 Task: Plan a trip to Njeru, Uganda from 12th December, 2023 to 16th December, 2023 for 8 adults.8 bedrooms having 8 beds and 8 bathrooms. Property type can be hotel. Amenities needed are: wifi, TV, free parkinig on premises, gym, breakfast. Look for 3 properties as per requirement.
Action: Mouse moved to (450, 100)
Screenshot: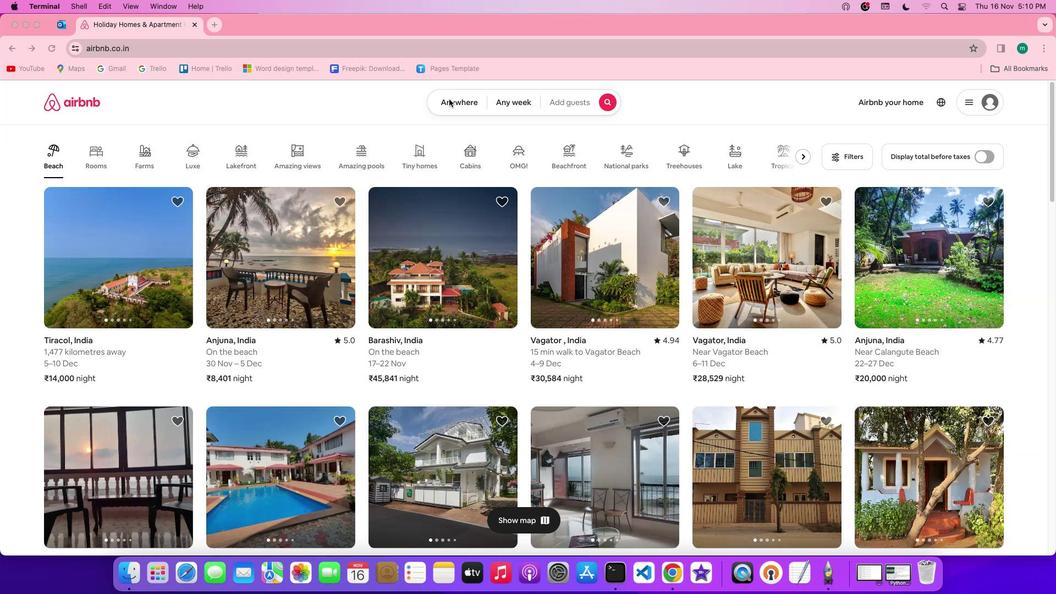 
Action: Mouse pressed left at (450, 100)
Screenshot: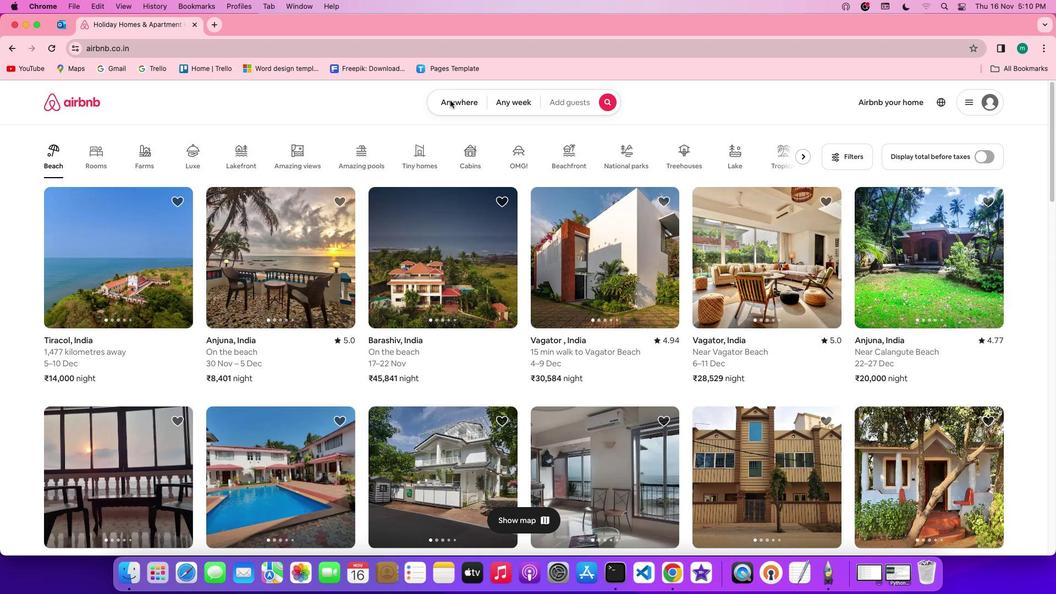 
Action: Mouse pressed left at (450, 100)
Screenshot: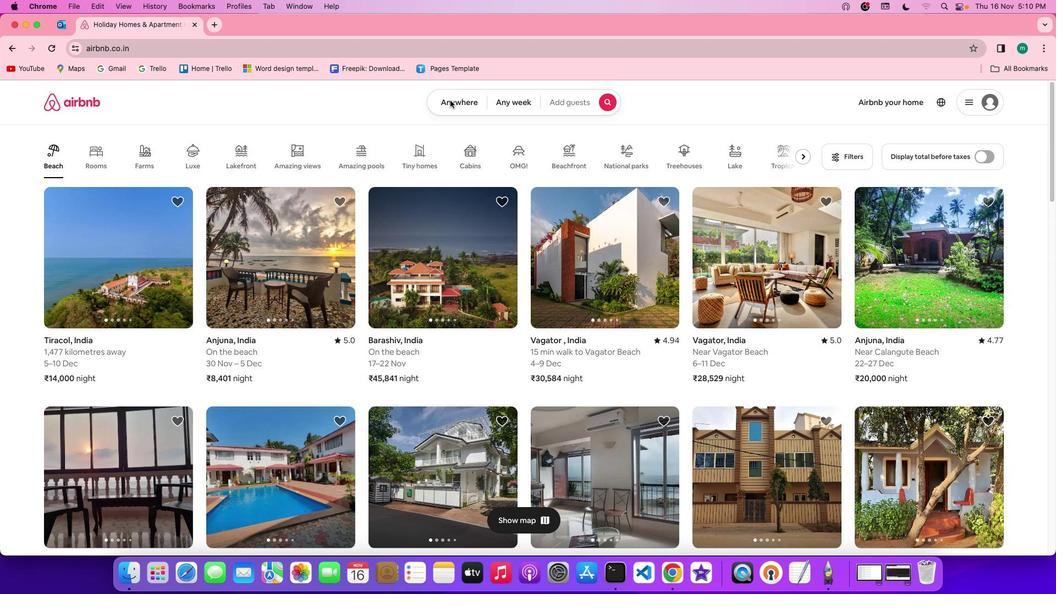 
Action: Mouse moved to (399, 150)
Screenshot: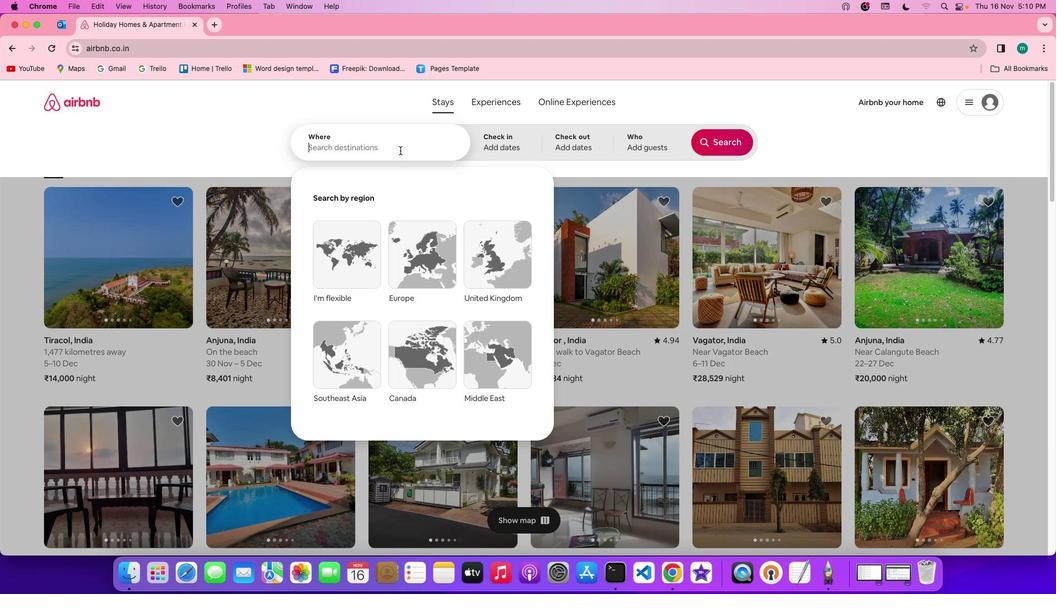 
Action: Mouse pressed left at (399, 150)
Screenshot: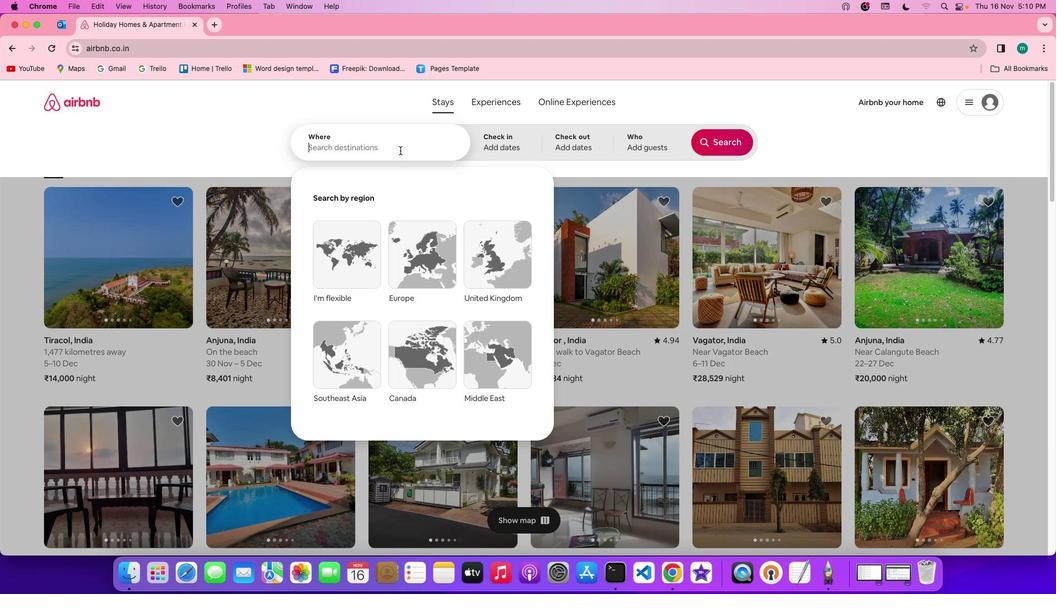 
Action: Key pressed Key.shift'N''j''e''r''u'','Key.spaceKey.shift'U''g''a''n''d''a'
Screenshot: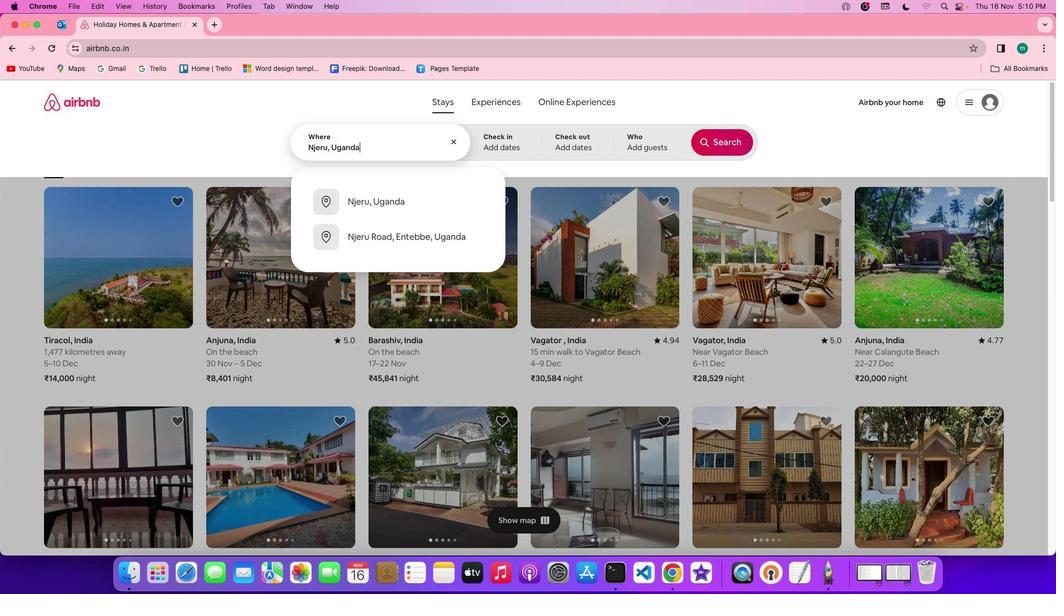 
Action: Mouse moved to (531, 140)
Screenshot: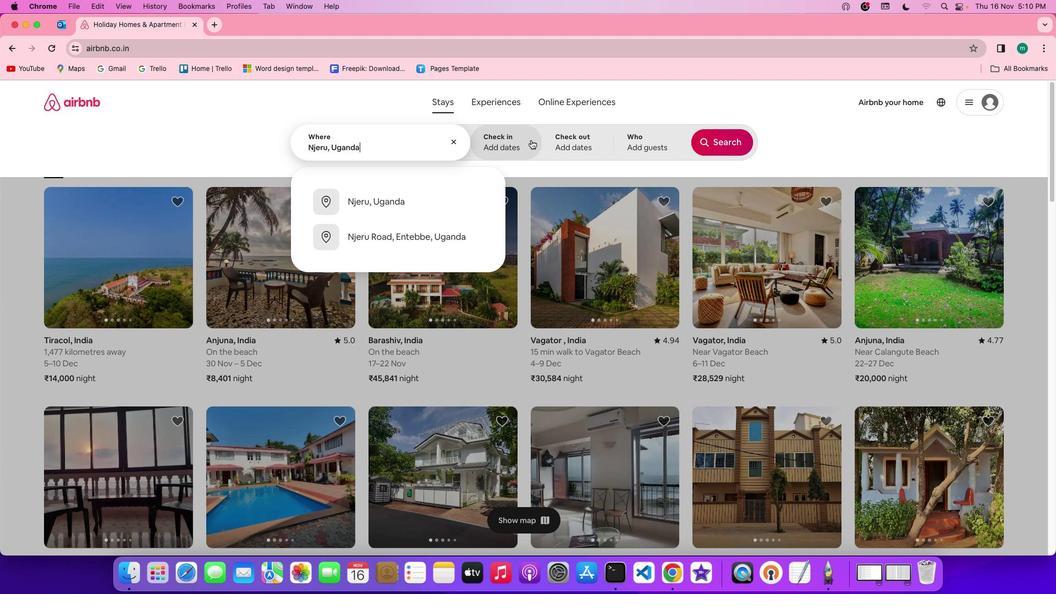 
Action: Mouse pressed left at (531, 140)
Screenshot: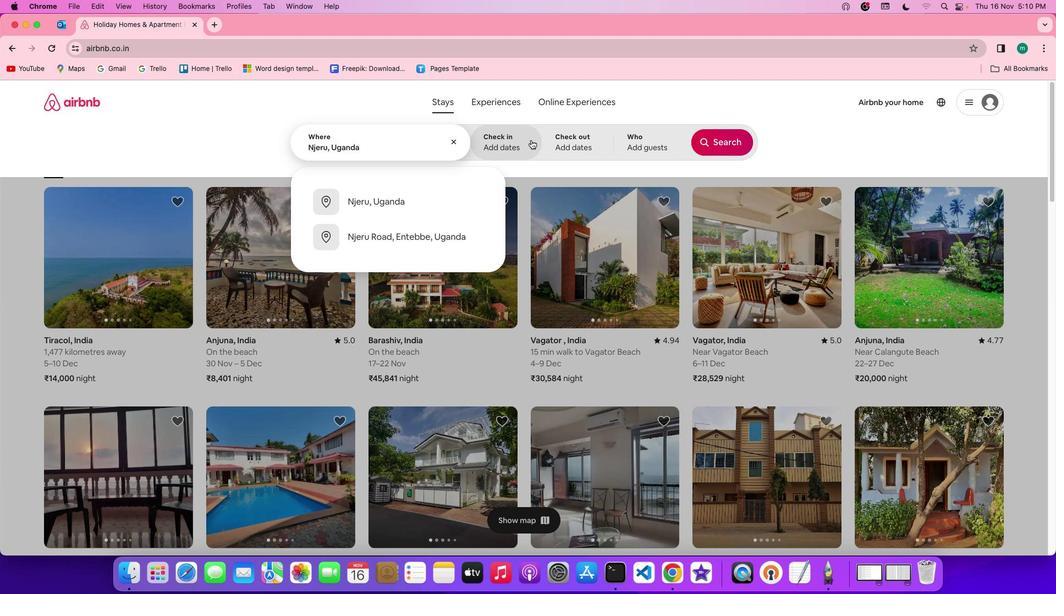 
Action: Mouse moved to (605, 331)
Screenshot: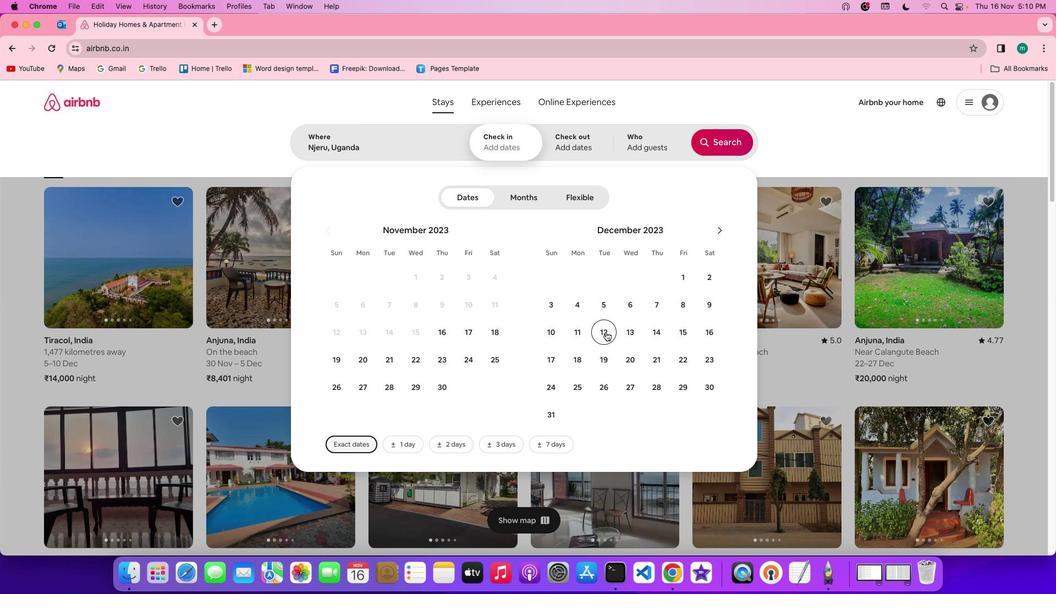 
Action: Mouse pressed left at (605, 331)
Screenshot: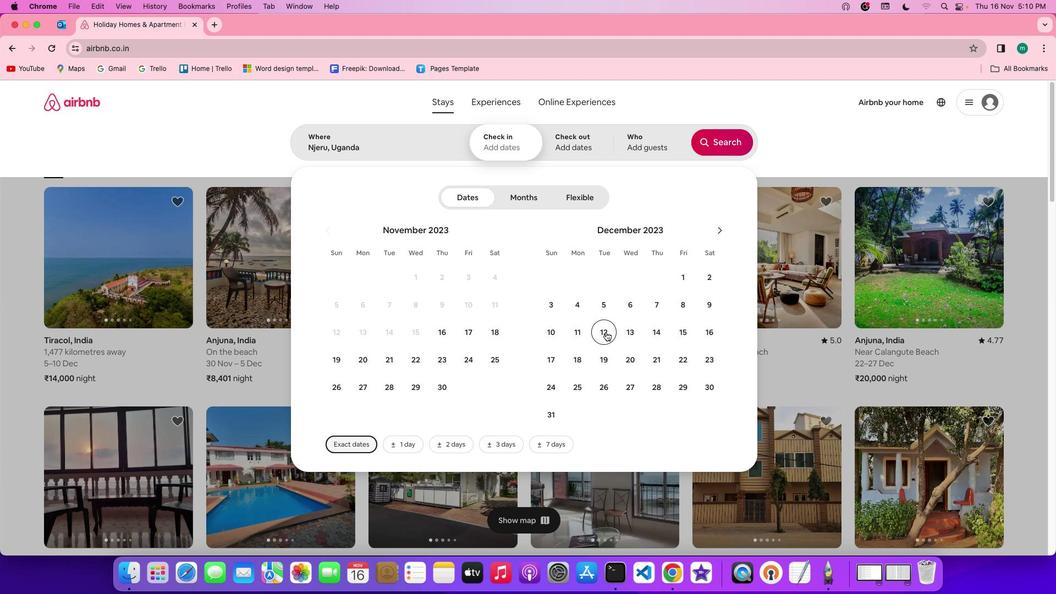
Action: Mouse moved to (705, 328)
Screenshot: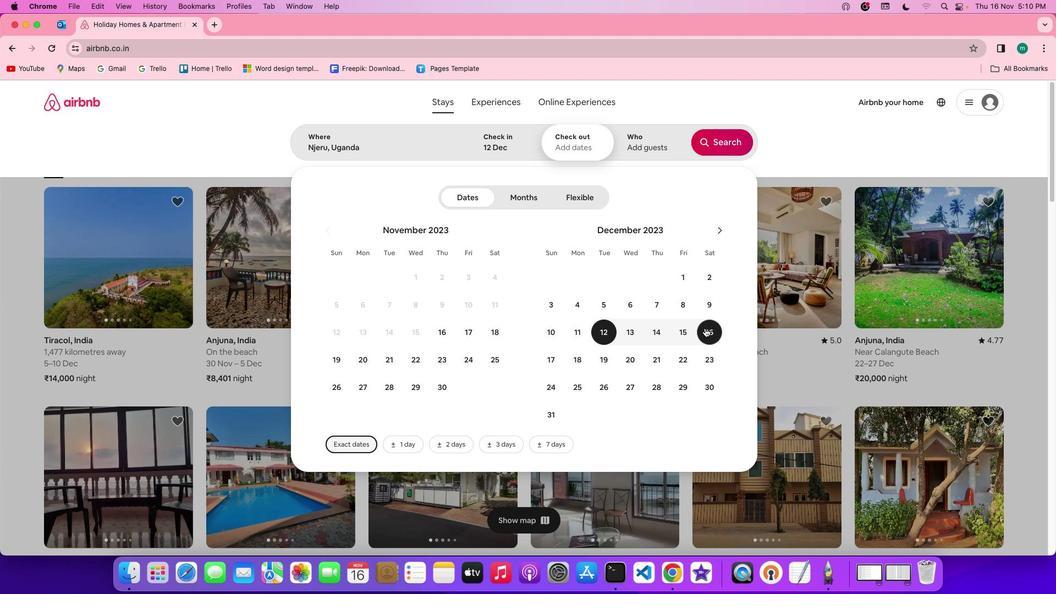 
Action: Mouse pressed left at (705, 328)
Screenshot: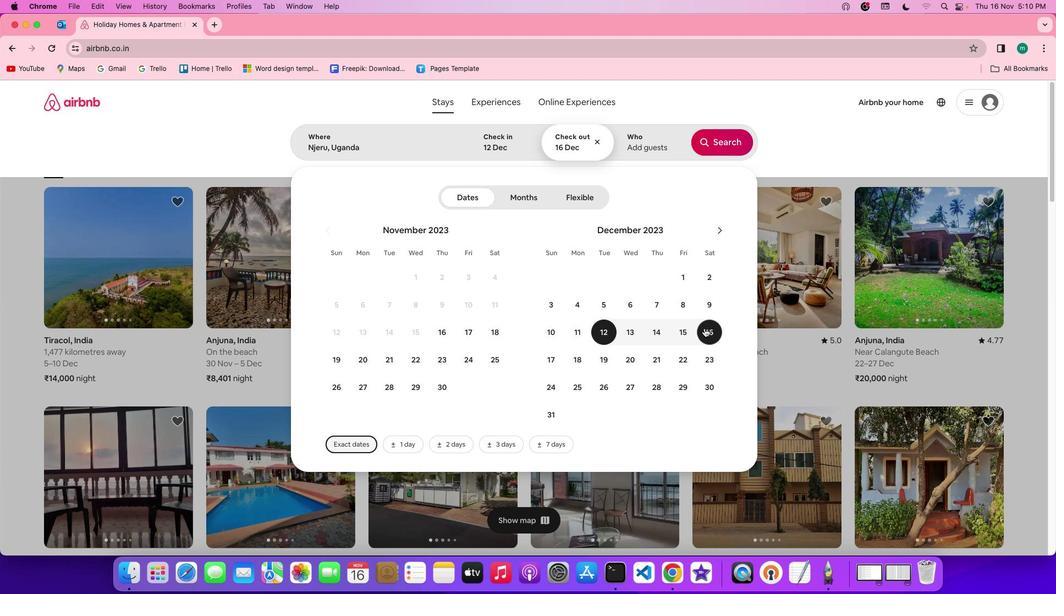 
Action: Mouse moved to (642, 143)
Screenshot: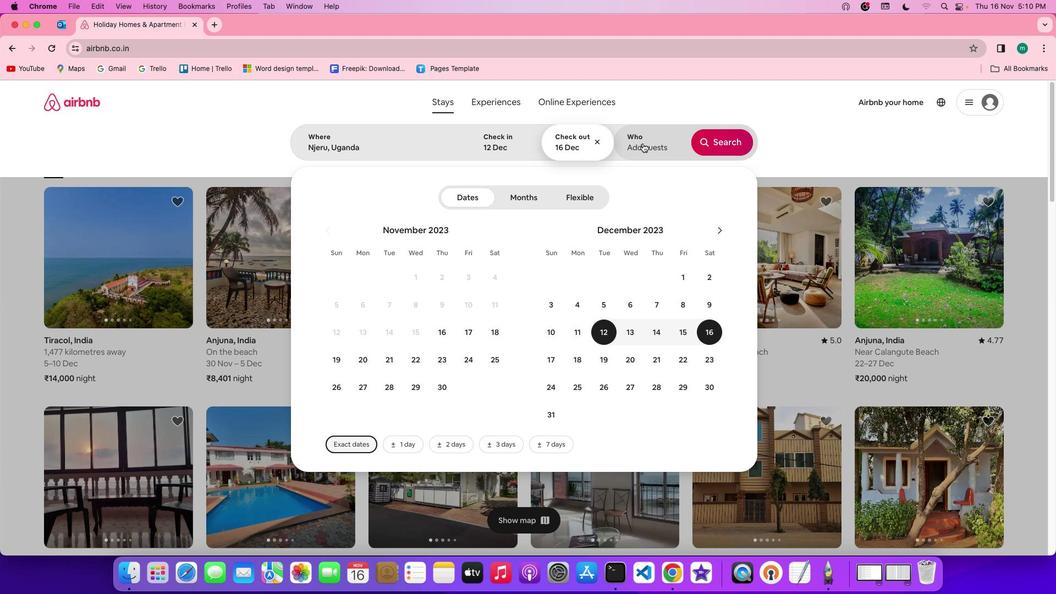 
Action: Mouse pressed left at (642, 143)
Screenshot: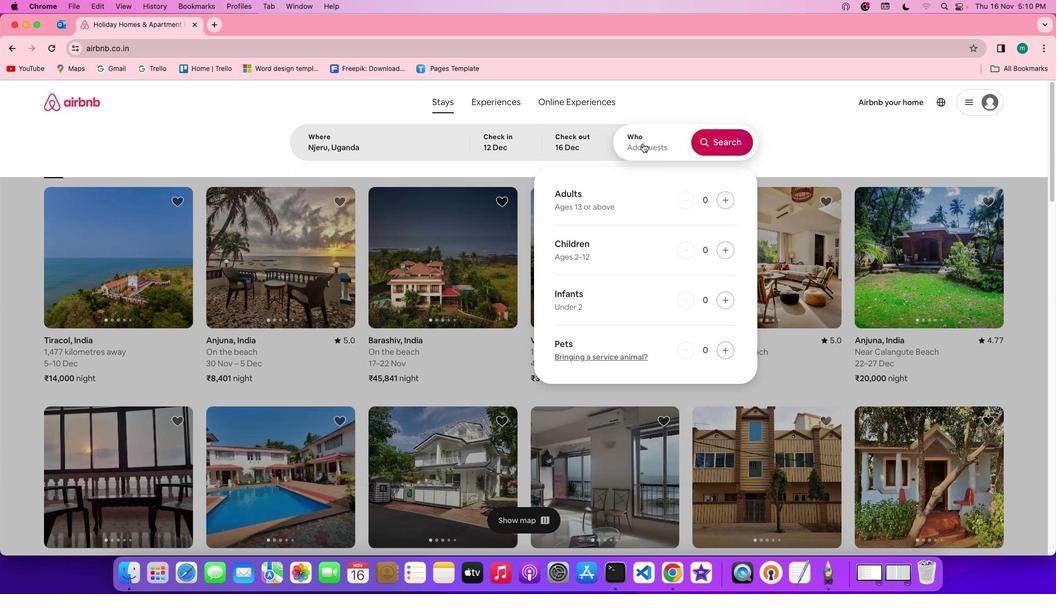 
Action: Mouse moved to (730, 198)
Screenshot: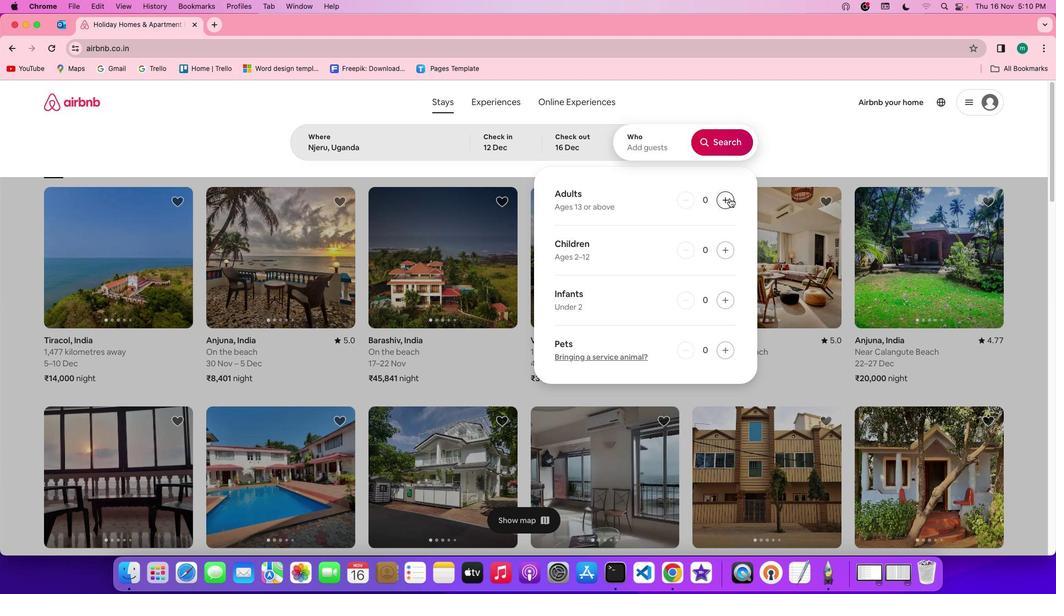 
Action: Mouse pressed left at (730, 198)
Screenshot: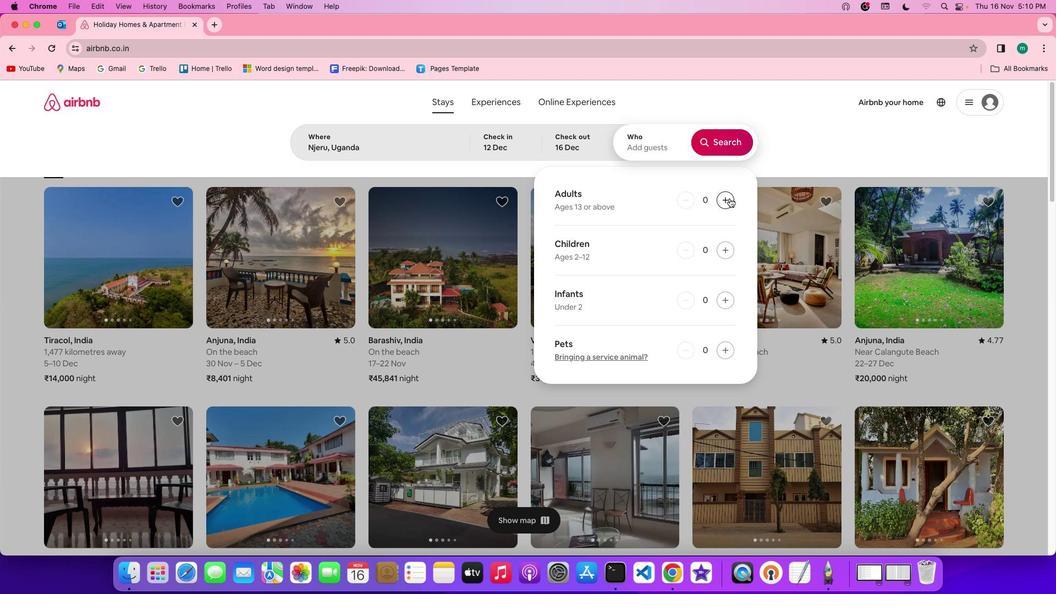 
Action: Mouse pressed left at (730, 198)
Screenshot: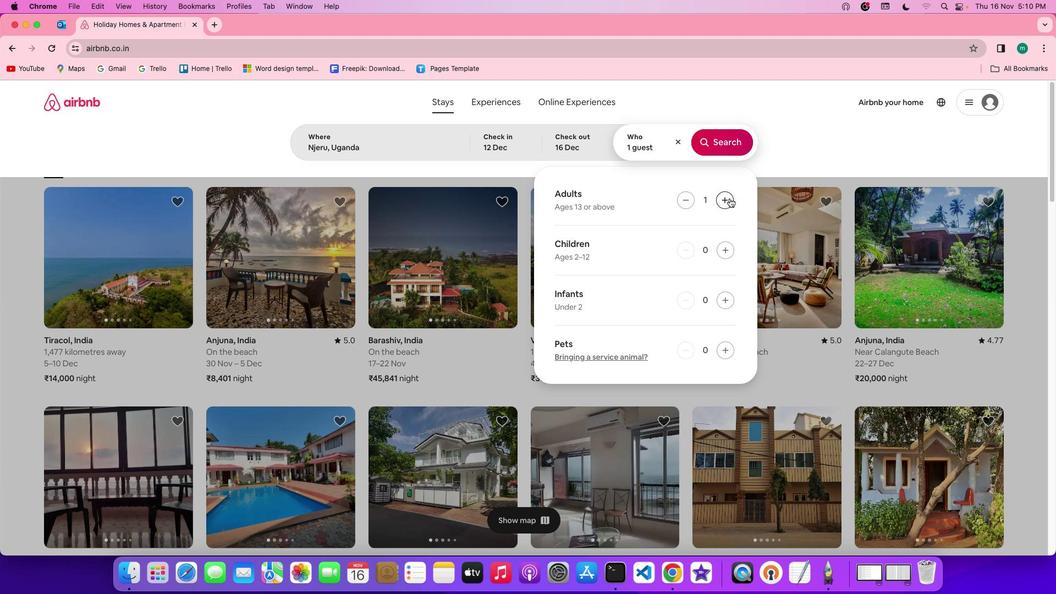 
Action: Mouse pressed left at (730, 198)
Screenshot: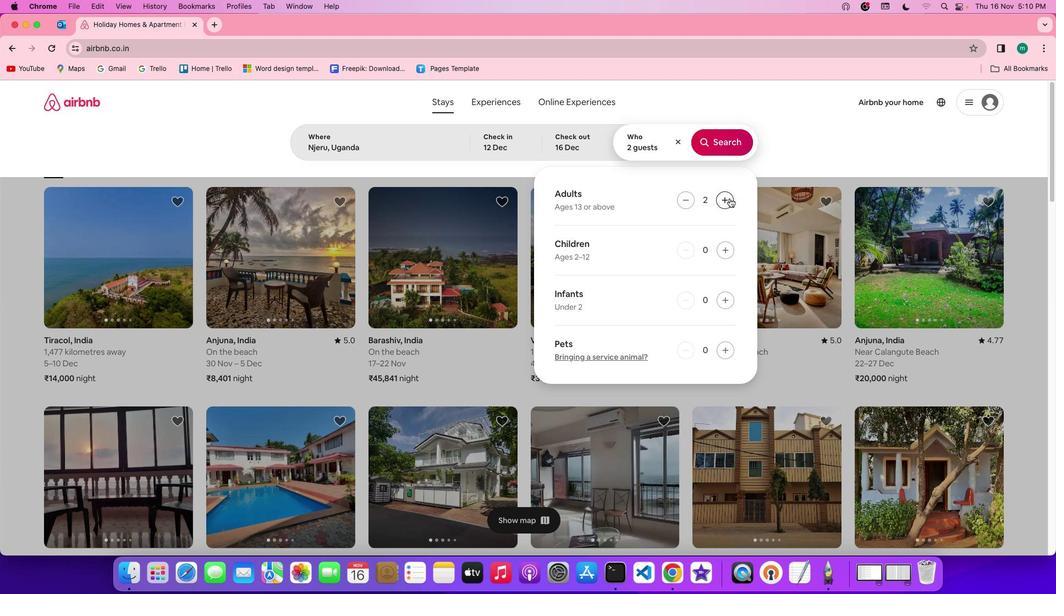 
Action: Mouse pressed left at (730, 198)
Screenshot: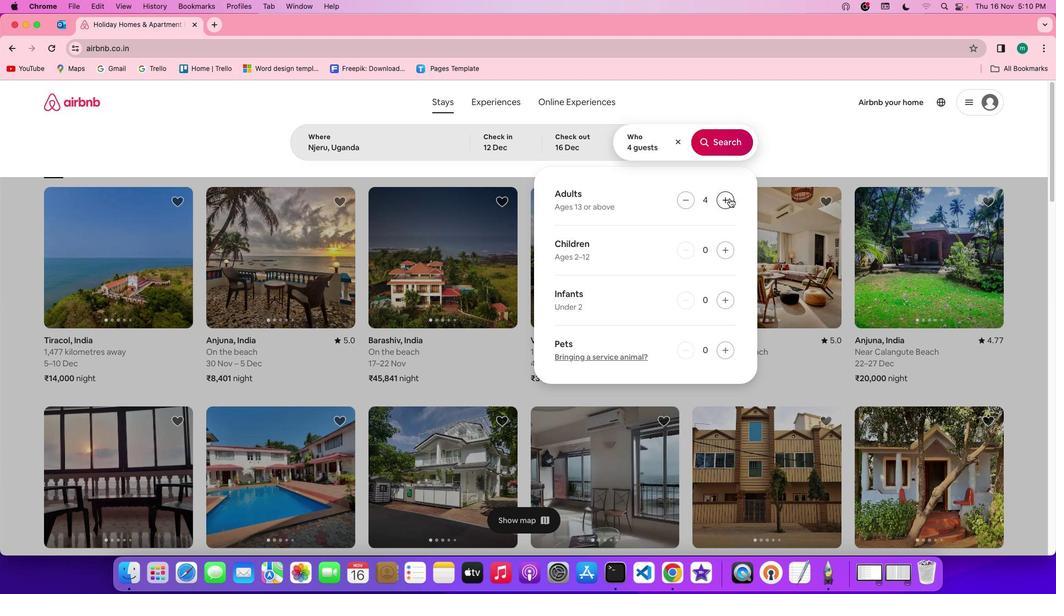 
Action: Mouse pressed left at (730, 198)
Screenshot: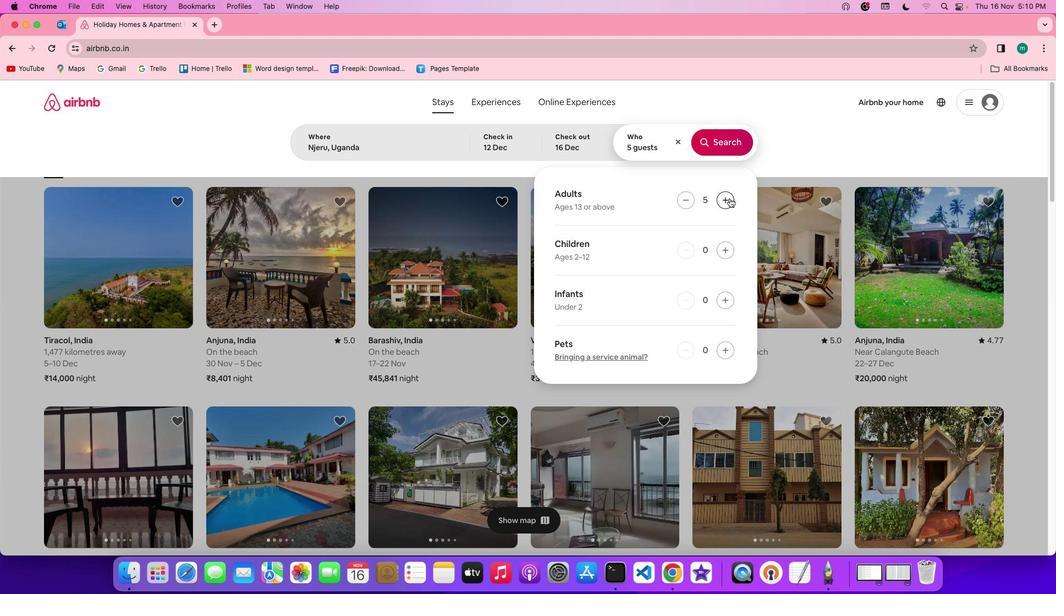 
Action: Mouse pressed left at (730, 198)
Screenshot: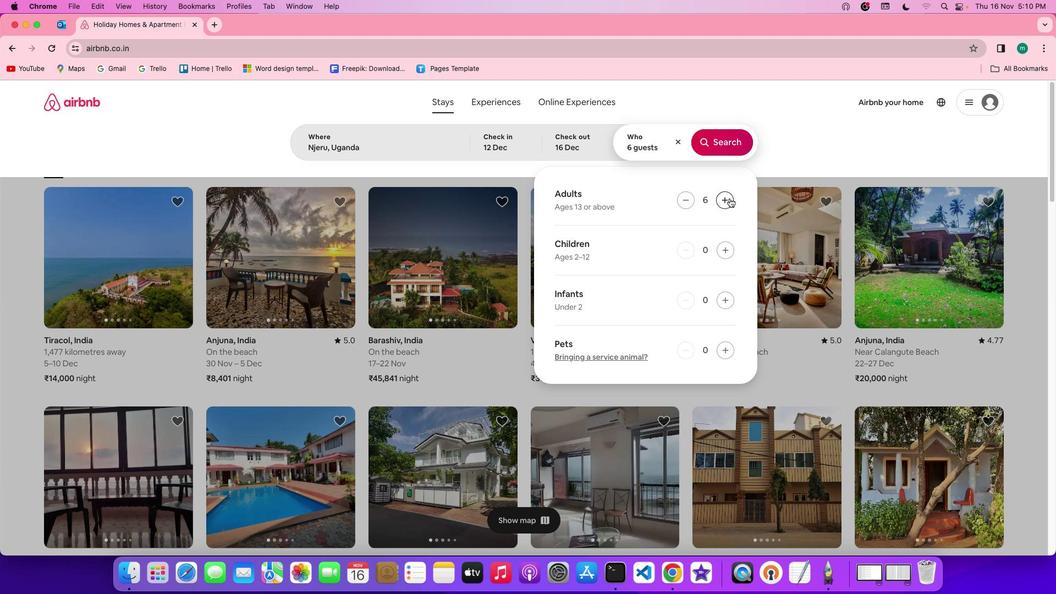 
Action: Mouse pressed left at (730, 198)
Screenshot: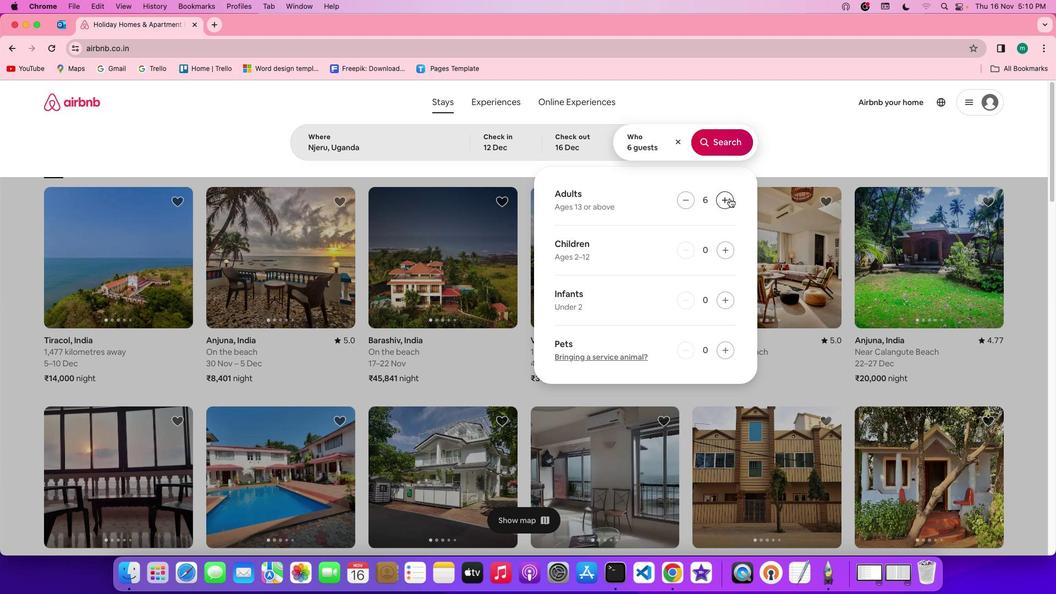 
Action: Mouse pressed left at (730, 198)
Screenshot: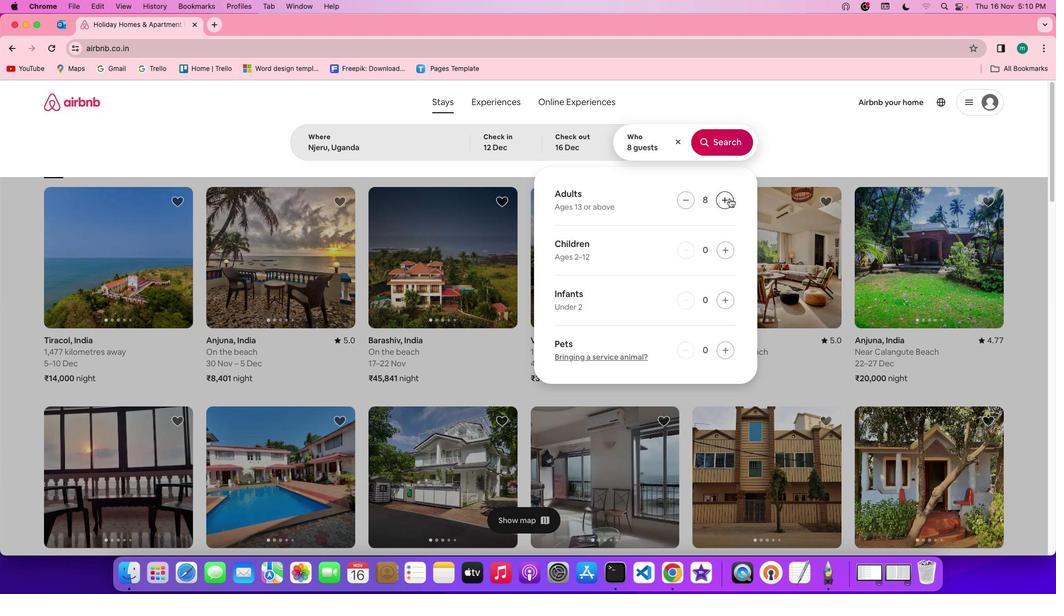 
Action: Mouse moved to (711, 150)
Screenshot: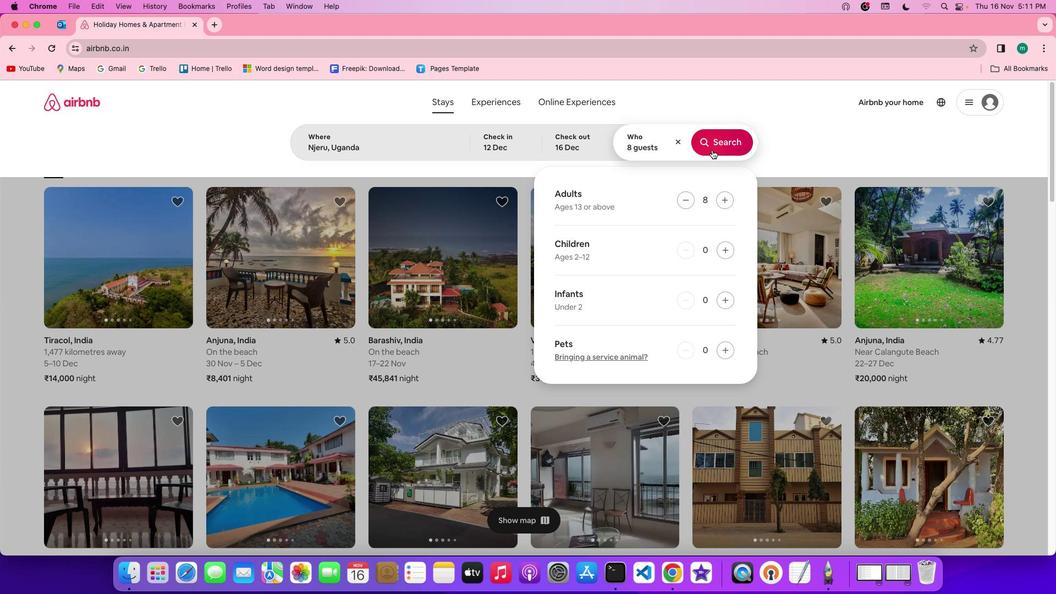 
Action: Mouse pressed left at (711, 150)
Screenshot: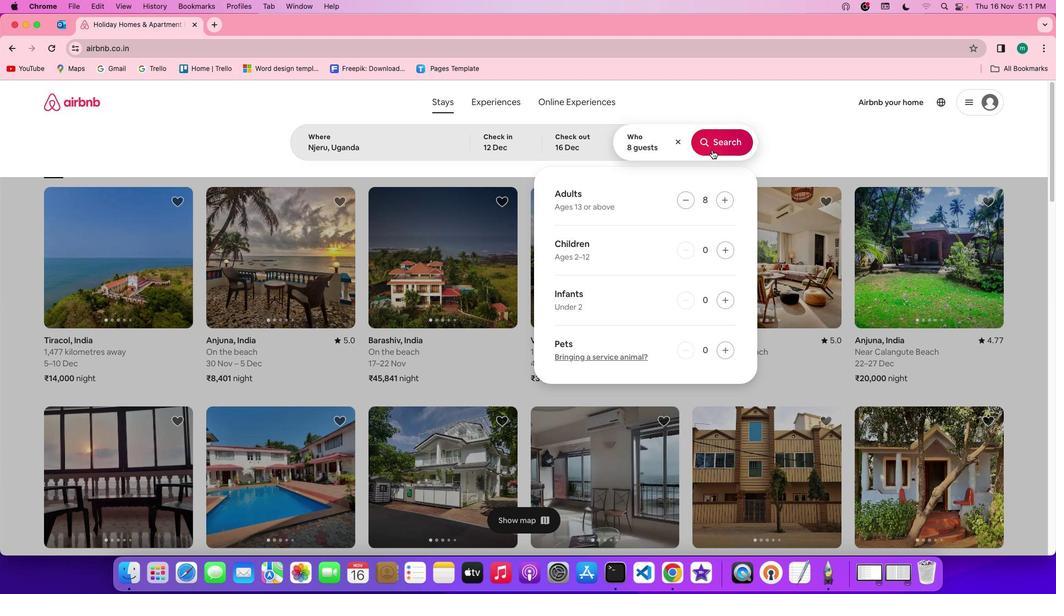 
Action: Mouse moved to (880, 144)
Screenshot: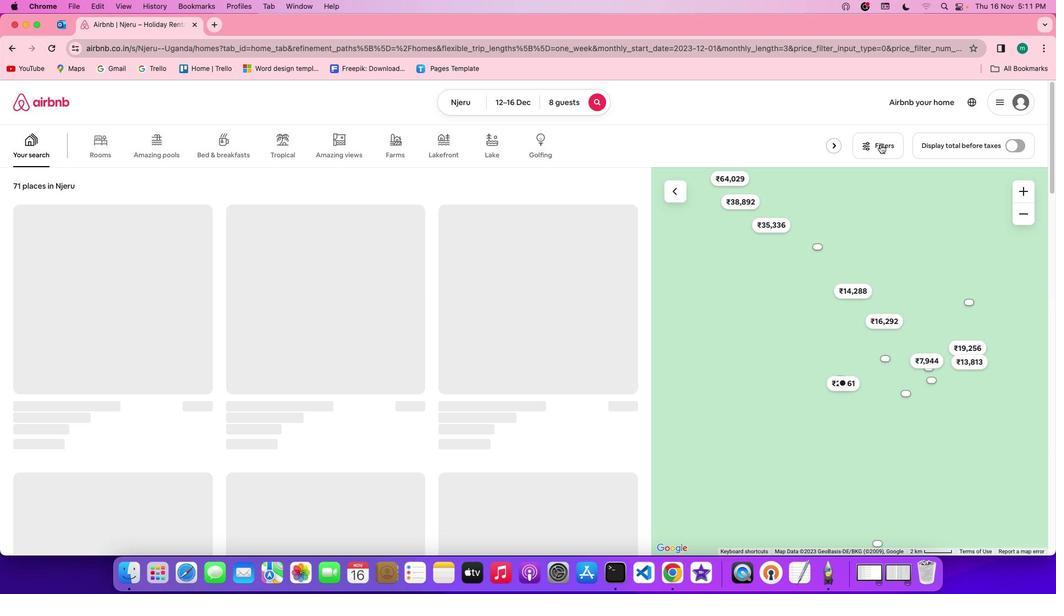 
Action: Mouse pressed left at (880, 144)
Screenshot: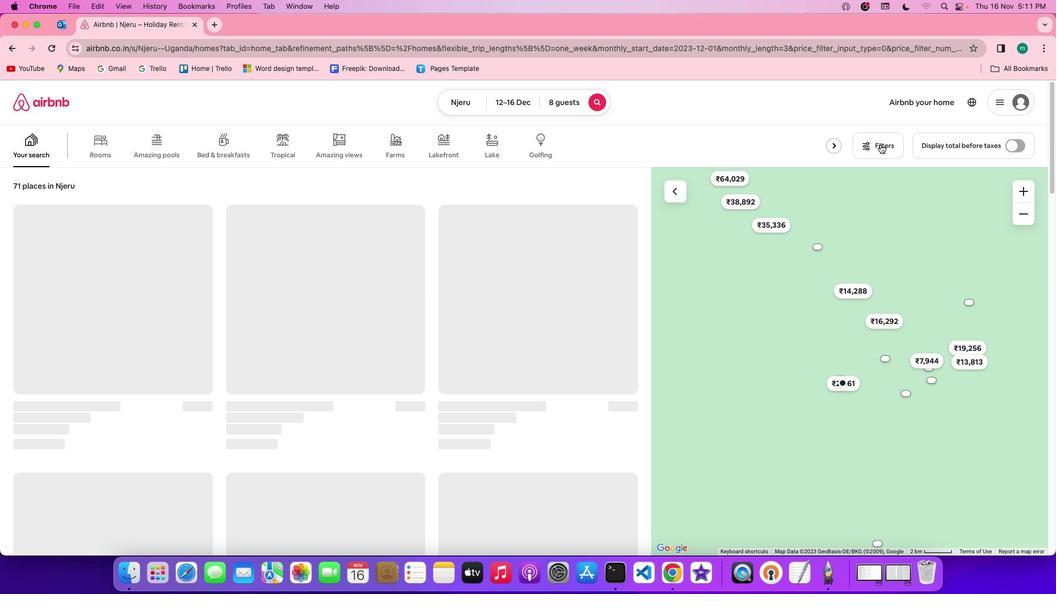 
Action: Mouse moved to (610, 313)
Screenshot: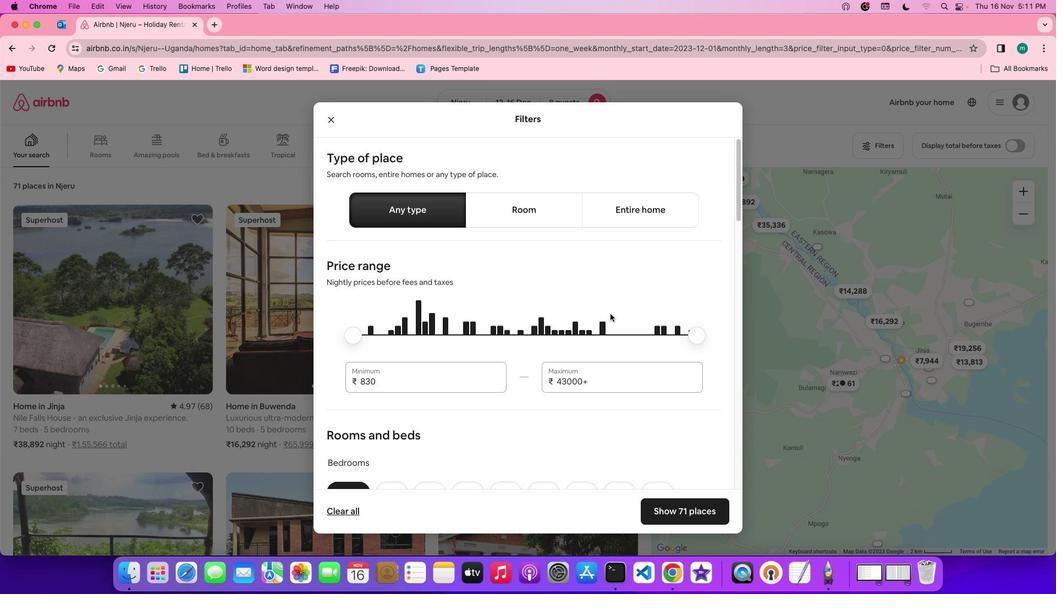 
Action: Mouse scrolled (610, 313) with delta (0, 0)
Screenshot: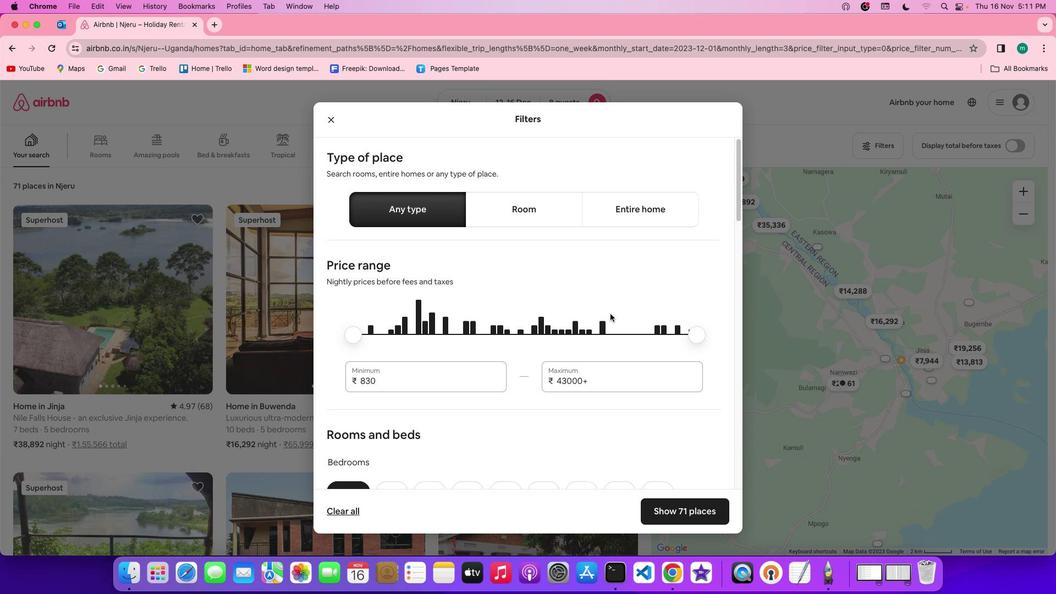 
Action: Mouse scrolled (610, 313) with delta (0, 0)
Screenshot: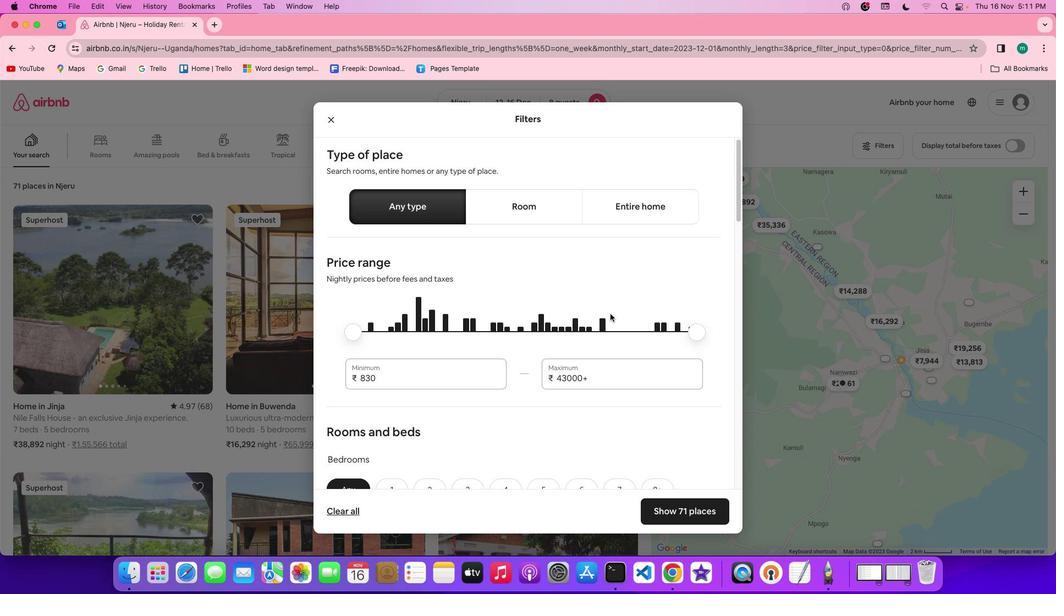 
Action: Mouse scrolled (610, 313) with delta (0, 0)
Screenshot: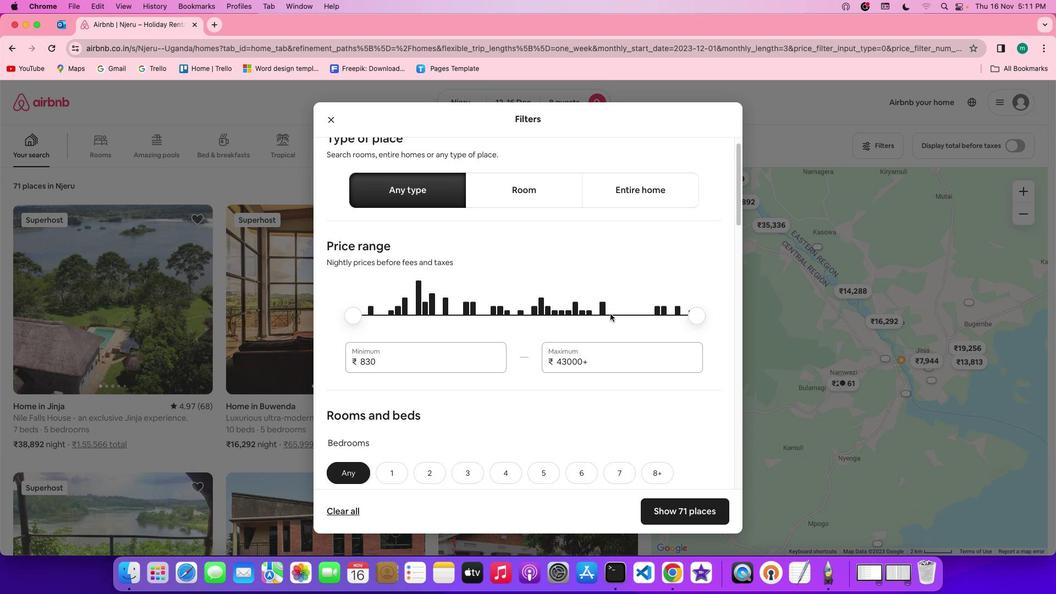 
Action: Mouse scrolled (610, 313) with delta (0, -1)
Screenshot: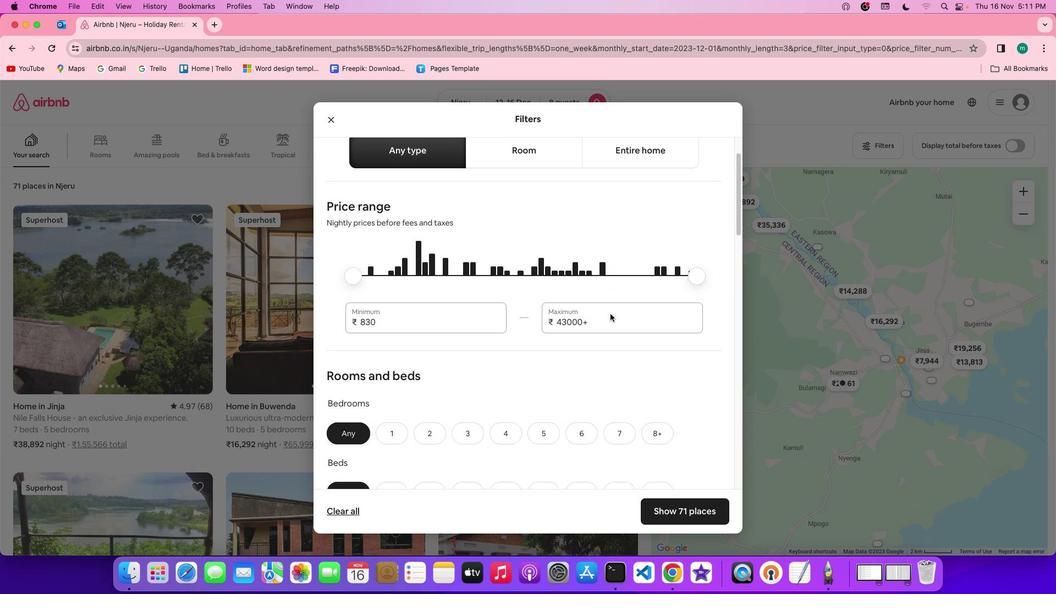 
Action: Mouse scrolled (610, 313) with delta (0, 0)
Screenshot: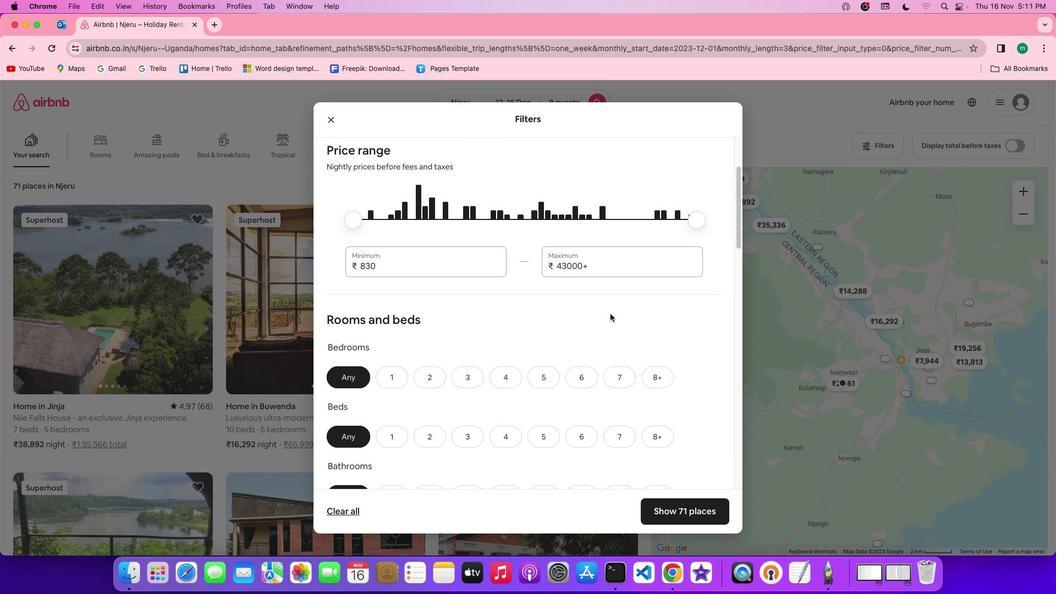 
Action: Mouse scrolled (610, 313) with delta (0, 0)
Screenshot: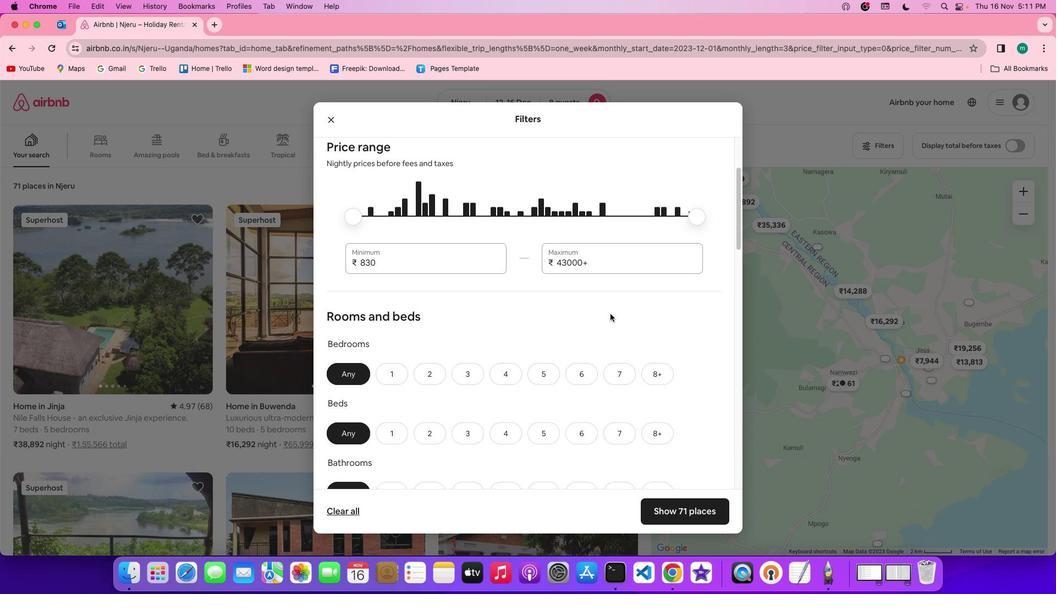
Action: Mouse scrolled (610, 313) with delta (0, 0)
Screenshot: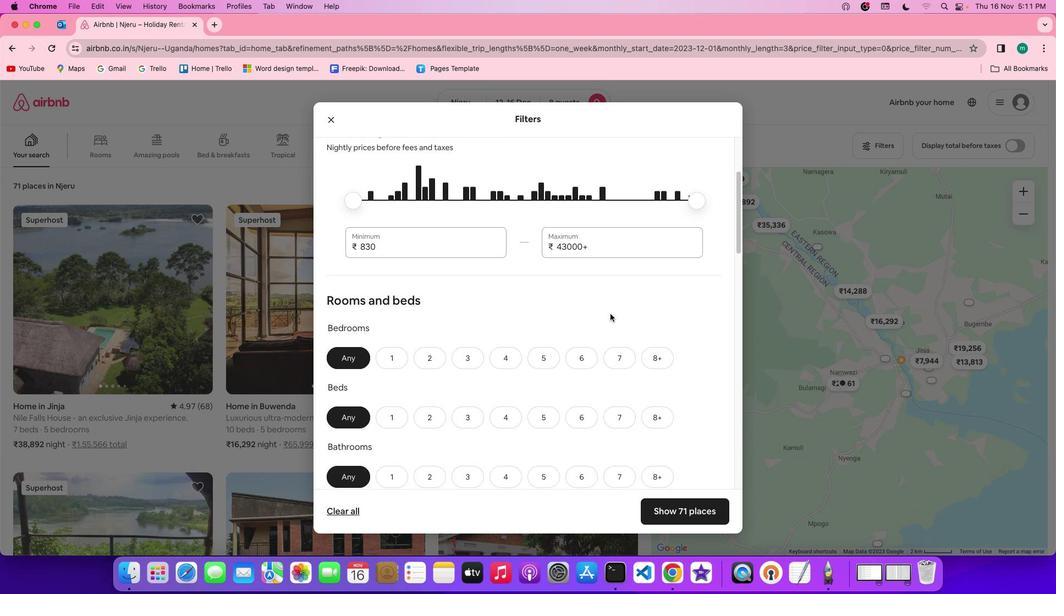 
Action: Mouse scrolled (610, 313) with delta (0, 0)
Screenshot: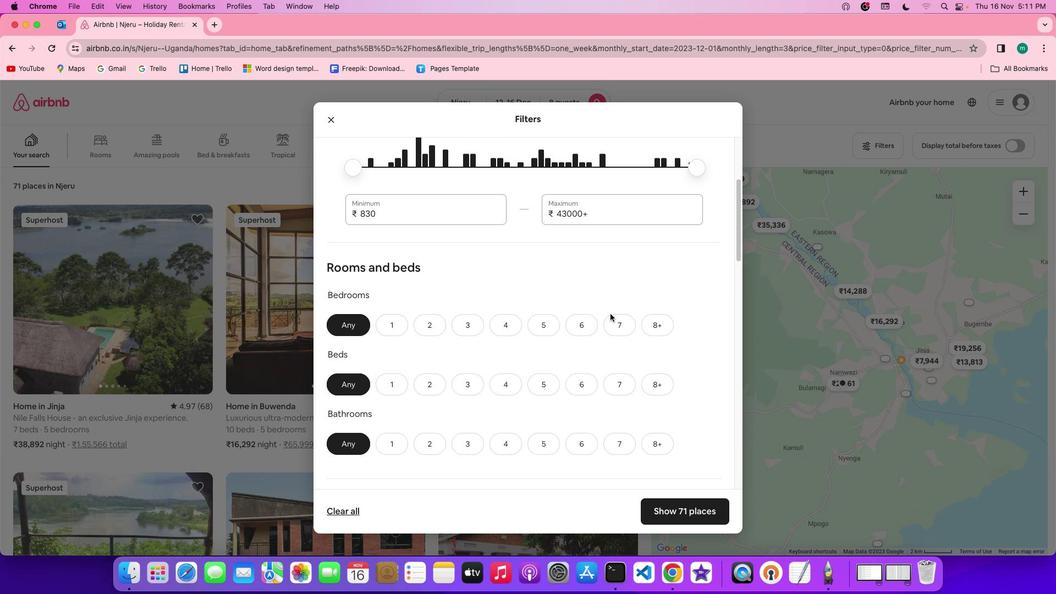 
Action: Mouse scrolled (610, 313) with delta (0, 0)
Screenshot: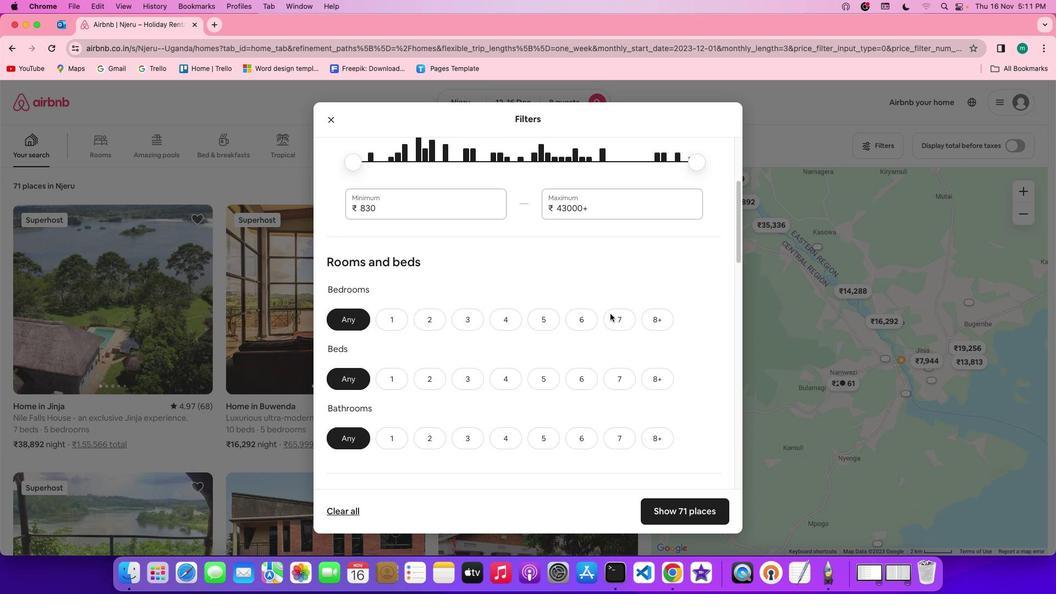 
Action: Mouse scrolled (610, 313) with delta (0, 0)
Screenshot: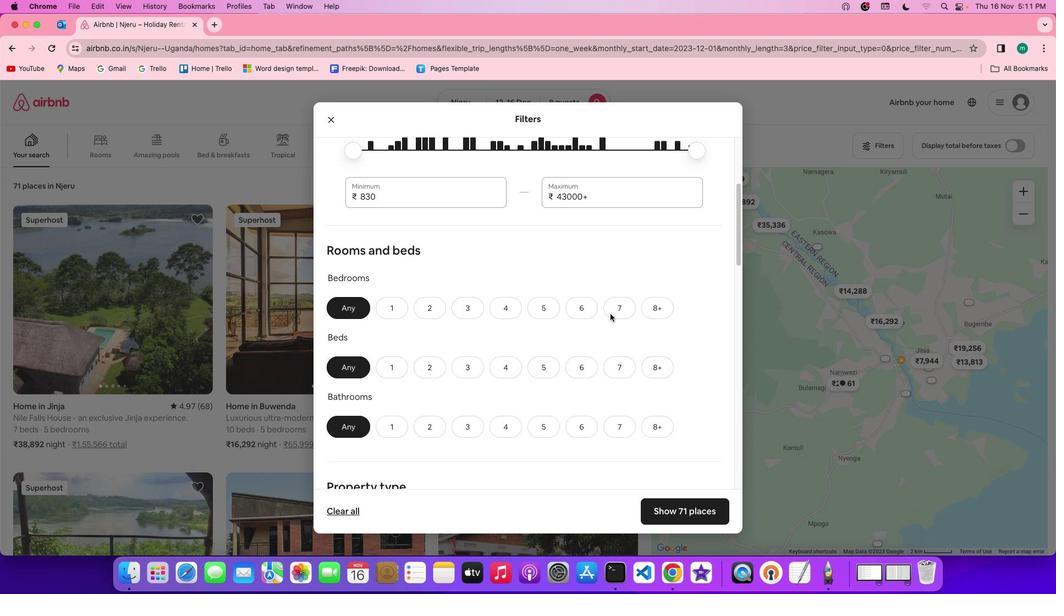 
Action: Mouse moved to (665, 290)
Screenshot: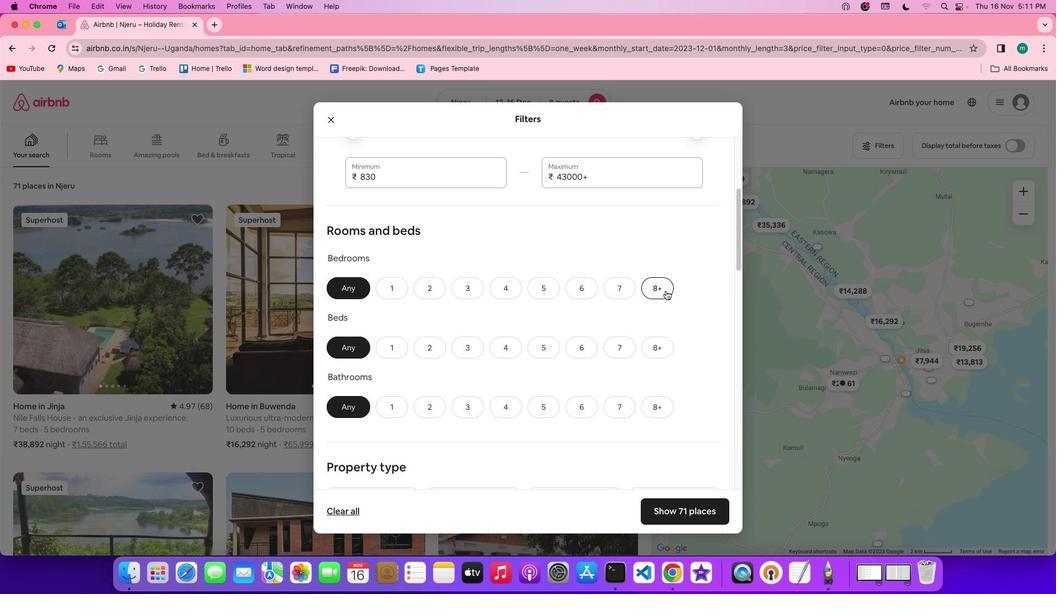 
Action: Mouse pressed left at (665, 290)
Screenshot: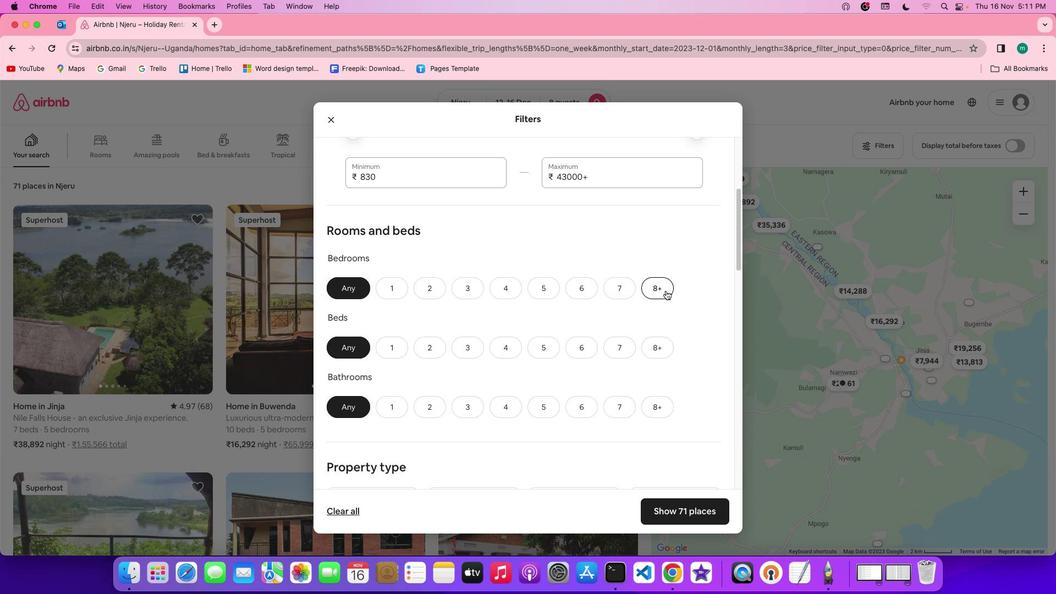 
Action: Mouse moved to (651, 339)
Screenshot: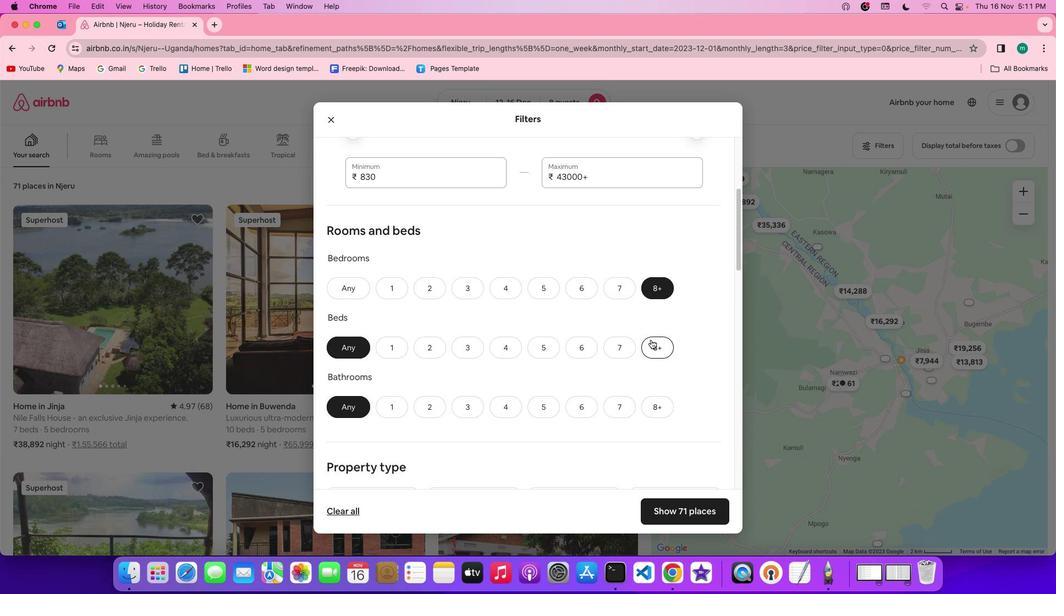 
Action: Mouse pressed left at (651, 339)
Screenshot: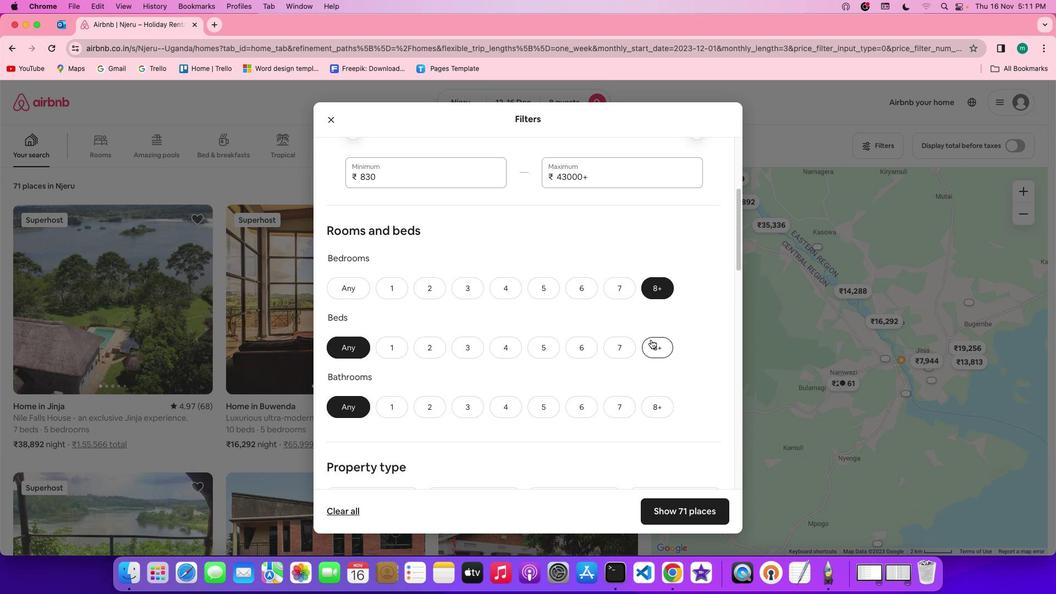 
Action: Mouse moved to (665, 398)
Screenshot: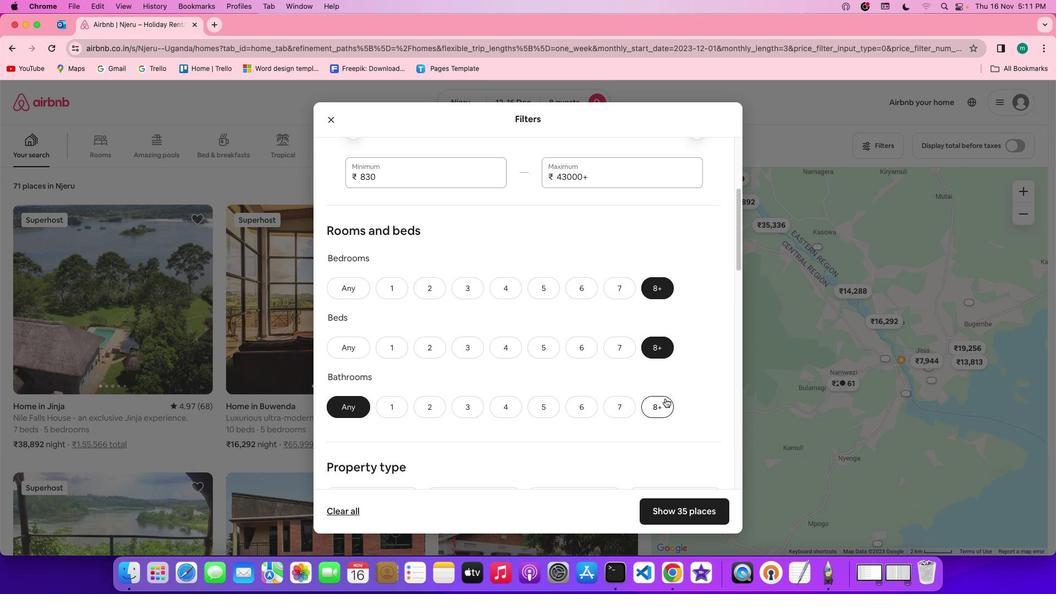 
Action: Mouse pressed left at (665, 398)
Screenshot: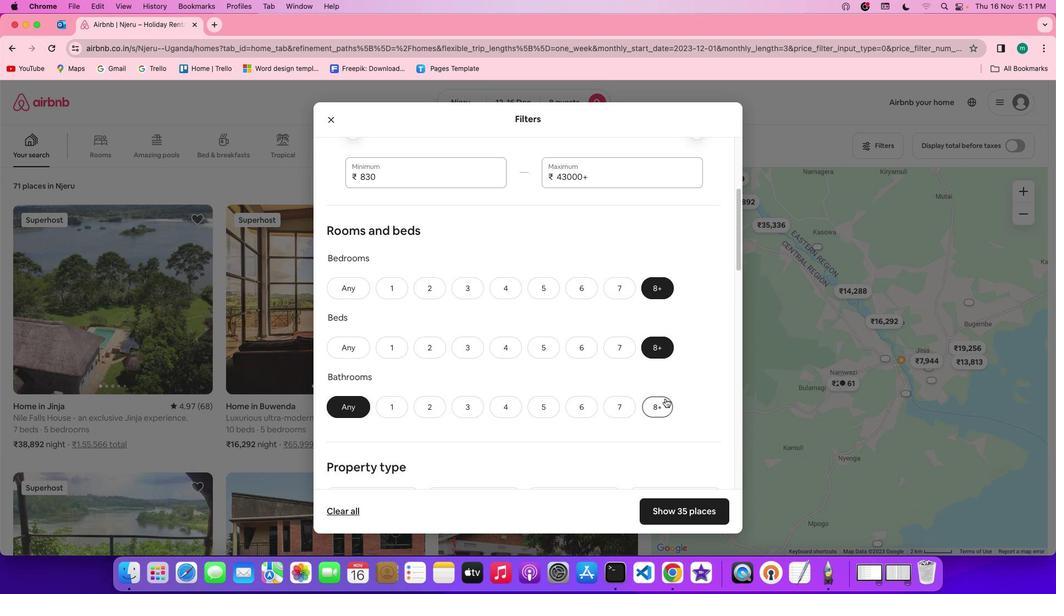
Action: Mouse moved to (706, 376)
Screenshot: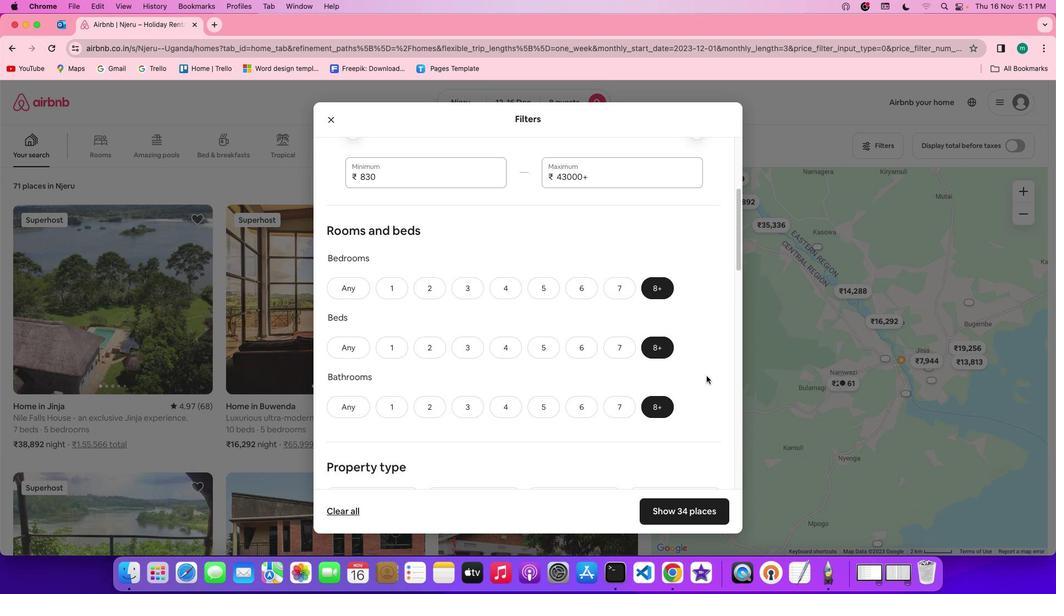 
Action: Mouse scrolled (706, 376) with delta (0, 0)
Screenshot: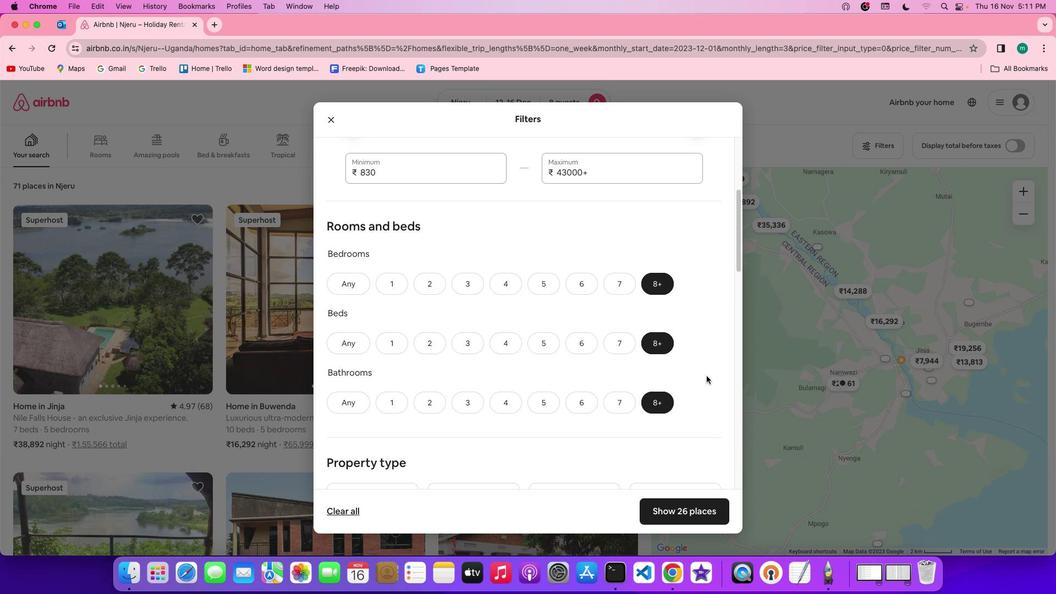
Action: Mouse scrolled (706, 376) with delta (0, 0)
Screenshot: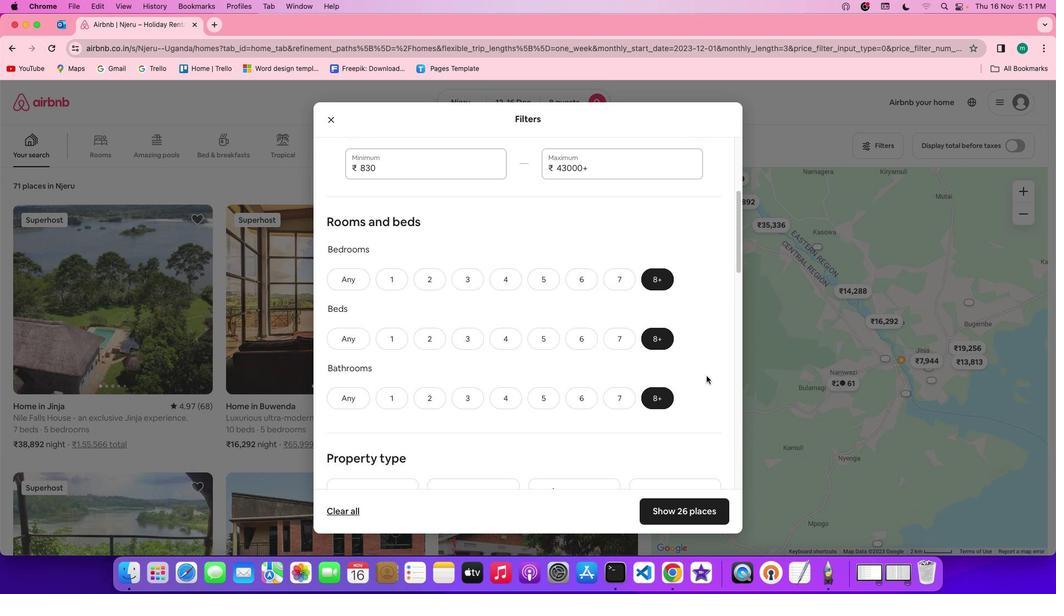 
Action: Mouse scrolled (706, 376) with delta (0, -1)
Screenshot: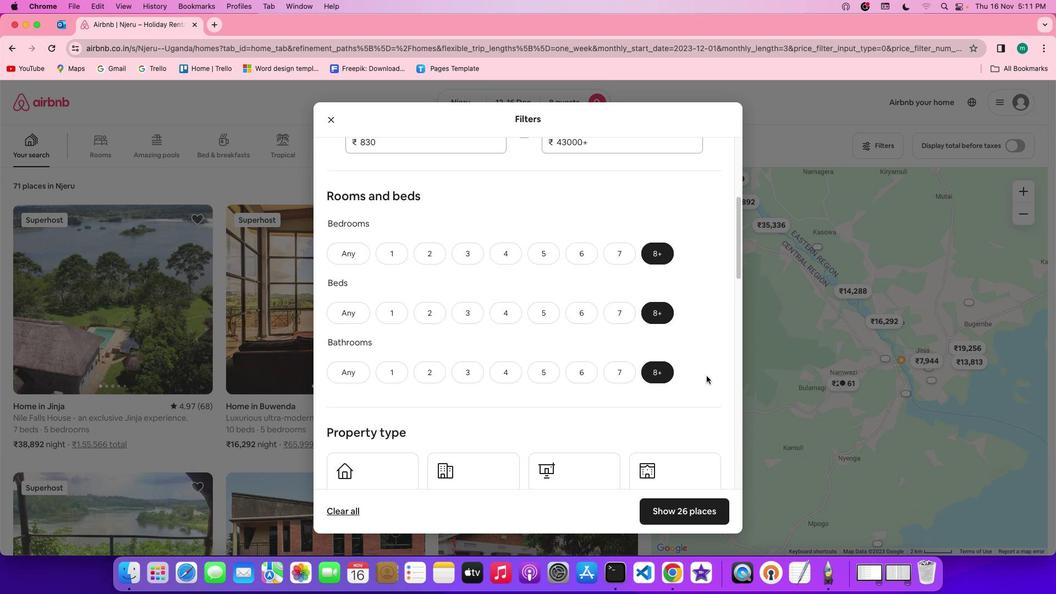 
Action: Mouse scrolled (706, 376) with delta (0, 0)
Screenshot: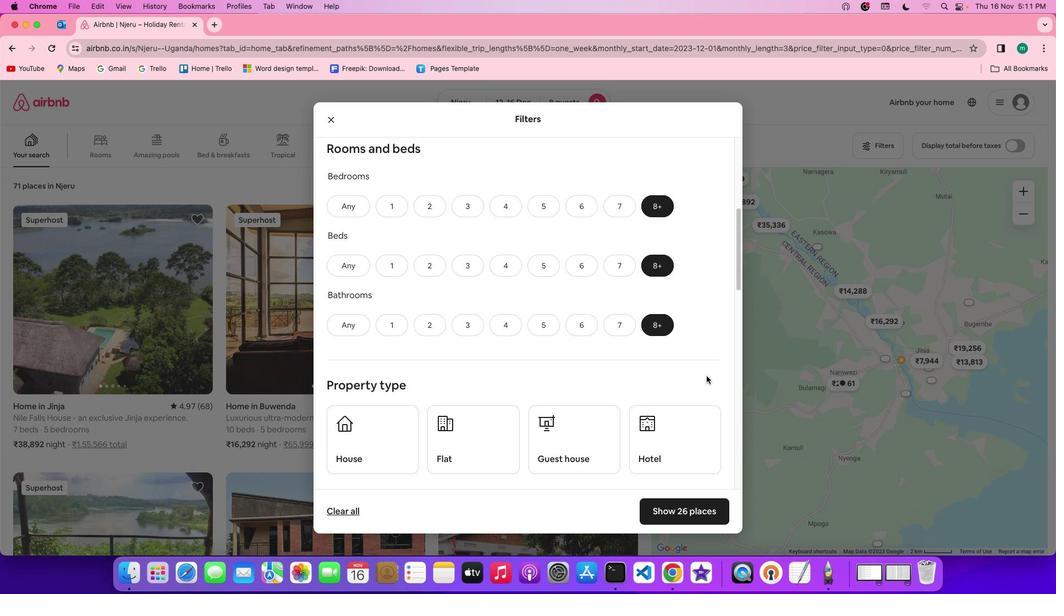 
Action: Mouse scrolled (706, 376) with delta (0, 0)
Screenshot: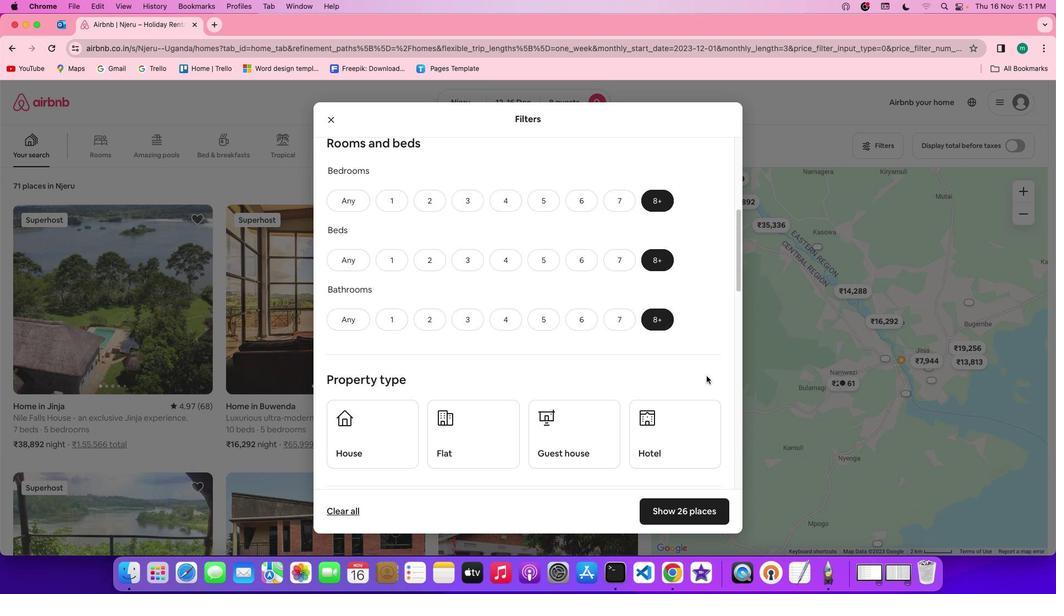 
Action: Mouse scrolled (706, 376) with delta (0, 0)
Screenshot: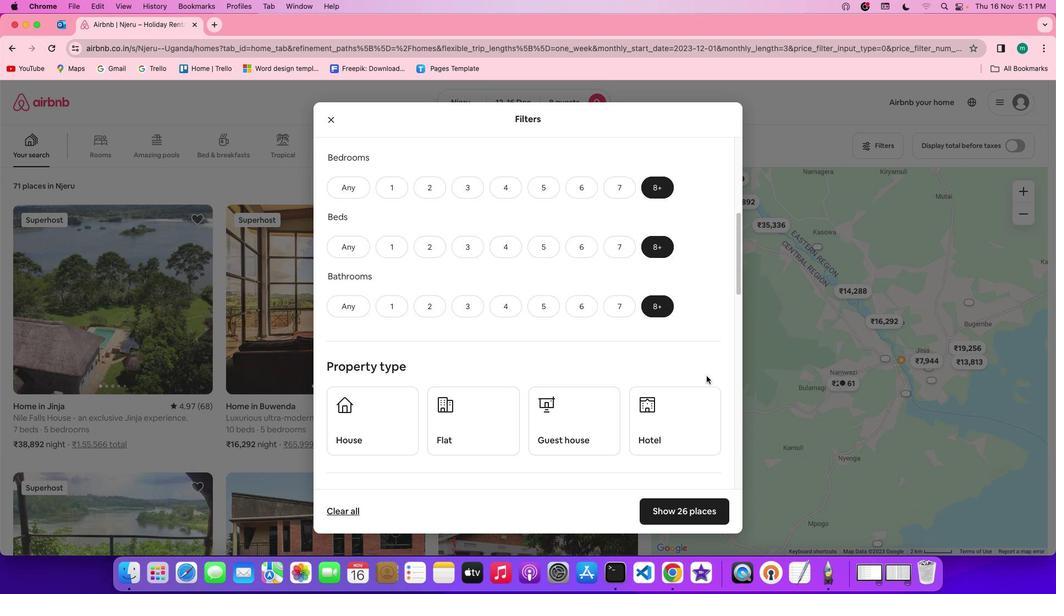 
Action: Mouse scrolled (706, 376) with delta (0, 0)
Screenshot: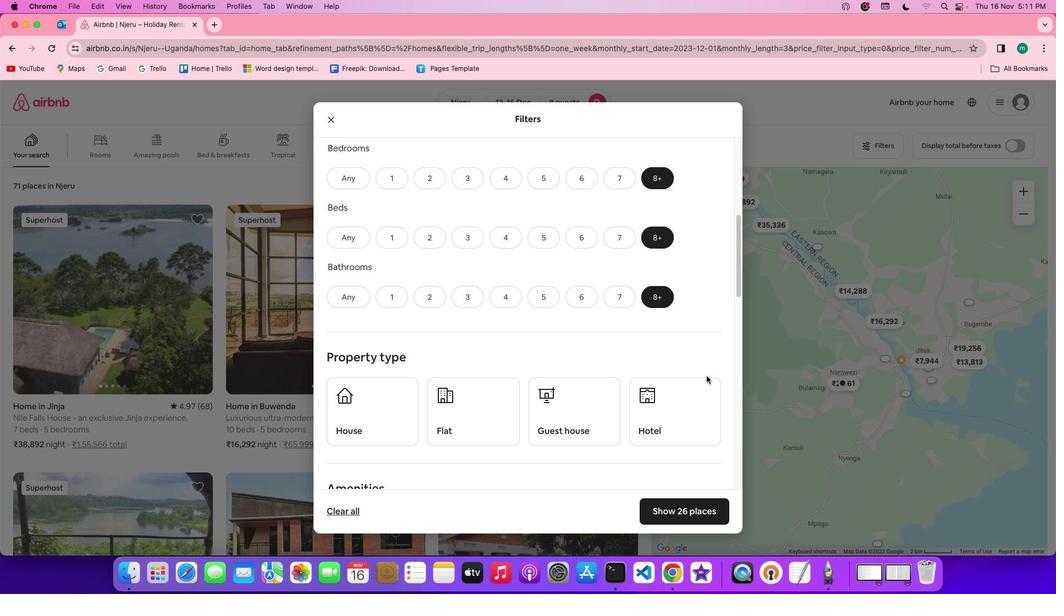 
Action: Mouse scrolled (706, 376) with delta (0, 0)
Screenshot: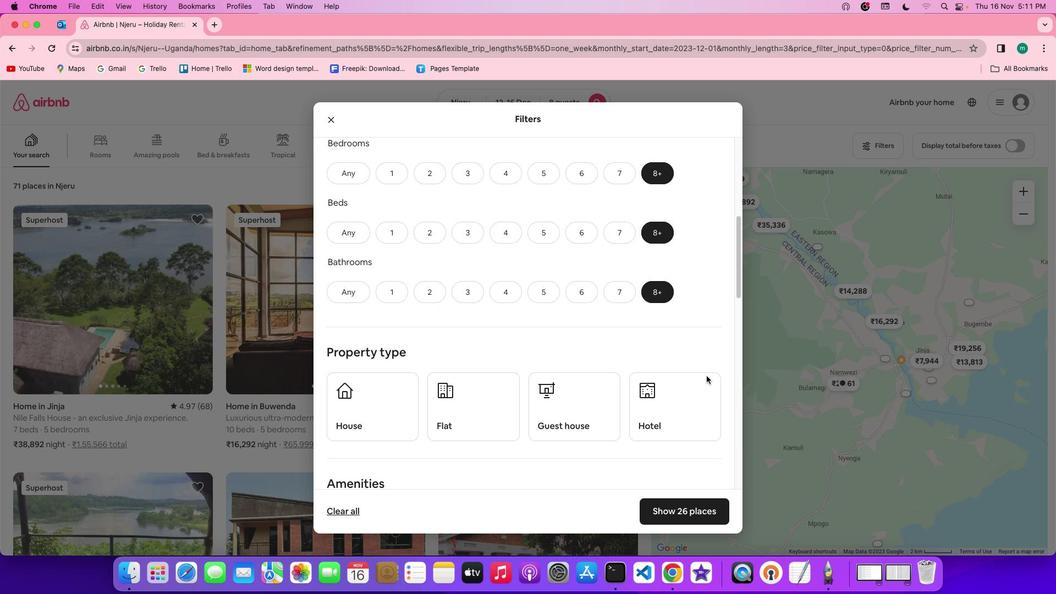 
Action: Mouse scrolled (706, 376) with delta (0, 0)
Screenshot: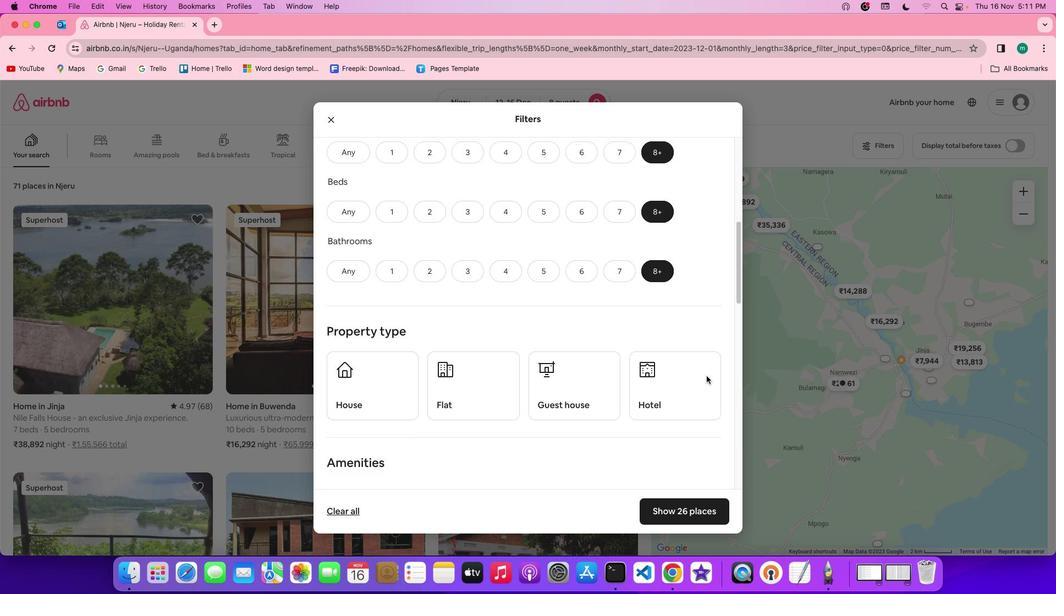 
Action: Mouse moved to (682, 371)
Screenshot: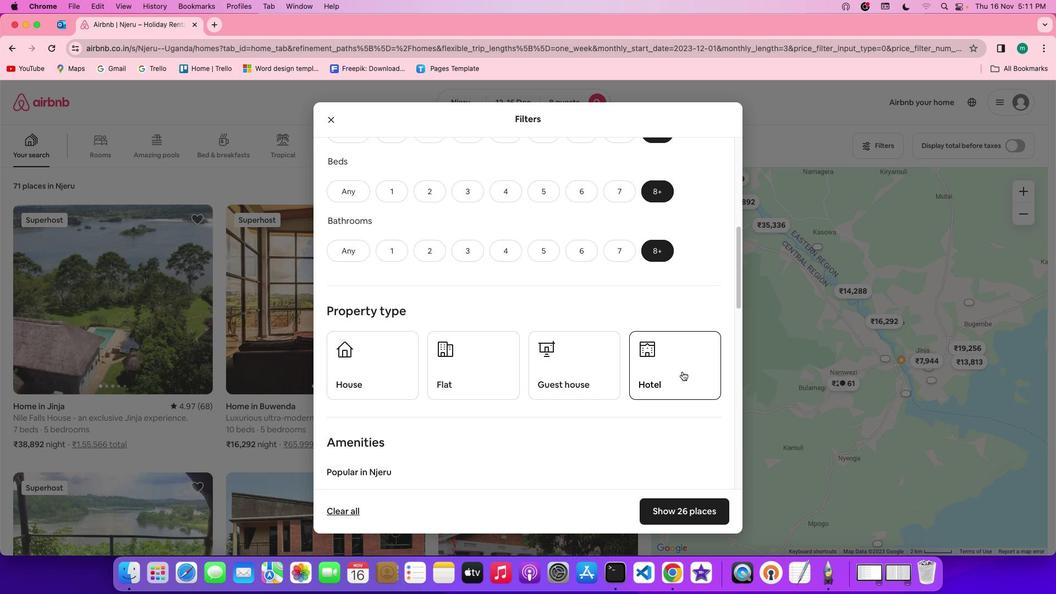 
Action: Mouse pressed left at (682, 371)
Screenshot: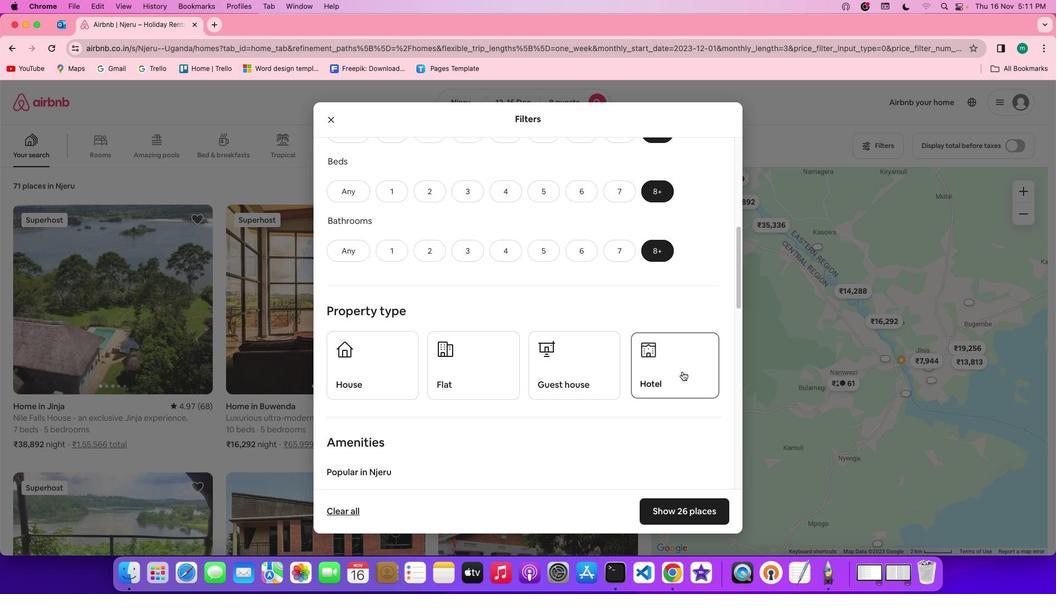 
Action: Mouse moved to (723, 369)
Screenshot: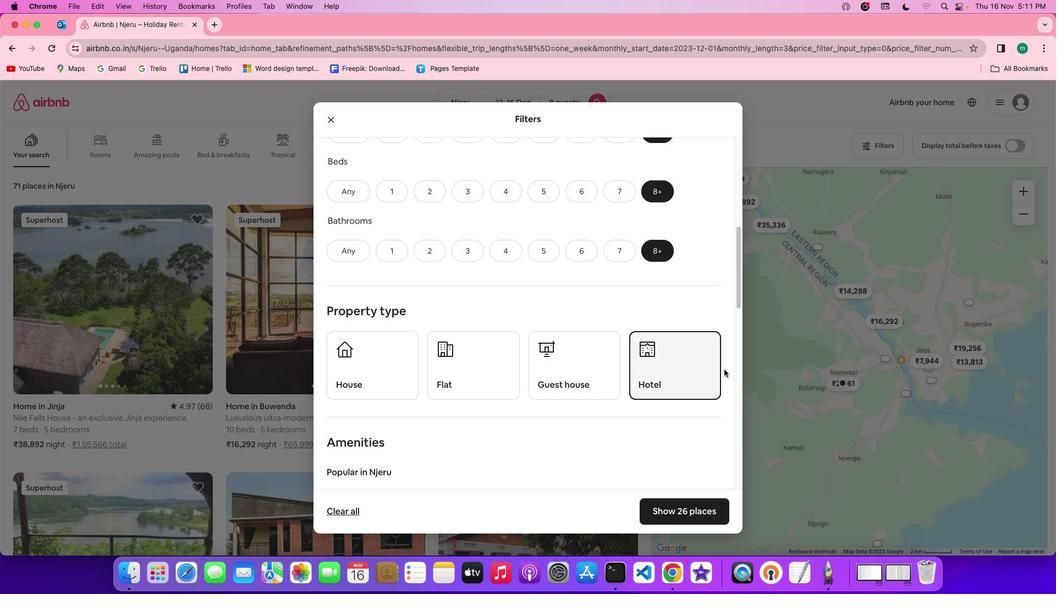 
Action: Mouse scrolled (723, 369) with delta (0, 0)
Screenshot: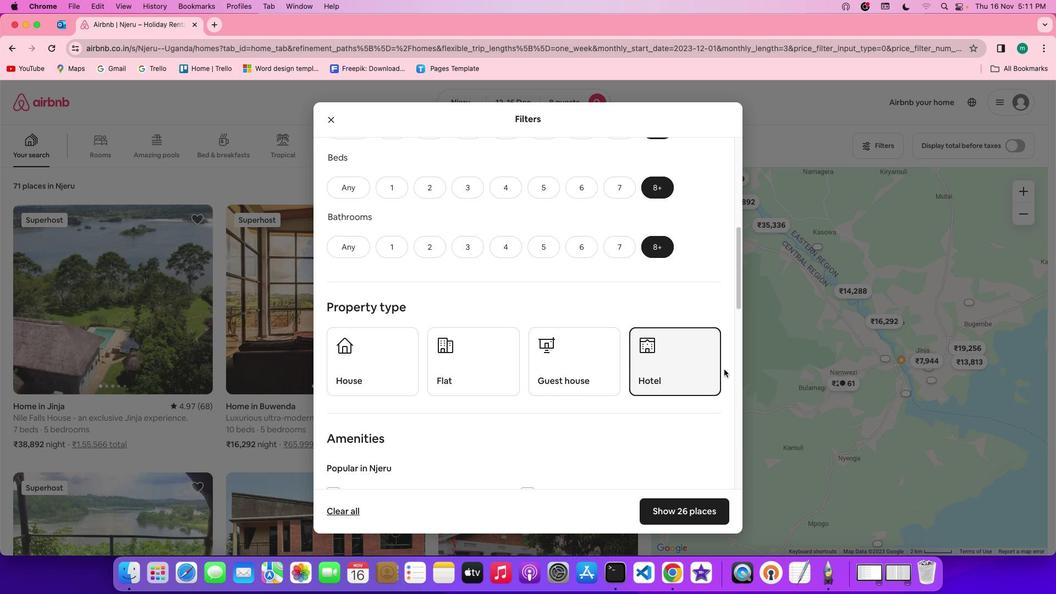 
Action: Mouse scrolled (723, 369) with delta (0, 0)
Screenshot: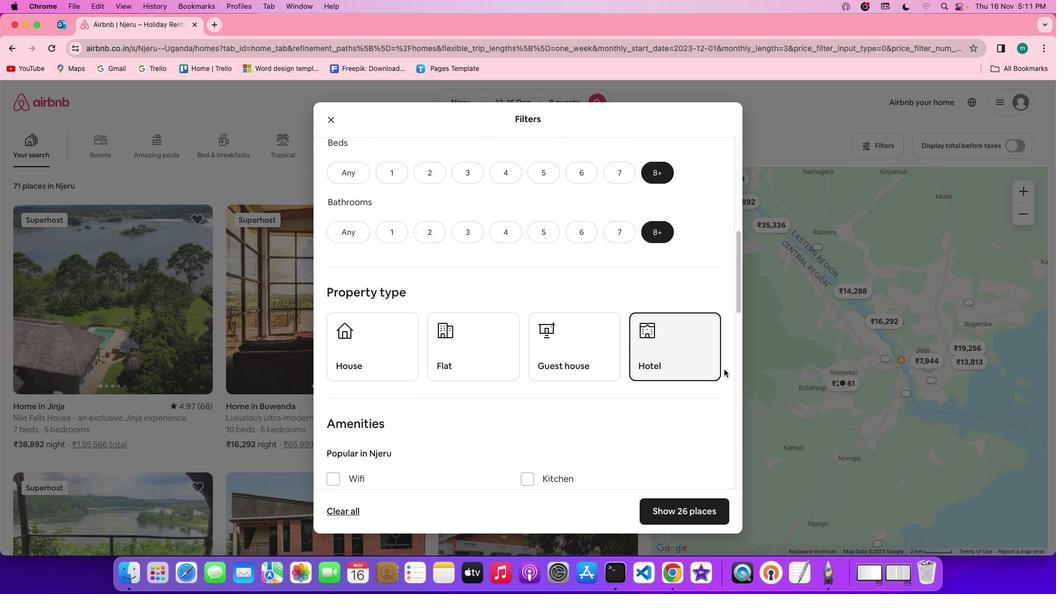 
Action: Mouse scrolled (723, 369) with delta (0, -1)
Screenshot: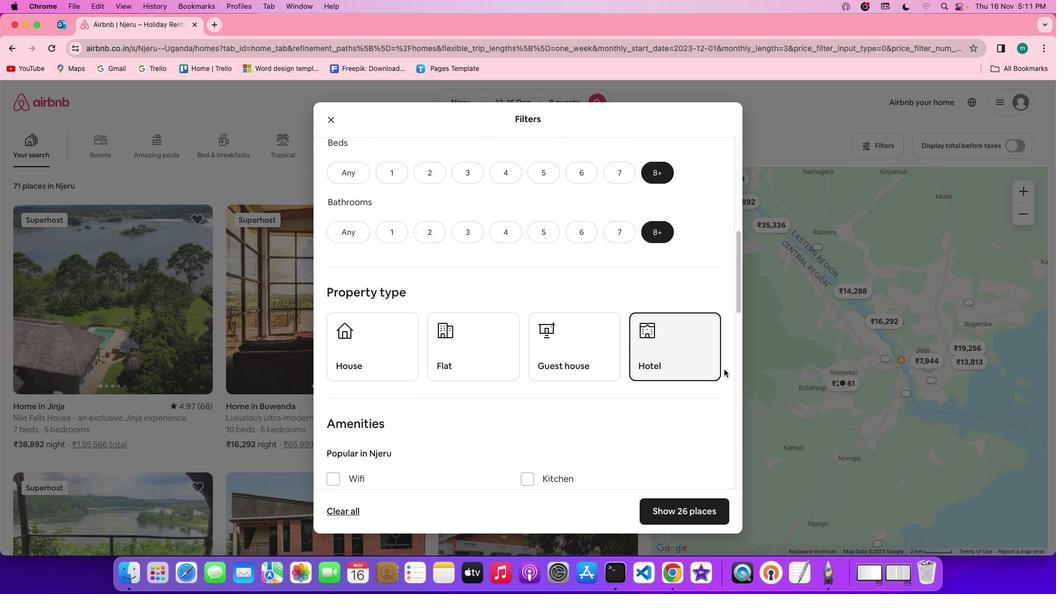 
Action: Mouse scrolled (723, 369) with delta (0, -2)
Screenshot: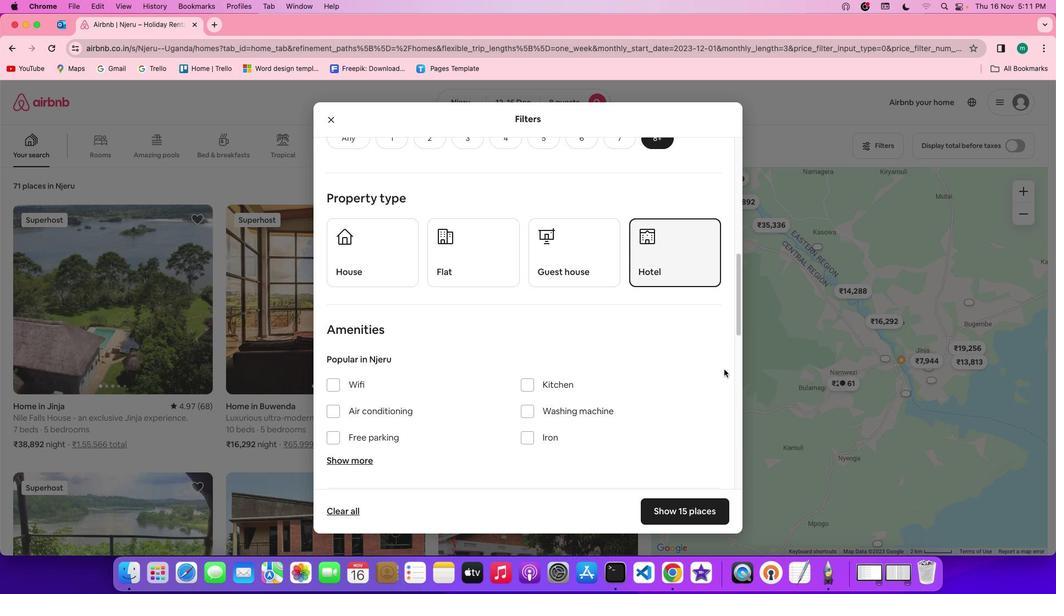 
Action: Mouse moved to (722, 369)
Screenshot: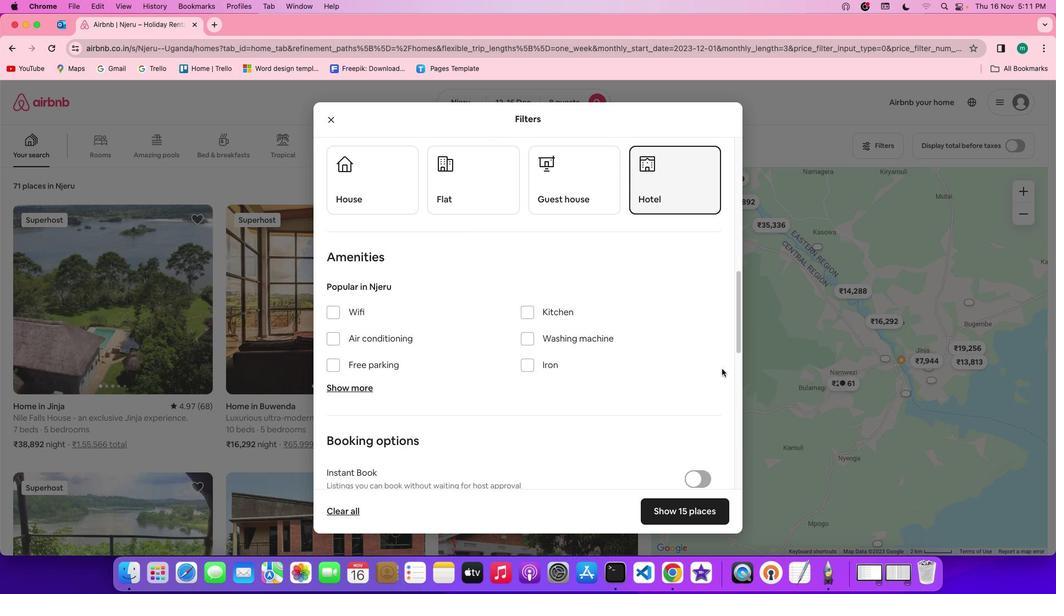 
Action: Mouse scrolled (722, 369) with delta (0, 0)
Screenshot: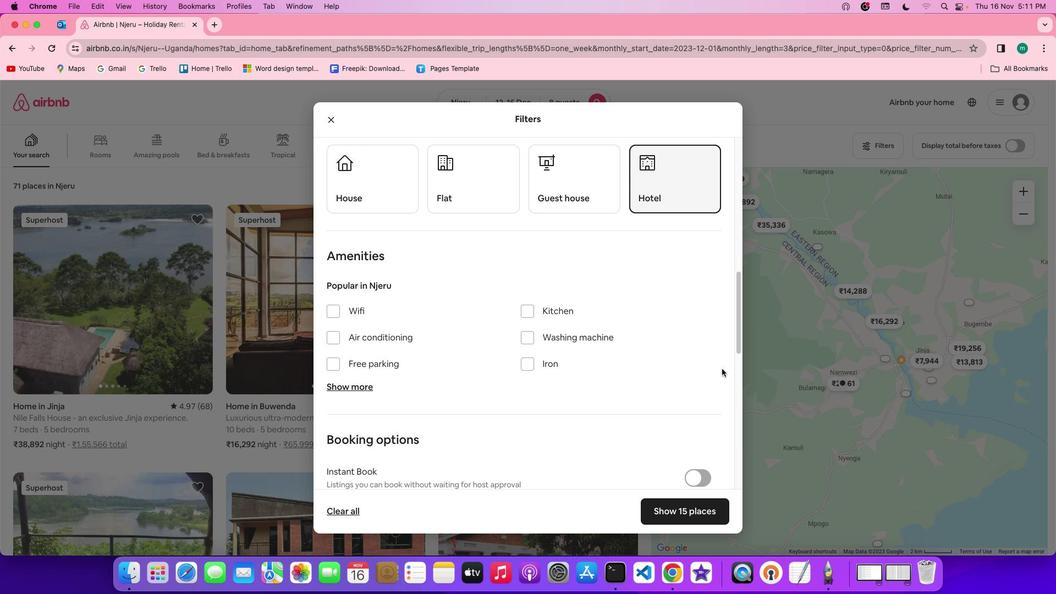 
Action: Mouse scrolled (722, 369) with delta (0, 0)
Screenshot: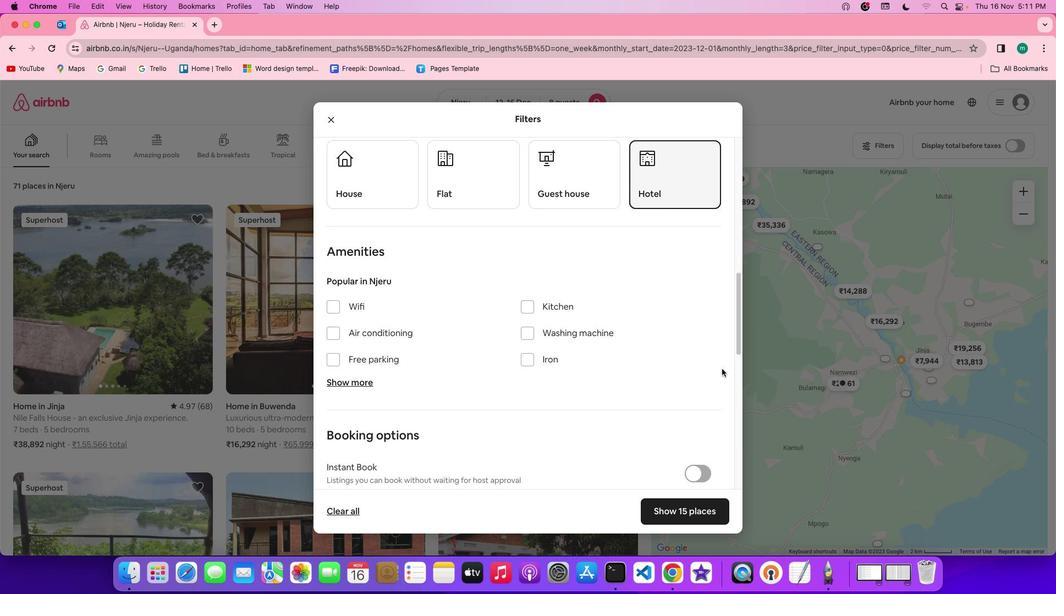 
Action: Mouse scrolled (722, 369) with delta (0, 0)
Screenshot: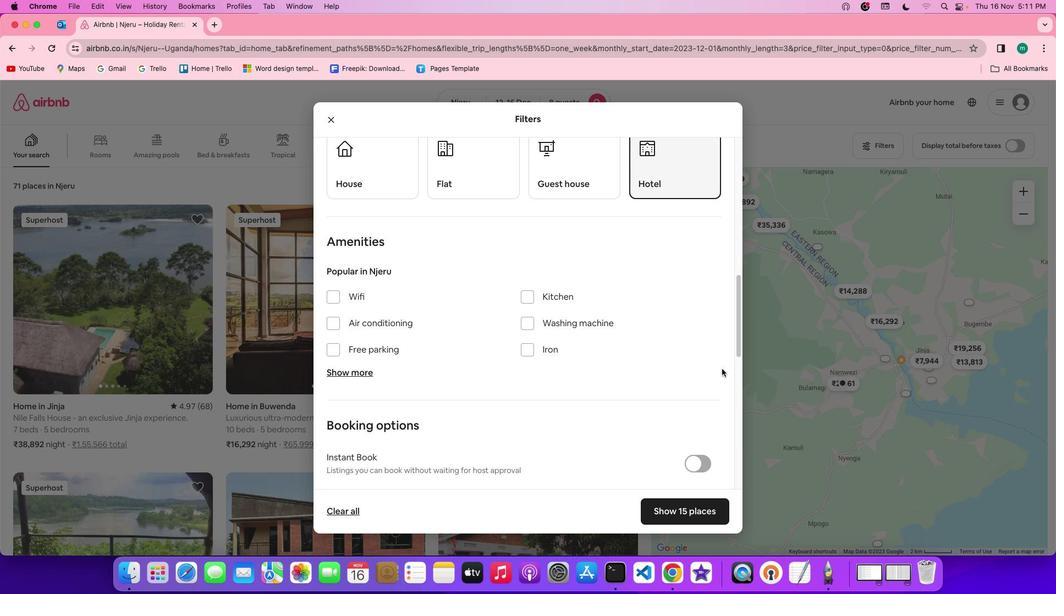 
Action: Mouse moved to (343, 275)
Screenshot: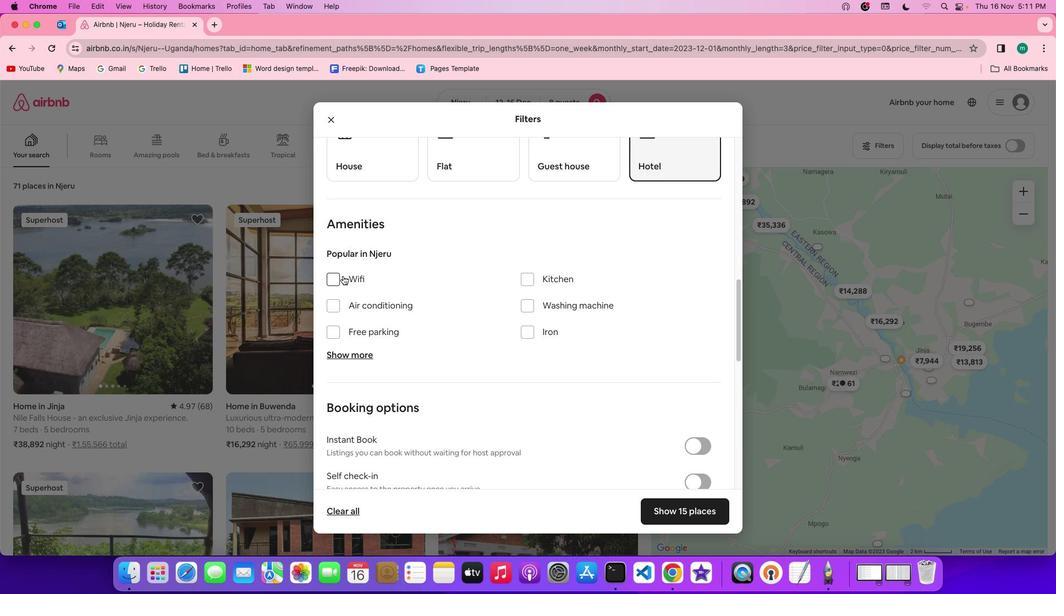 
Action: Mouse pressed left at (343, 275)
Screenshot: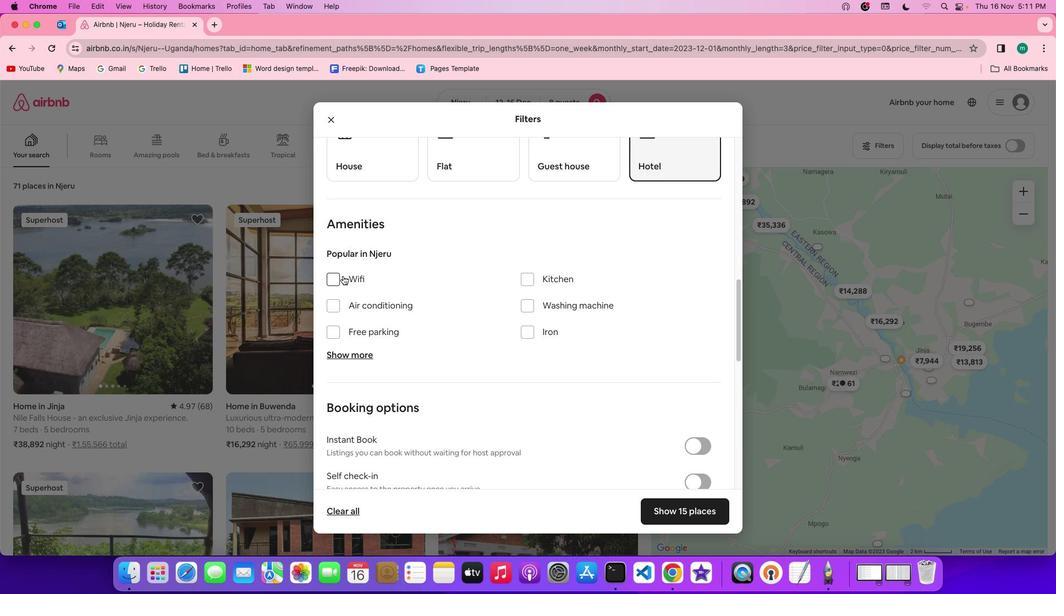 
Action: Mouse moved to (361, 355)
Screenshot: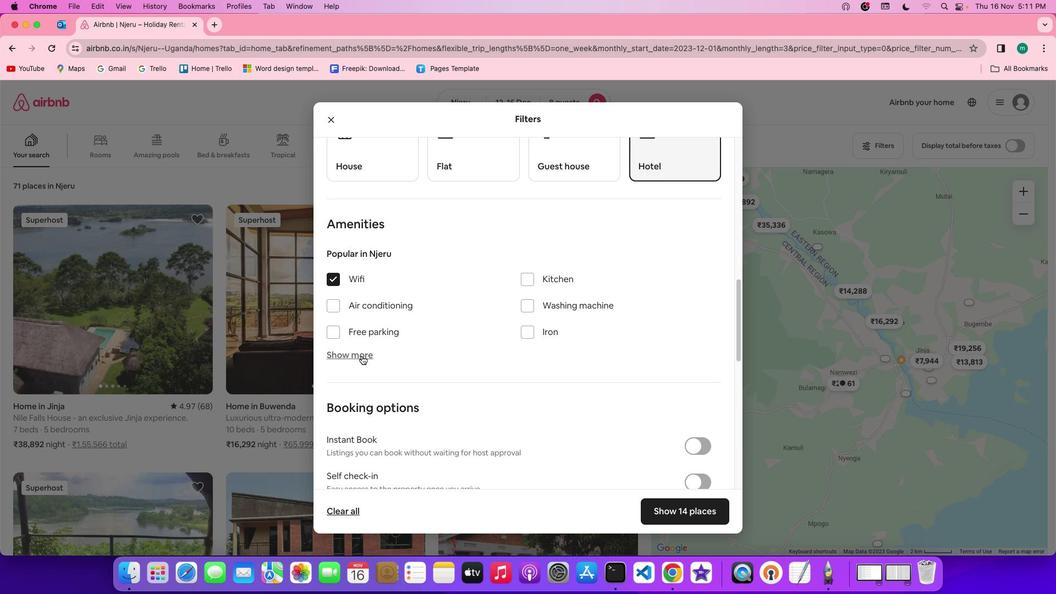 
Action: Mouse pressed left at (361, 355)
Screenshot: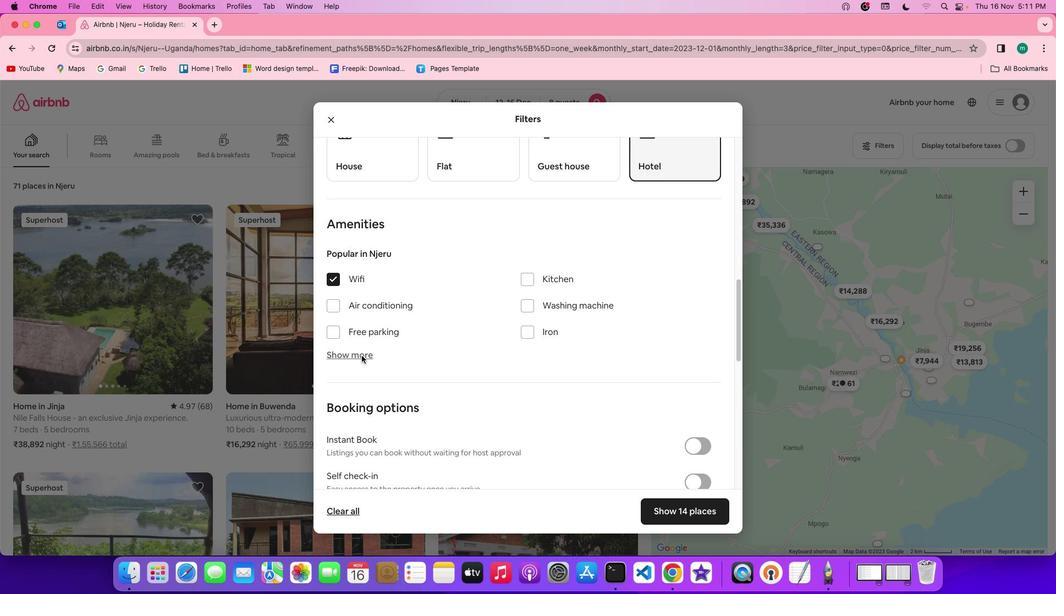 
Action: Mouse moved to (533, 422)
Screenshot: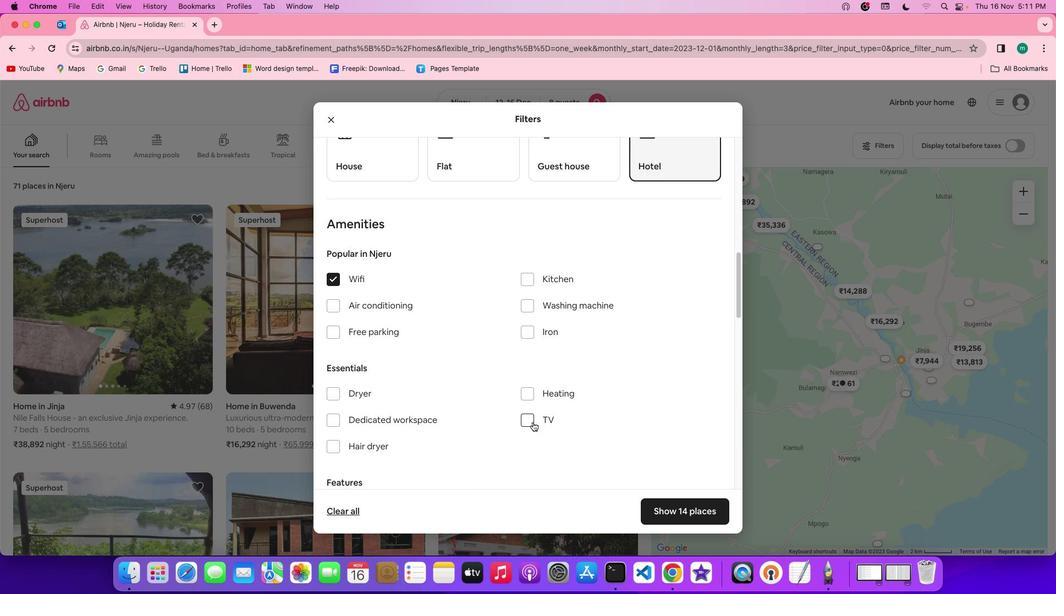 
Action: Mouse pressed left at (533, 422)
Screenshot: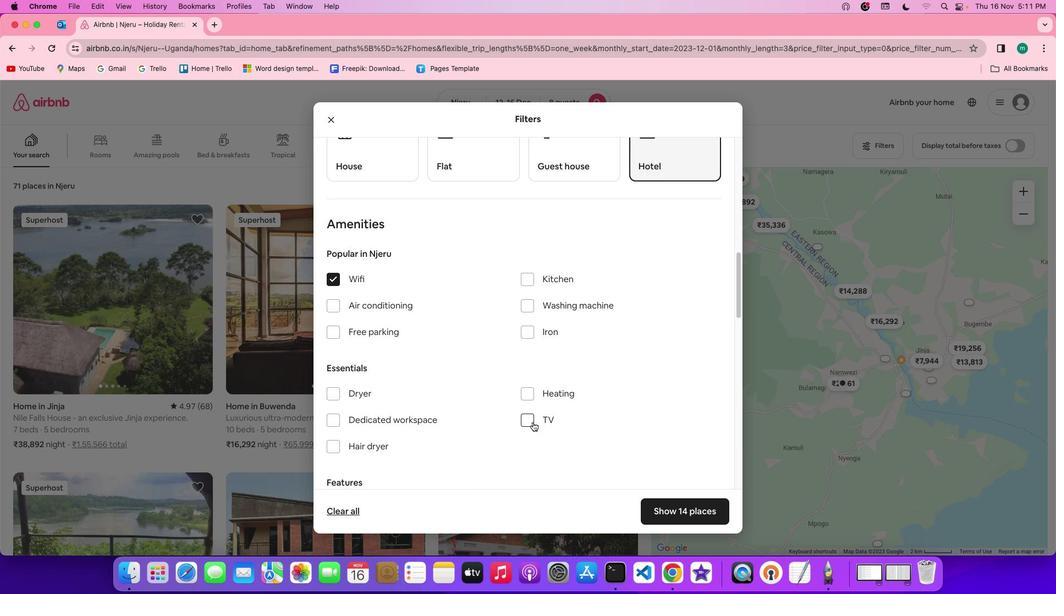 
Action: Mouse moved to (381, 328)
Screenshot: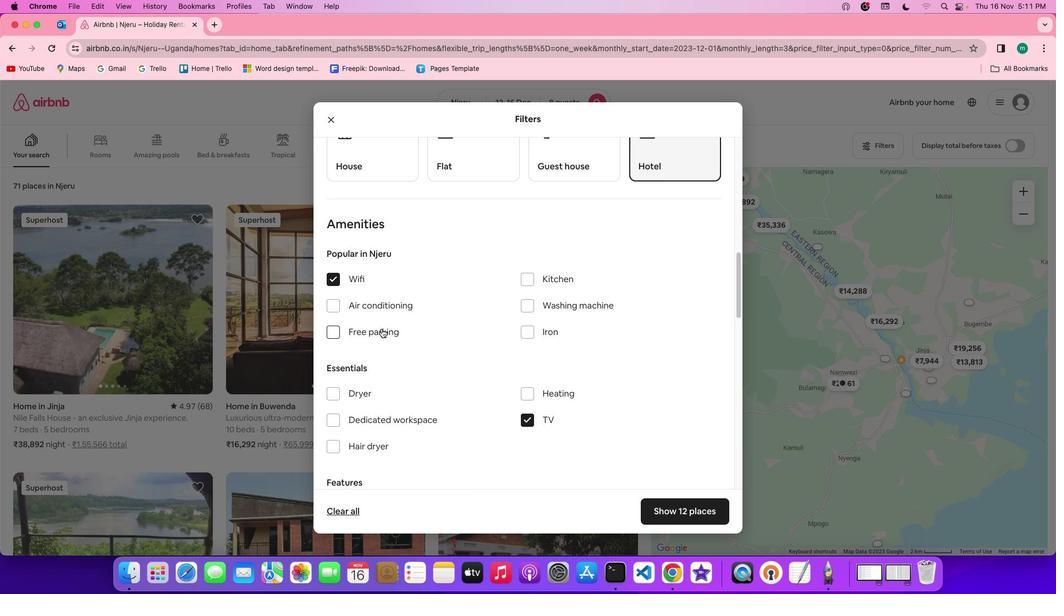 
Action: Mouse pressed left at (381, 328)
Screenshot: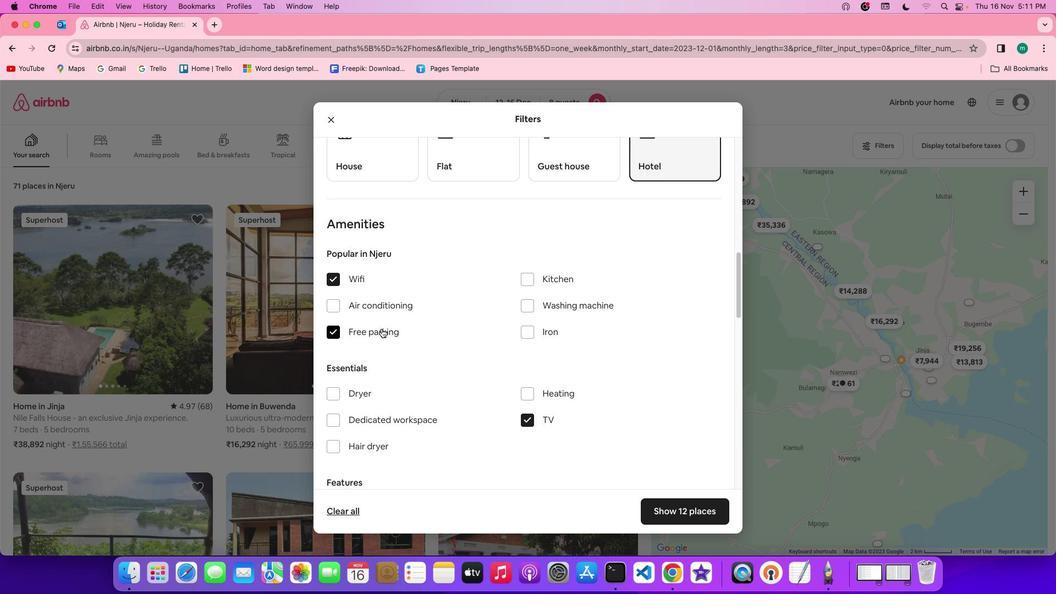 
Action: Mouse moved to (597, 325)
Screenshot: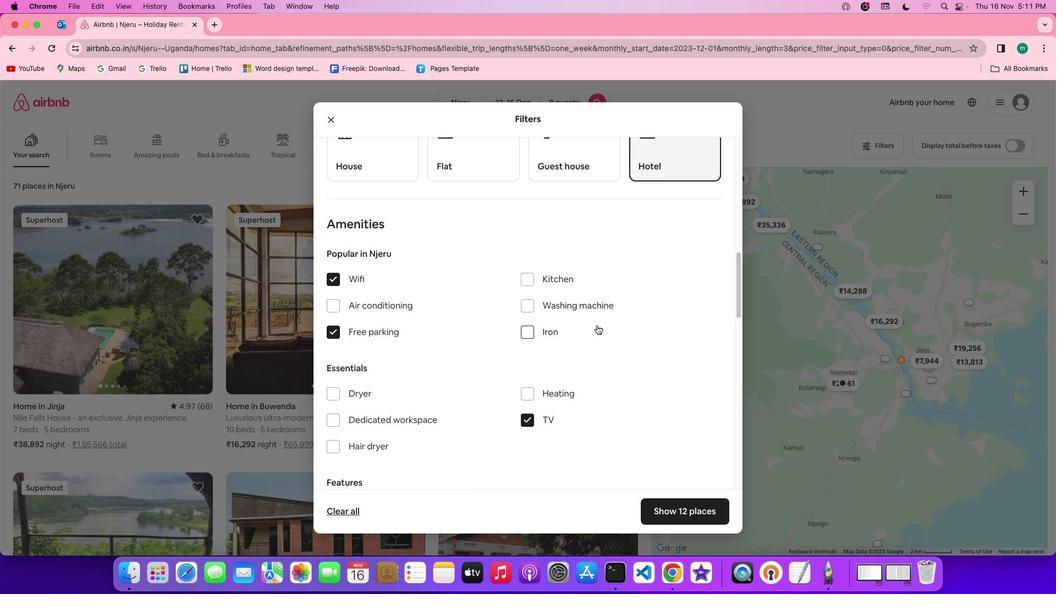 
Action: Mouse scrolled (597, 325) with delta (0, 0)
Screenshot: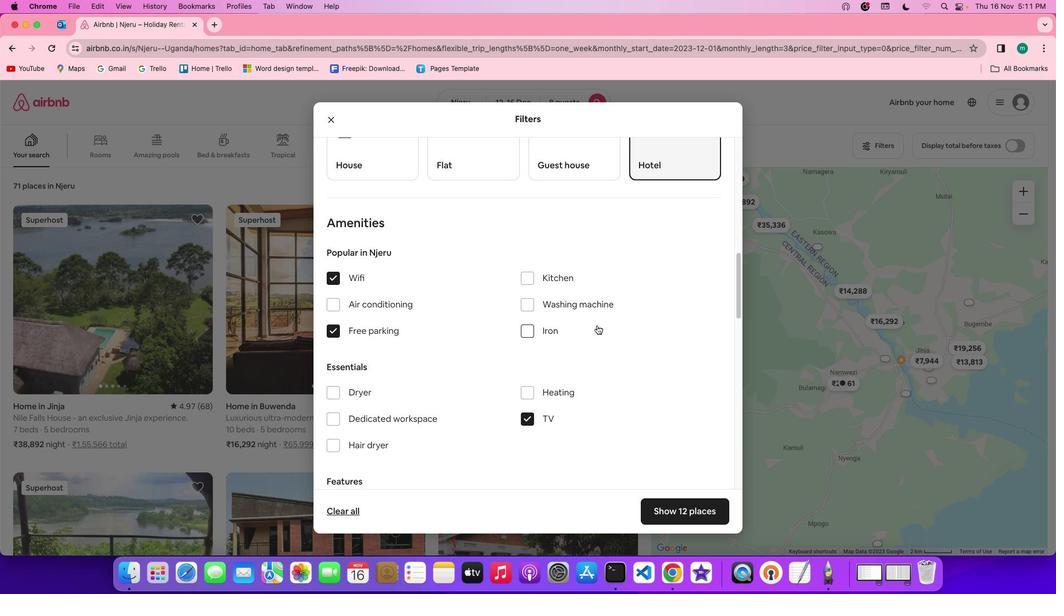
Action: Mouse scrolled (597, 325) with delta (0, 0)
Screenshot: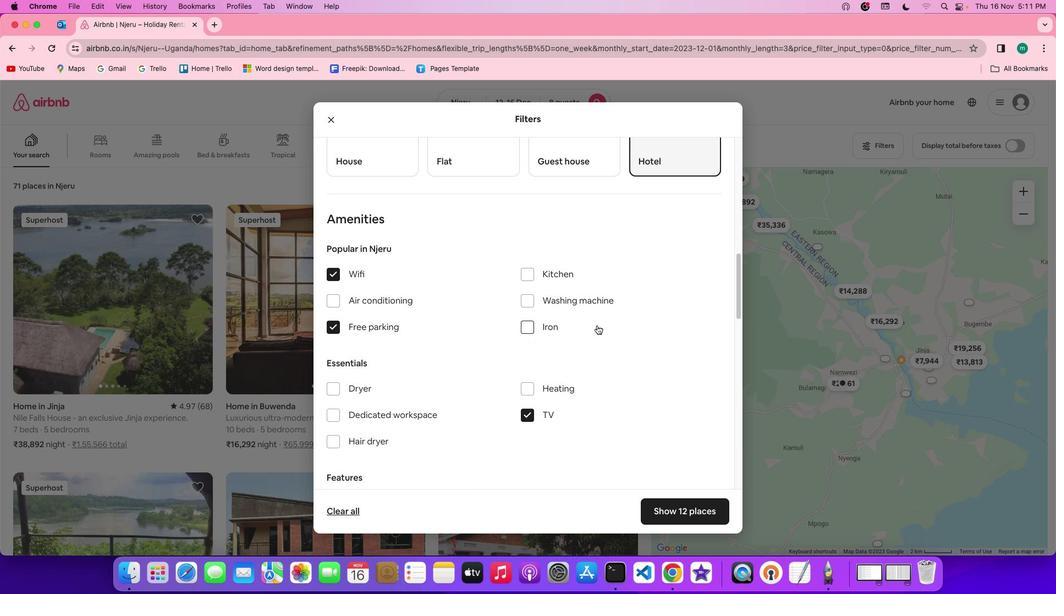 
Action: Mouse scrolled (597, 325) with delta (0, 0)
Screenshot: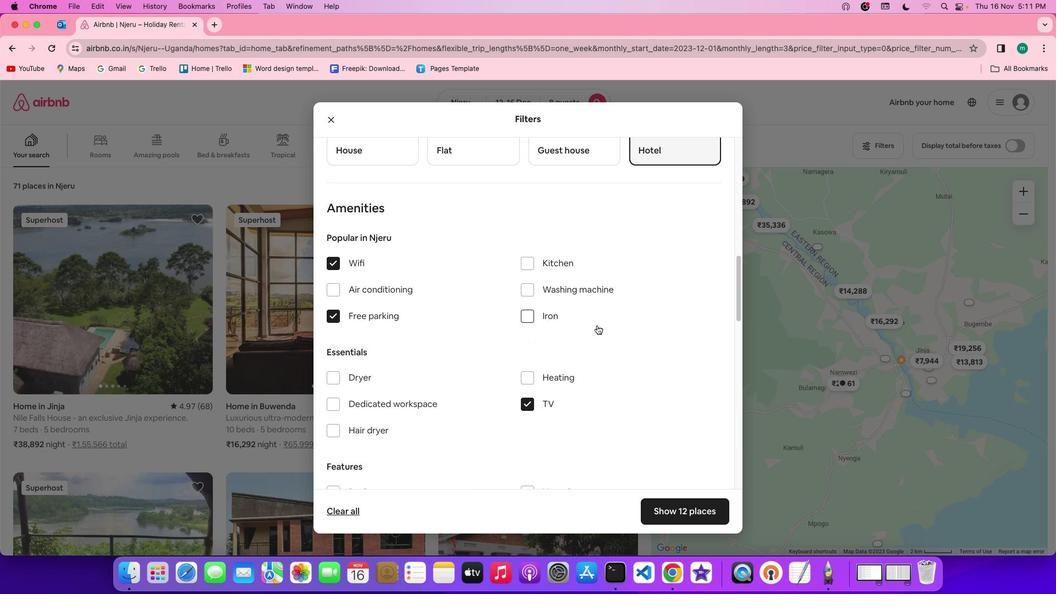 
Action: Mouse scrolled (597, 325) with delta (0, 0)
Screenshot: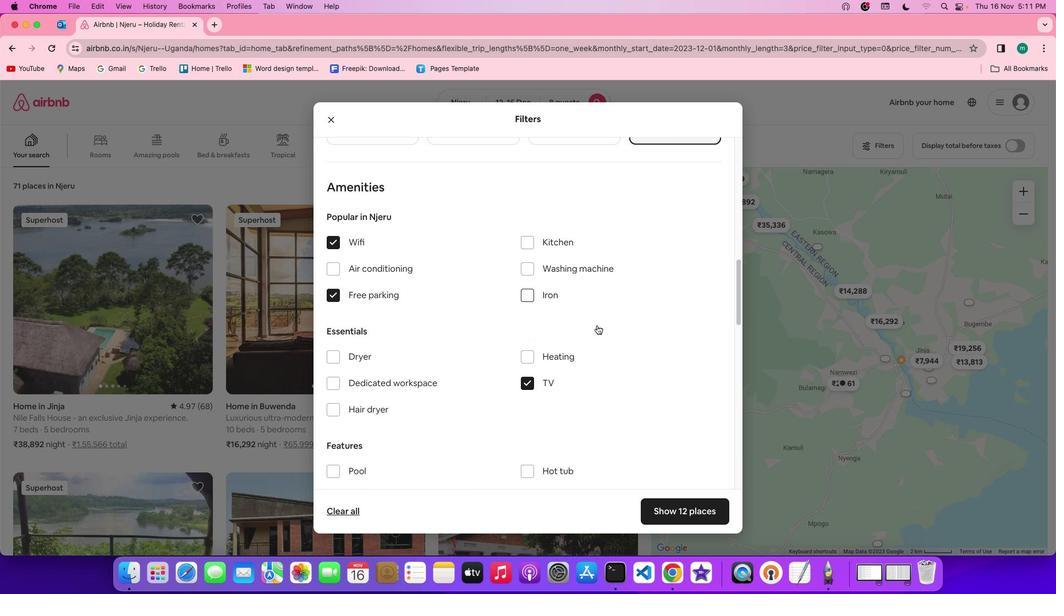 
Action: Mouse scrolled (597, 325) with delta (0, 0)
Screenshot: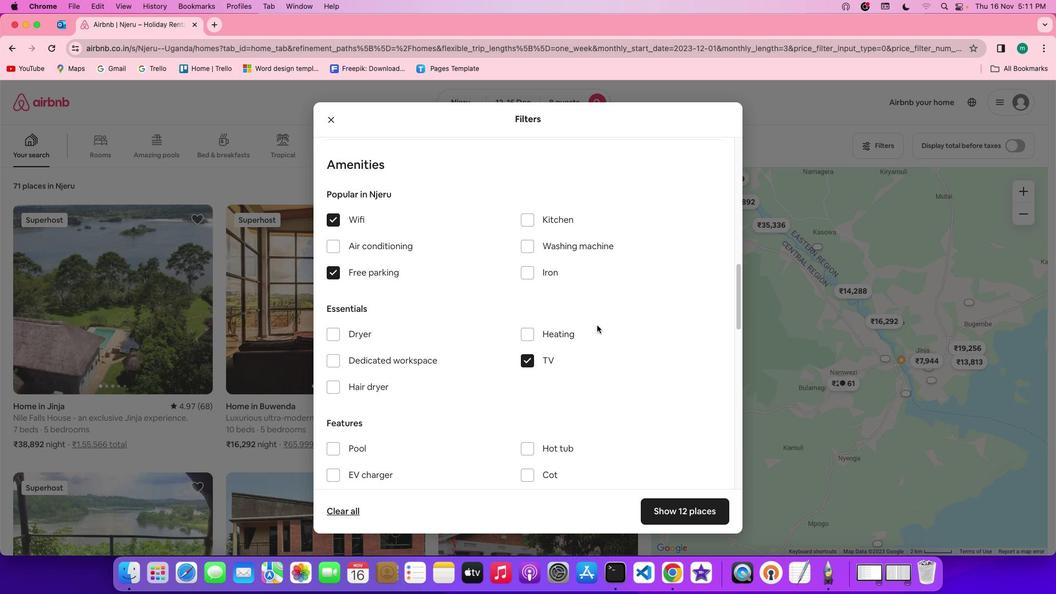 
Action: Mouse scrolled (597, 325) with delta (0, 0)
Screenshot: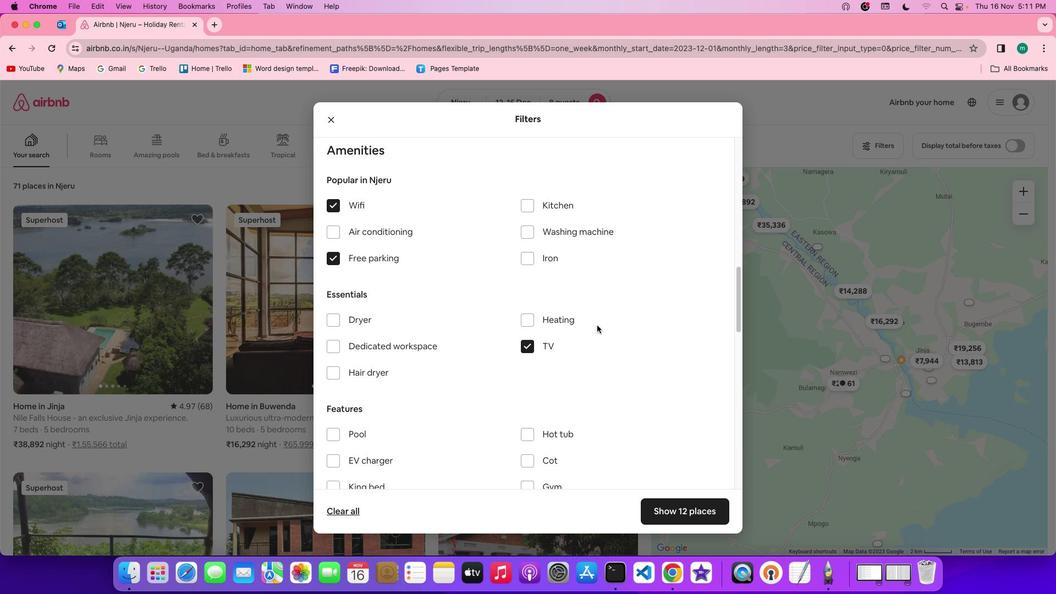 
Action: Mouse scrolled (597, 325) with delta (0, -1)
Screenshot: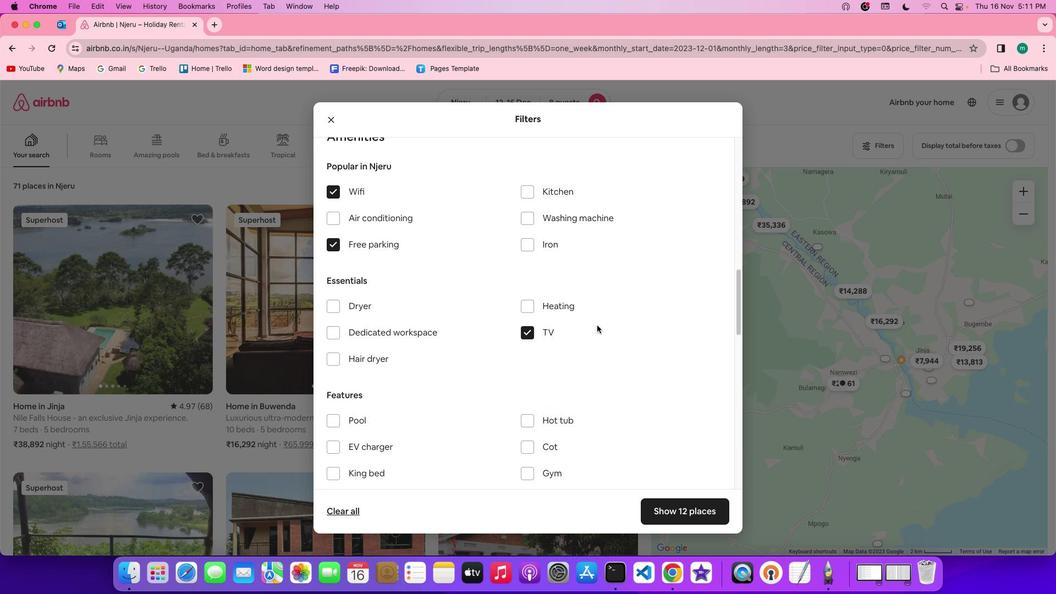 
Action: Mouse moved to (558, 325)
Screenshot: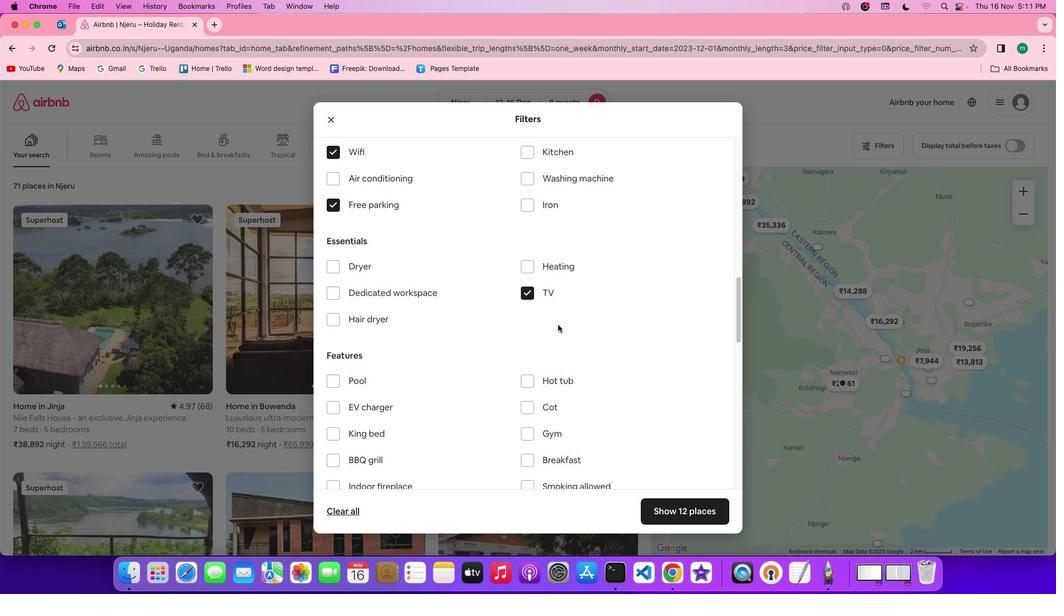 
Action: Mouse scrolled (558, 325) with delta (0, 0)
Screenshot: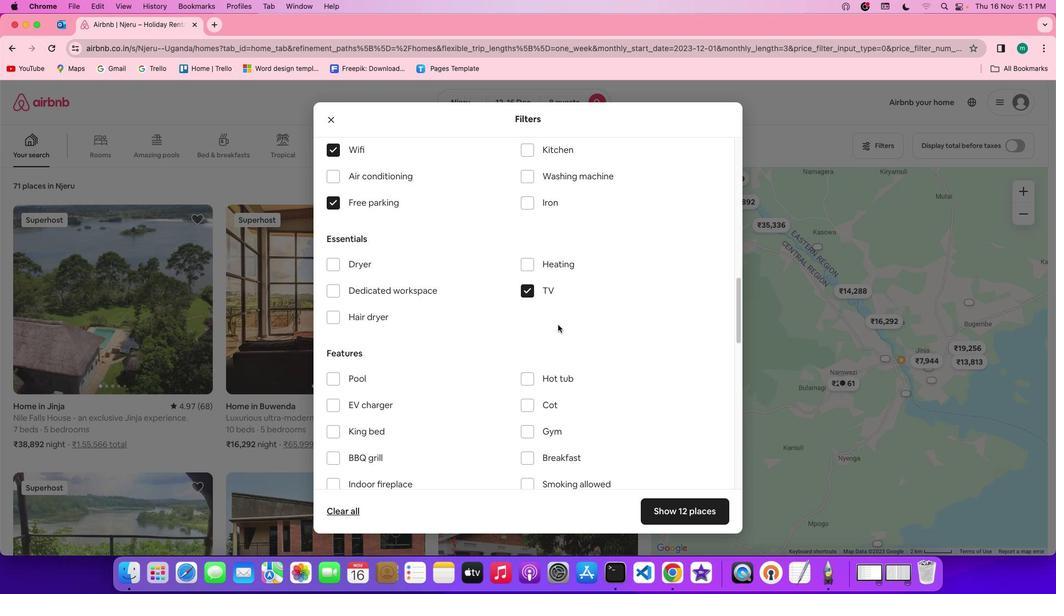 
Action: Mouse scrolled (558, 325) with delta (0, 0)
Screenshot: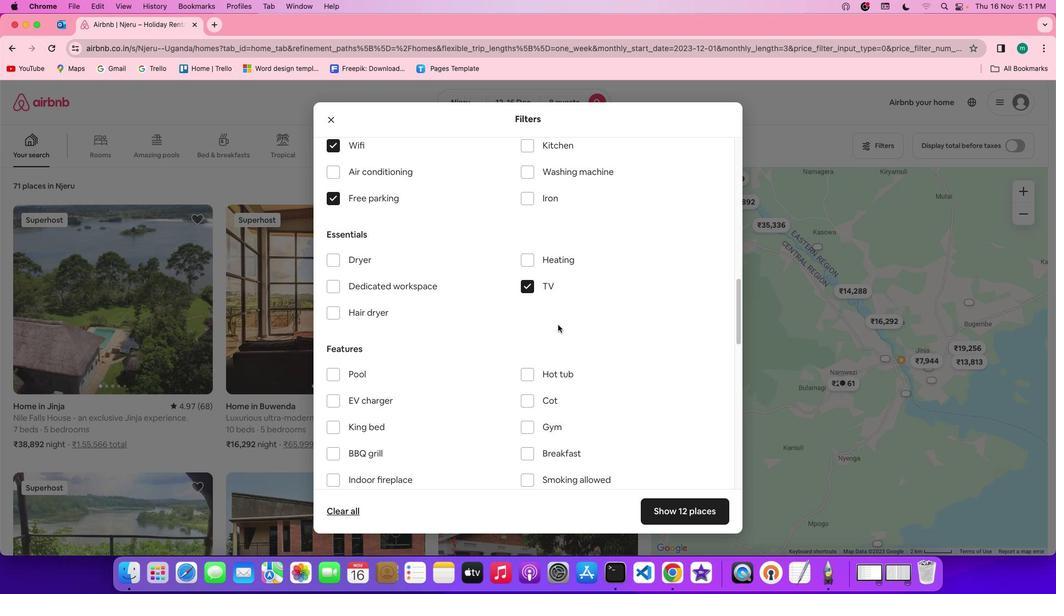 
Action: Mouse scrolled (558, 325) with delta (0, -1)
Screenshot: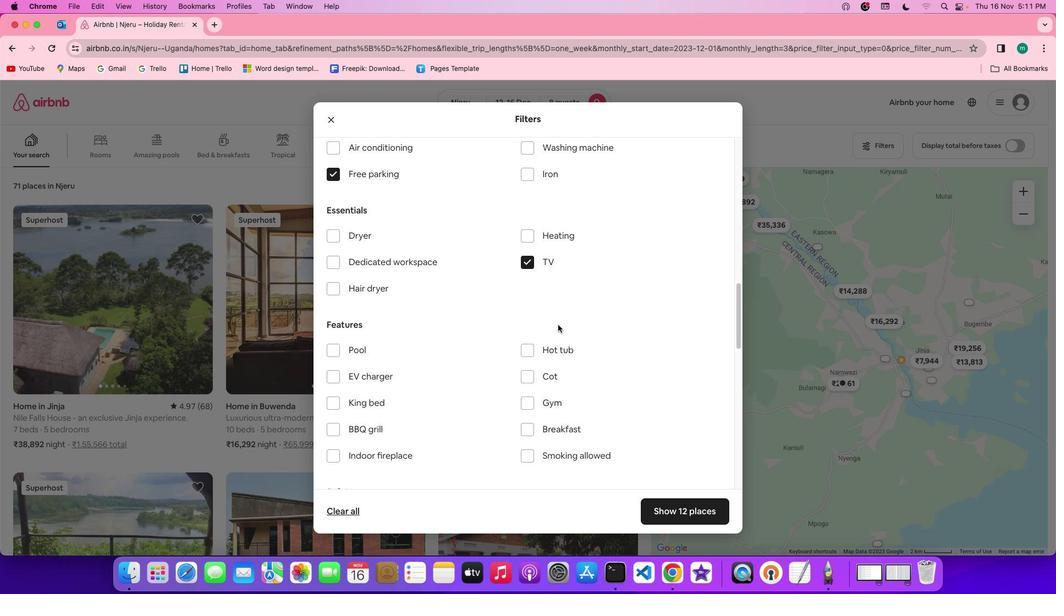
Action: Mouse scrolled (558, 325) with delta (0, -1)
Screenshot: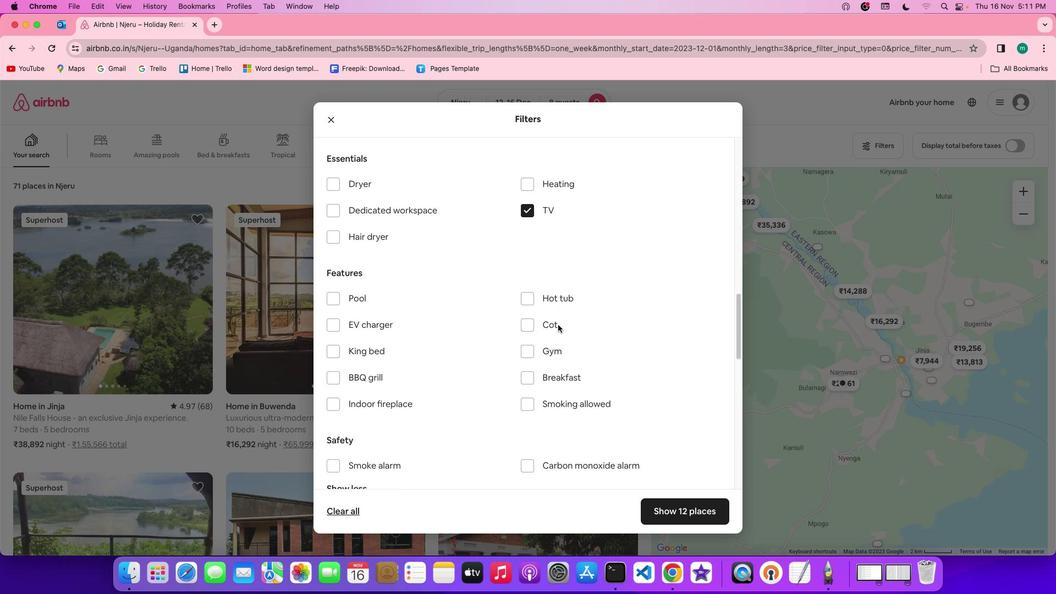 
Action: Mouse moved to (553, 319)
Screenshot: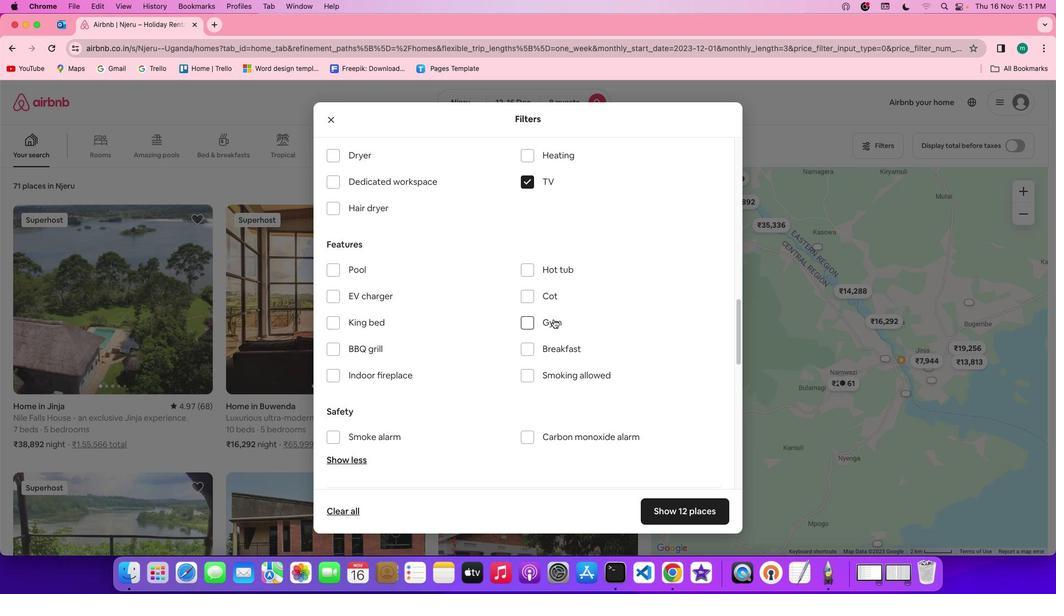 
Action: Mouse pressed left at (553, 319)
Screenshot: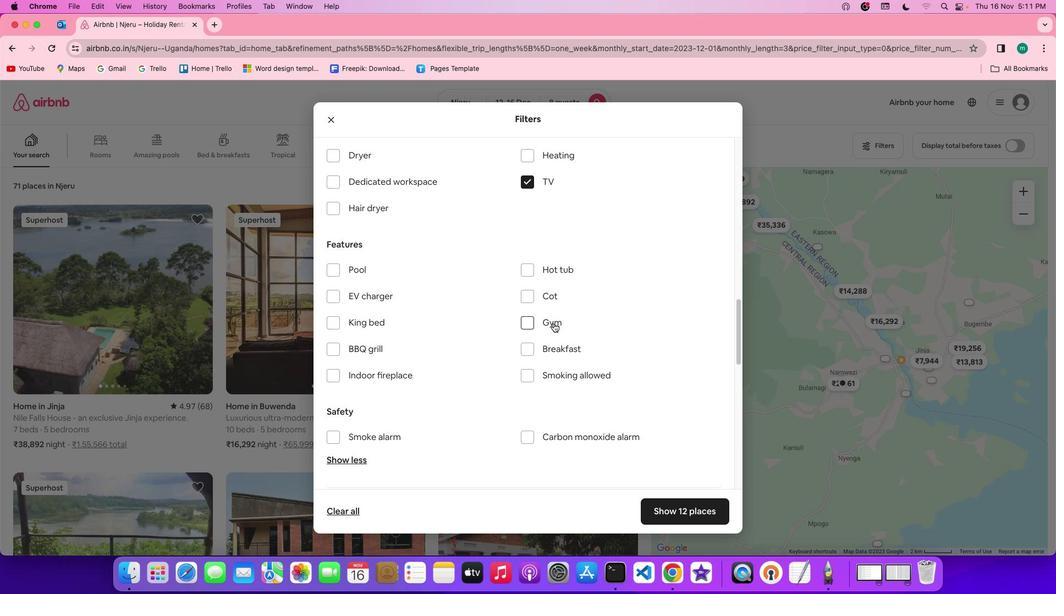 
Action: Mouse moved to (558, 348)
Screenshot: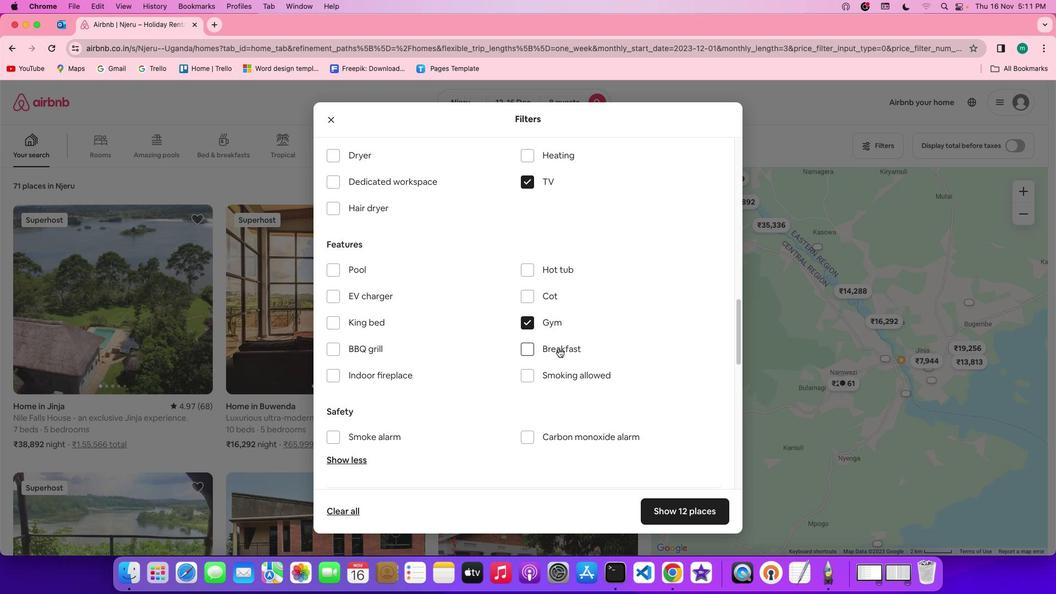 
Action: Mouse pressed left at (558, 348)
Screenshot: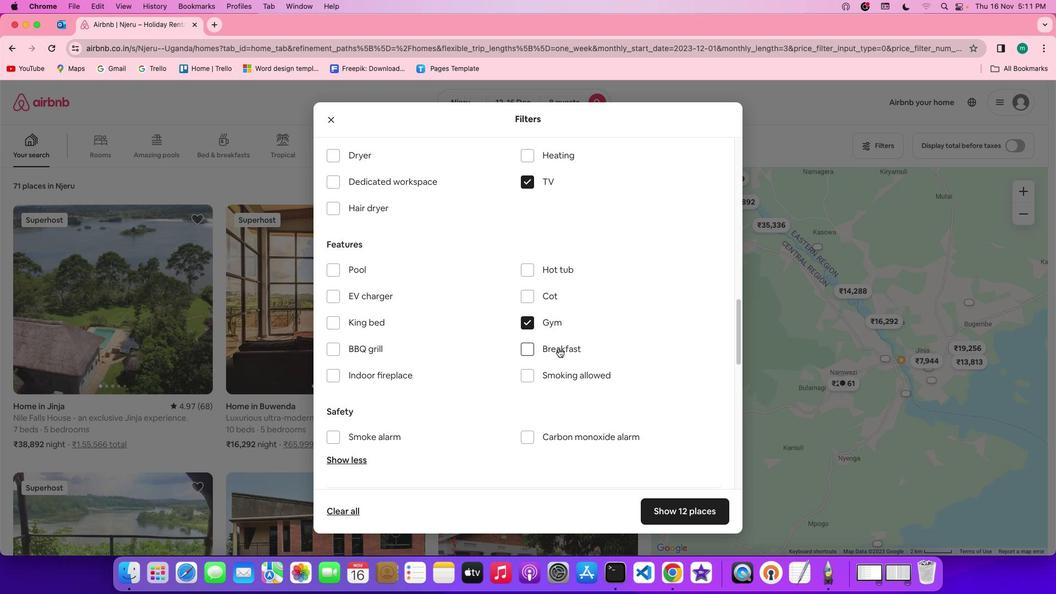 
Action: Mouse moved to (583, 347)
Screenshot: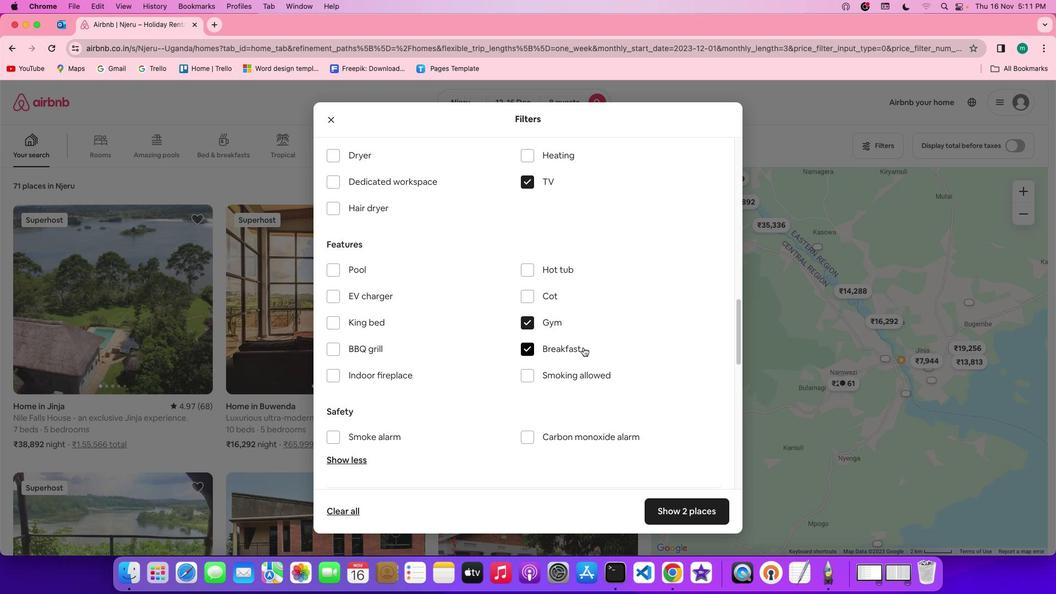 
Action: Mouse scrolled (583, 347) with delta (0, 0)
Screenshot: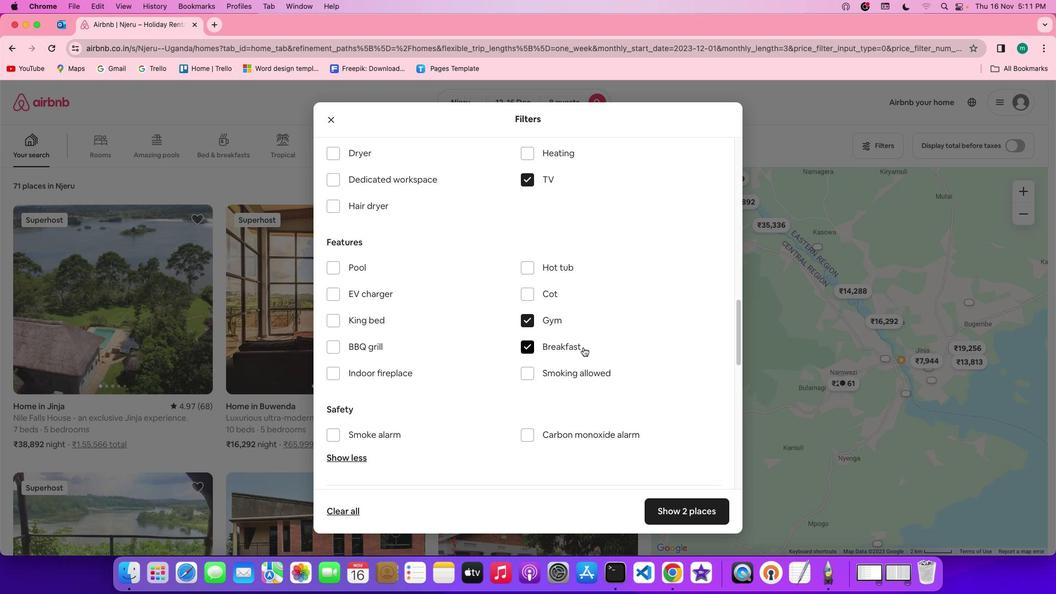 
Action: Mouse scrolled (583, 347) with delta (0, 0)
Screenshot: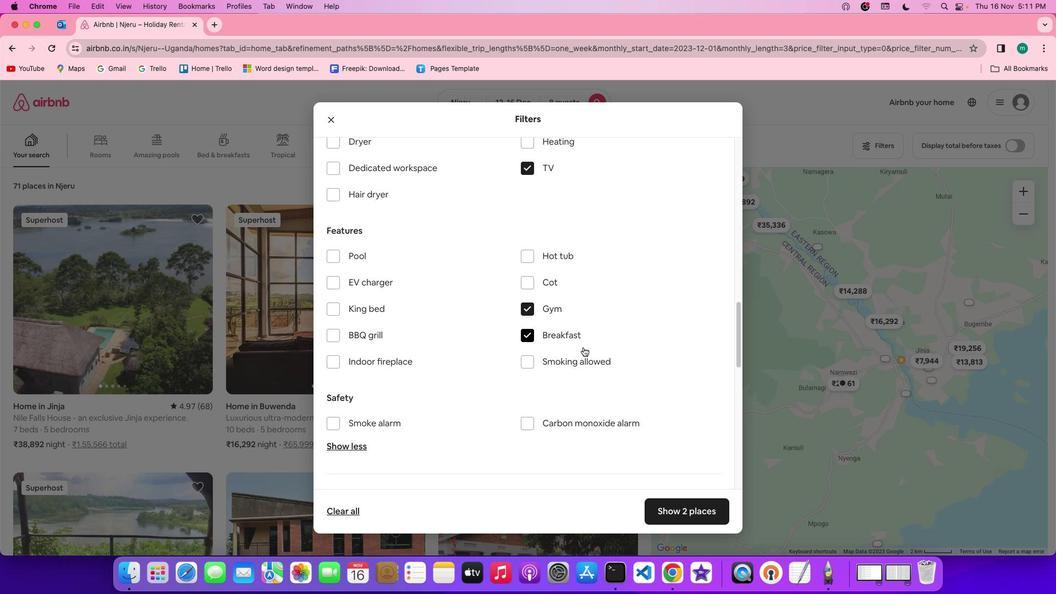 
Action: Mouse scrolled (583, 347) with delta (0, -1)
Screenshot: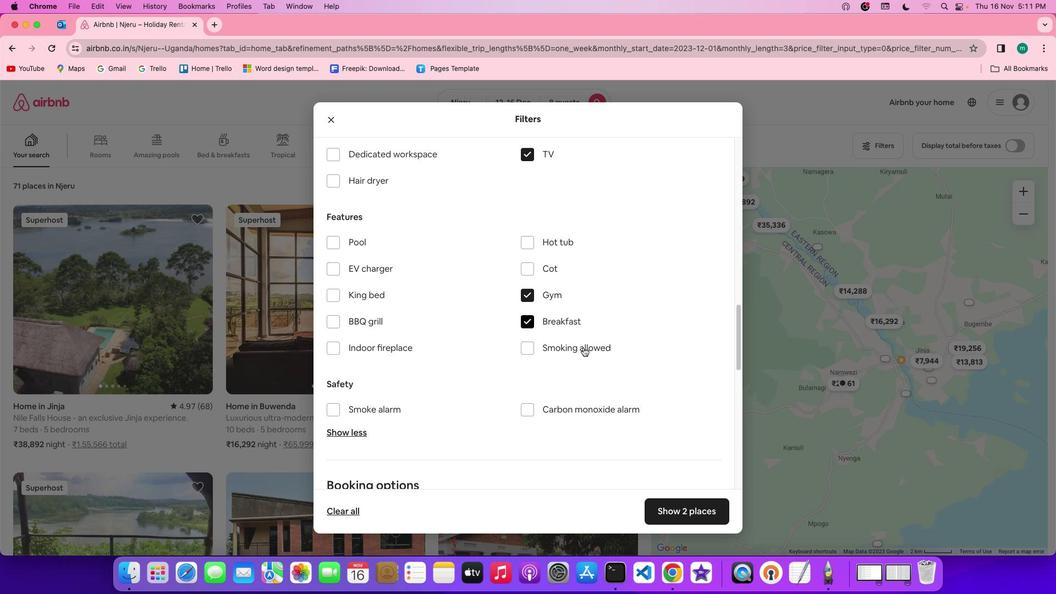 
Action: Mouse moved to (583, 347)
Screenshot: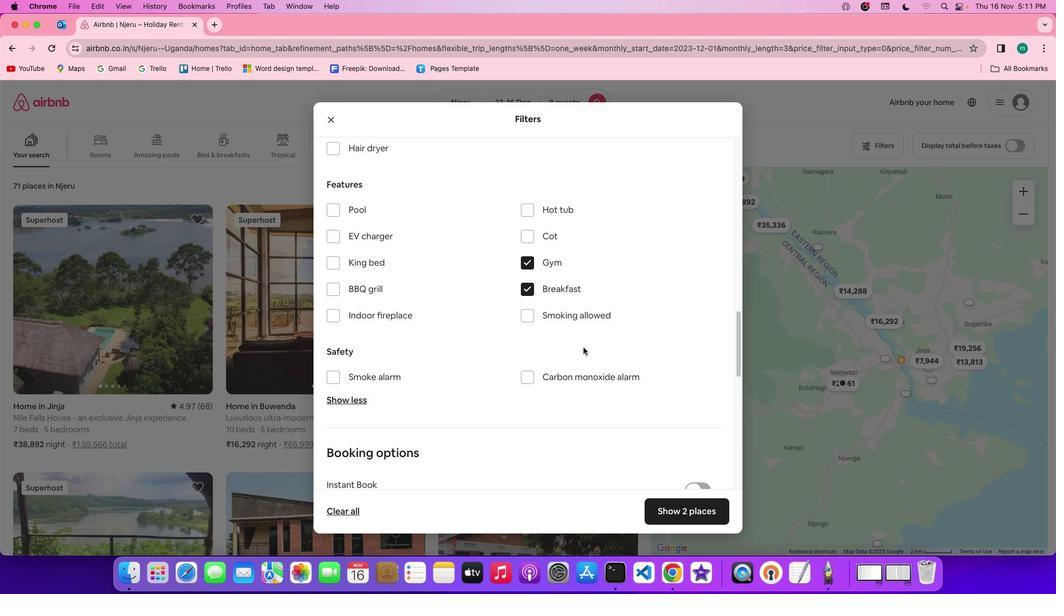 
Action: Mouse scrolled (583, 347) with delta (0, 0)
Screenshot: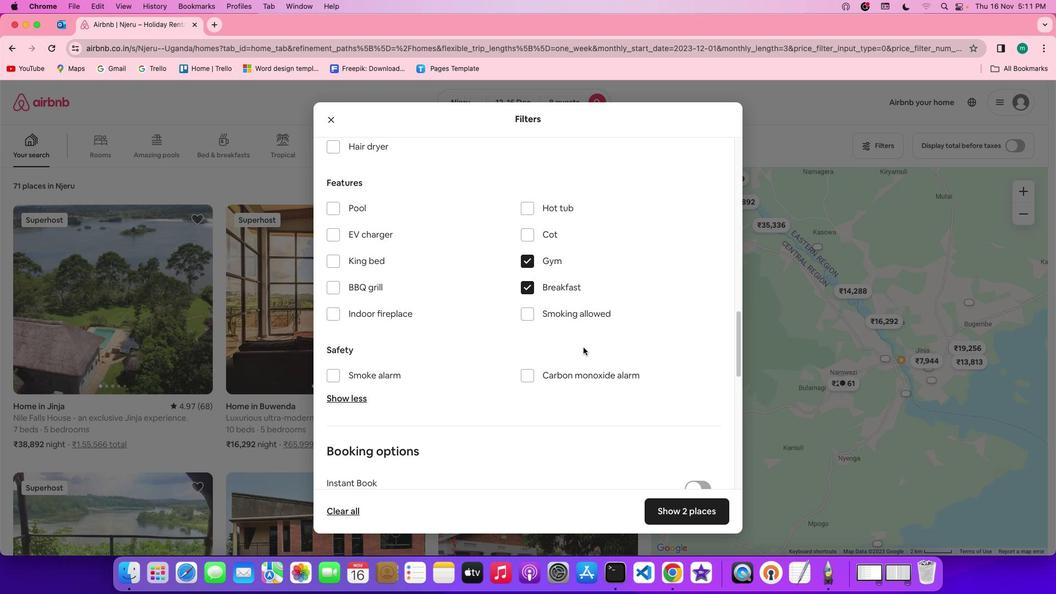 
Action: Mouse scrolled (583, 347) with delta (0, 0)
Screenshot: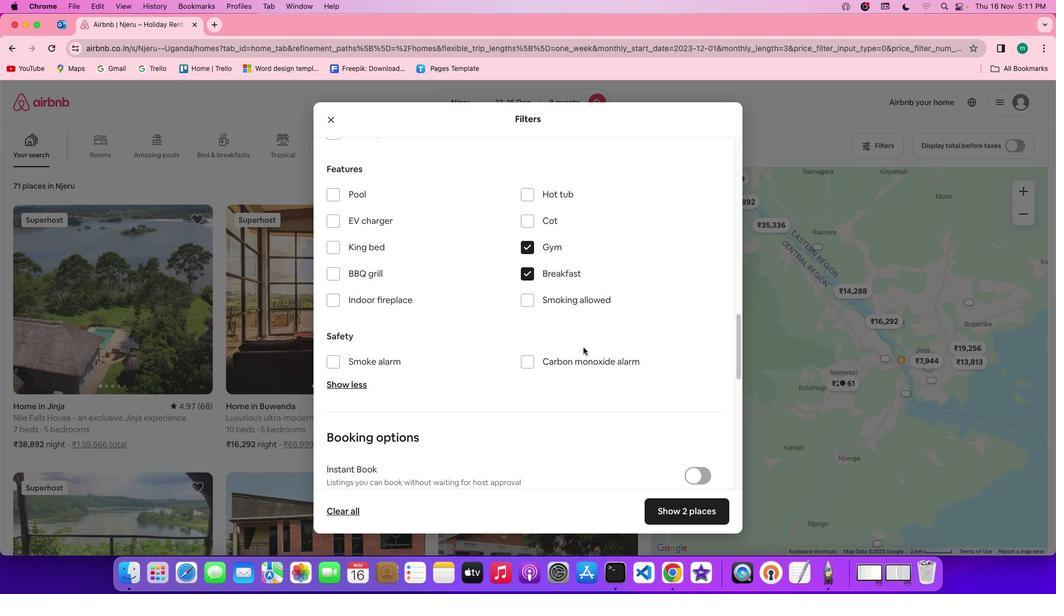 
Action: Mouse scrolled (583, 347) with delta (0, -1)
Screenshot: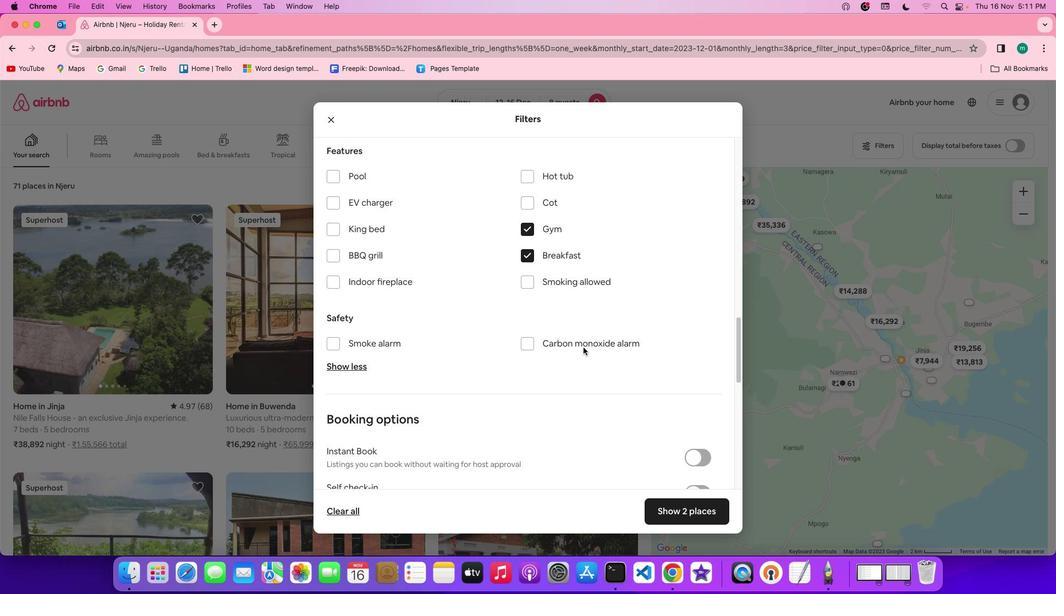 
Action: Mouse scrolled (583, 347) with delta (0, -1)
Screenshot: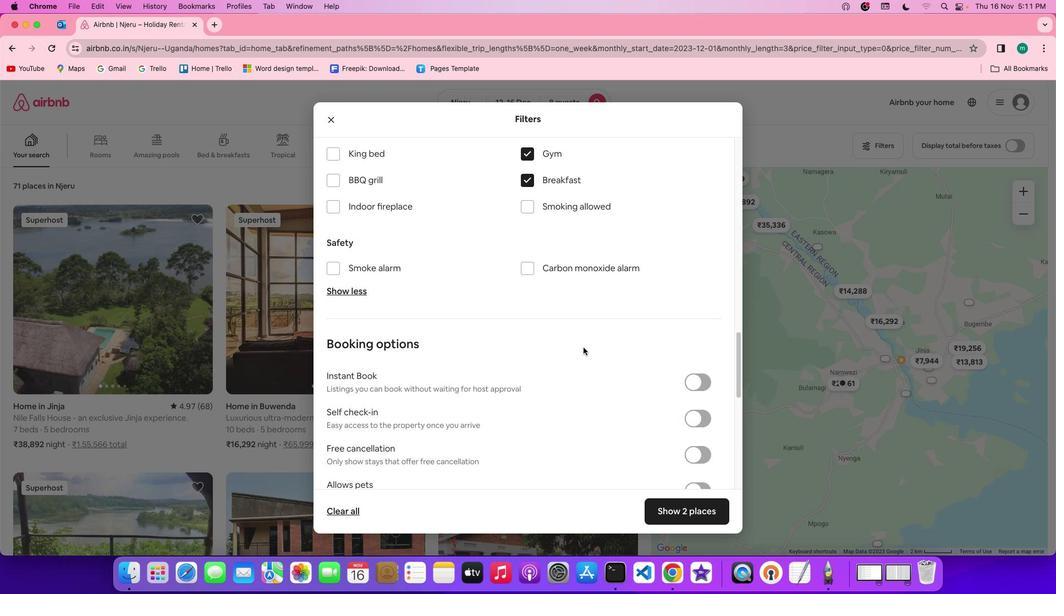 
Action: Mouse moved to (583, 346)
Screenshot: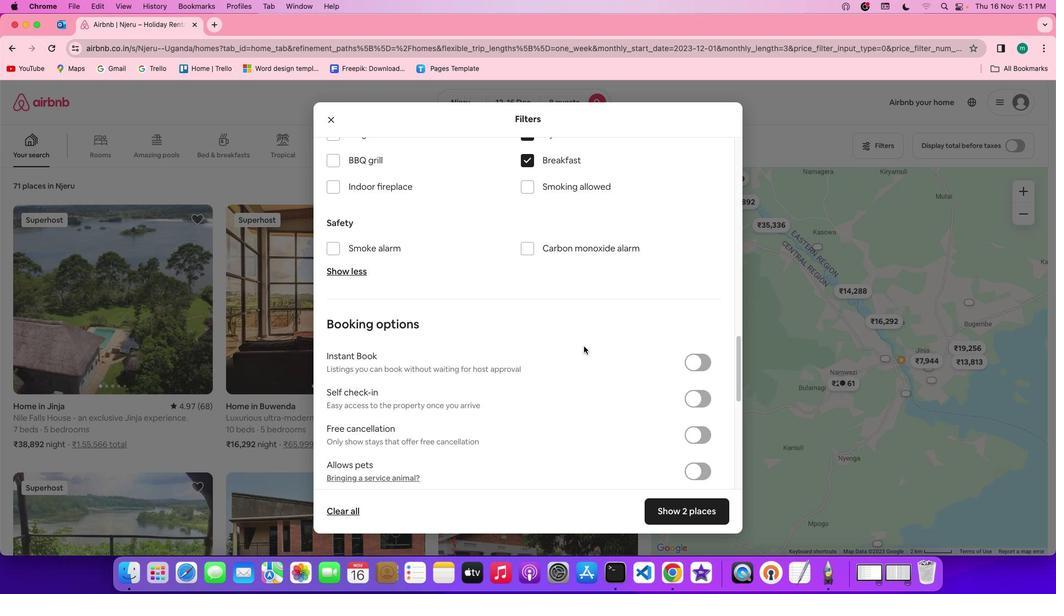 
Action: Mouse scrolled (583, 346) with delta (0, 0)
Screenshot: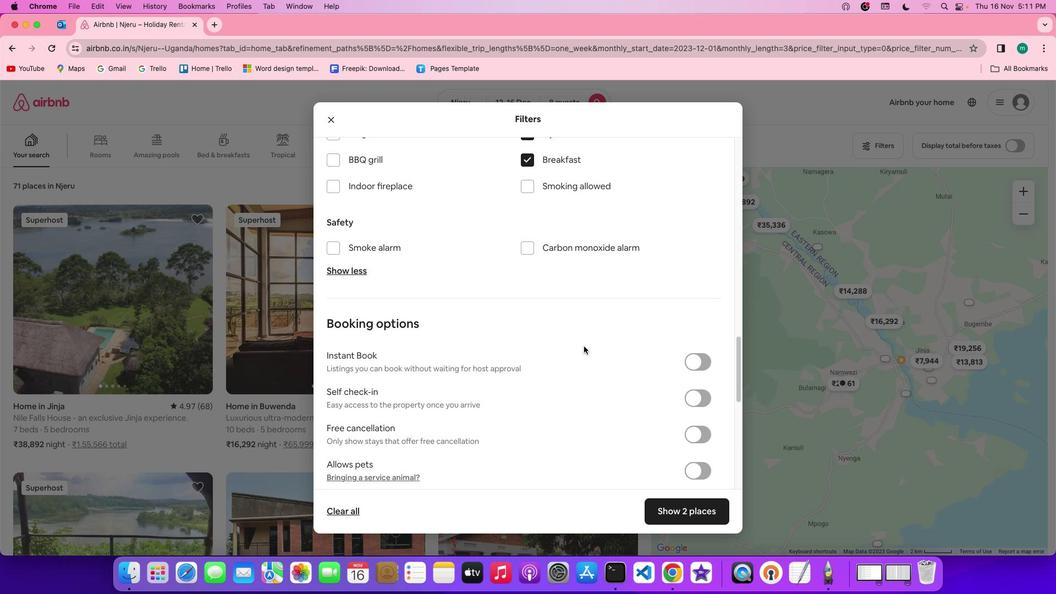 
Action: Mouse scrolled (583, 346) with delta (0, 0)
Screenshot: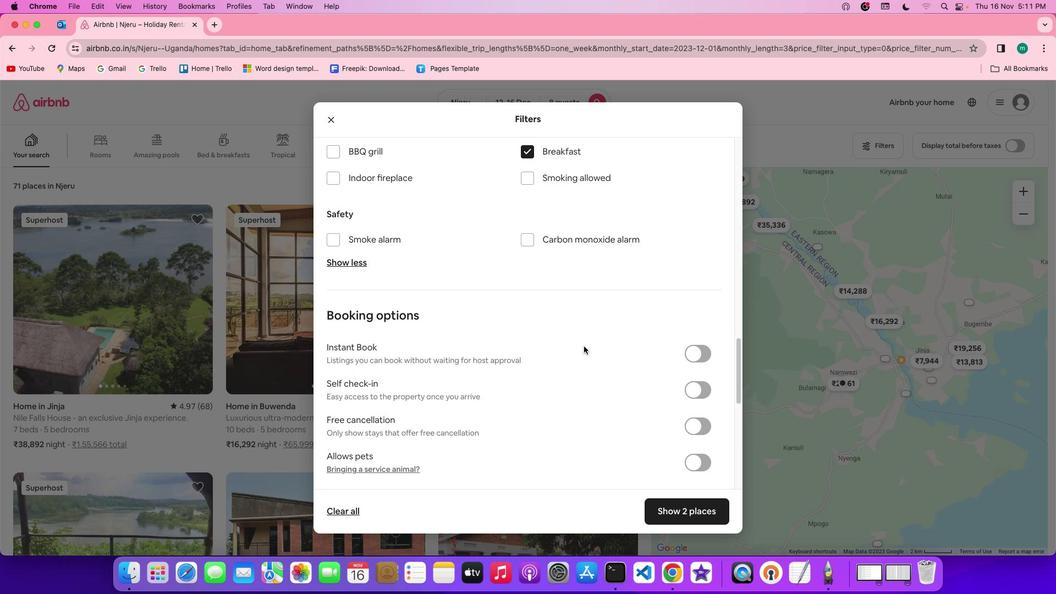 
Action: Mouse scrolled (583, 346) with delta (0, 0)
Screenshot: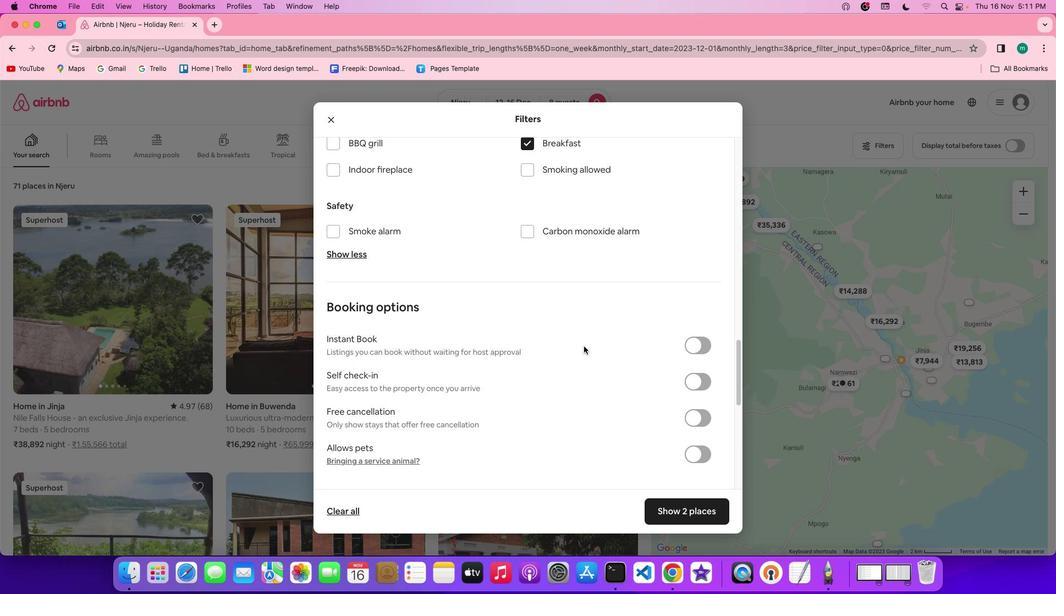 
Action: Mouse scrolled (583, 346) with delta (0, 0)
Screenshot: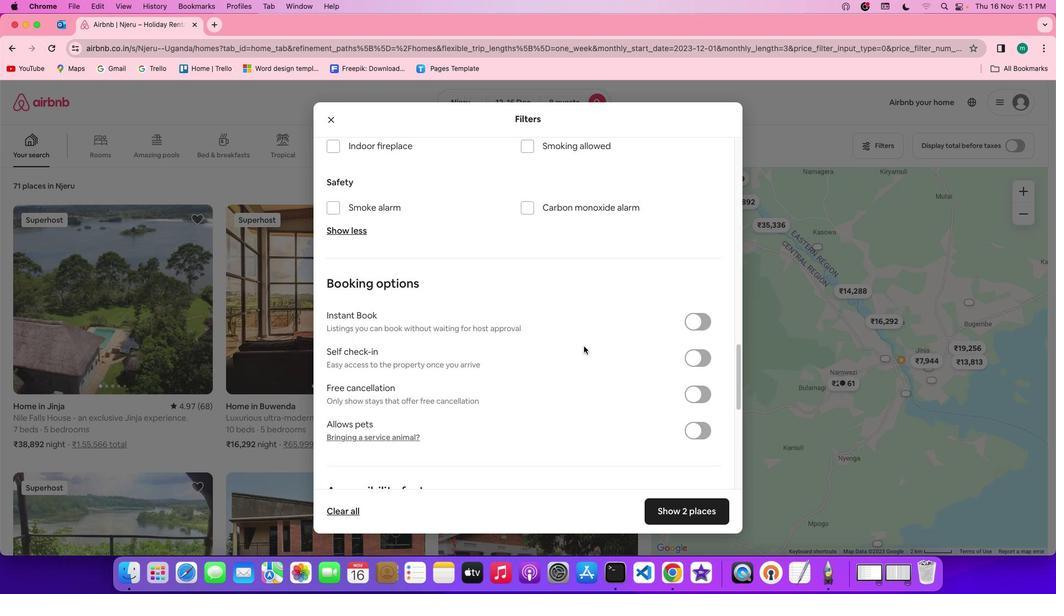 
Action: Mouse scrolled (583, 346) with delta (0, 0)
Screenshot: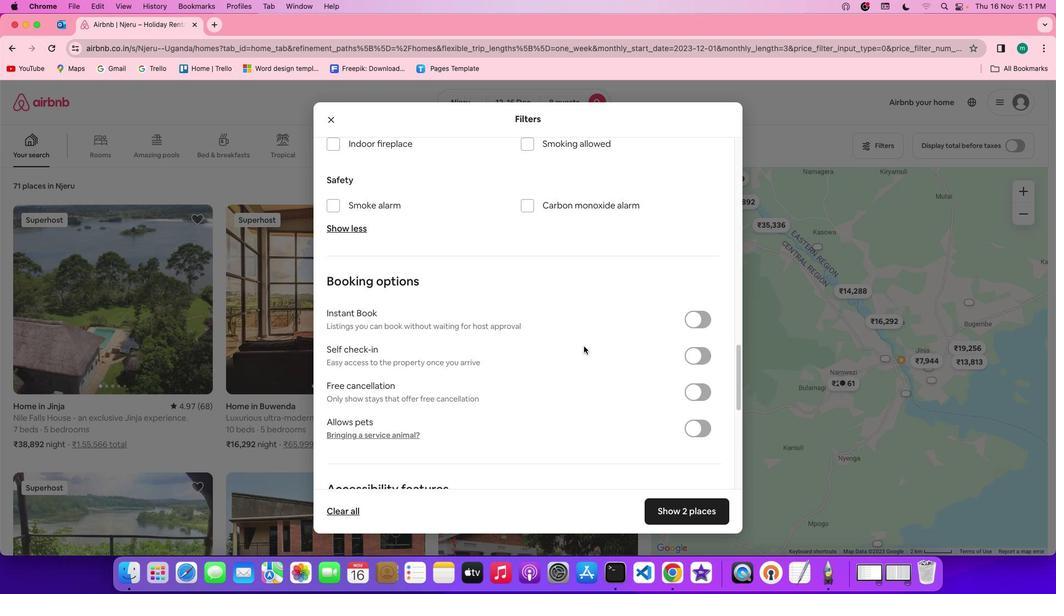
Action: Mouse scrolled (583, 346) with delta (0, 0)
Screenshot: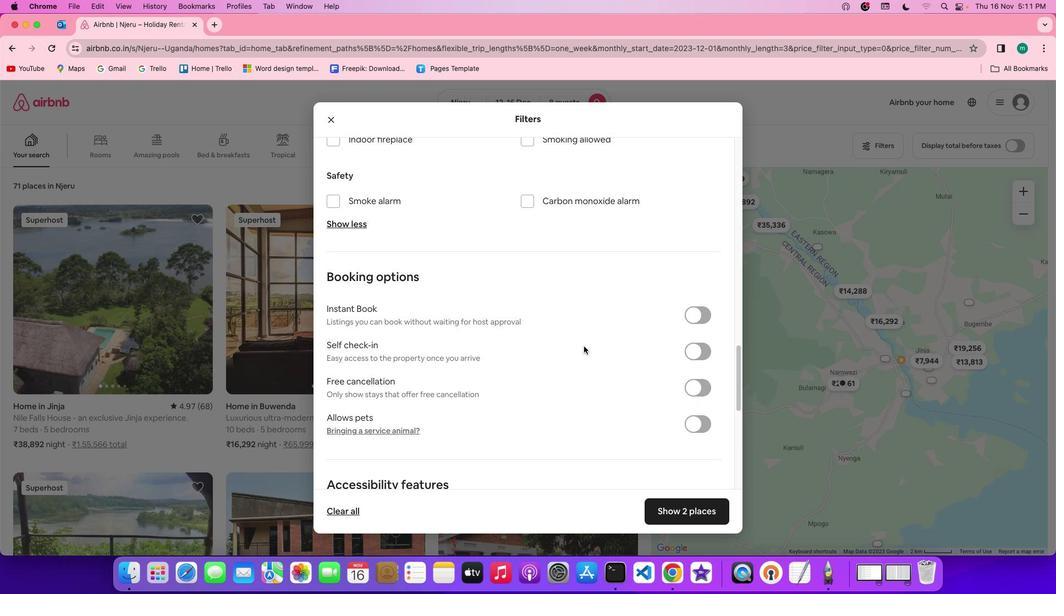 
Action: Mouse scrolled (583, 346) with delta (0, 0)
Screenshot: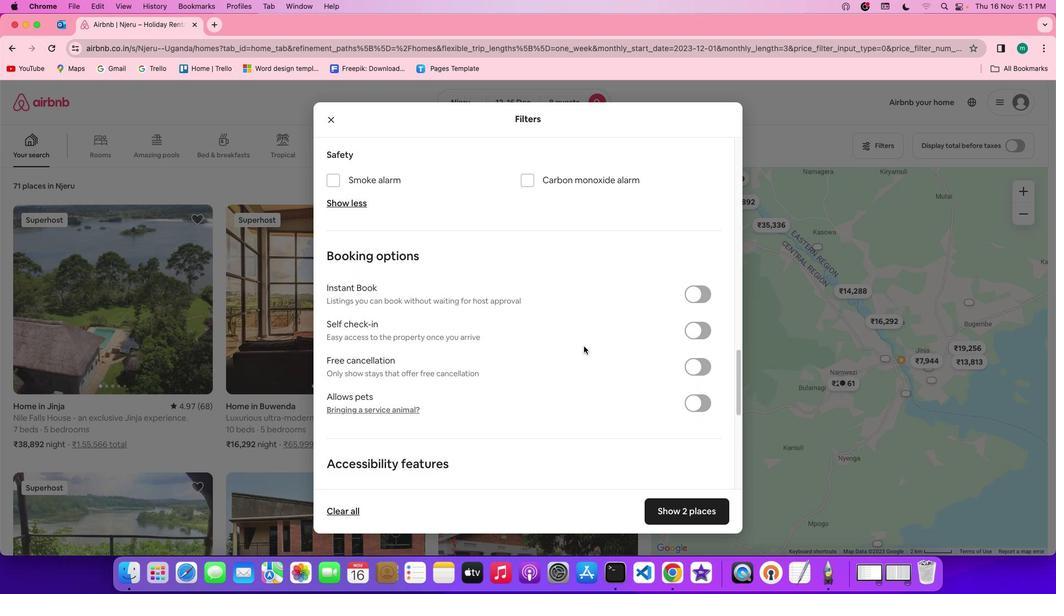 
Action: Mouse scrolled (583, 346) with delta (0, 0)
Screenshot: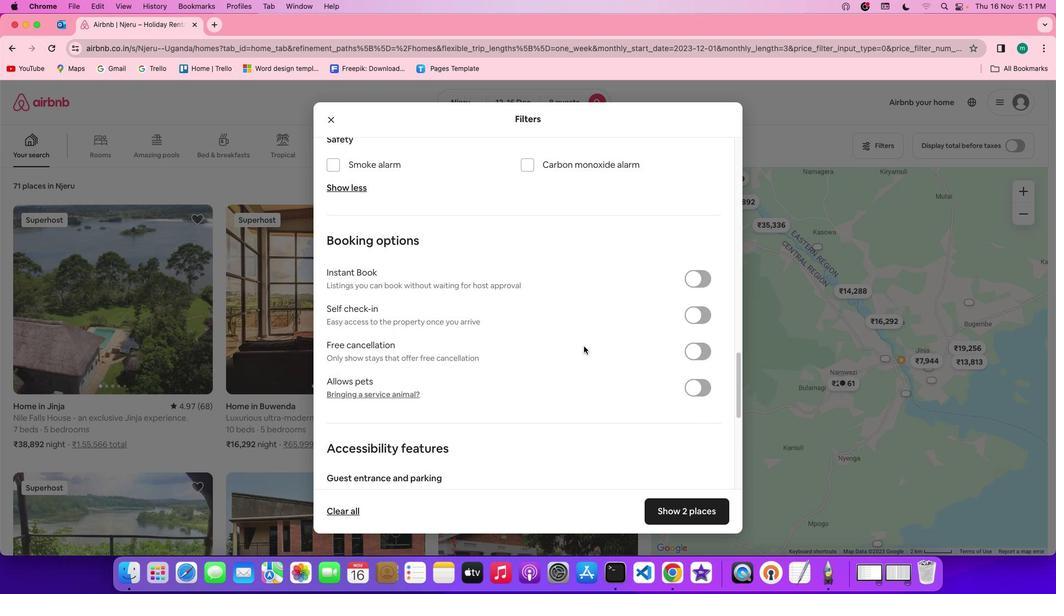 
Action: Mouse scrolled (583, 346) with delta (0, 0)
Screenshot: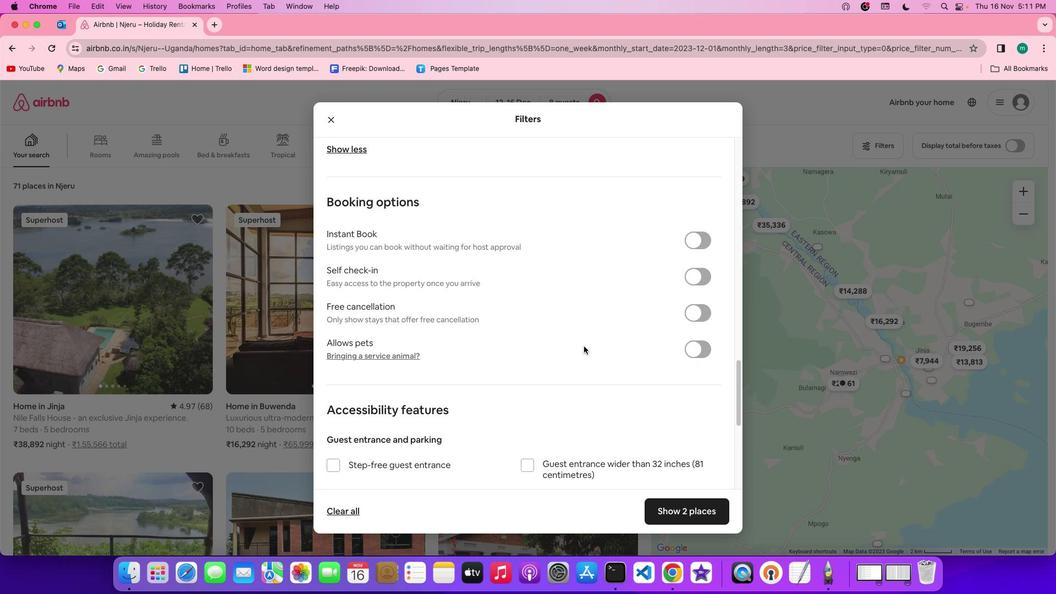 
Action: Mouse scrolled (583, 346) with delta (0, -1)
Screenshot: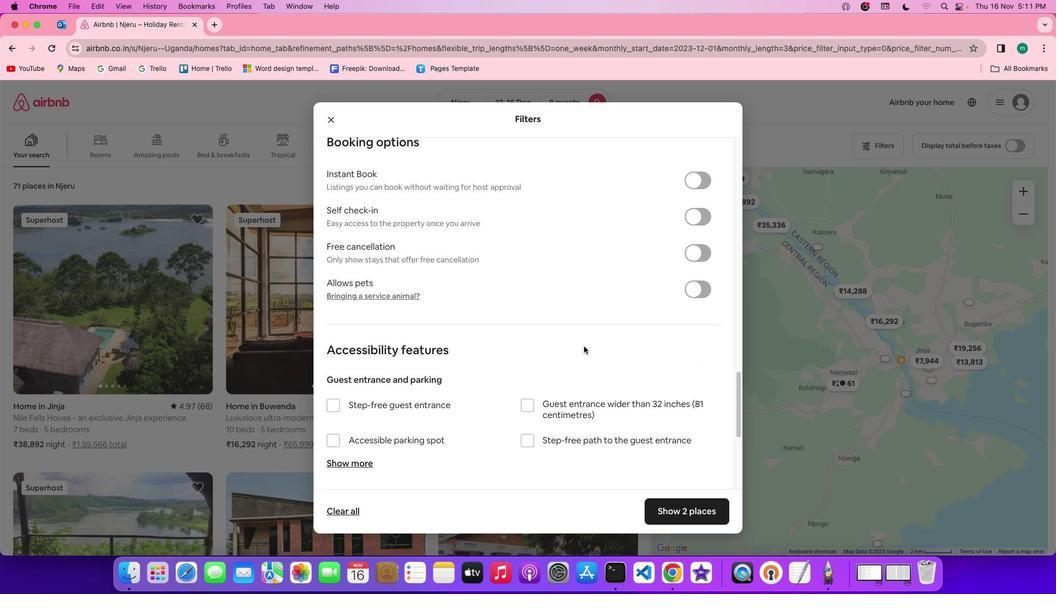 
Action: Mouse scrolled (583, 346) with delta (0, -2)
Screenshot: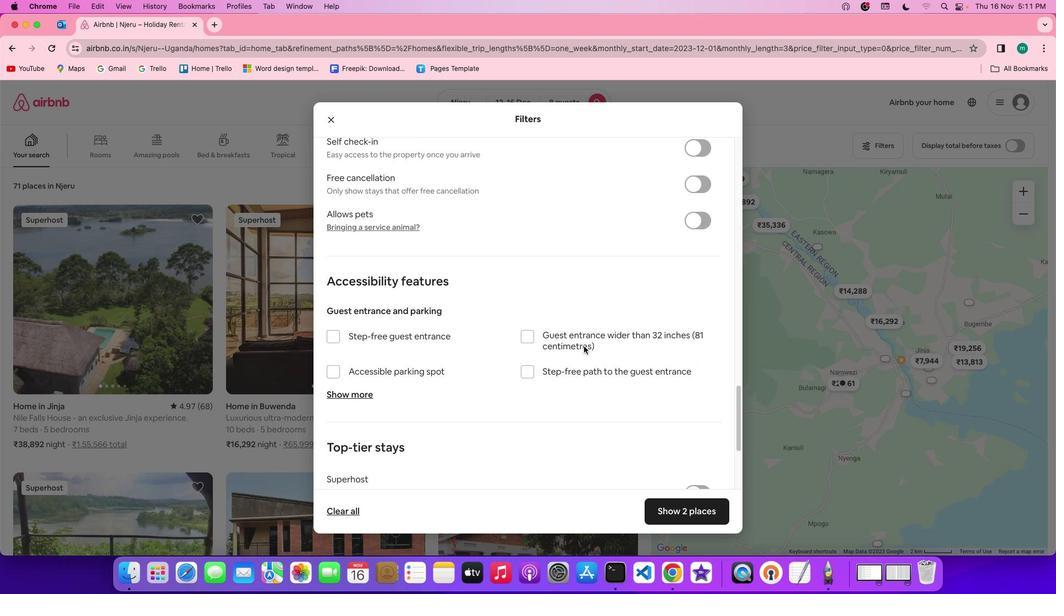
Action: Mouse scrolled (583, 346) with delta (0, -2)
Screenshot: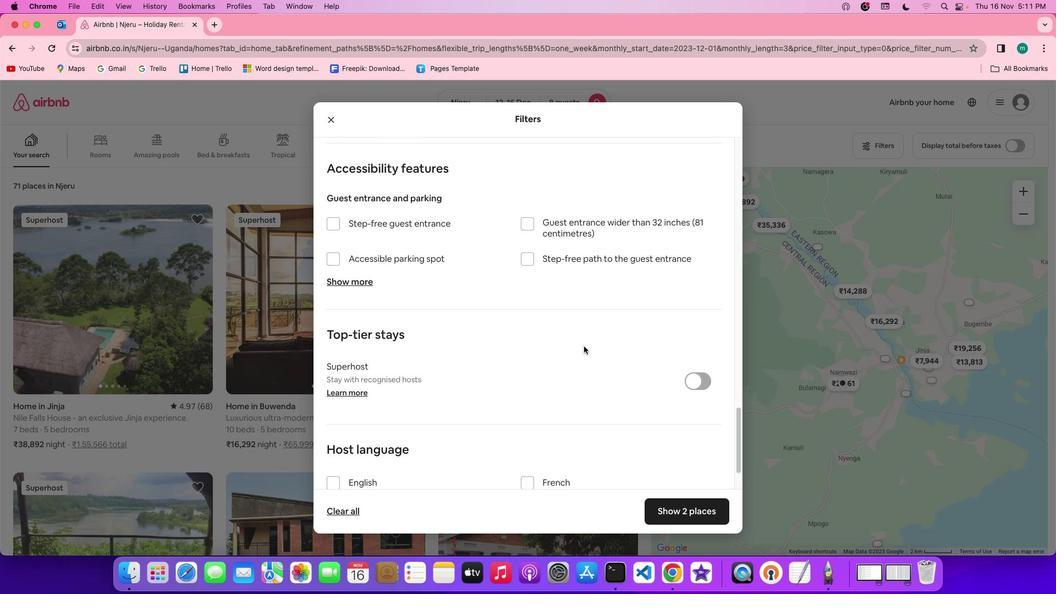 
Action: Mouse moved to (605, 359)
Screenshot: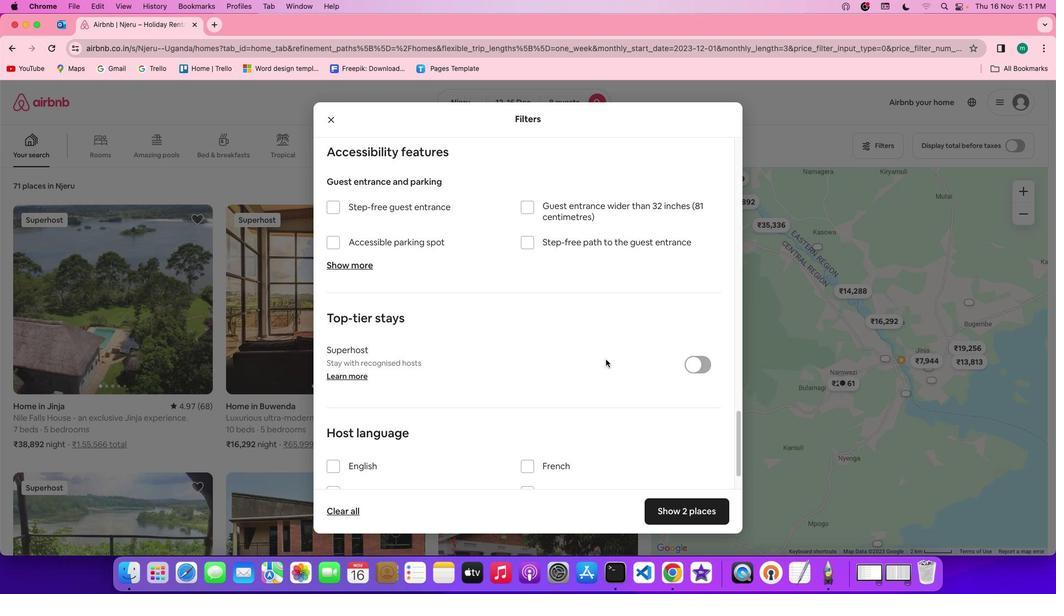 
Action: Mouse scrolled (605, 359) with delta (0, 0)
Screenshot: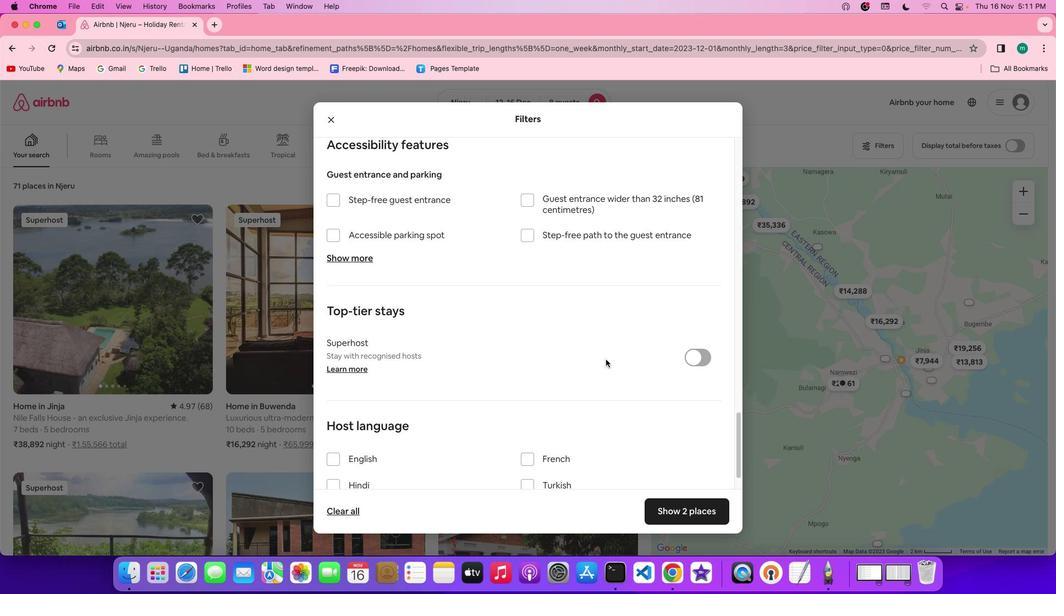 
Action: Mouse scrolled (605, 359) with delta (0, 0)
Screenshot: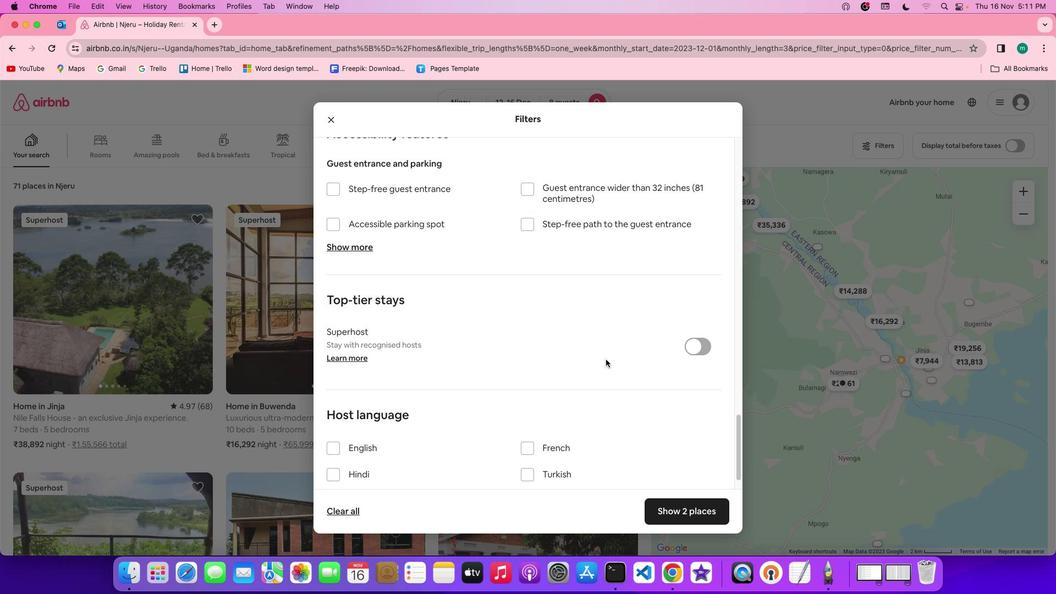 
Action: Mouse scrolled (605, 359) with delta (0, -1)
Screenshot: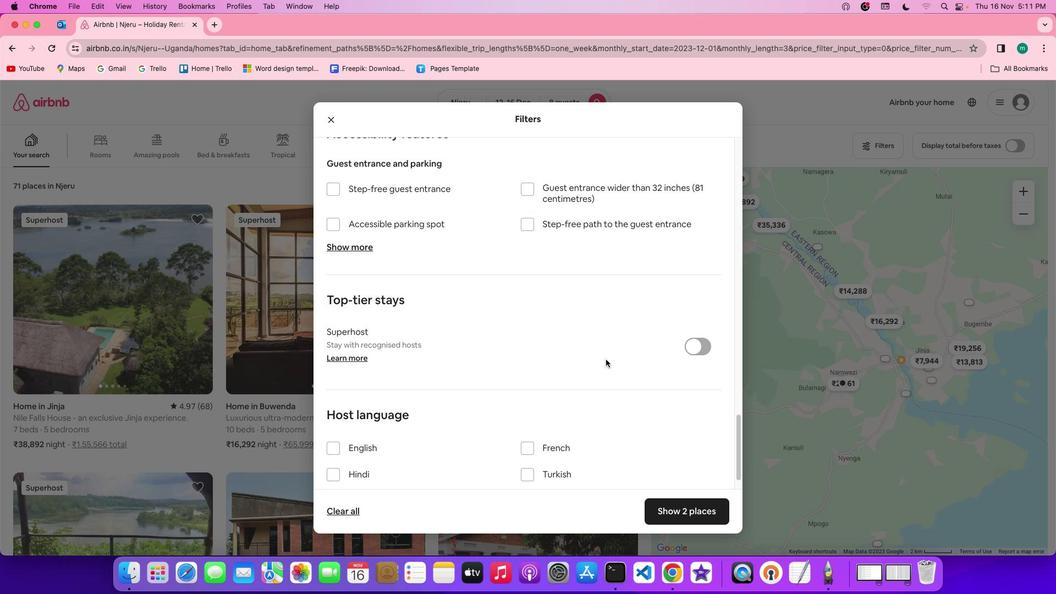 
Action: Mouse scrolled (605, 359) with delta (0, -2)
Screenshot: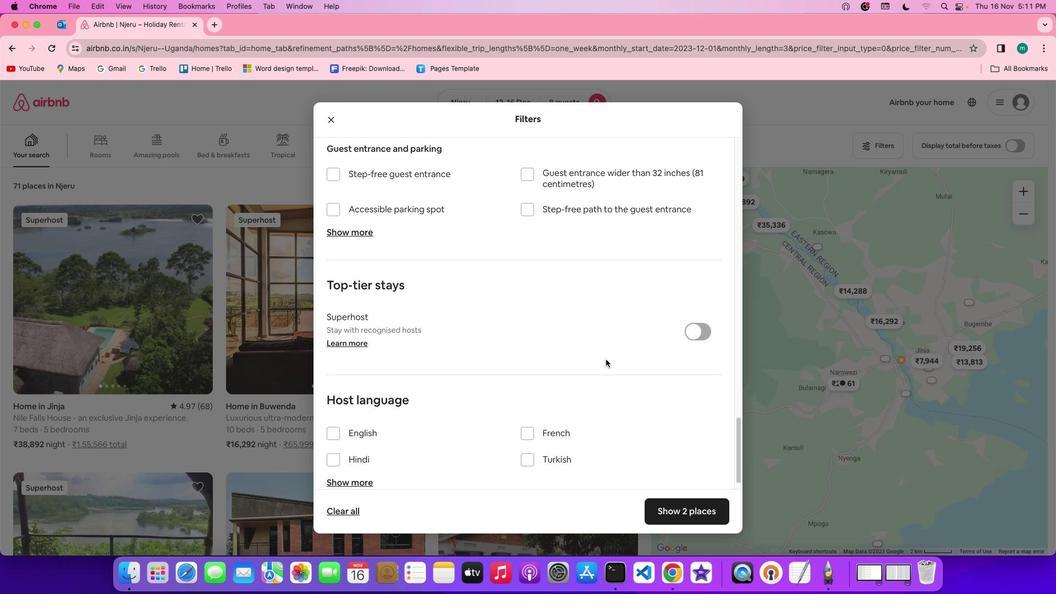 
Action: Mouse scrolled (605, 359) with delta (0, -3)
Screenshot: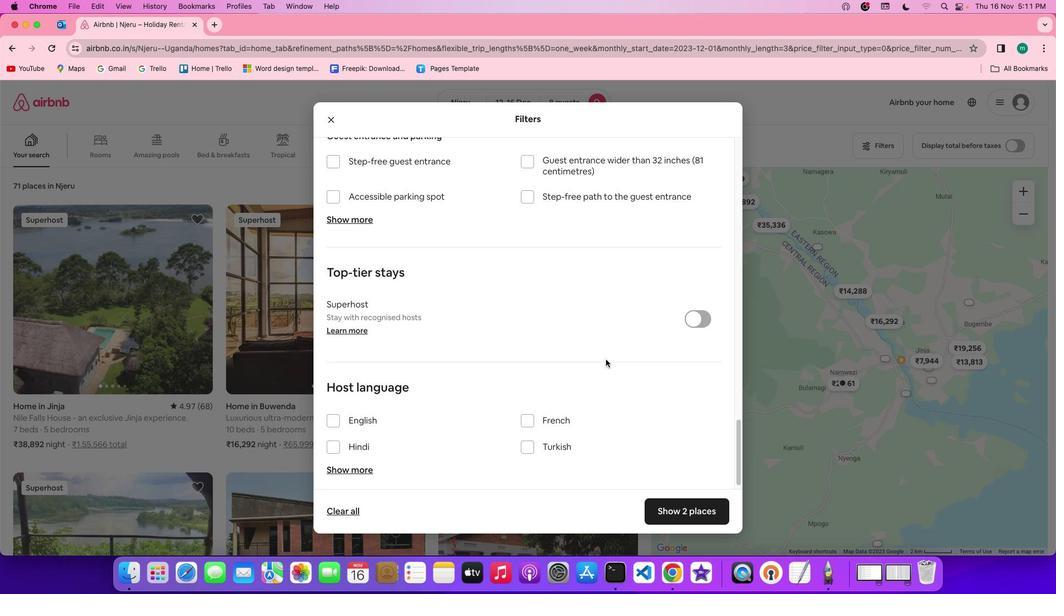 
Action: Mouse scrolled (605, 359) with delta (0, -3)
Screenshot: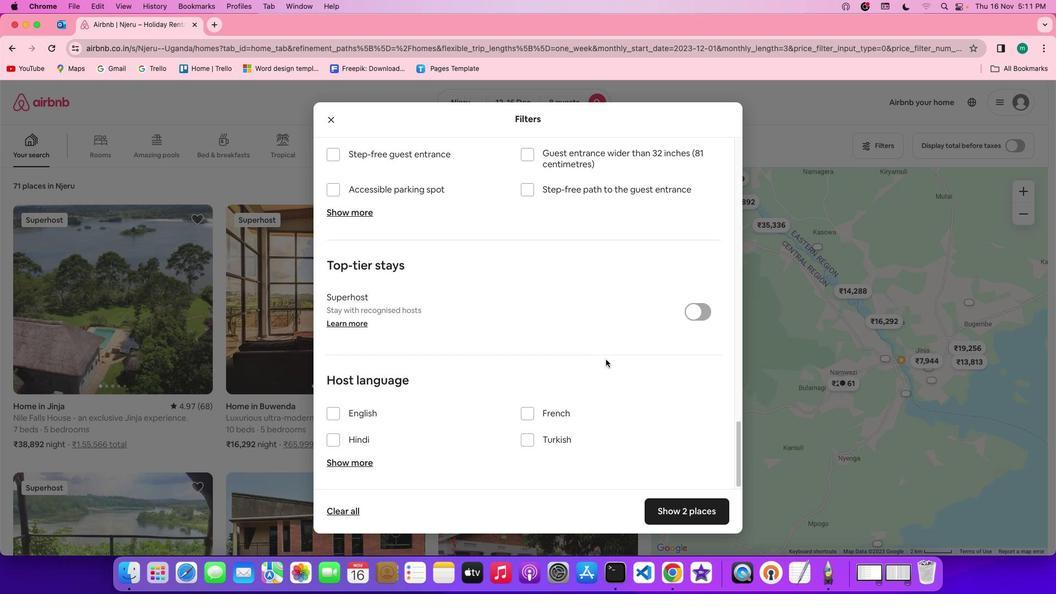 
Action: Mouse moved to (690, 507)
Screenshot: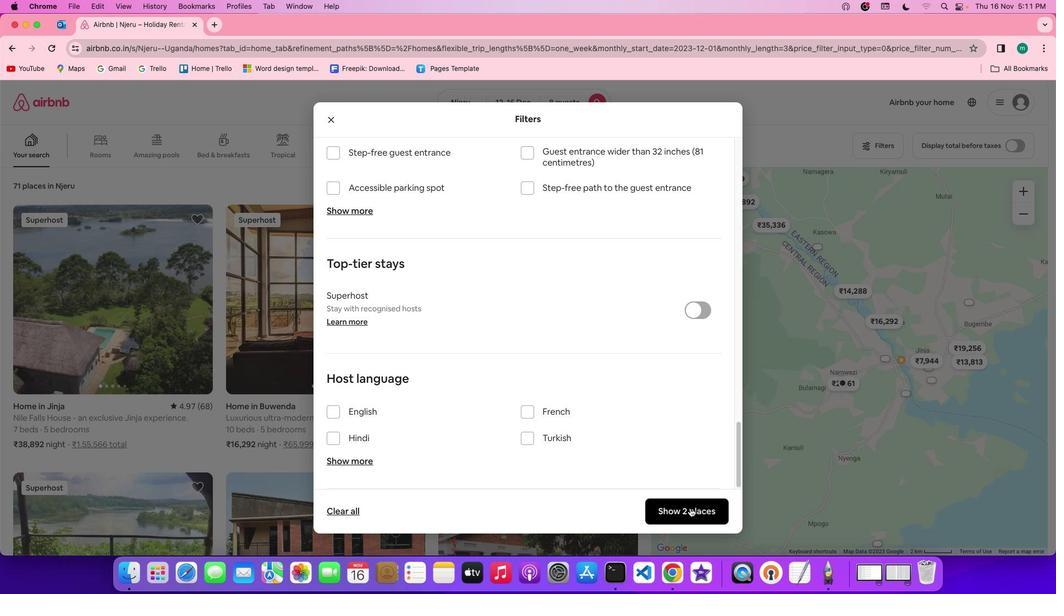 
Action: Mouse pressed left at (690, 507)
Screenshot: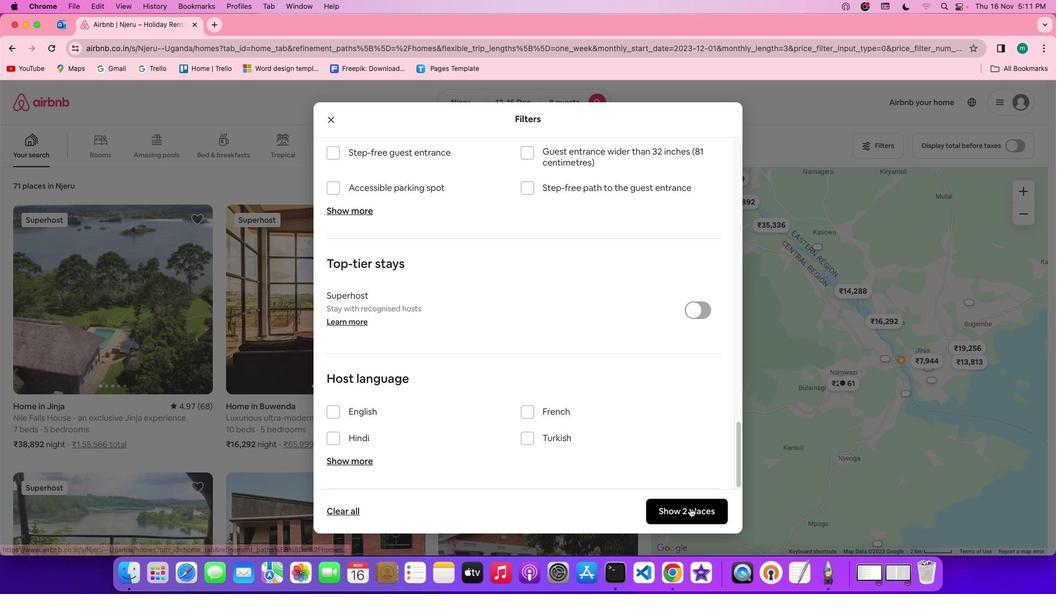 
Action: Mouse moved to (97, 264)
Screenshot: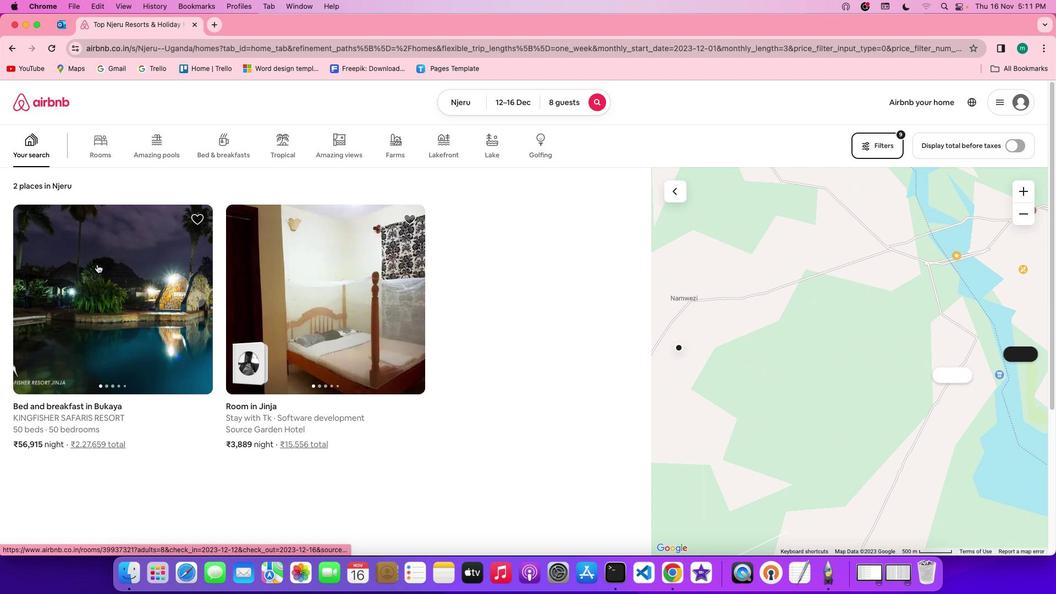 
Action: Mouse pressed left at (97, 264)
Screenshot: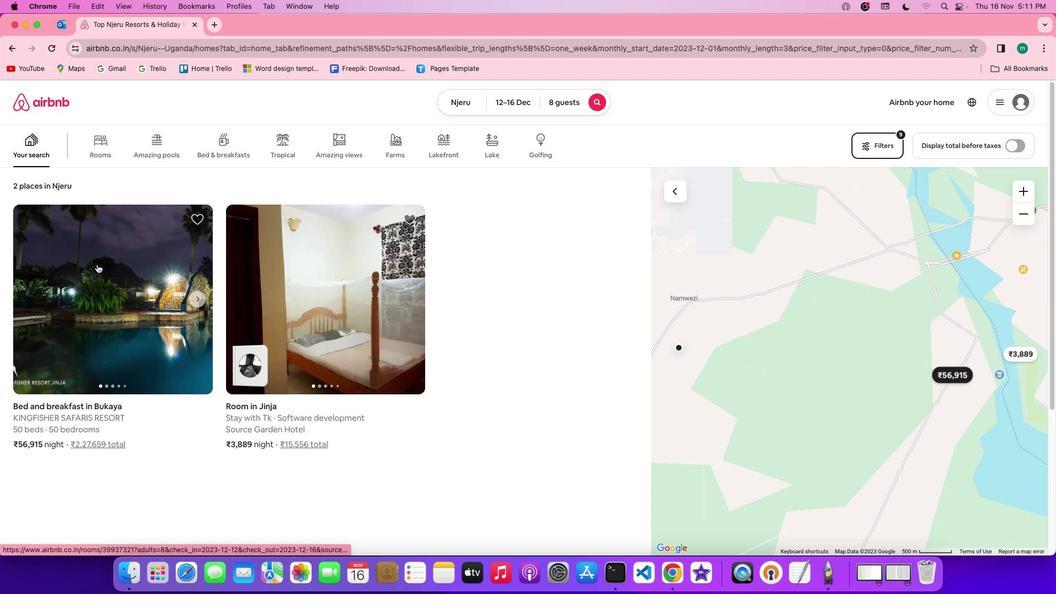 
Action: Mouse moved to (793, 409)
Screenshot: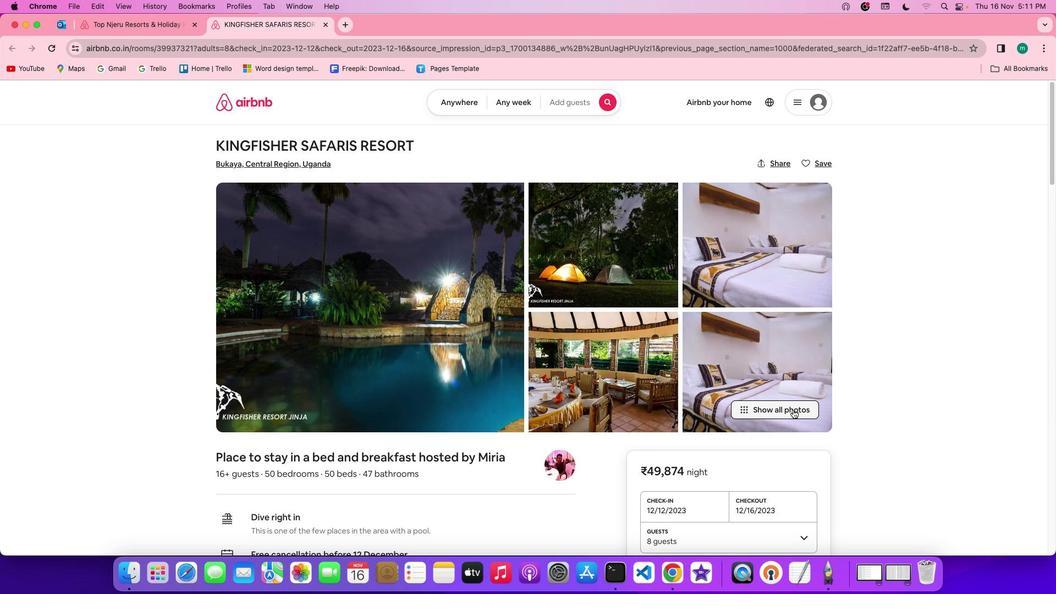 
Action: Mouse pressed left at (793, 409)
Screenshot: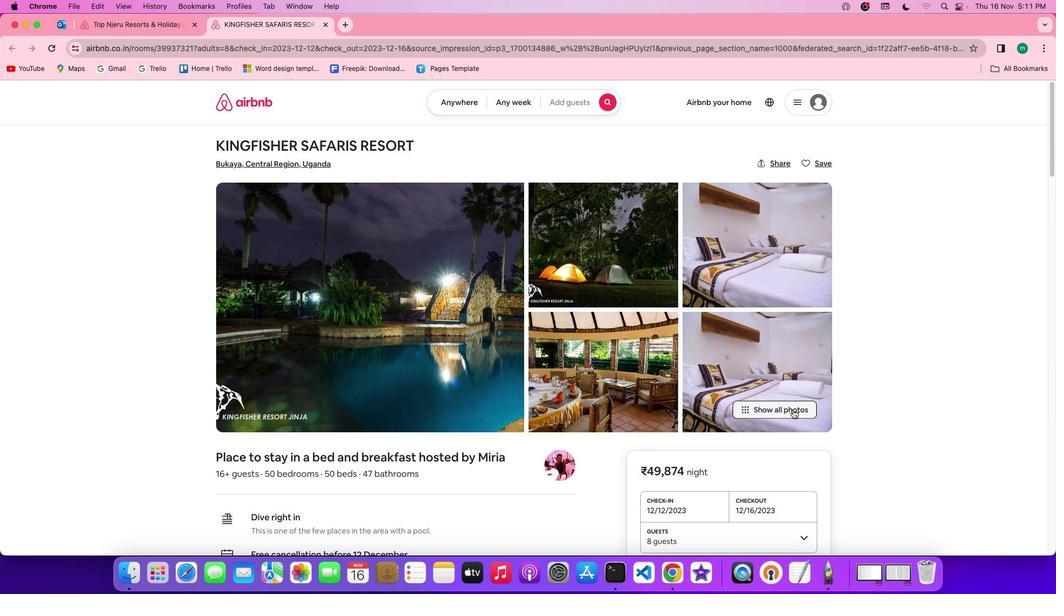 
Action: Mouse moved to (515, 421)
Screenshot: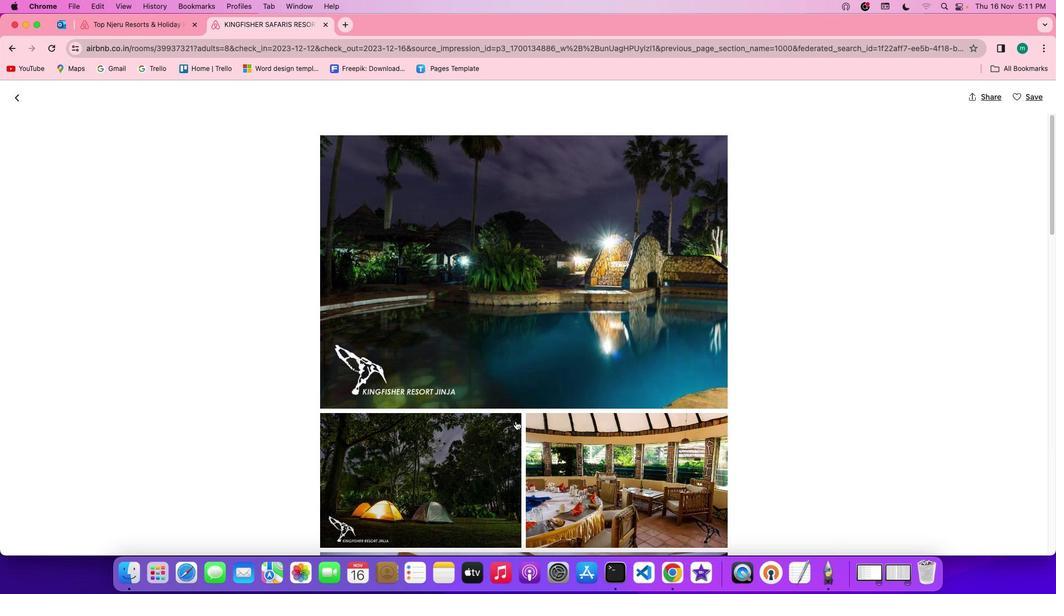 
Action: Mouse scrolled (515, 421) with delta (0, 0)
Screenshot: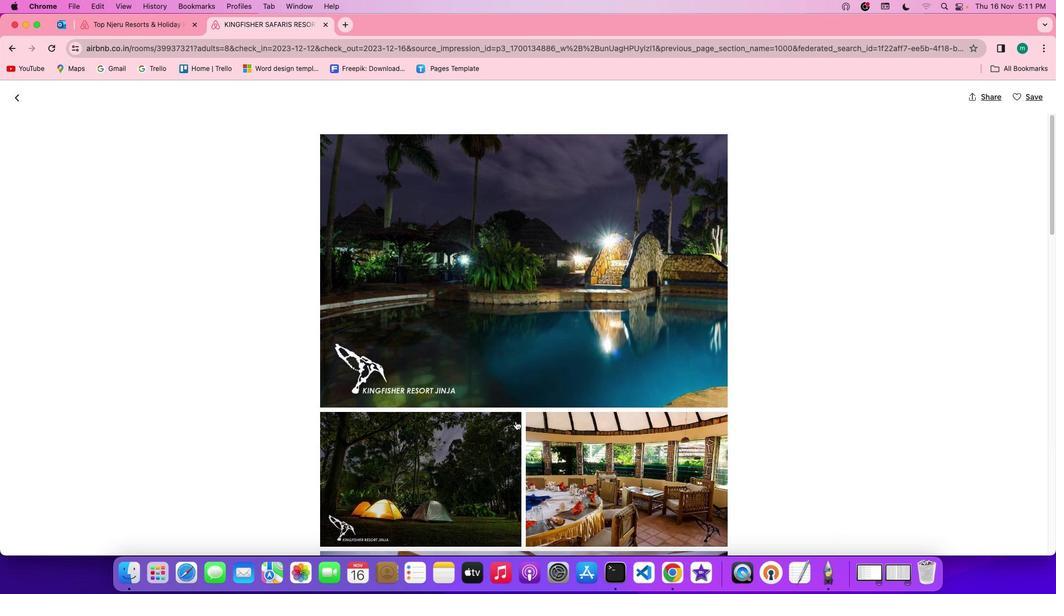 
Action: Mouse scrolled (515, 421) with delta (0, 0)
Screenshot: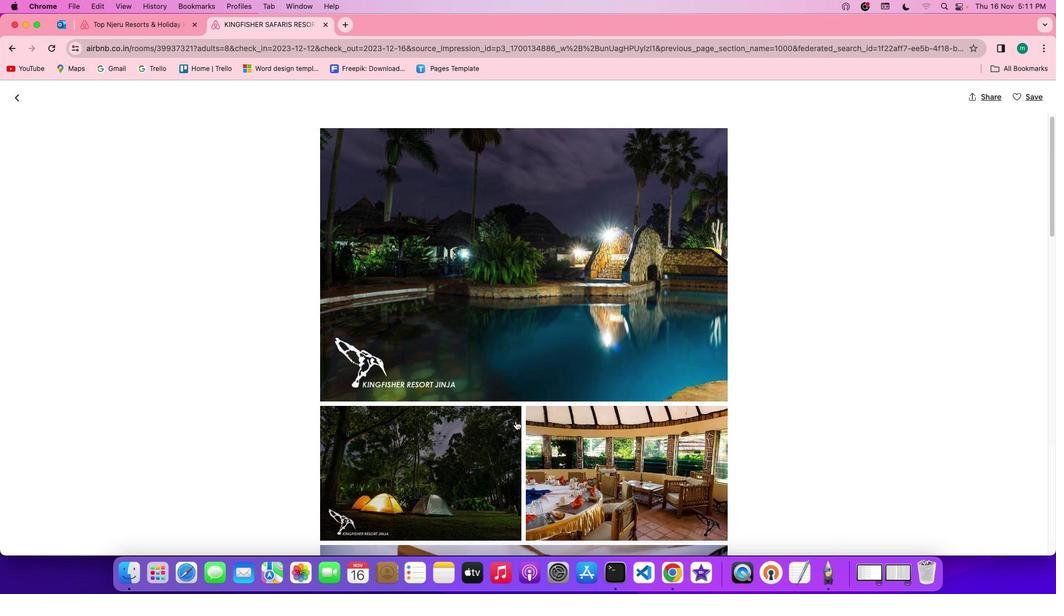 
Action: Mouse scrolled (515, 421) with delta (0, -1)
Screenshot: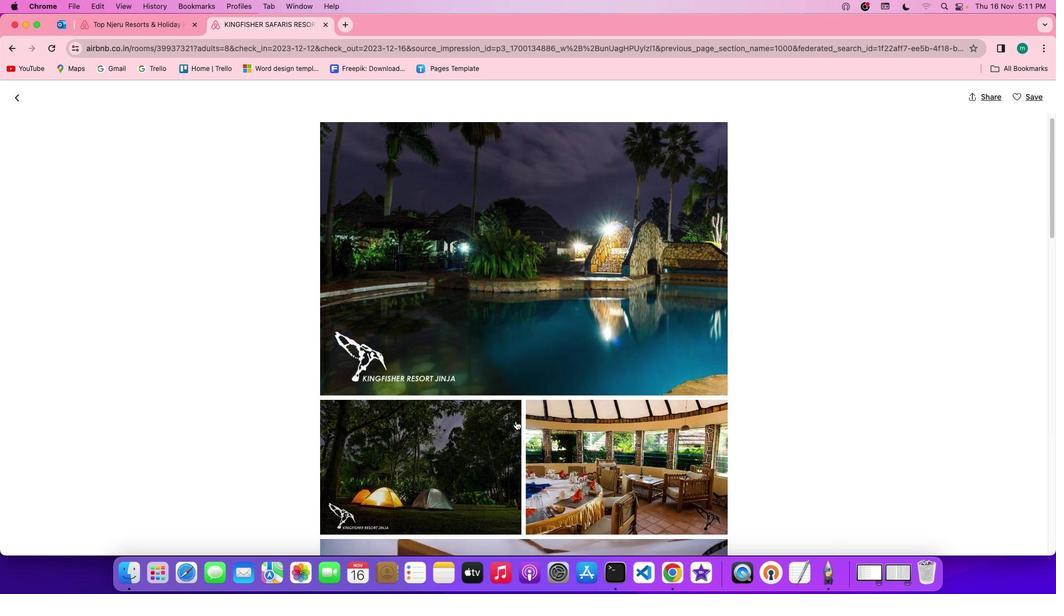 
Action: Mouse scrolled (515, 421) with delta (0, -1)
Screenshot: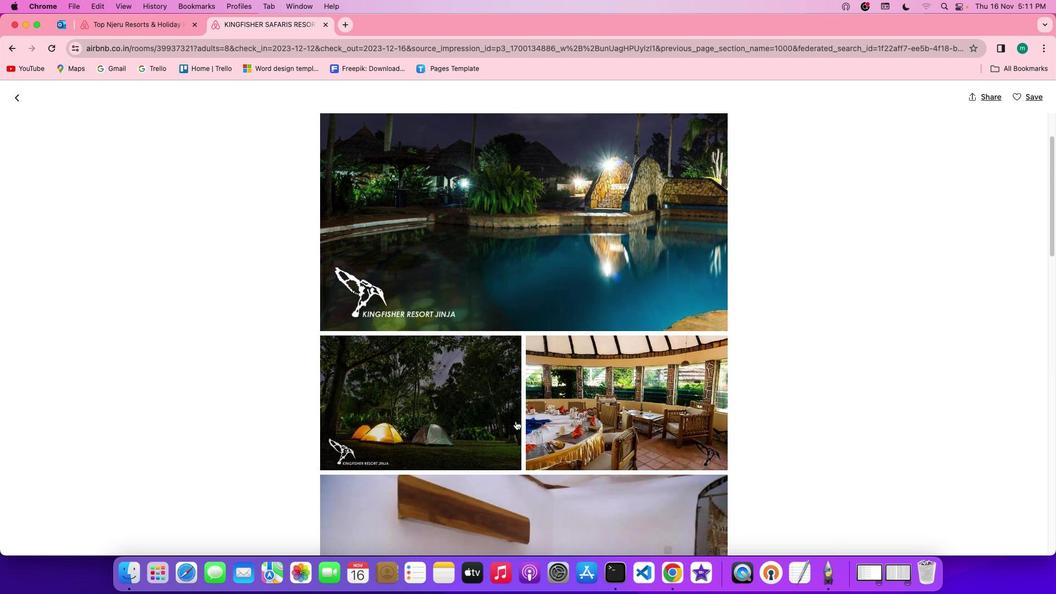 
Action: Mouse scrolled (515, 421) with delta (0, 0)
Screenshot: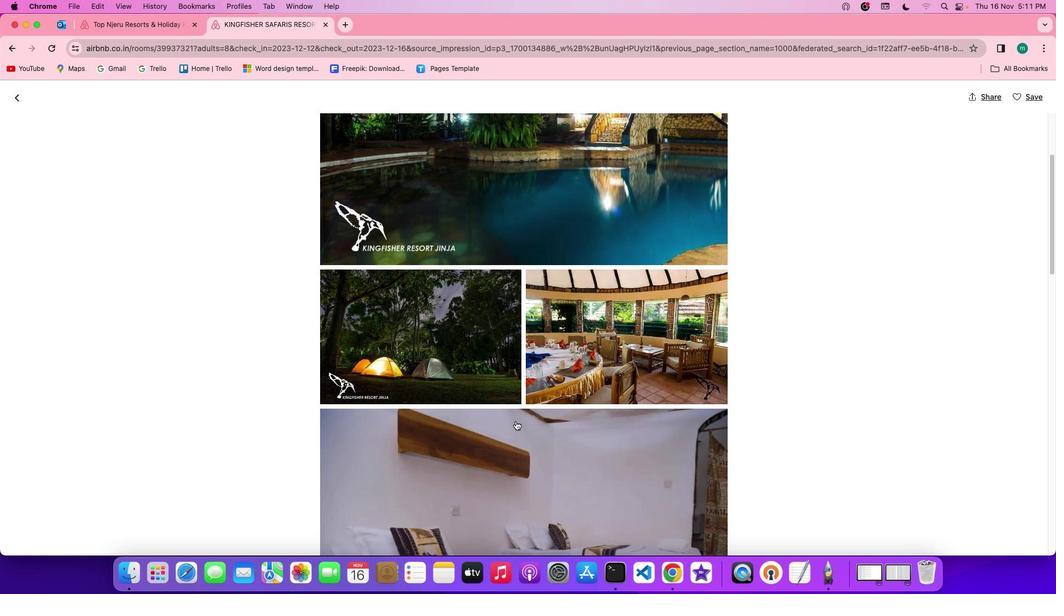 
Action: Mouse scrolled (515, 421) with delta (0, 0)
Screenshot: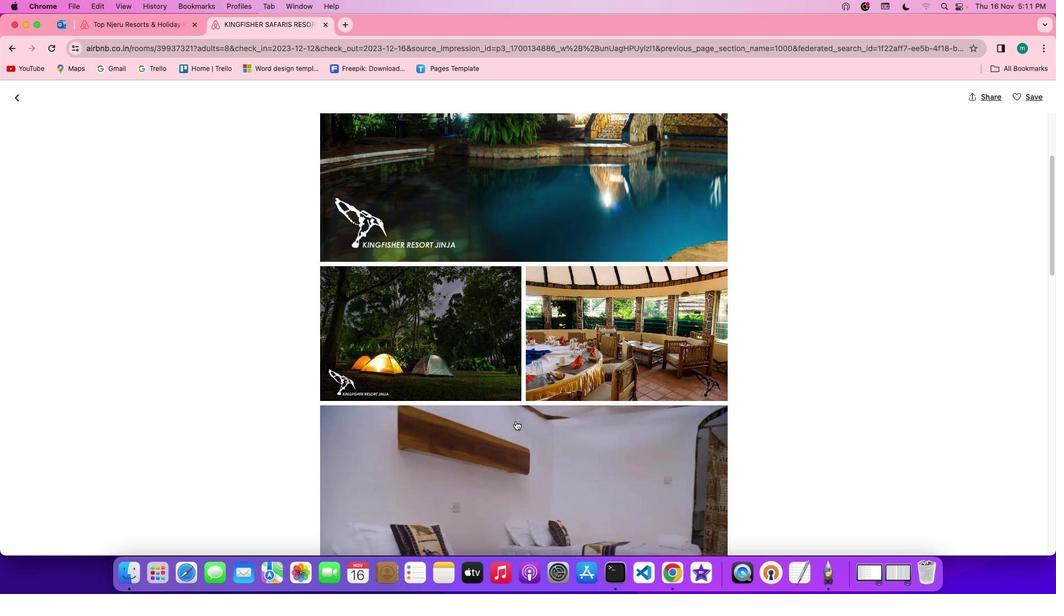 
Action: Mouse scrolled (515, 421) with delta (0, 0)
Screenshot: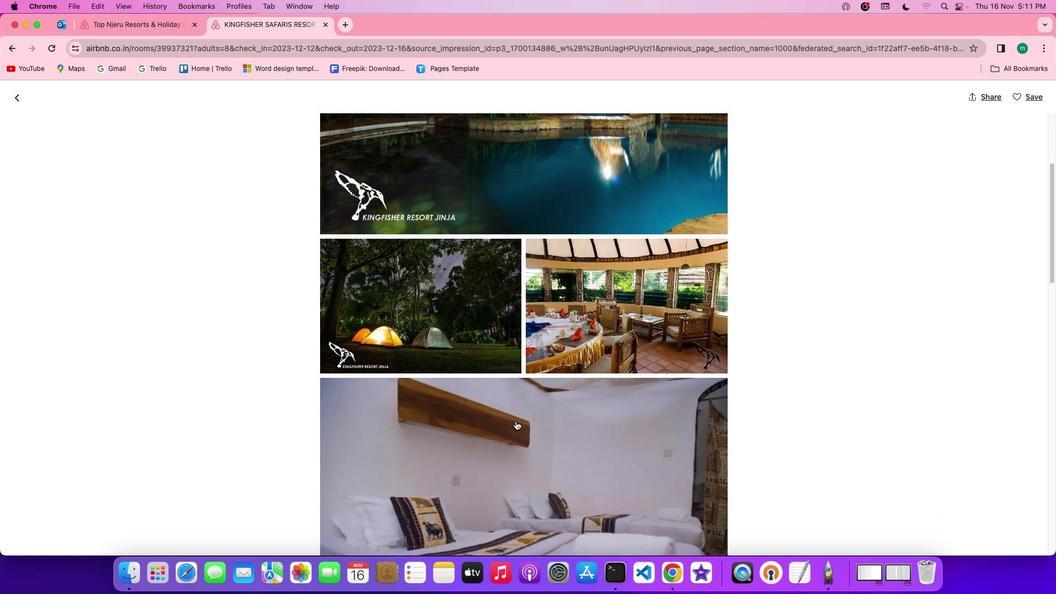 
Action: Mouse scrolled (515, 421) with delta (0, 0)
Screenshot: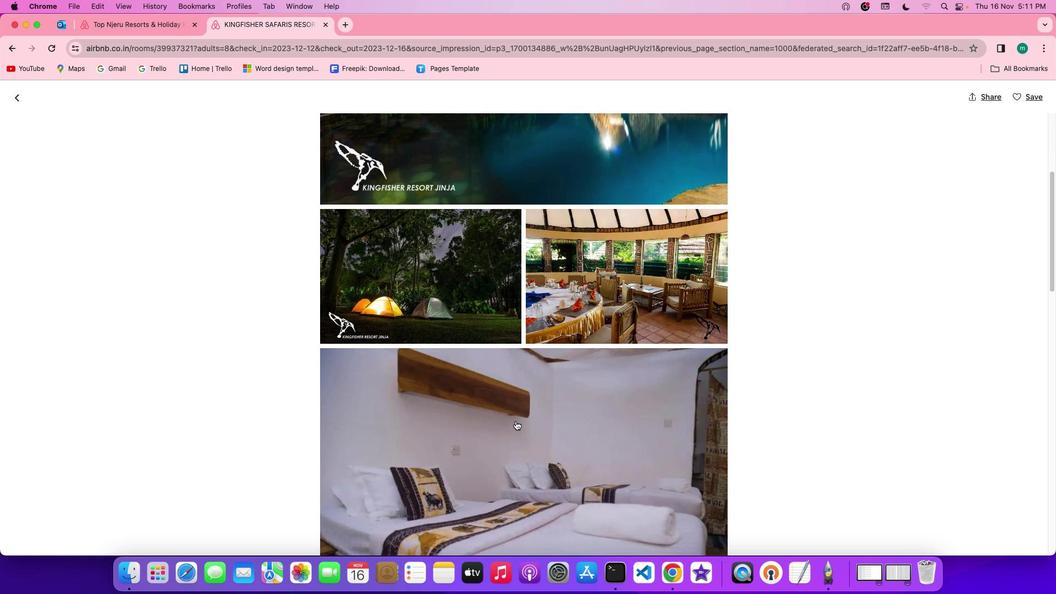 
Action: Mouse scrolled (515, 421) with delta (0, 0)
Screenshot: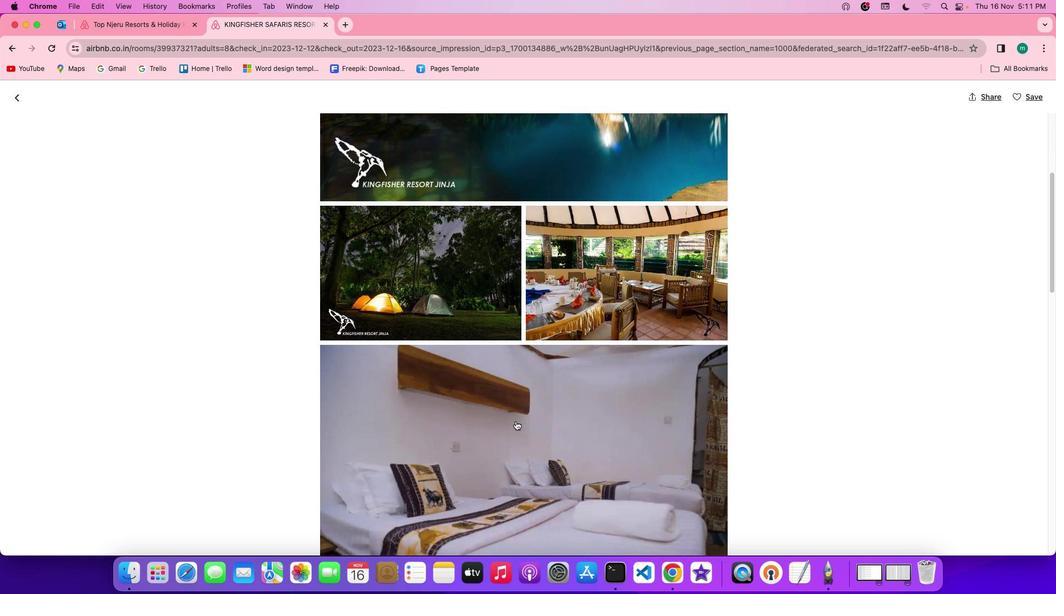 
Action: Mouse scrolled (515, 421) with delta (0, 0)
Screenshot: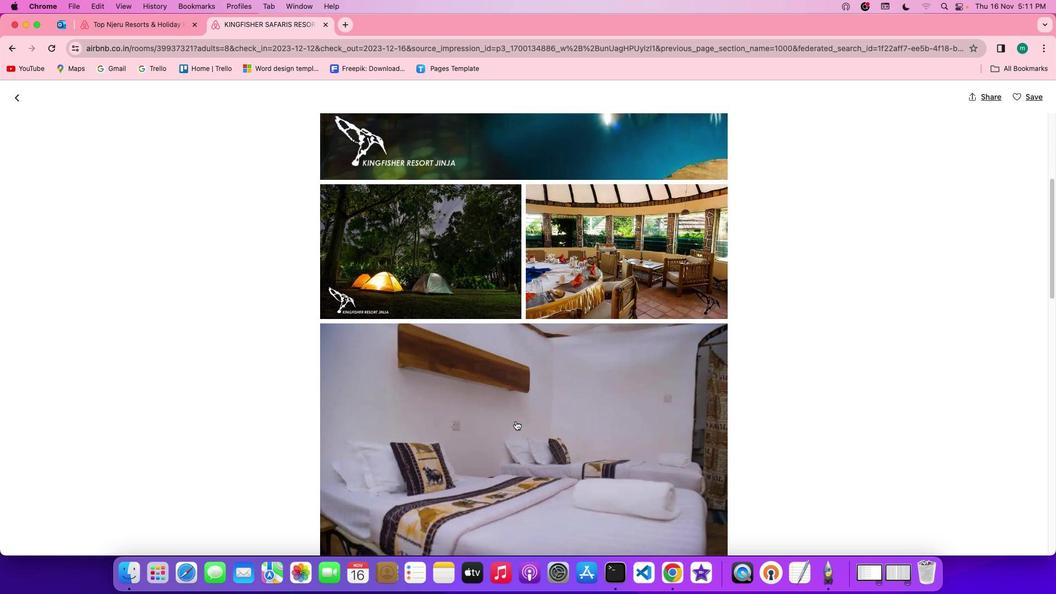 
Action: Mouse scrolled (515, 421) with delta (0, 0)
Screenshot: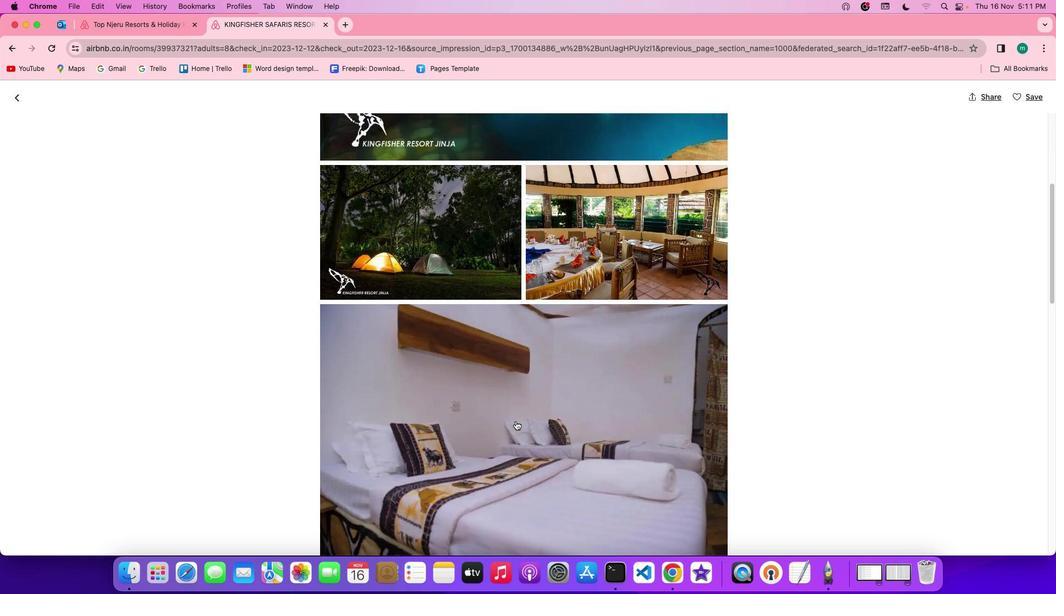 
Action: Mouse scrolled (515, 421) with delta (0, 0)
Screenshot: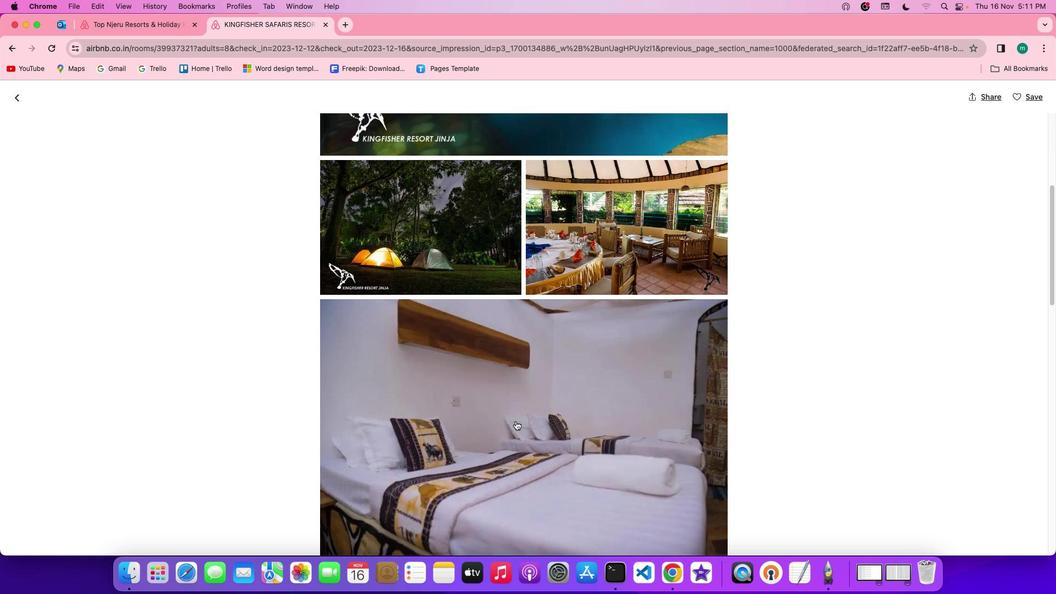 
Action: Mouse scrolled (515, 421) with delta (0, -1)
Screenshot: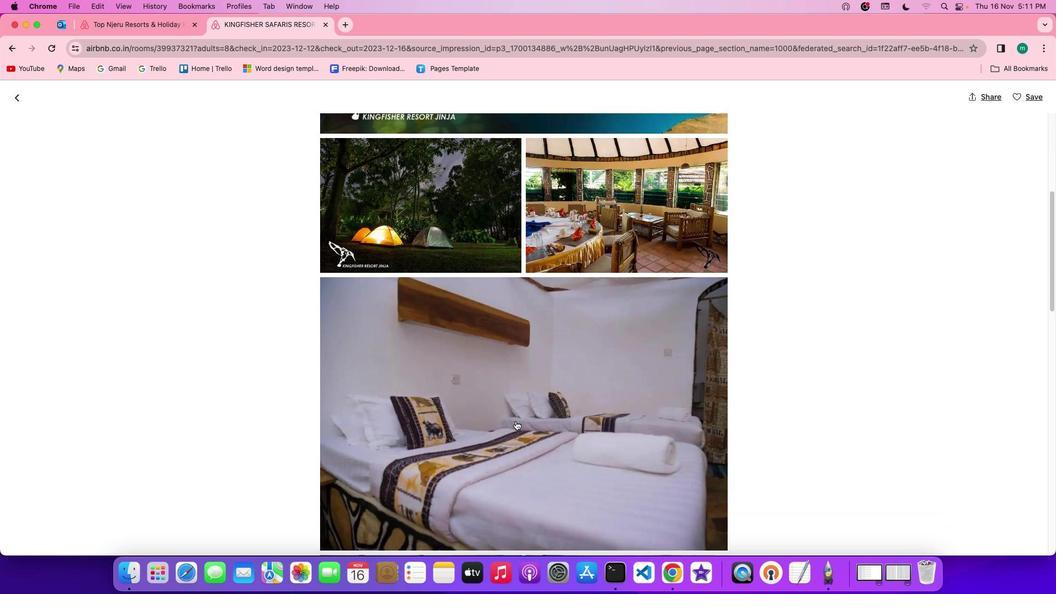 
Action: Mouse scrolled (515, 421) with delta (0, 0)
Screenshot: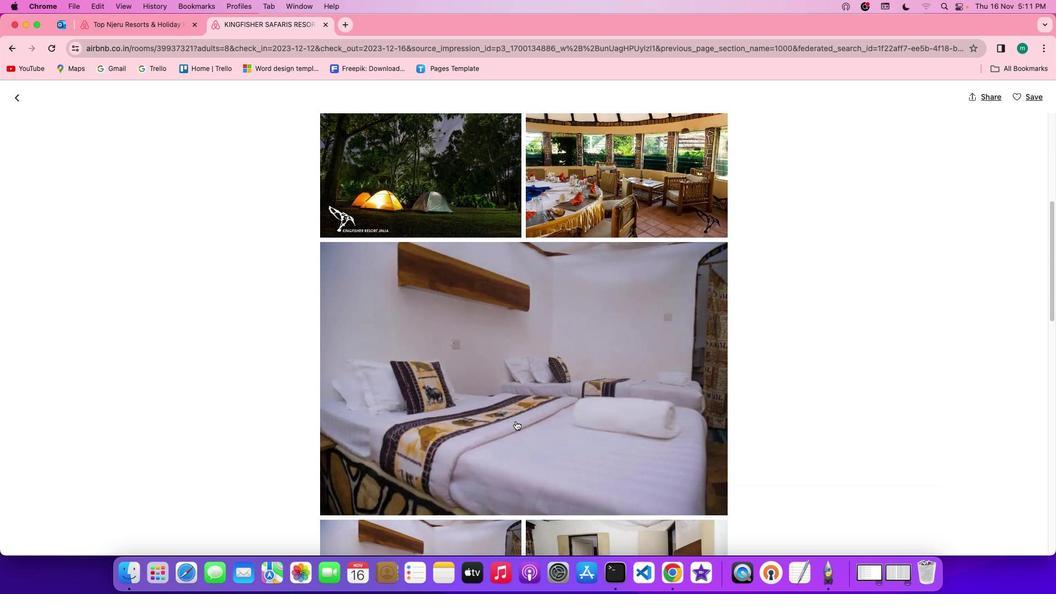 
Action: Mouse scrolled (515, 421) with delta (0, 0)
Screenshot: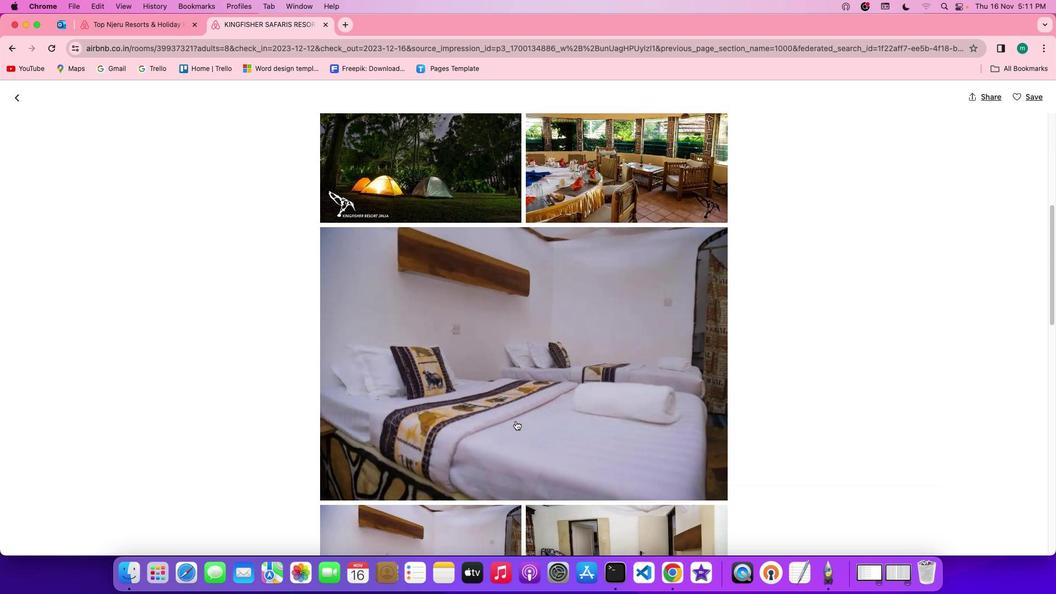 
Action: Mouse scrolled (515, 421) with delta (0, -1)
Screenshot: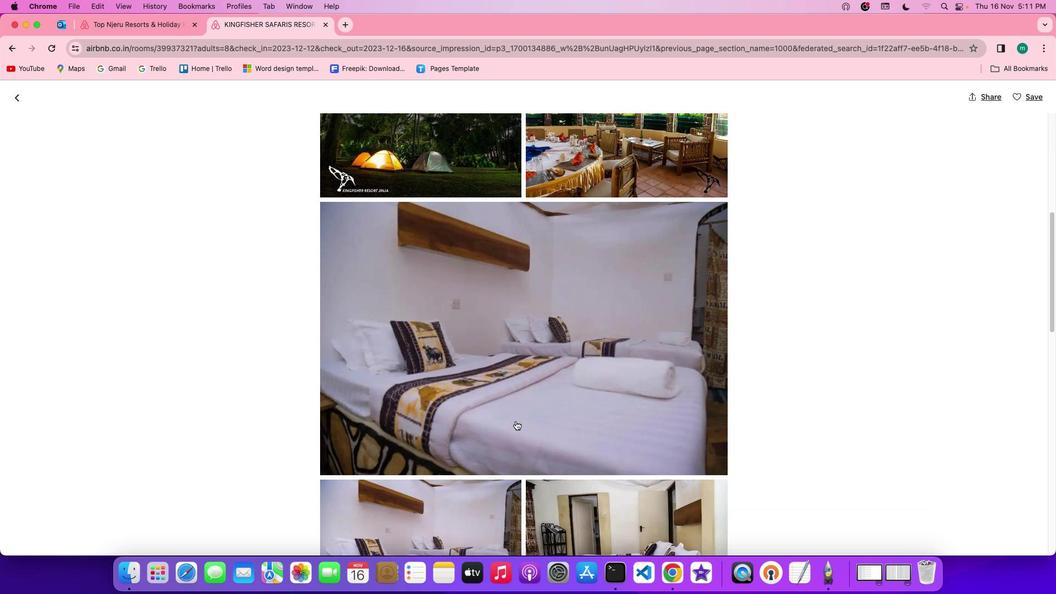 
Action: Mouse scrolled (515, 421) with delta (0, -1)
Screenshot: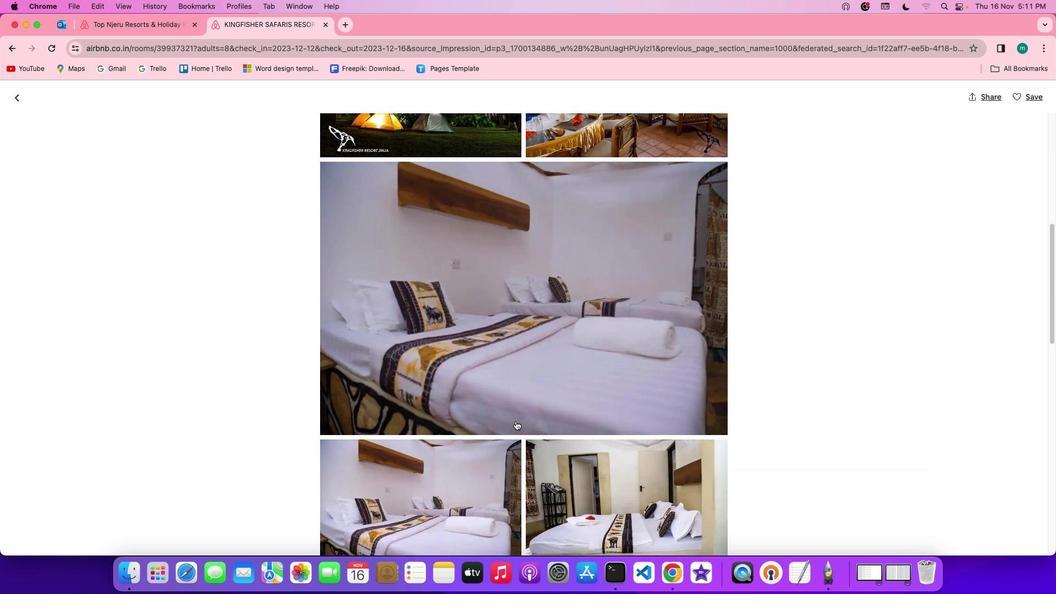 
Action: Mouse scrolled (515, 421) with delta (0, -1)
Screenshot: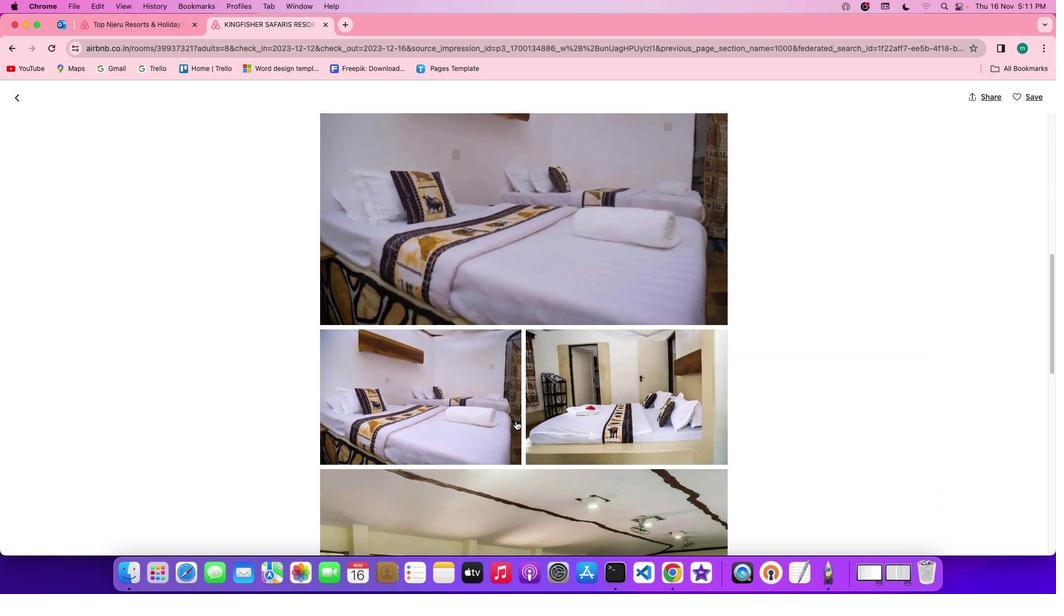 
Action: Mouse scrolled (515, 421) with delta (0, 0)
Screenshot: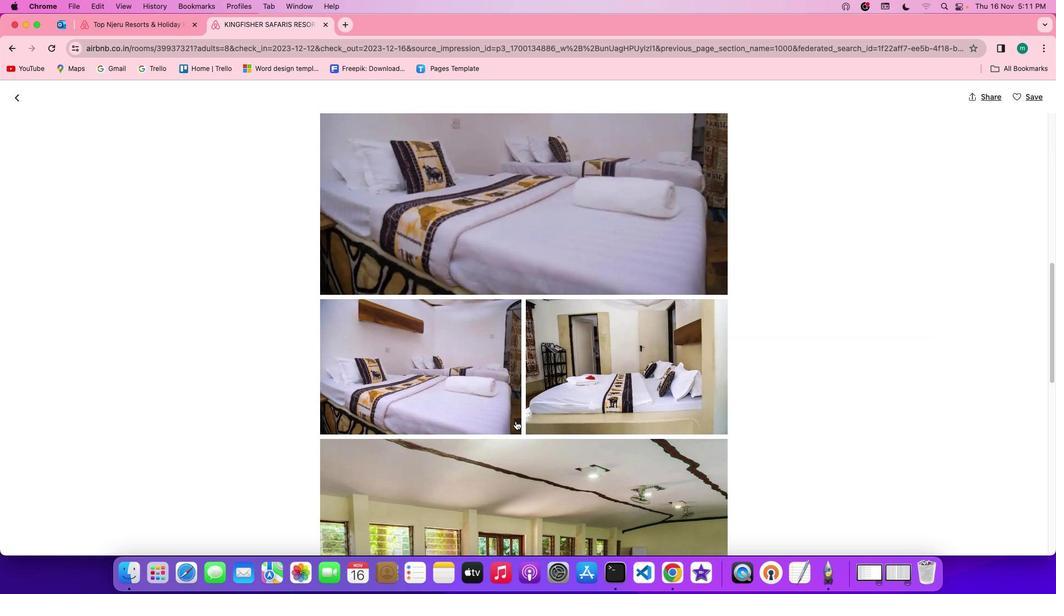 
Action: Mouse scrolled (515, 421) with delta (0, 0)
Screenshot: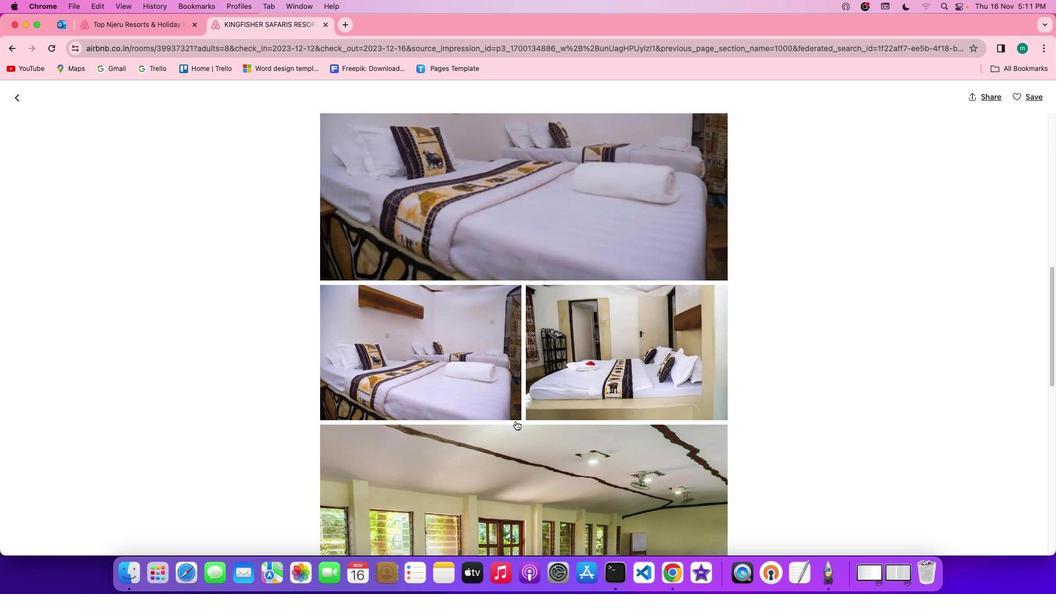 
Action: Mouse scrolled (515, 421) with delta (0, -1)
Screenshot: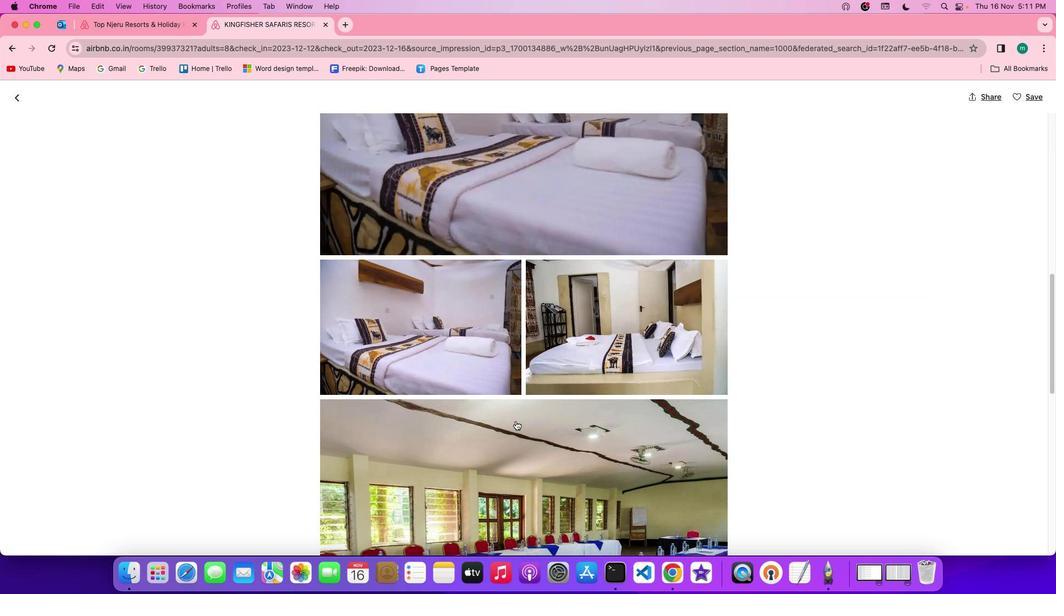 
Action: Mouse scrolled (515, 421) with delta (0, -1)
Screenshot: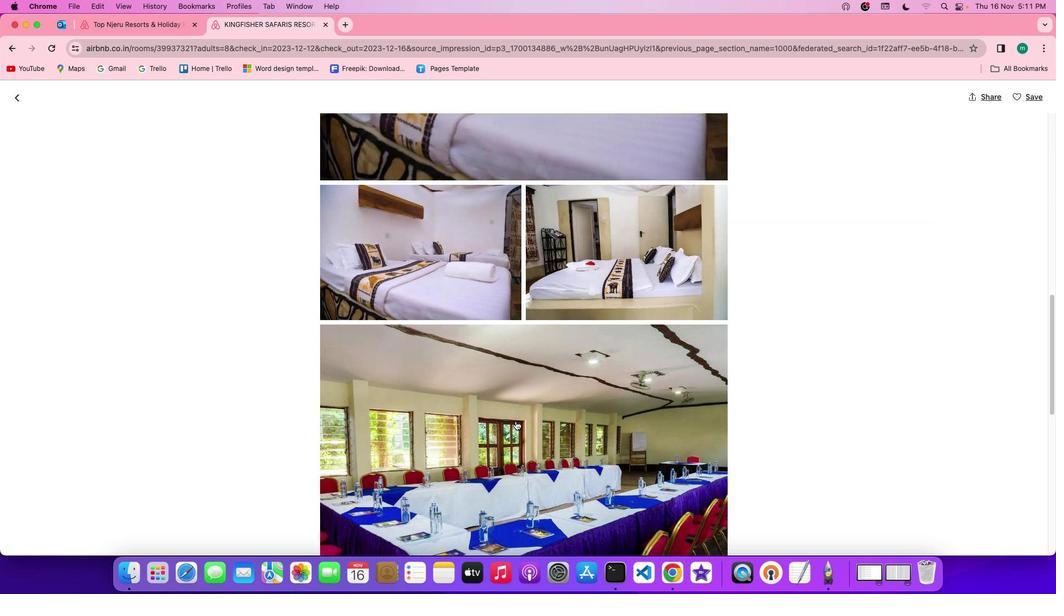 
Action: Mouse scrolled (515, 421) with delta (0, 0)
Screenshot: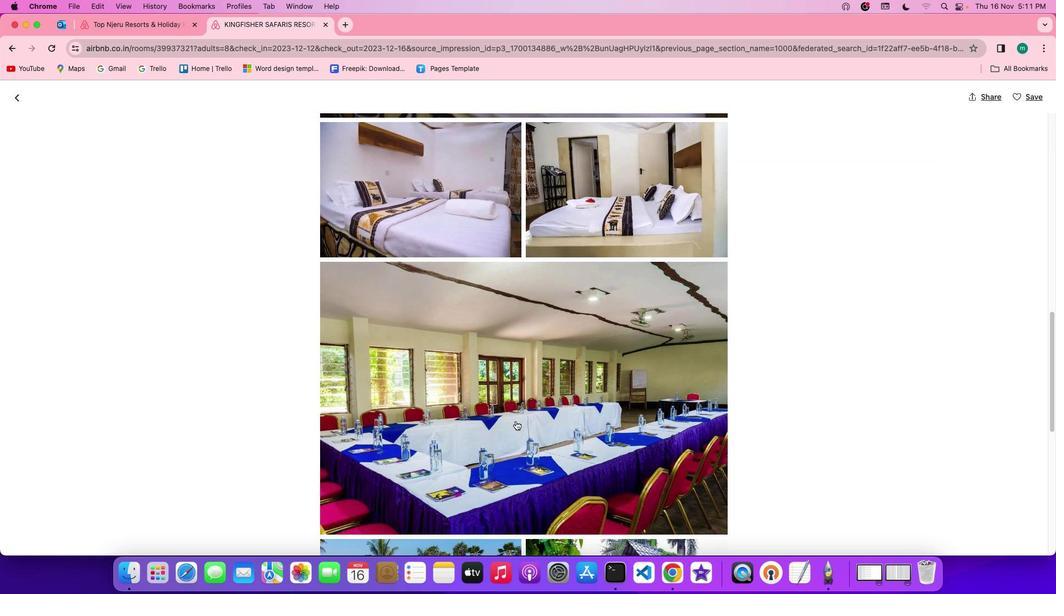 
Action: Mouse scrolled (515, 421) with delta (0, 0)
Screenshot: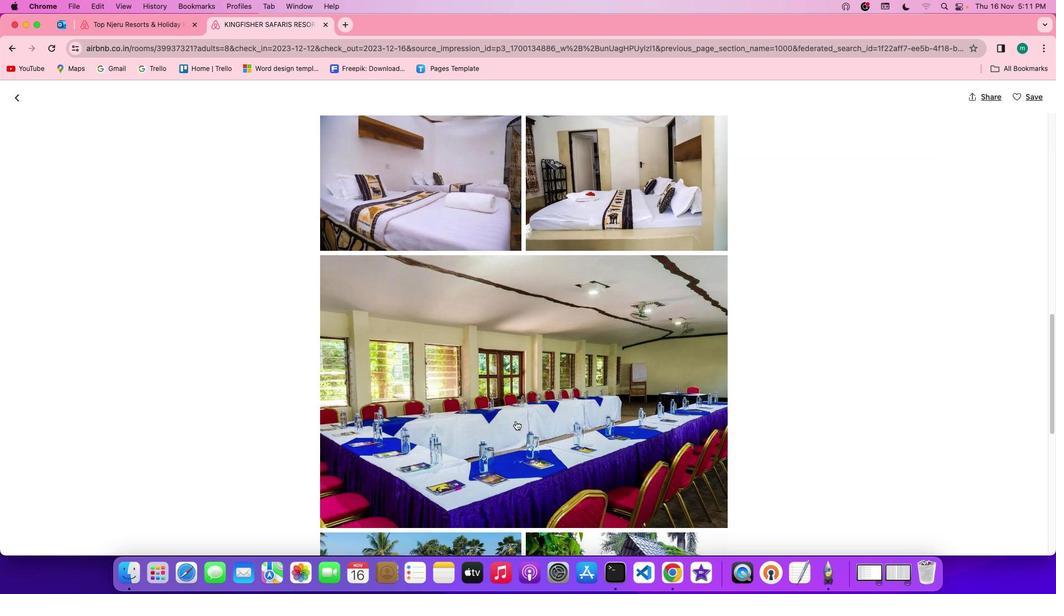 
Action: Mouse scrolled (515, 421) with delta (0, -1)
Screenshot: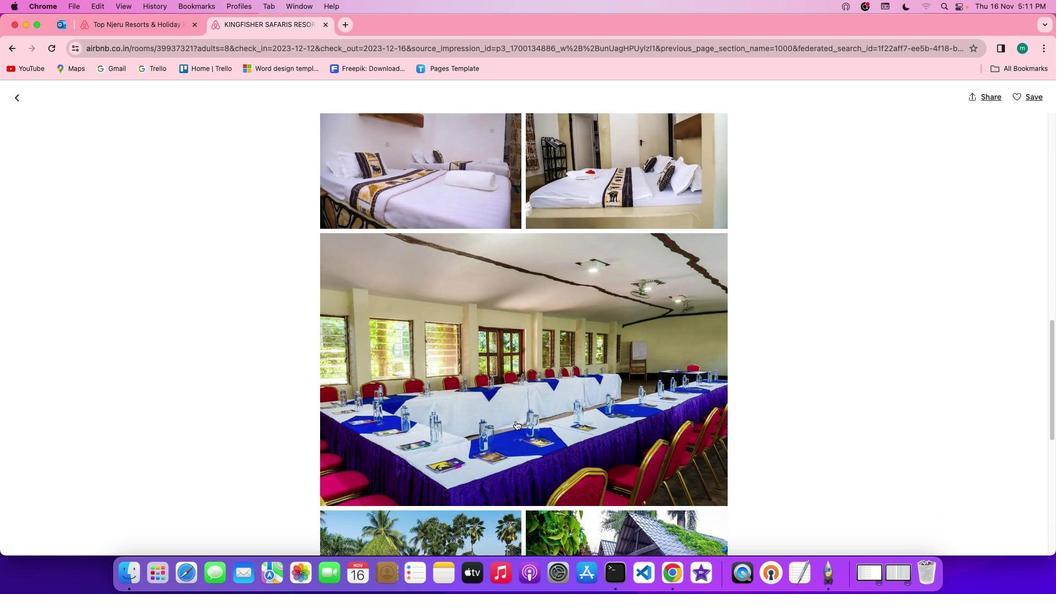 
Action: Mouse scrolled (515, 421) with delta (0, -2)
Screenshot: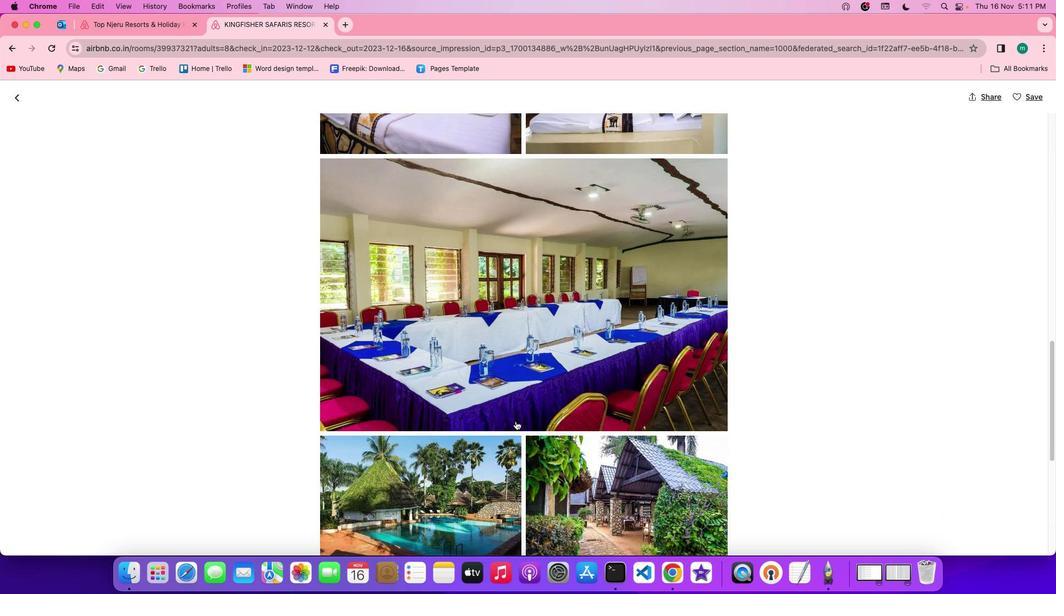 
Action: Mouse scrolled (515, 421) with delta (0, -2)
Screenshot: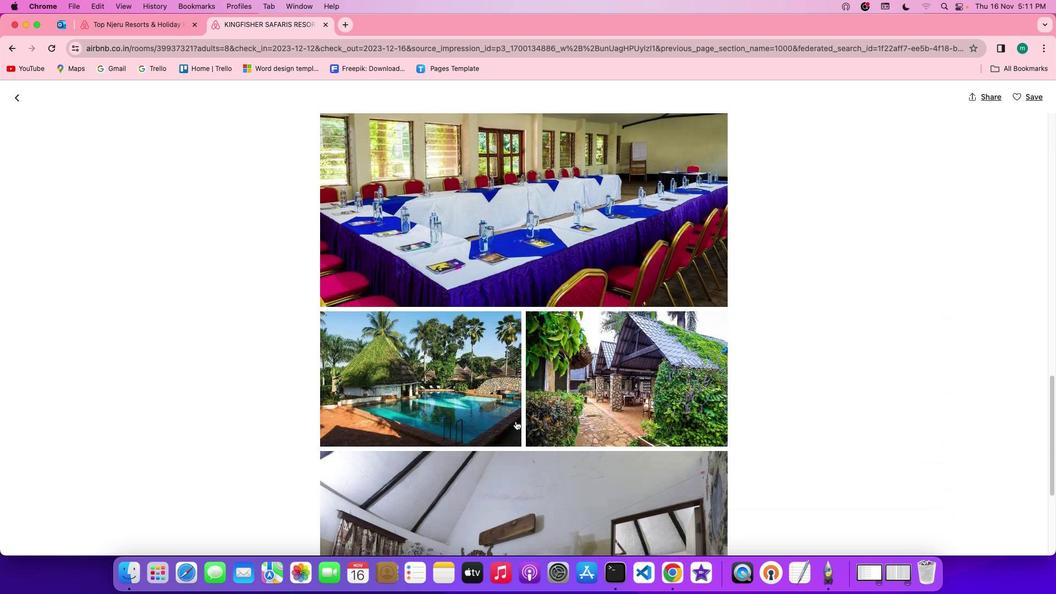 
Action: Mouse scrolled (515, 421) with delta (0, 0)
Screenshot: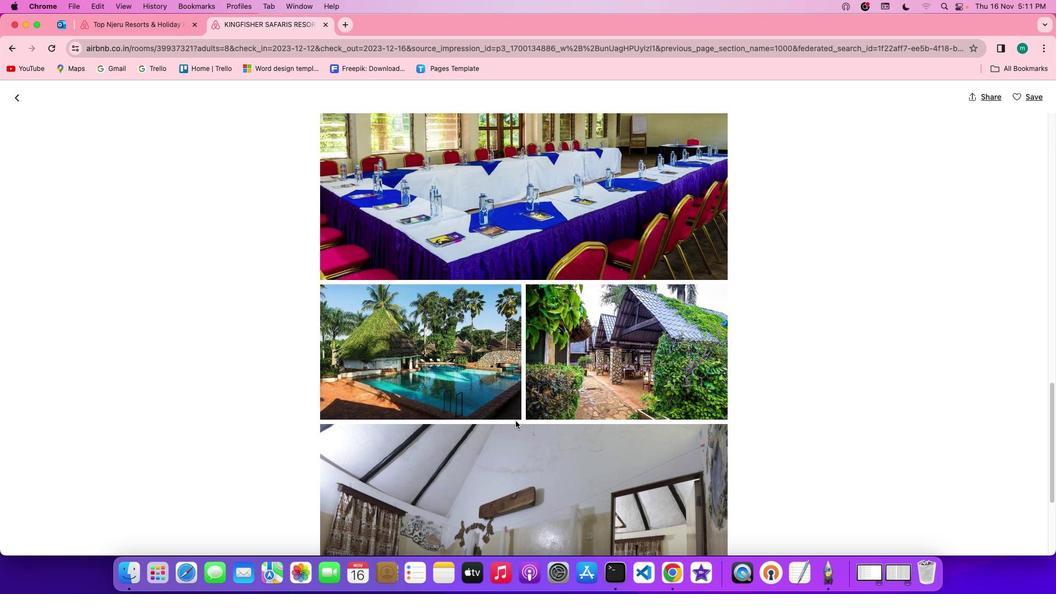 
Action: Mouse scrolled (515, 421) with delta (0, 0)
Screenshot: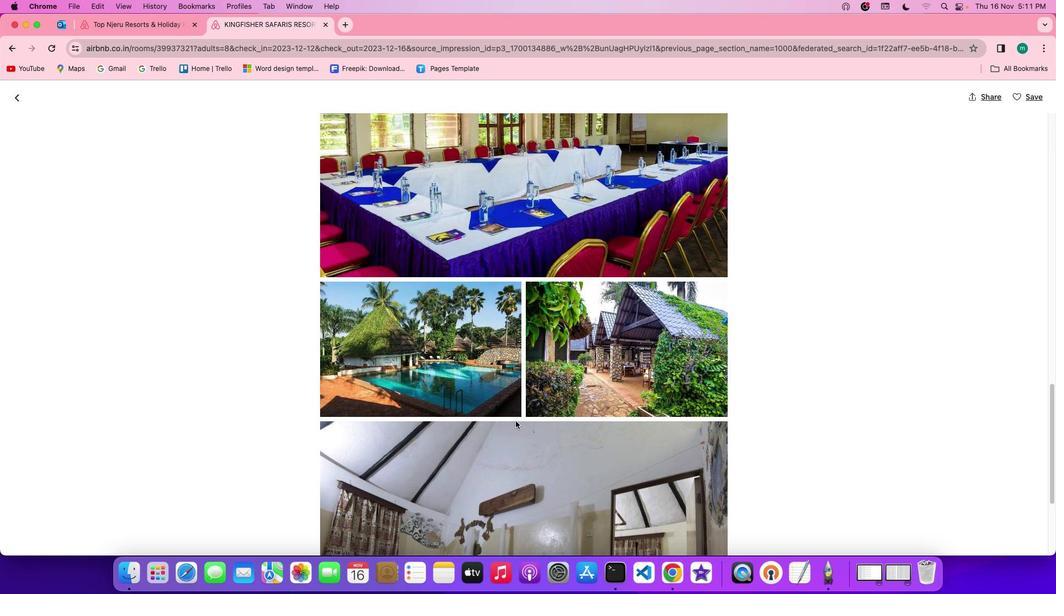 
Action: Mouse scrolled (515, 421) with delta (0, 0)
Screenshot: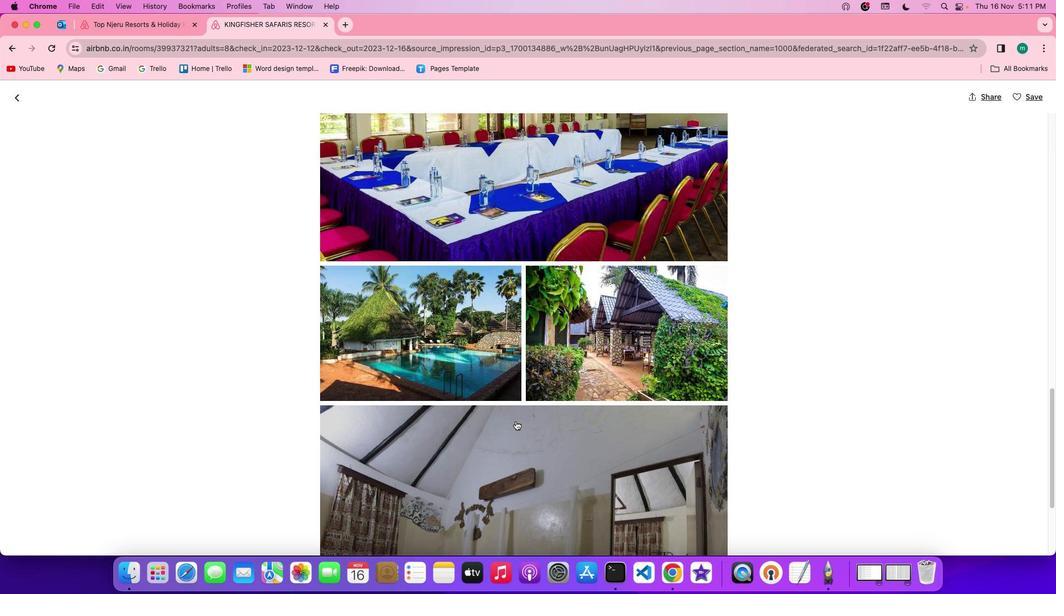 
Action: Mouse scrolled (515, 421) with delta (0, 0)
Screenshot: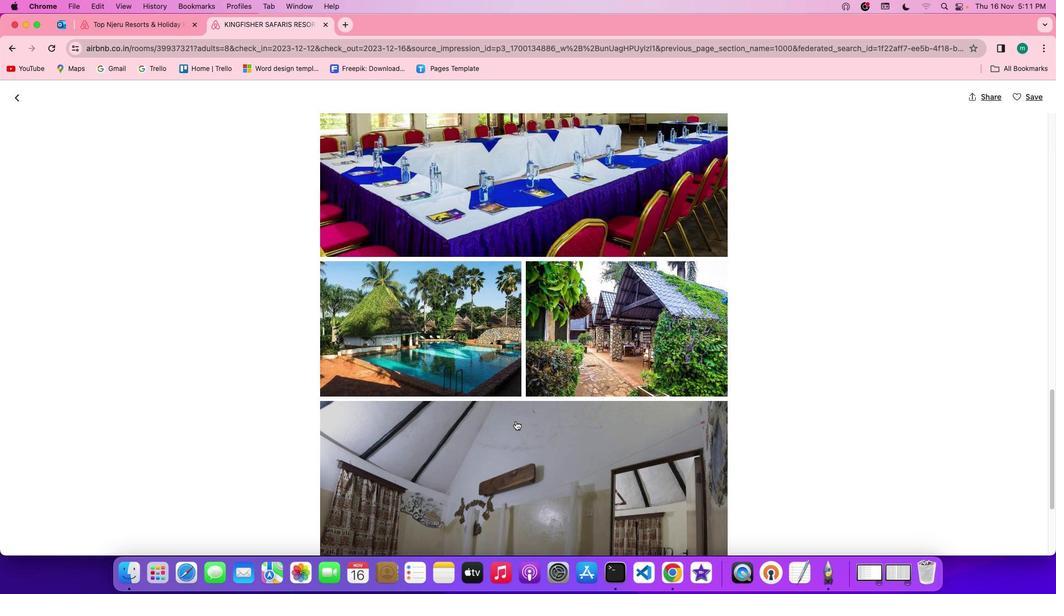
Action: Mouse scrolled (515, 421) with delta (0, -1)
Screenshot: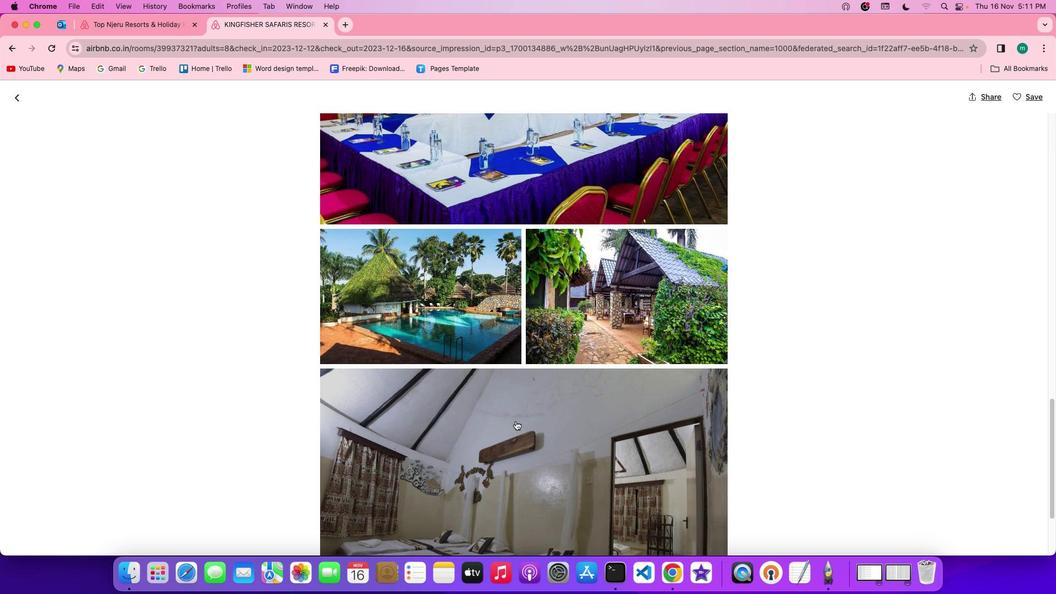 
Action: Mouse scrolled (515, 421) with delta (0, -1)
Screenshot: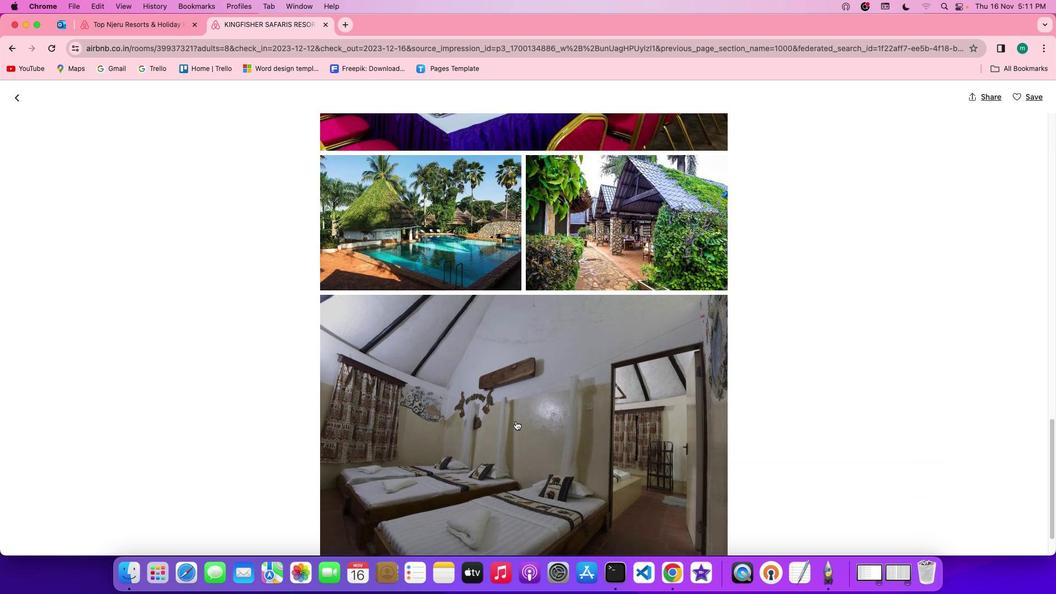
Action: Mouse scrolled (515, 421) with delta (0, 0)
Screenshot: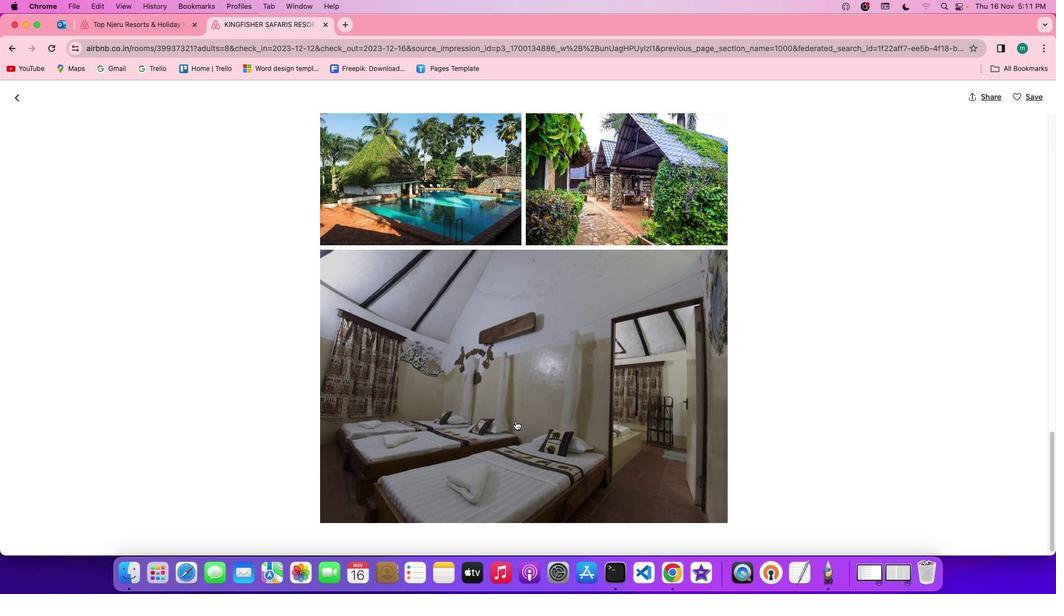 
Action: Mouse scrolled (515, 421) with delta (0, 0)
Screenshot: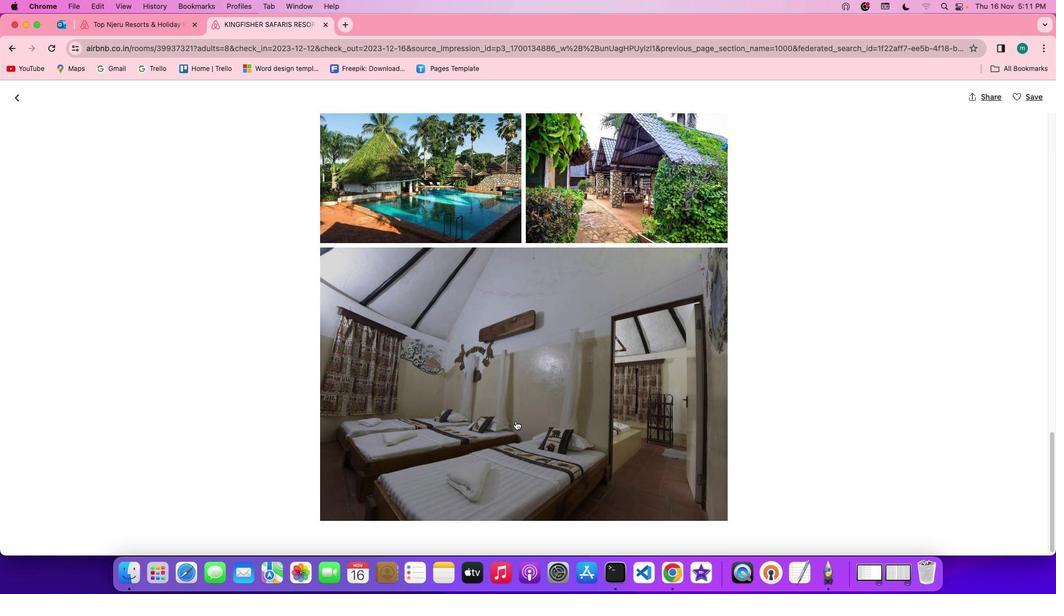 
Action: Mouse scrolled (515, 421) with delta (0, -1)
Screenshot: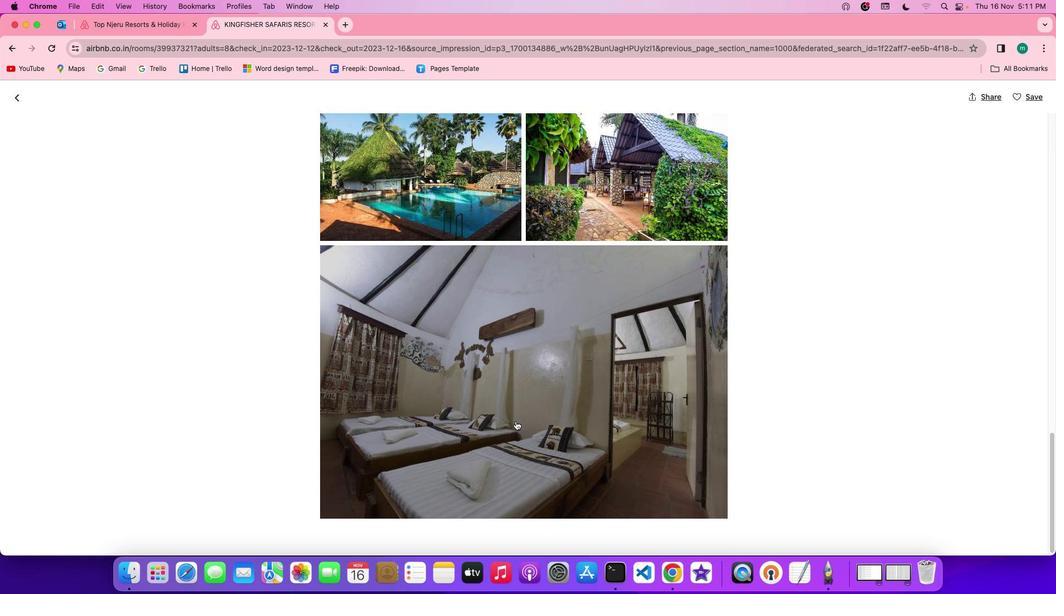 
Action: Mouse scrolled (515, 421) with delta (0, -1)
Screenshot: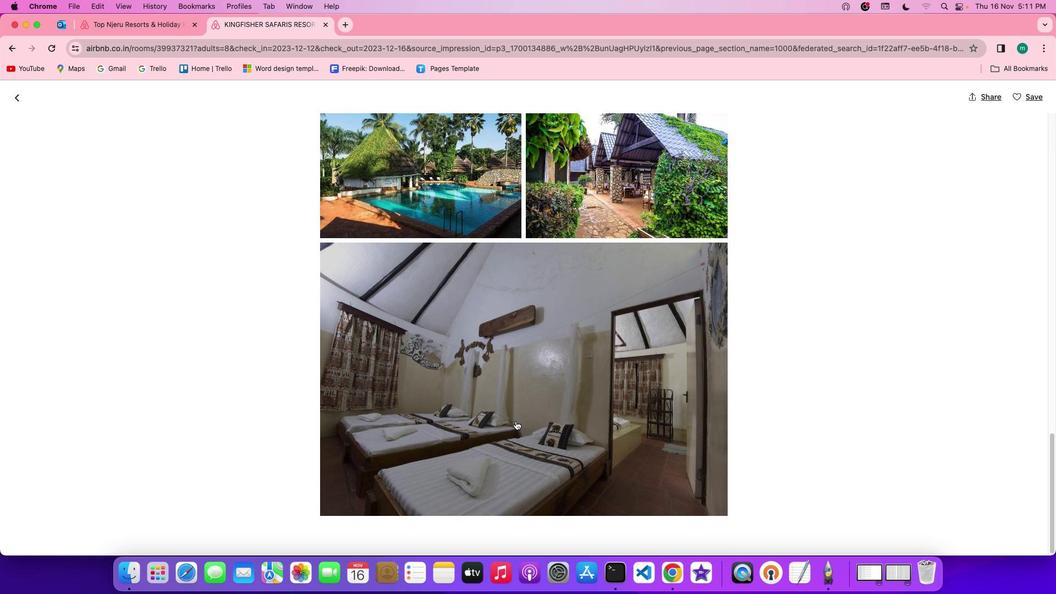 
Action: Mouse moved to (15, 105)
Screenshot: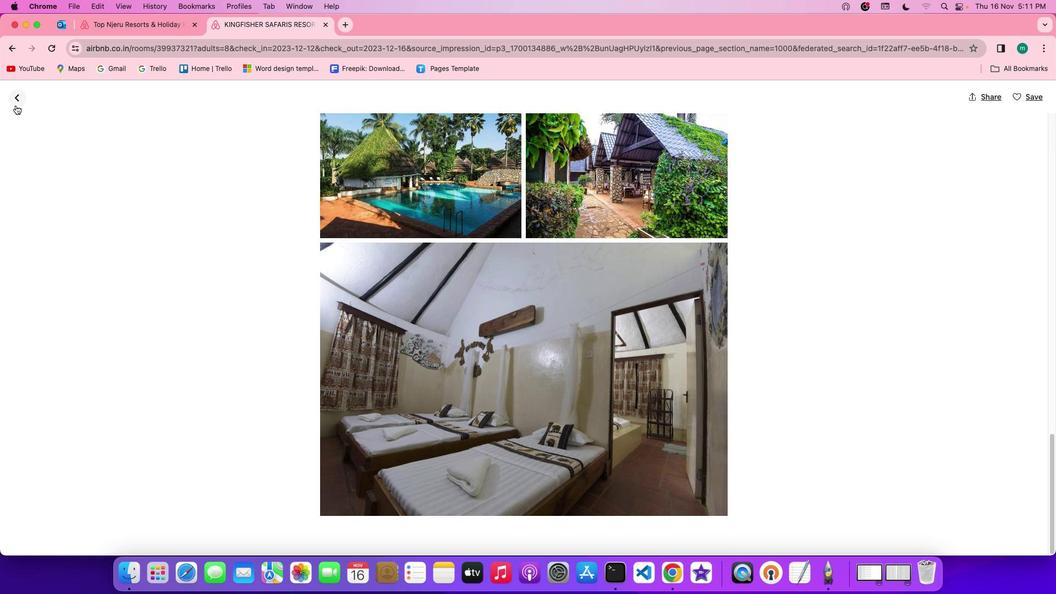 
Action: Mouse pressed left at (15, 105)
Screenshot: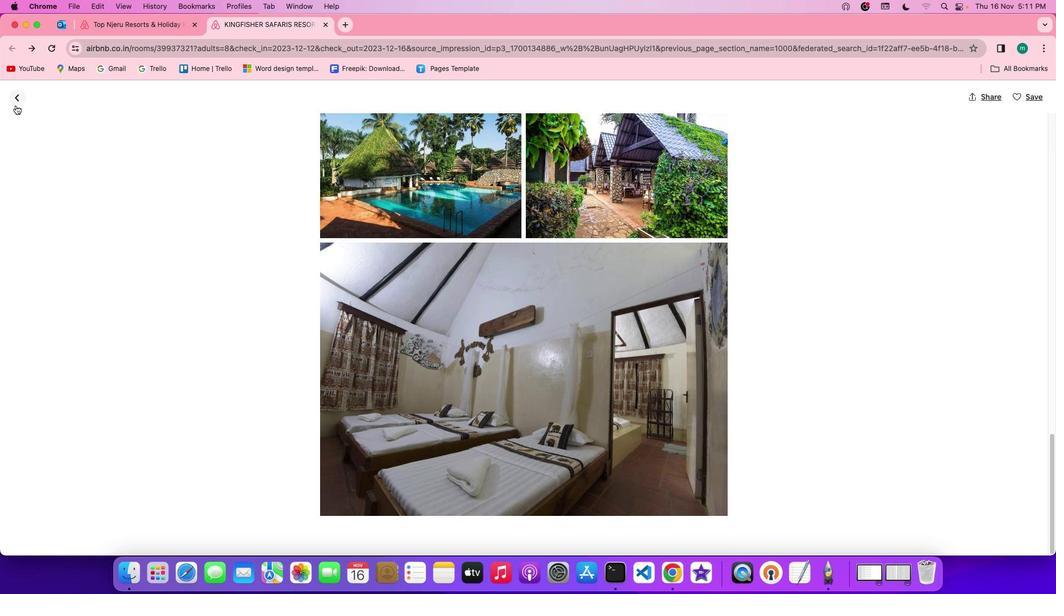 
Action: Mouse moved to (357, 375)
Screenshot: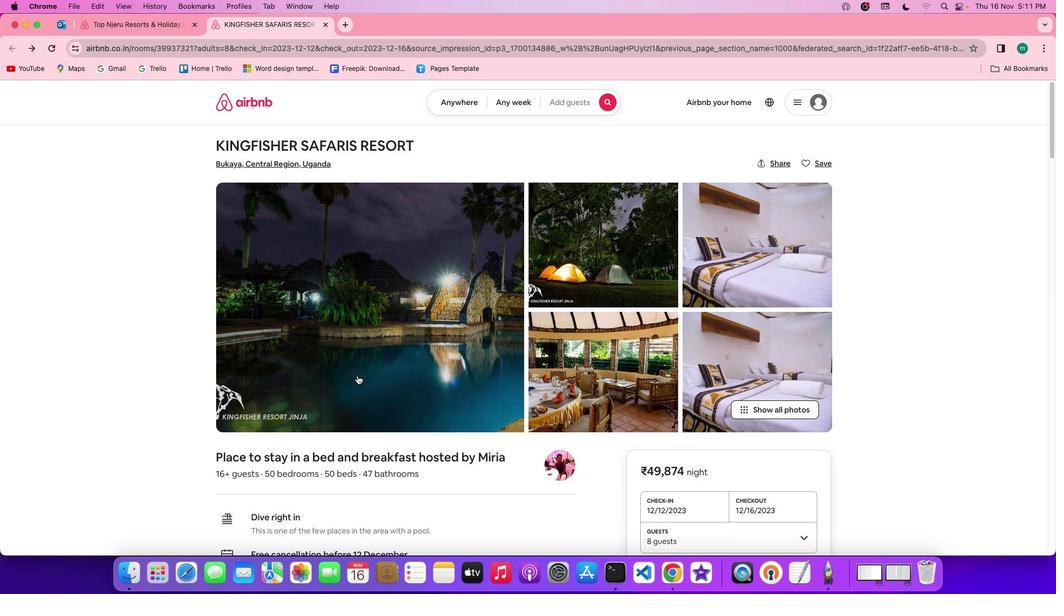 
Action: Mouse scrolled (357, 375) with delta (0, 0)
Screenshot: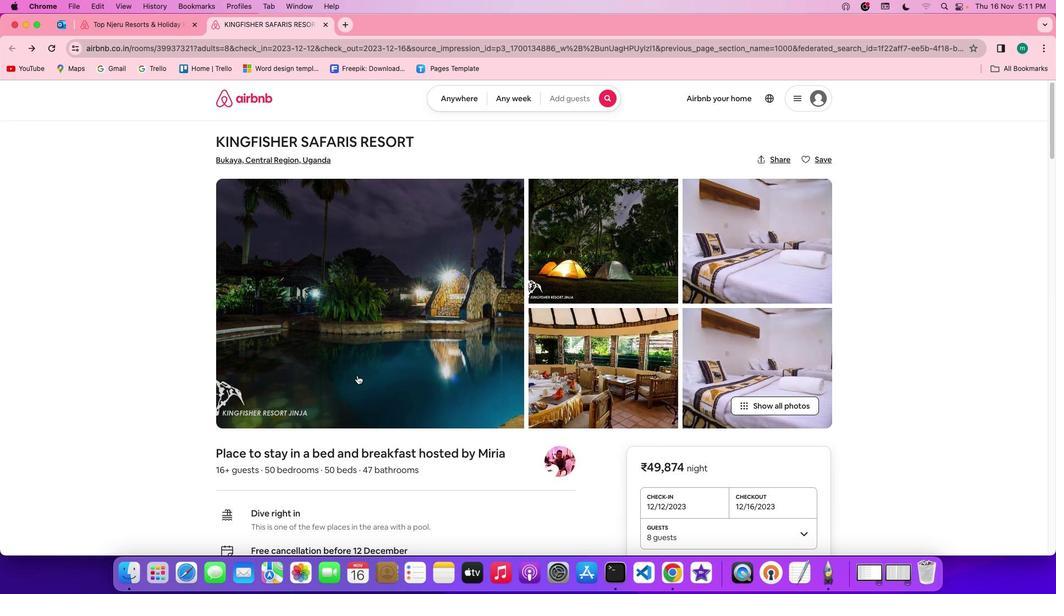 
Action: Mouse scrolled (357, 375) with delta (0, 0)
Screenshot: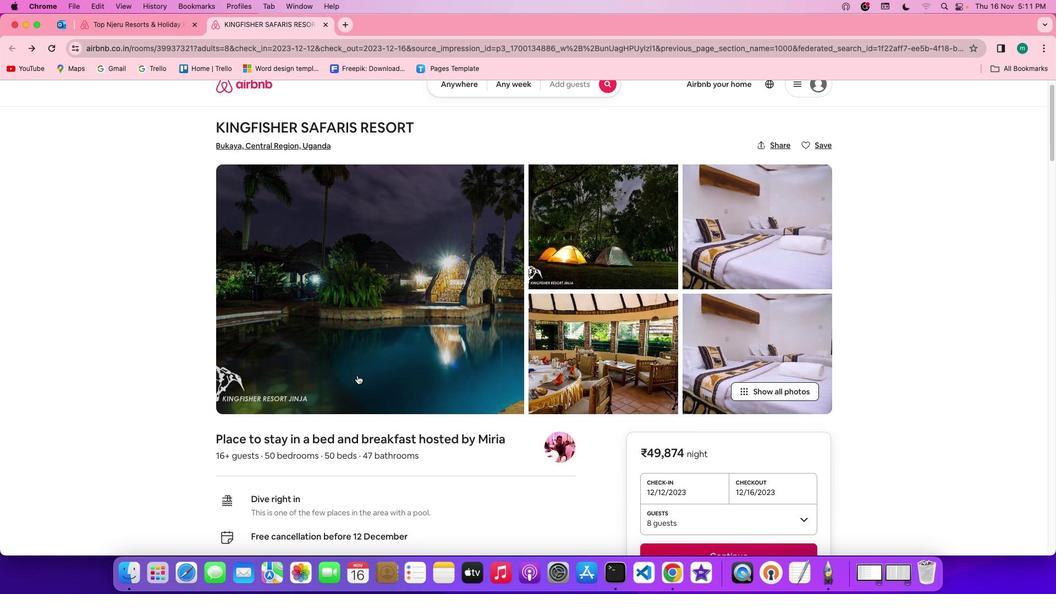 
Action: Mouse scrolled (357, 375) with delta (0, -1)
Screenshot: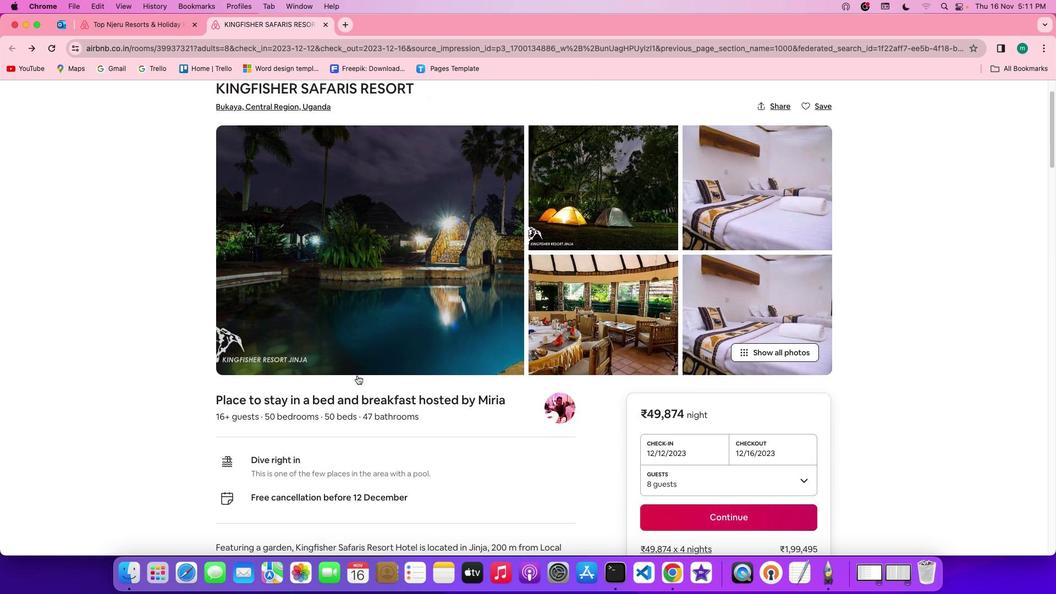 
Action: Mouse scrolled (357, 375) with delta (0, -2)
Screenshot: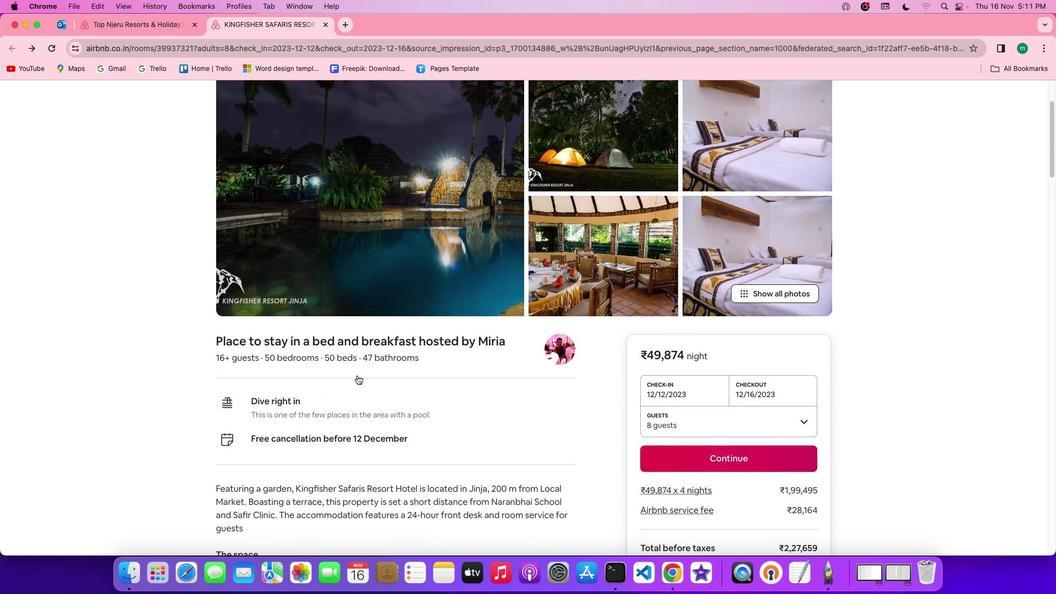 
Action: Mouse scrolled (357, 375) with delta (0, 0)
Screenshot: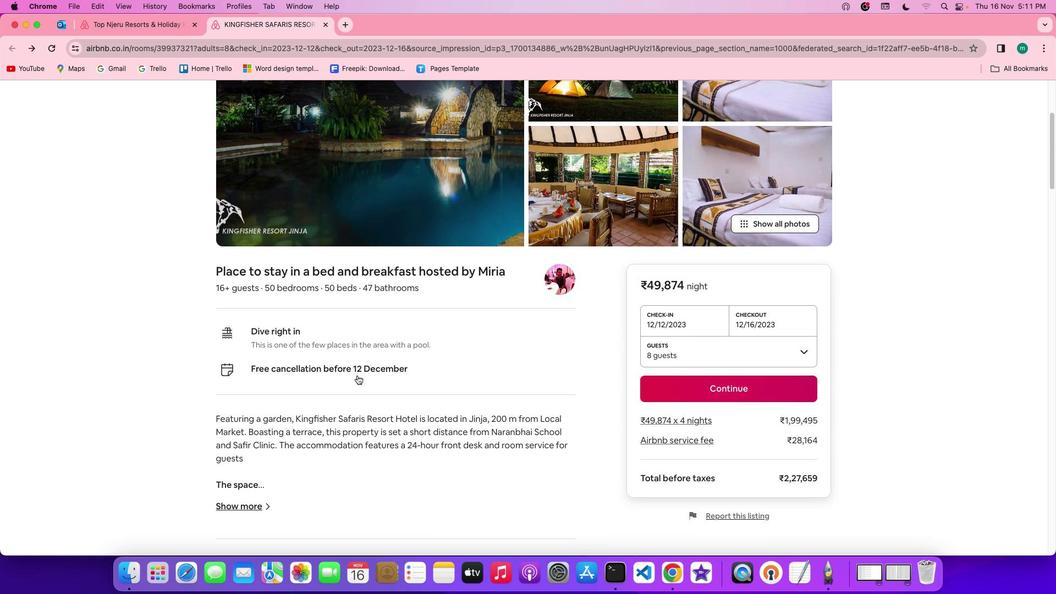 
Action: Mouse scrolled (357, 375) with delta (0, 0)
Screenshot: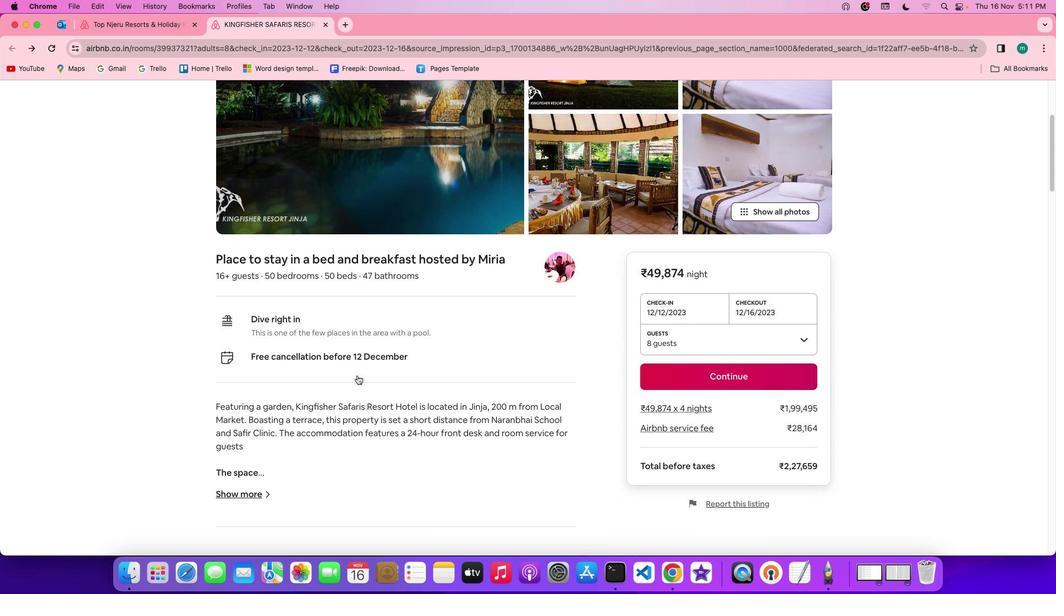 
Action: Mouse scrolled (357, 375) with delta (0, -1)
Screenshot: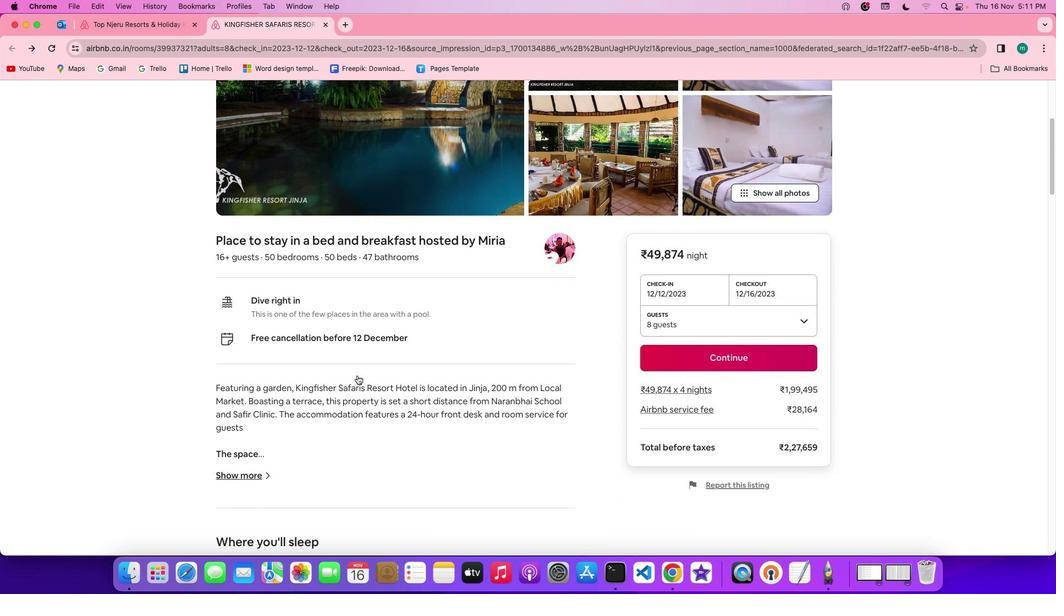 
Action: Mouse scrolled (357, 375) with delta (0, 0)
Screenshot: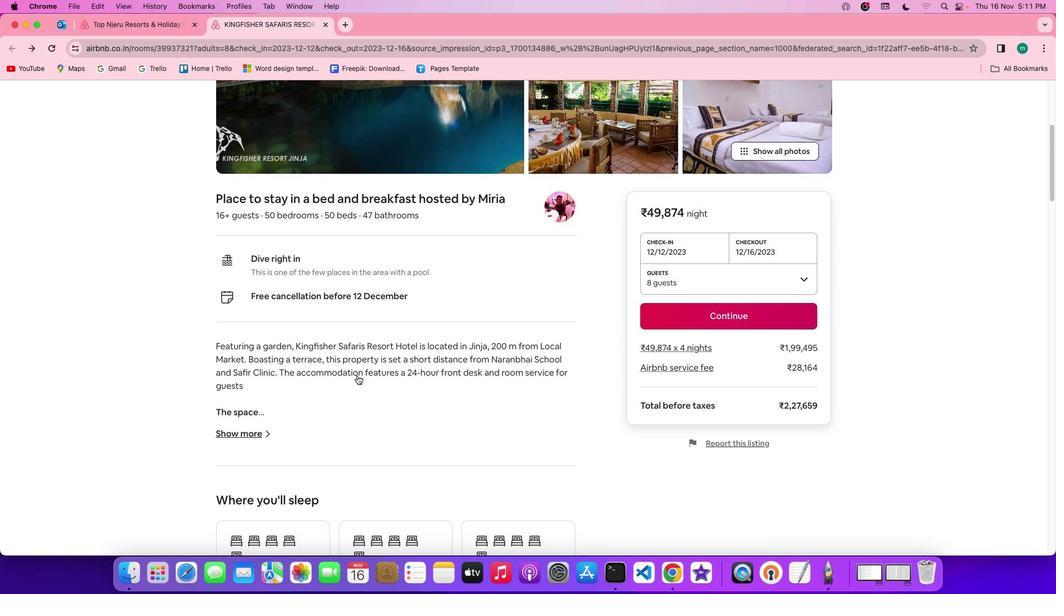
Action: Mouse scrolled (357, 375) with delta (0, 0)
Screenshot: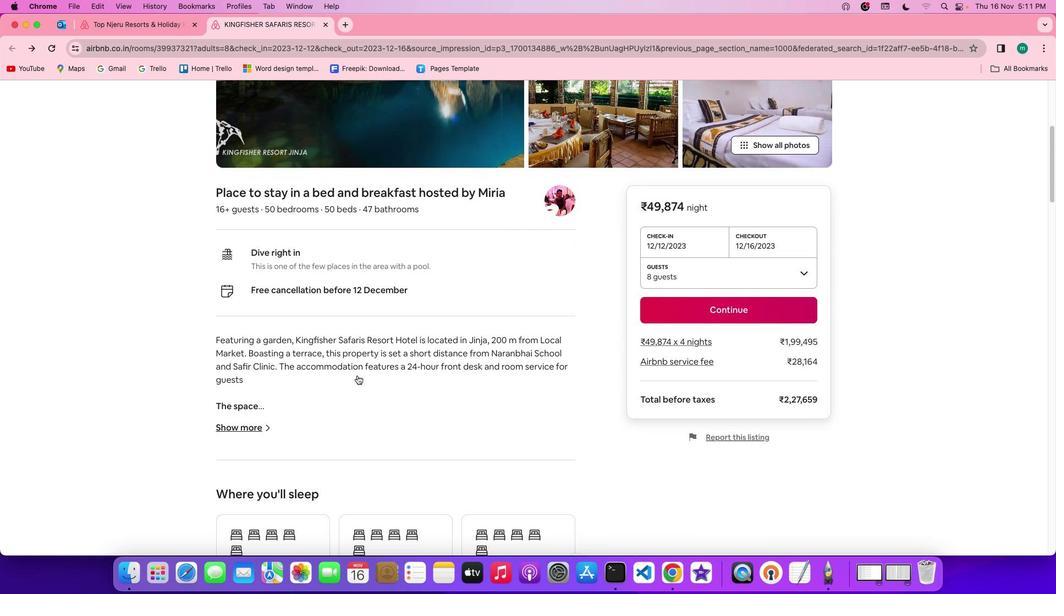 
Action: Mouse scrolled (357, 375) with delta (0, -1)
Screenshot: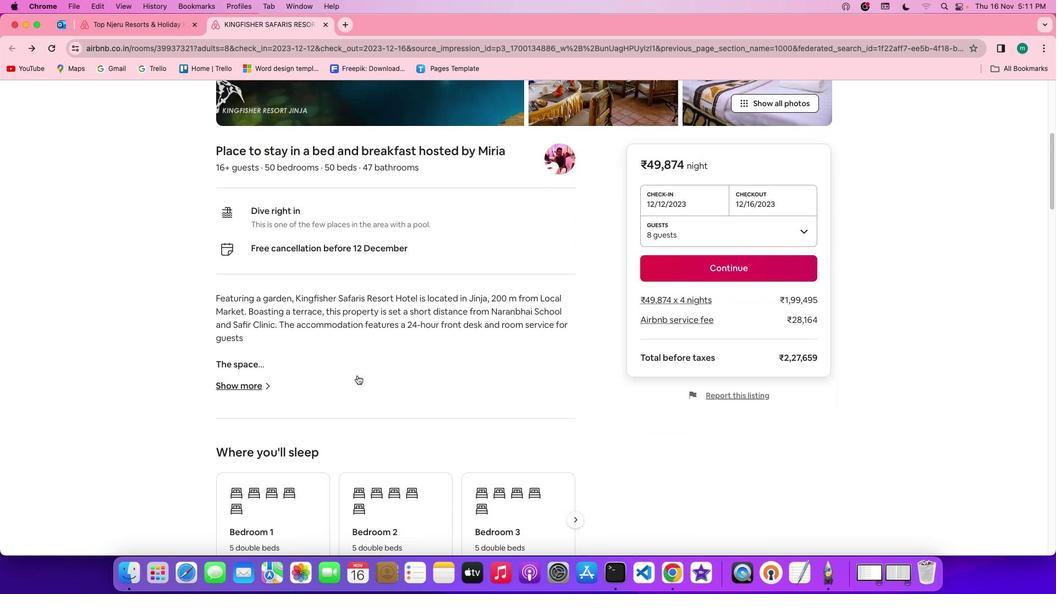 
Action: Mouse scrolled (357, 375) with delta (0, -1)
Screenshot: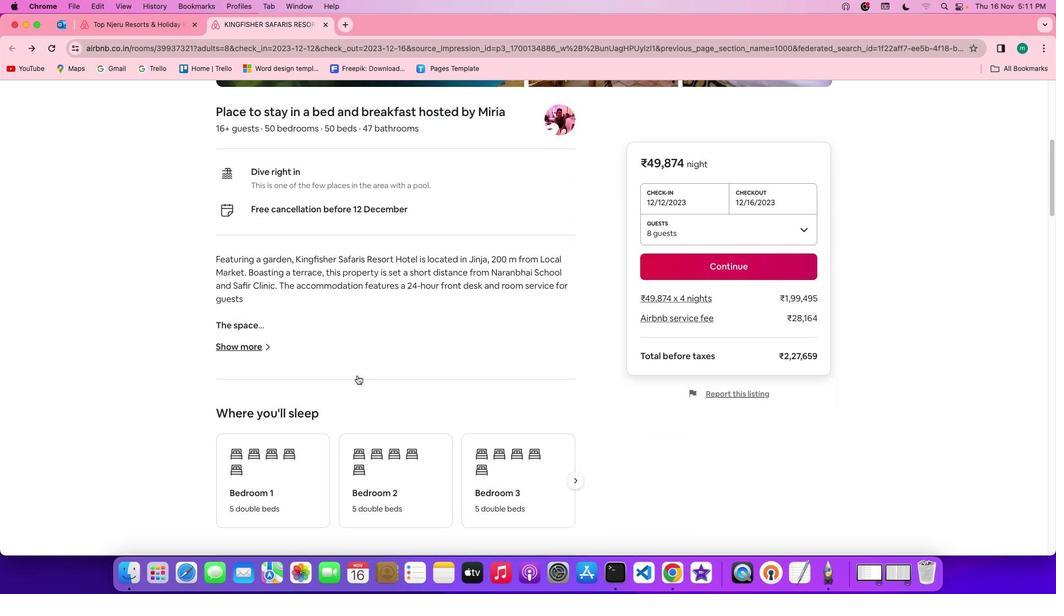 
Action: Mouse moved to (240, 294)
Screenshot: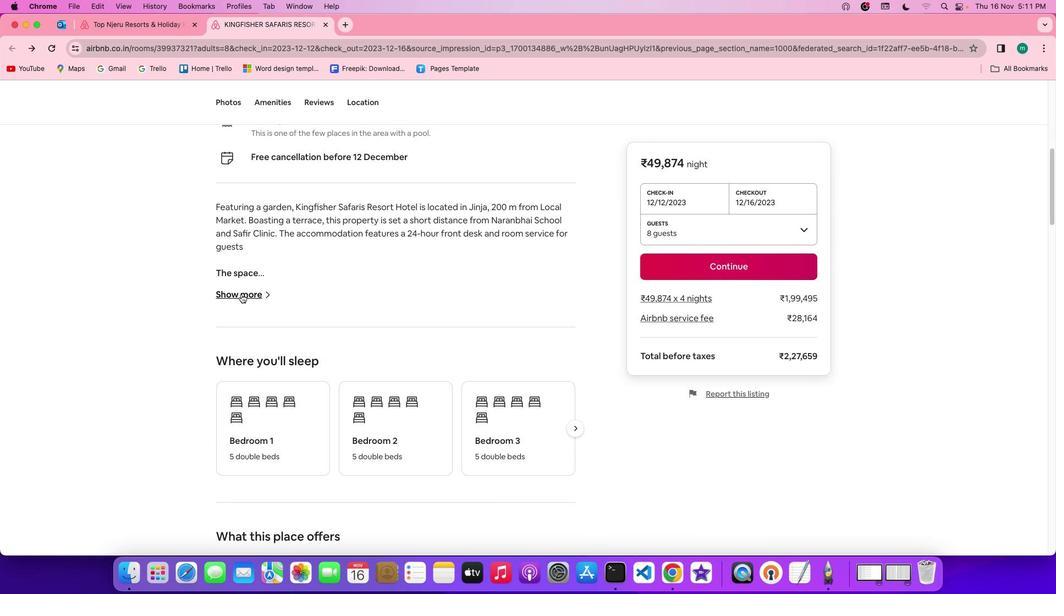 
Action: Mouse pressed left at (240, 294)
Screenshot: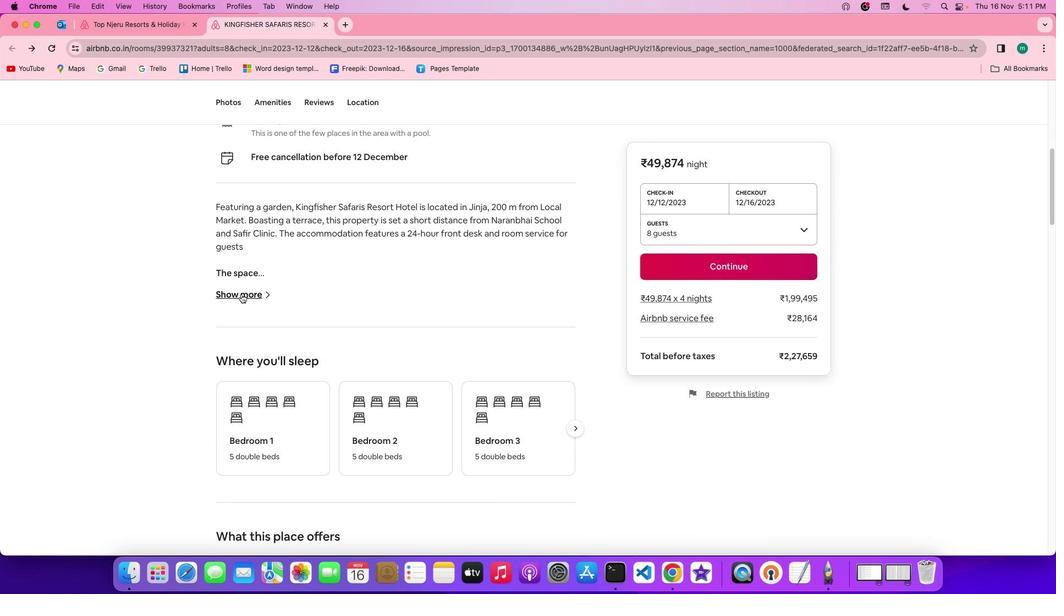 
Action: Mouse moved to (449, 348)
Screenshot: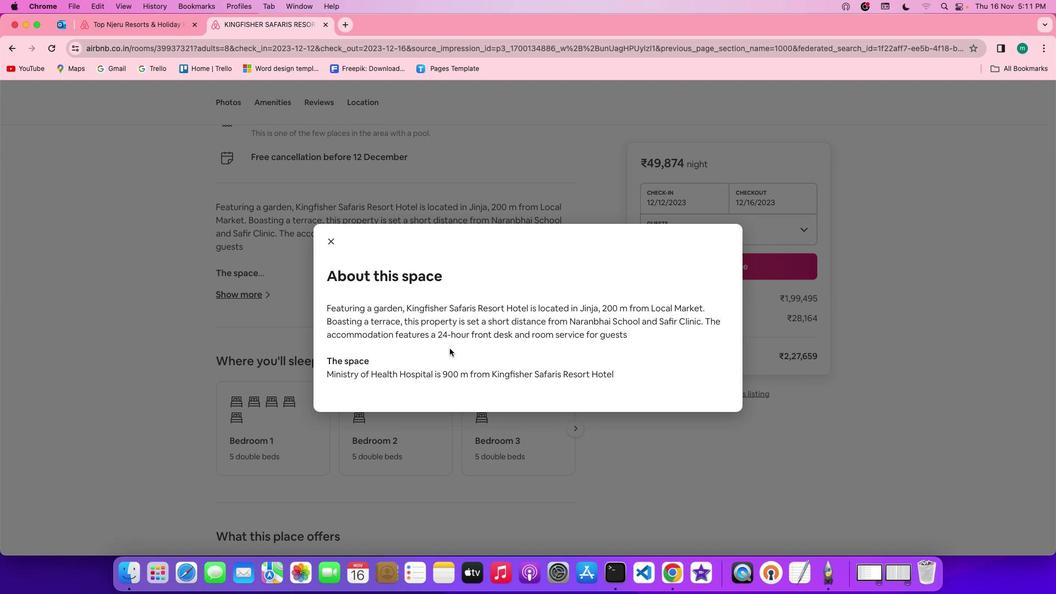 
Action: Mouse scrolled (449, 348) with delta (0, 0)
Screenshot: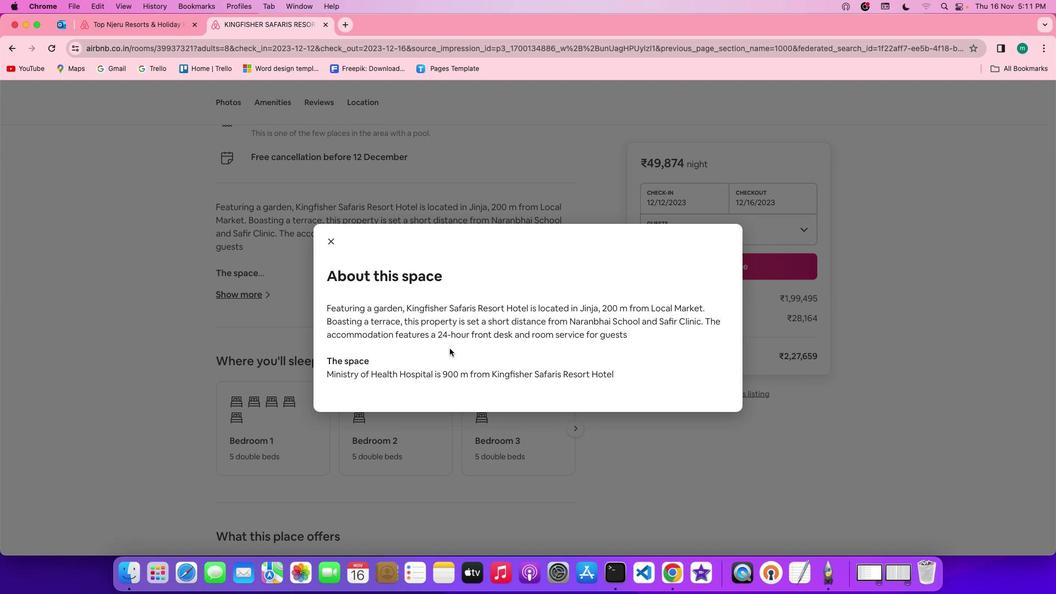 
Action: Mouse scrolled (449, 348) with delta (0, 0)
Screenshot: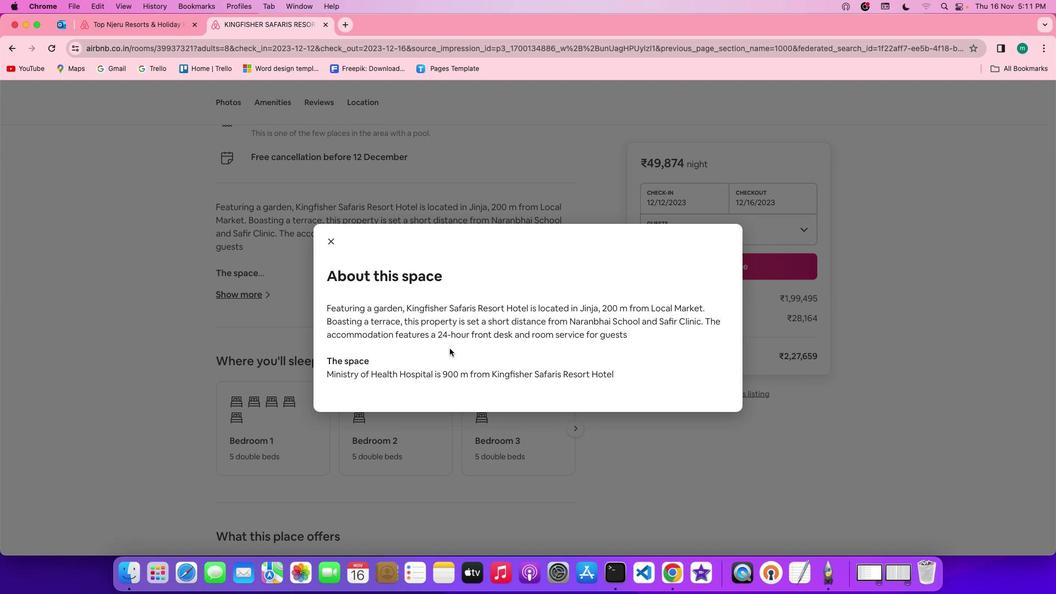 
Action: Mouse scrolled (449, 348) with delta (0, -1)
Screenshot: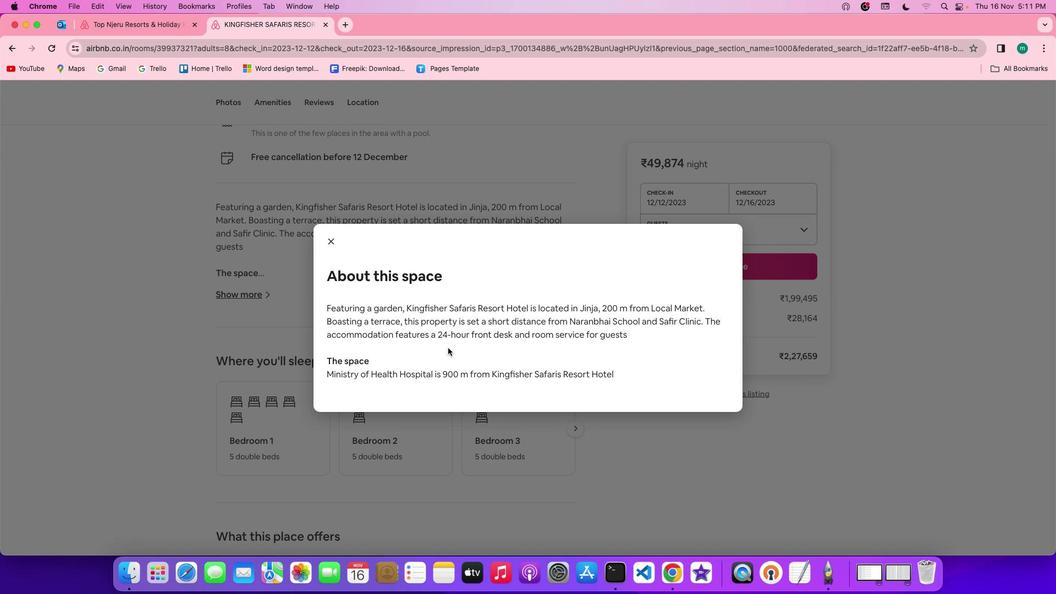 
Action: Mouse moved to (333, 236)
Screenshot: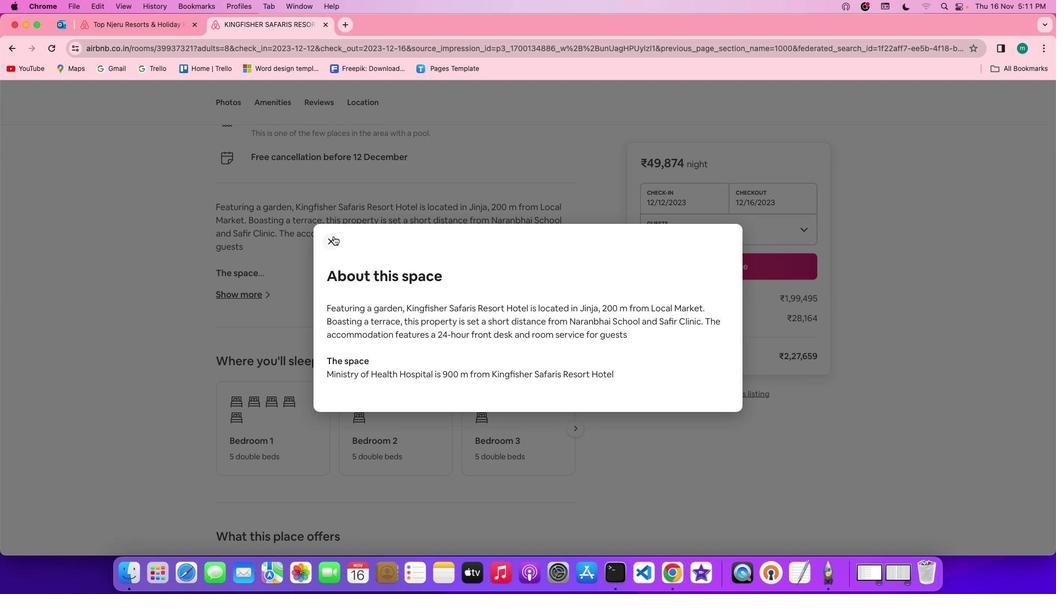 
Action: Mouse pressed left at (333, 236)
Screenshot: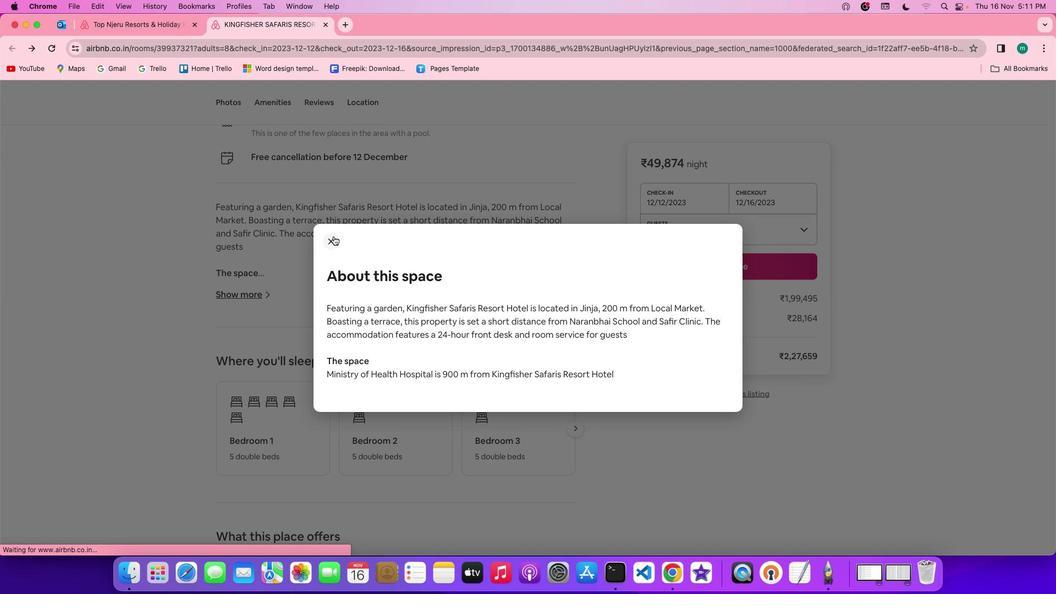 
Action: Mouse moved to (409, 362)
Screenshot: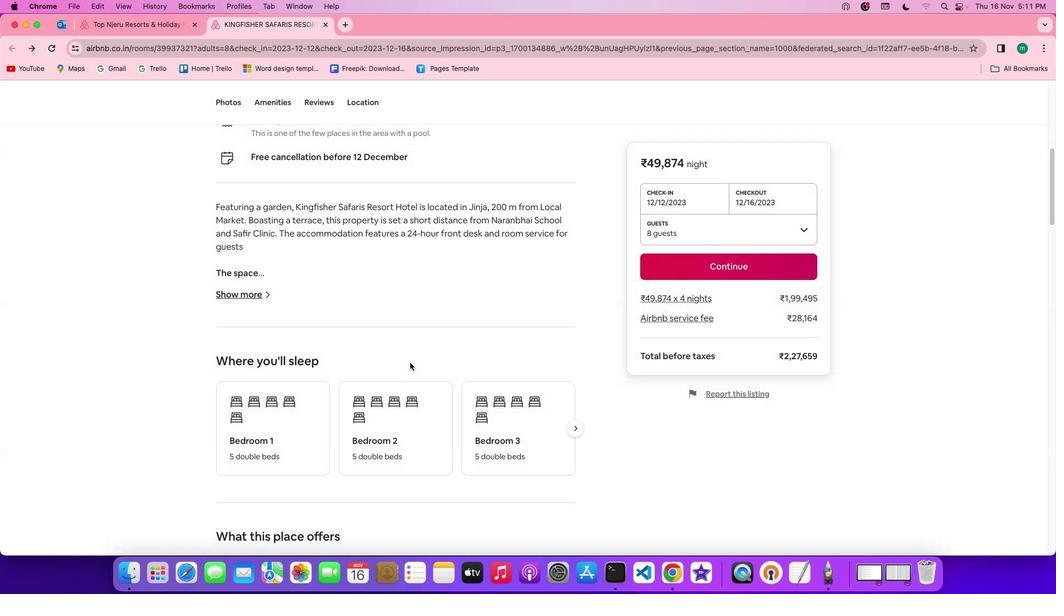 
Action: Mouse scrolled (409, 362) with delta (0, 0)
Screenshot: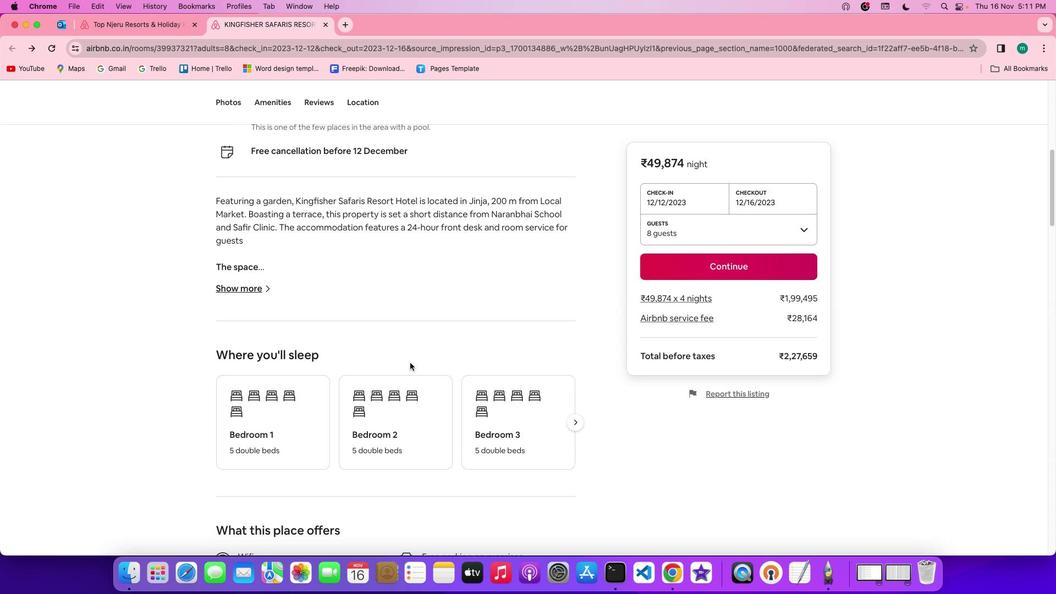 
Action: Mouse scrolled (409, 362) with delta (0, 0)
Screenshot: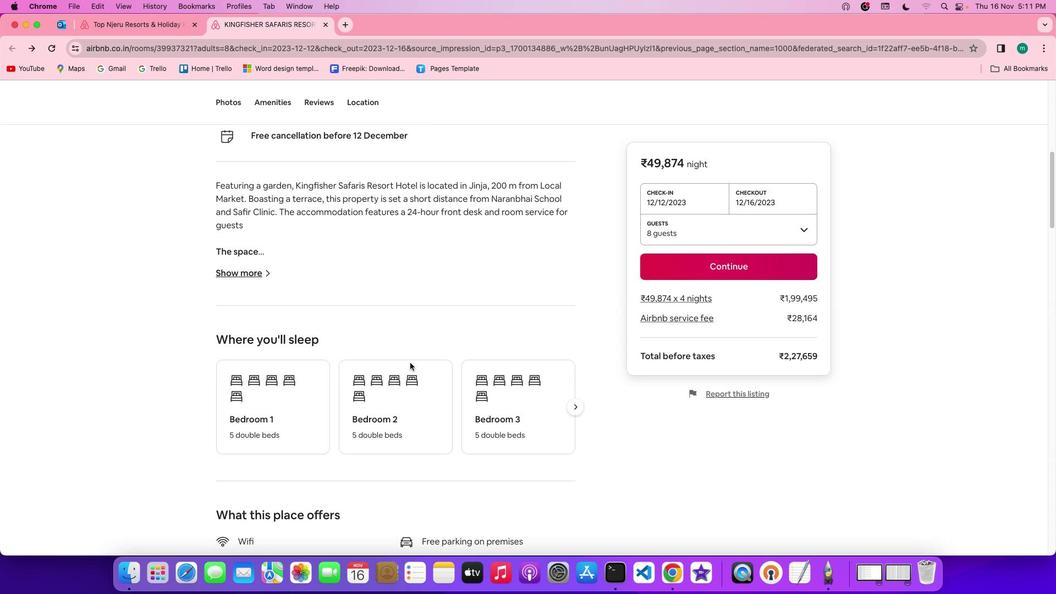 
Action: Mouse scrolled (409, 362) with delta (0, -1)
Screenshot: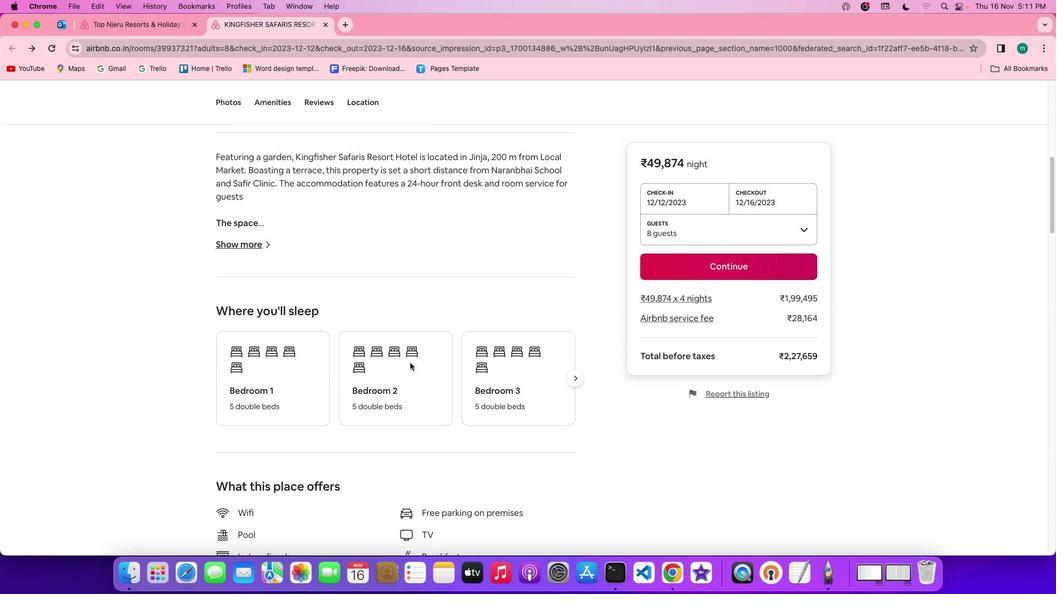 
Action: Mouse scrolled (409, 362) with delta (0, -2)
Screenshot: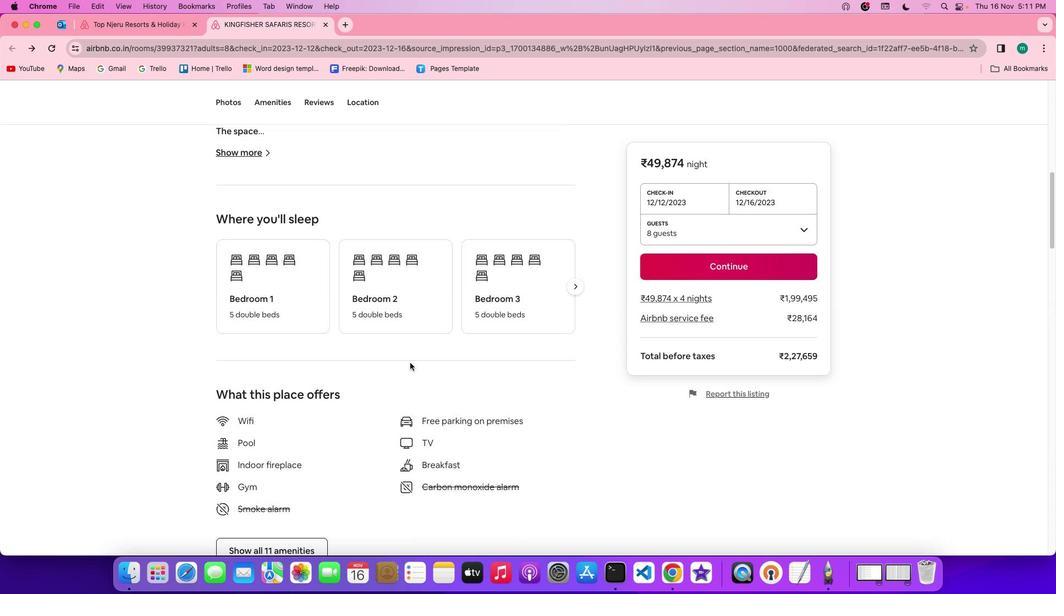 
Action: Mouse moved to (575, 248)
Screenshot: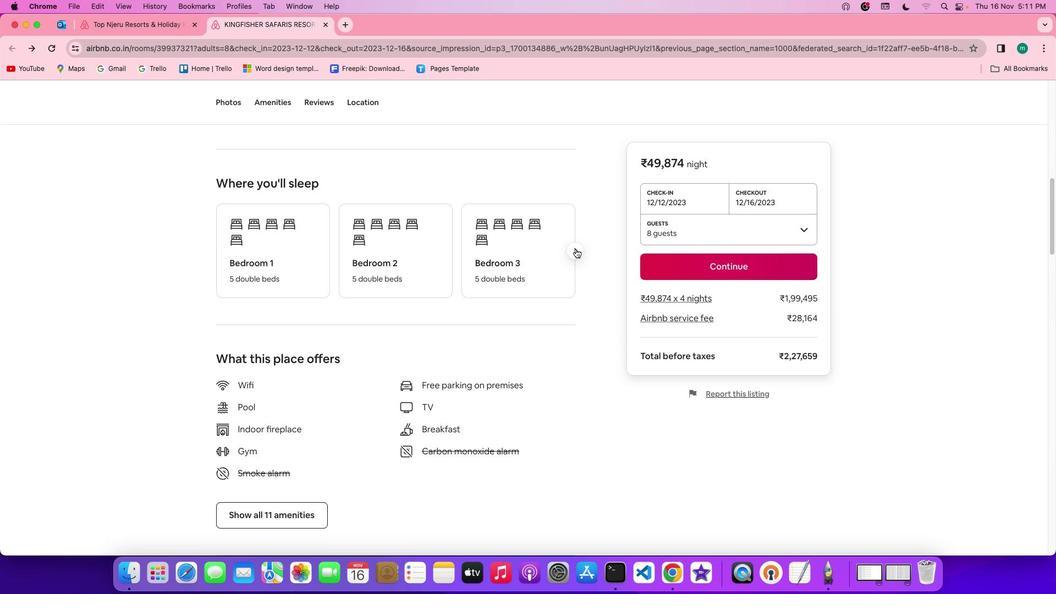 
Action: Mouse pressed left at (575, 248)
Screenshot: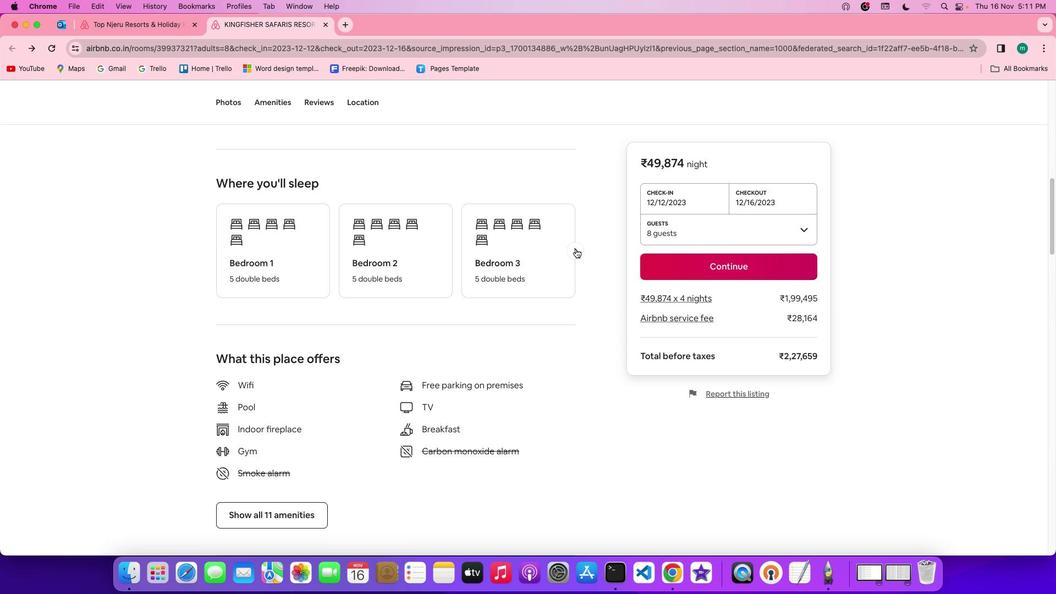 
Action: Mouse pressed left at (575, 248)
Screenshot: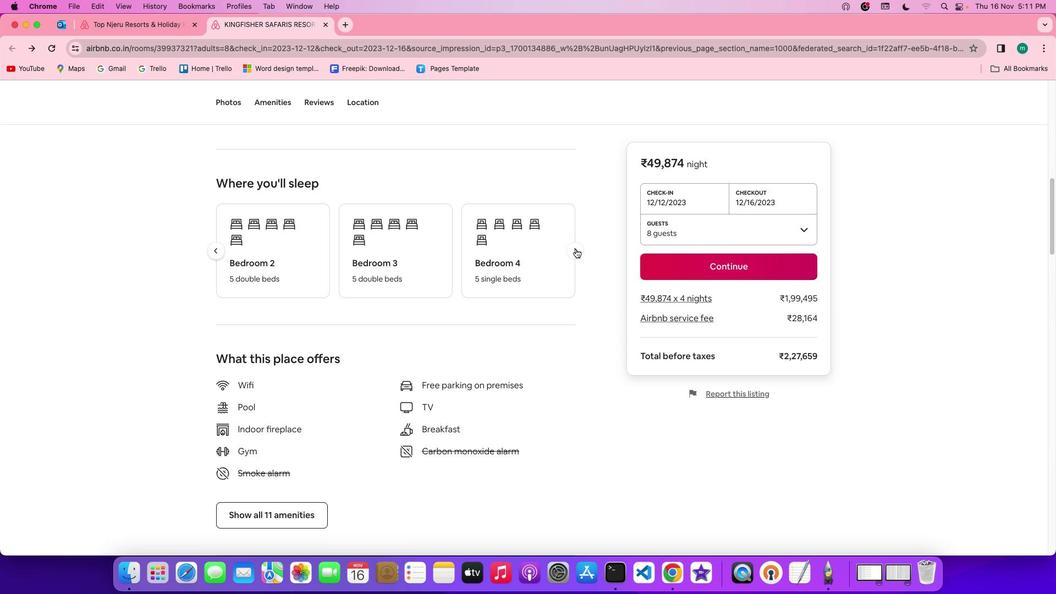 
Action: Mouse pressed left at (575, 248)
Screenshot: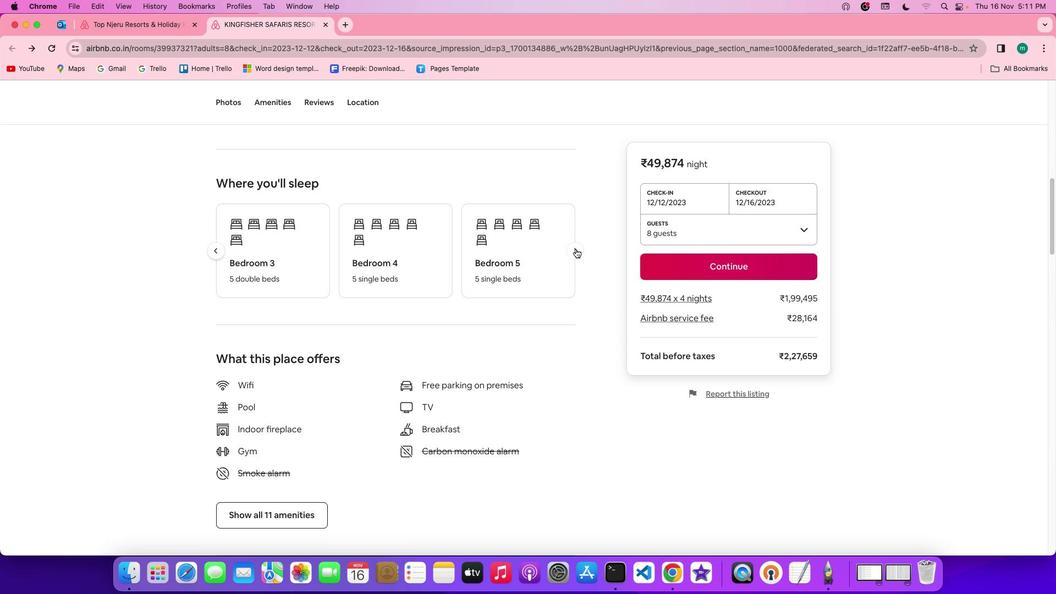 
Action: Mouse pressed left at (575, 248)
Screenshot: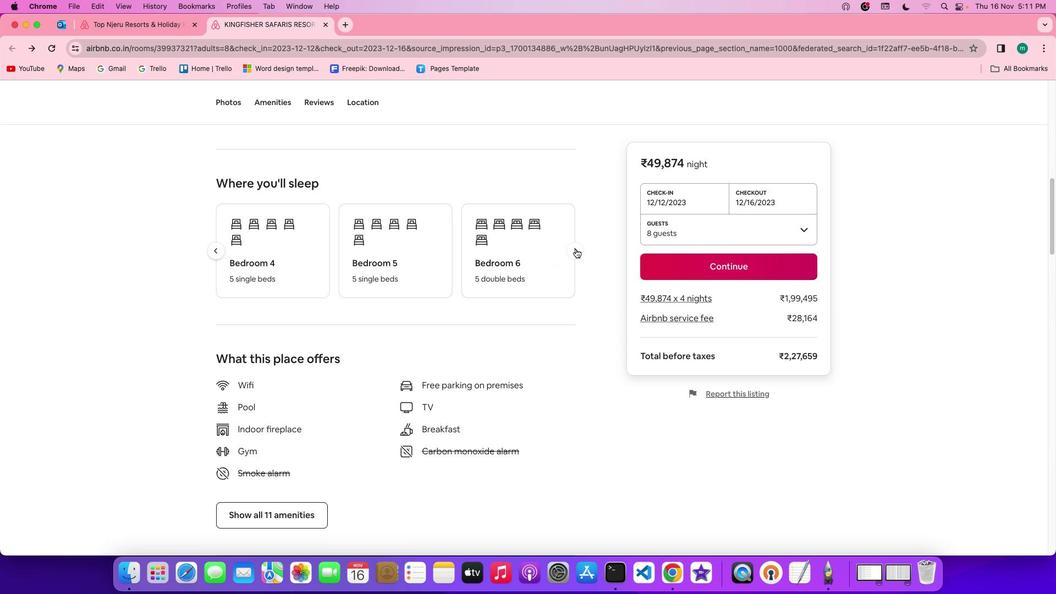 
Action: Mouse pressed left at (575, 248)
Screenshot: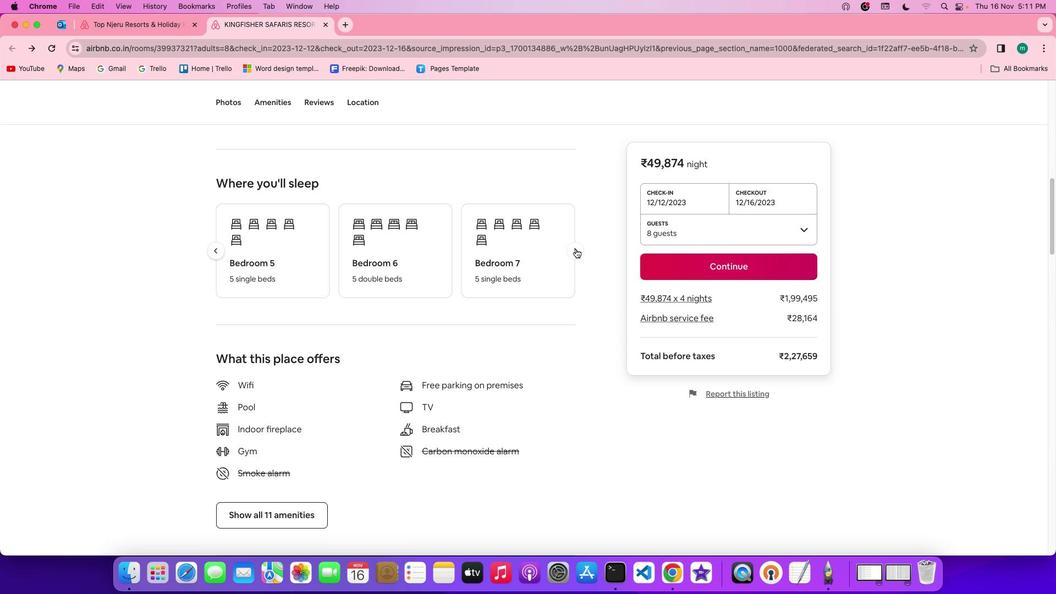 
Action: Mouse pressed left at (575, 248)
Screenshot: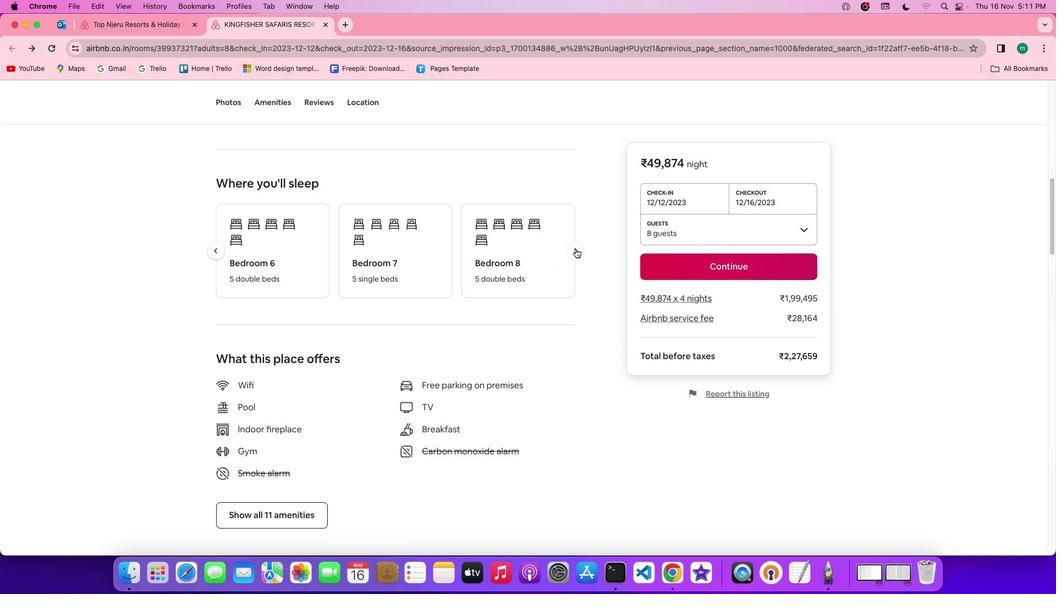 
Action: Mouse pressed left at (575, 248)
Screenshot: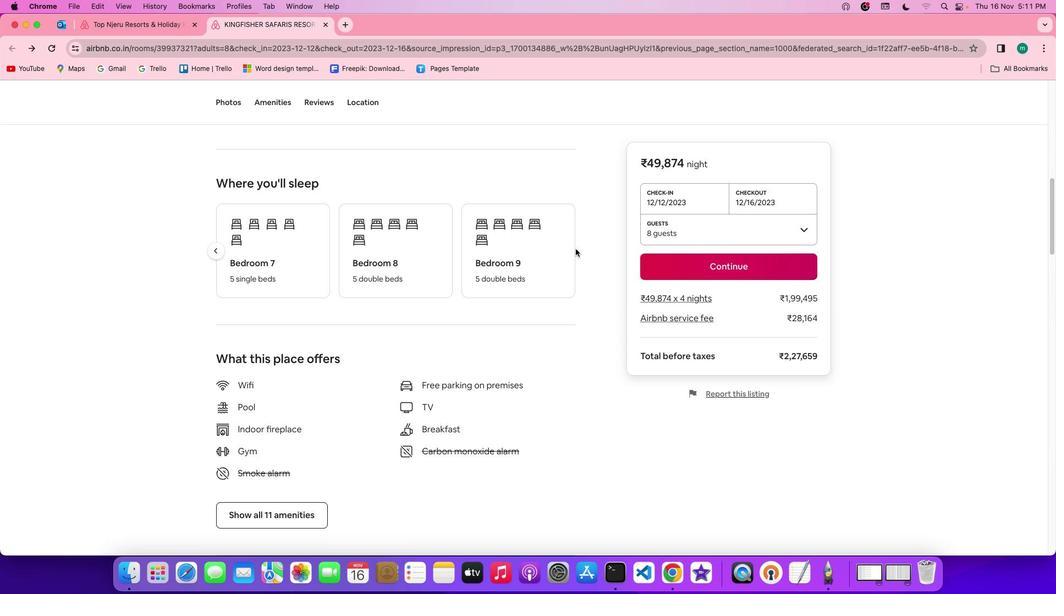 
Action: Mouse moved to (364, 379)
Screenshot: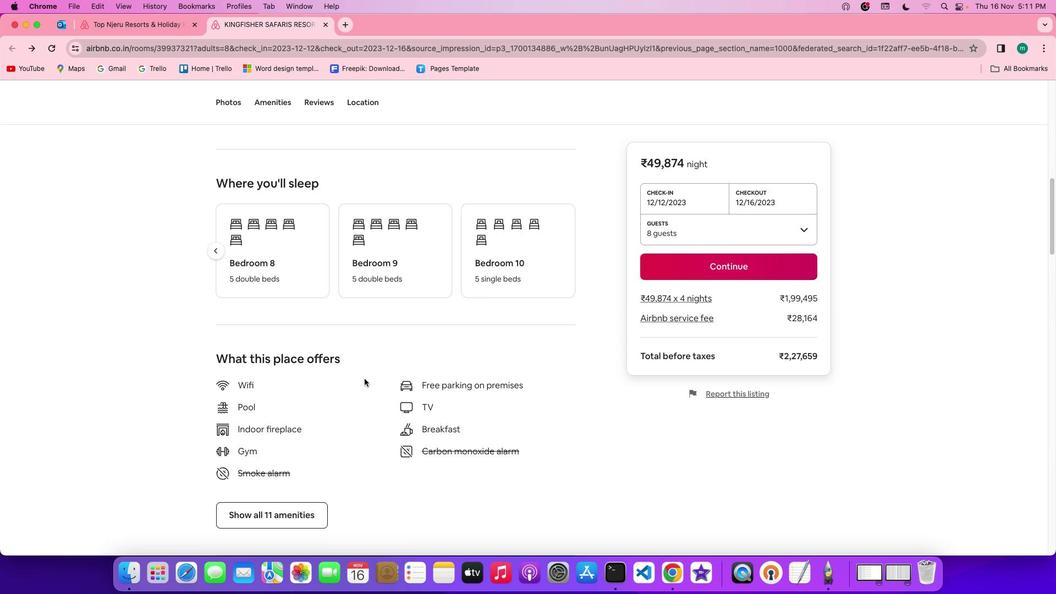 
Action: Mouse scrolled (364, 379) with delta (0, 0)
Screenshot: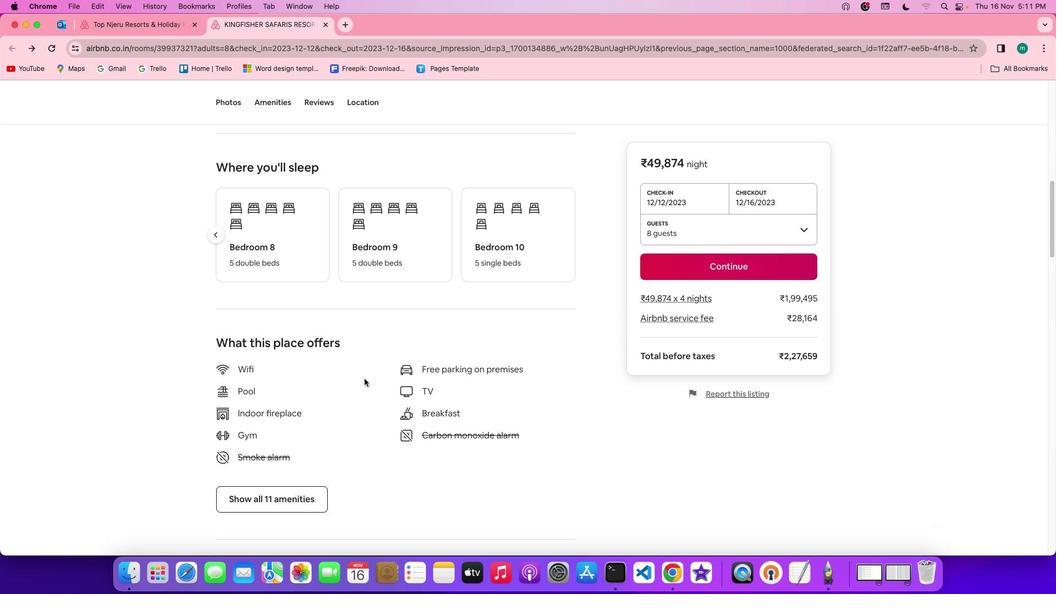
Action: Mouse scrolled (364, 379) with delta (0, 0)
Screenshot: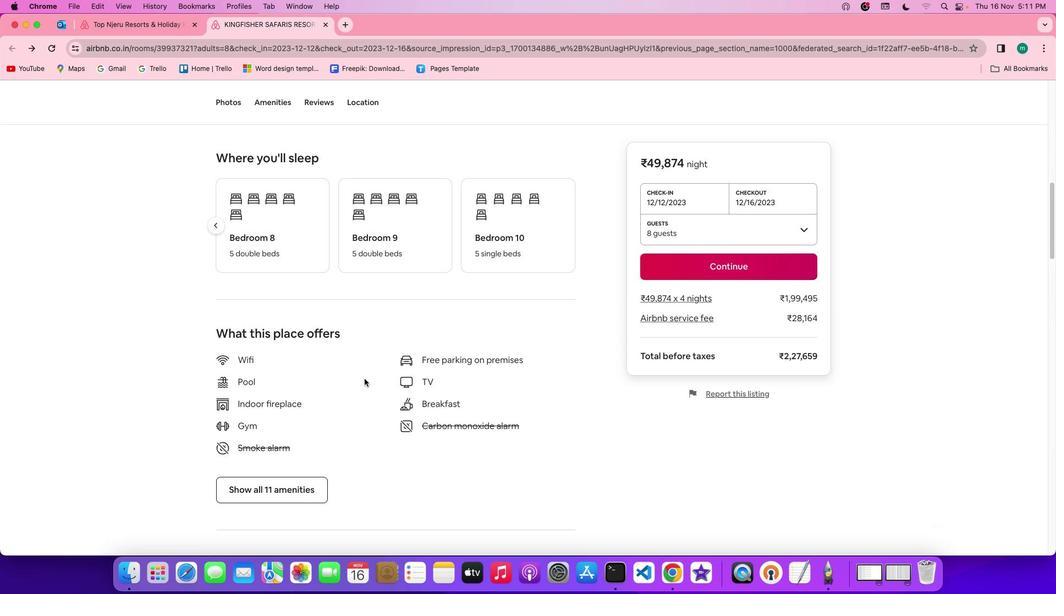 
Action: Mouse scrolled (364, 379) with delta (0, -1)
Screenshot: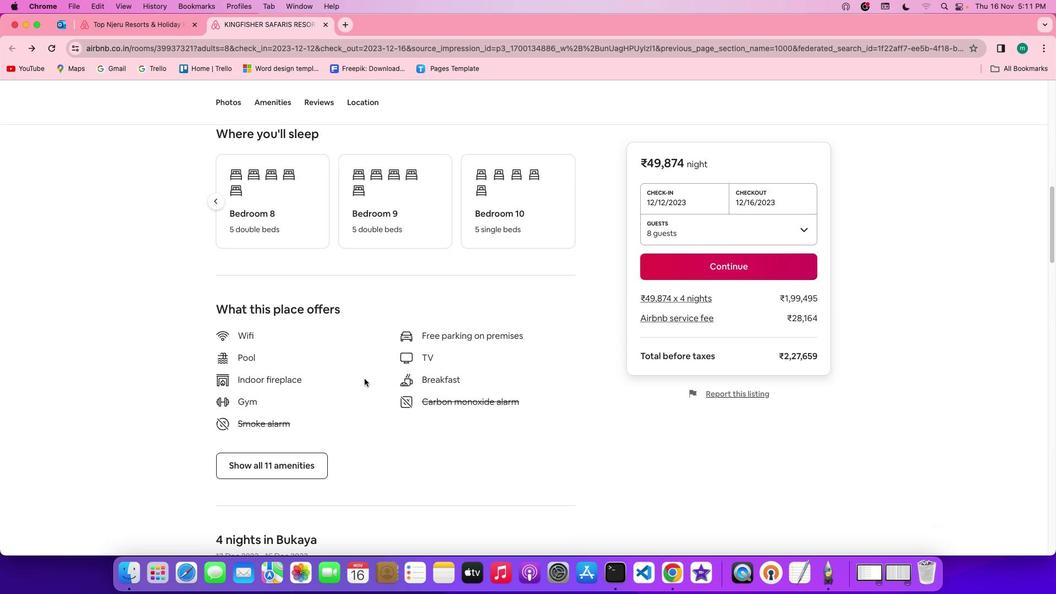 
Action: Mouse scrolled (364, 379) with delta (0, -1)
Screenshot: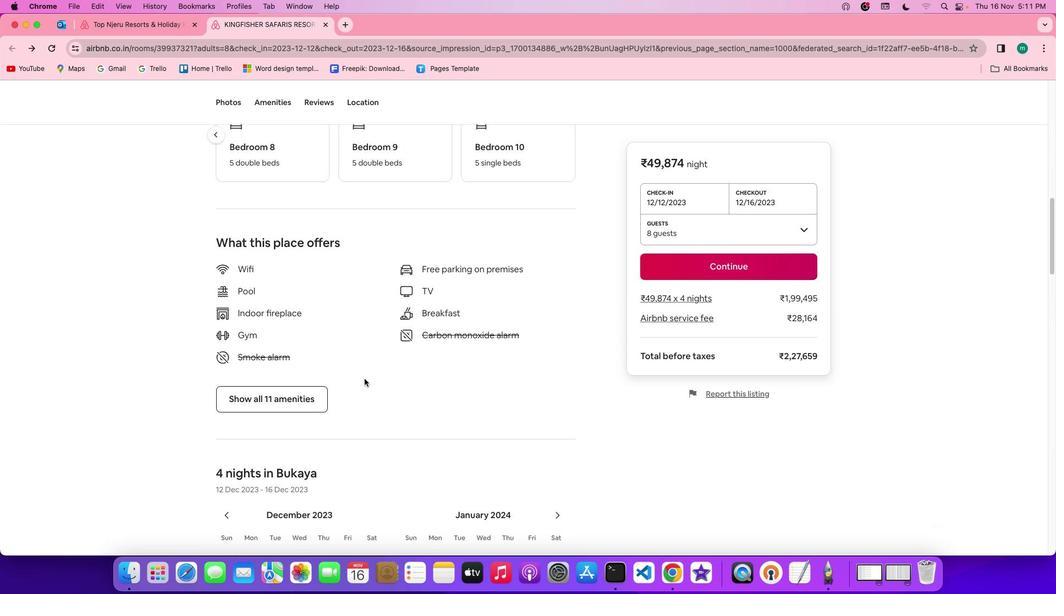 
Action: Mouse moved to (281, 343)
Screenshot: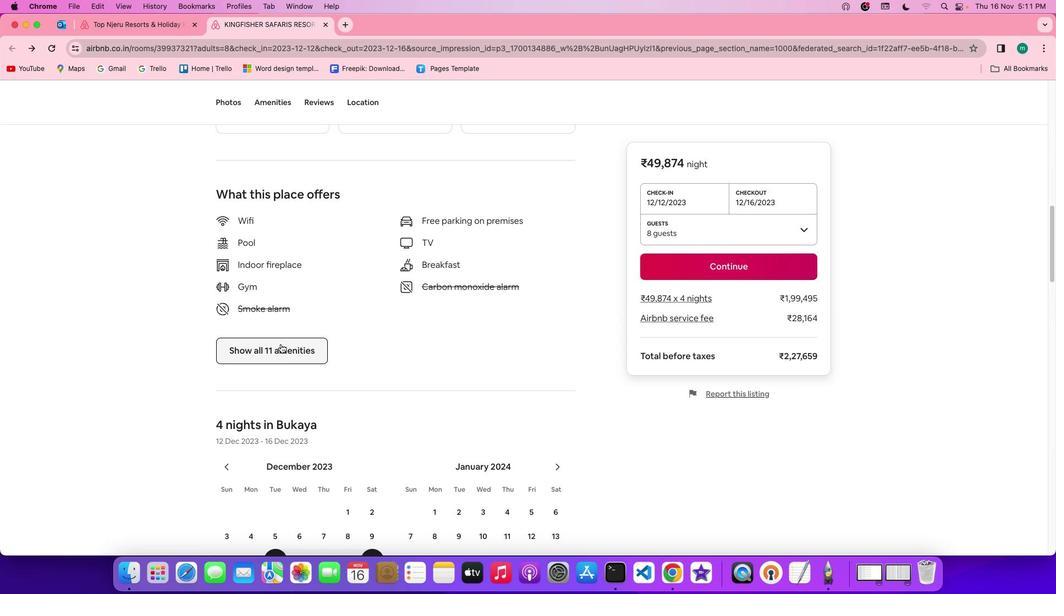 
Action: Mouse pressed left at (281, 343)
Screenshot: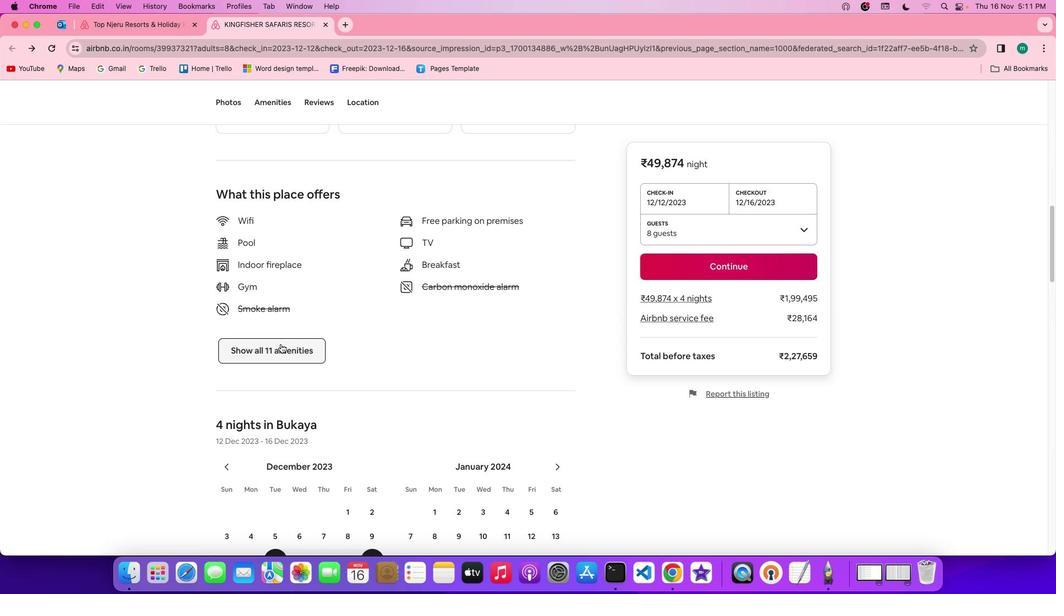 
Action: Mouse moved to (577, 390)
Screenshot: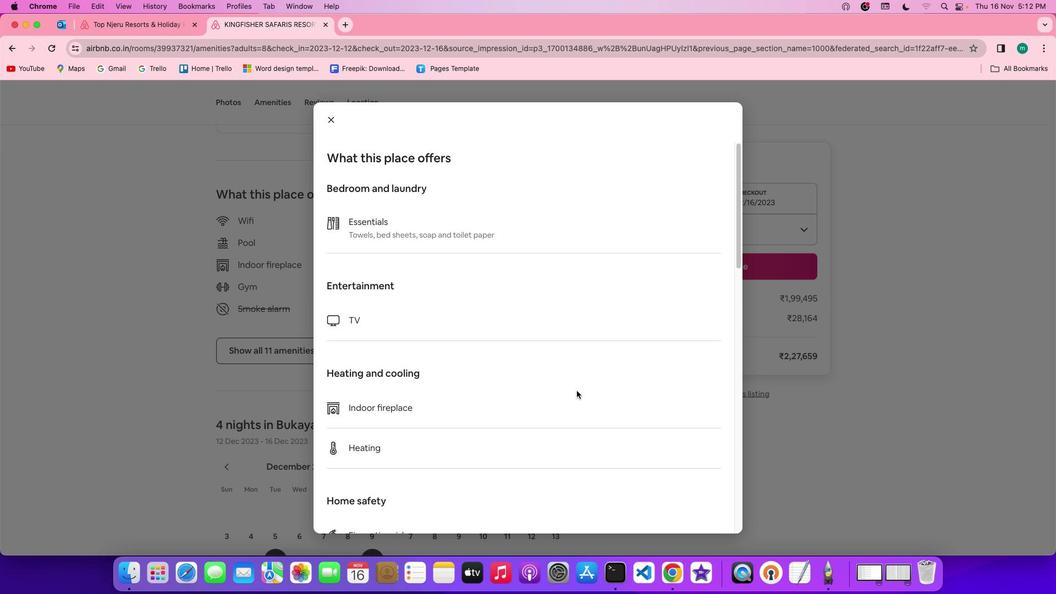 
Action: Mouse scrolled (577, 390) with delta (0, 0)
Screenshot: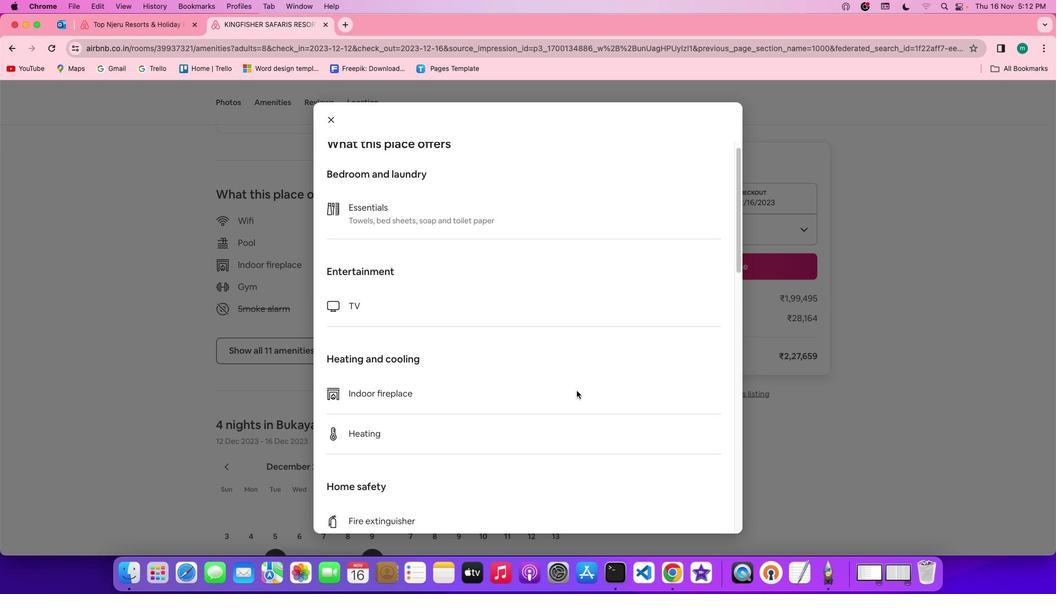 
Action: Mouse scrolled (577, 390) with delta (0, 0)
Screenshot: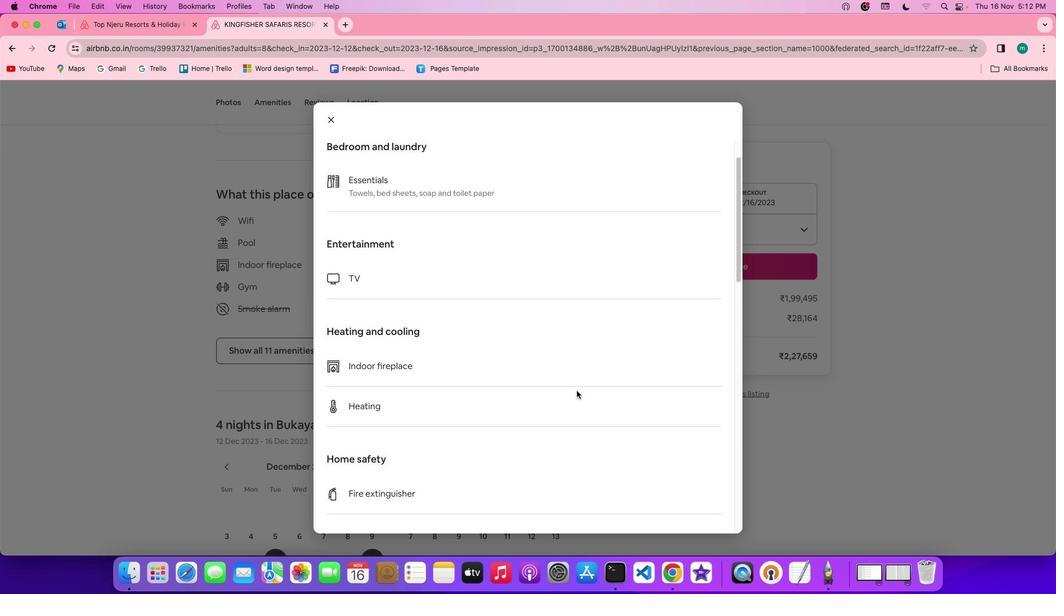 
Action: Mouse scrolled (577, 390) with delta (0, -1)
Screenshot: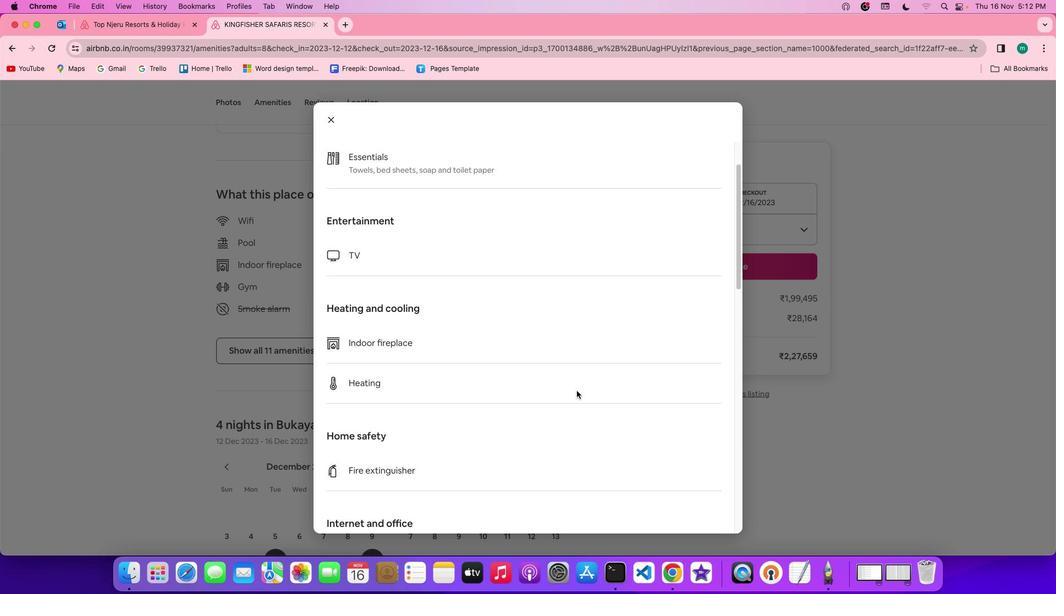 
Action: Mouse scrolled (577, 390) with delta (0, -2)
Screenshot: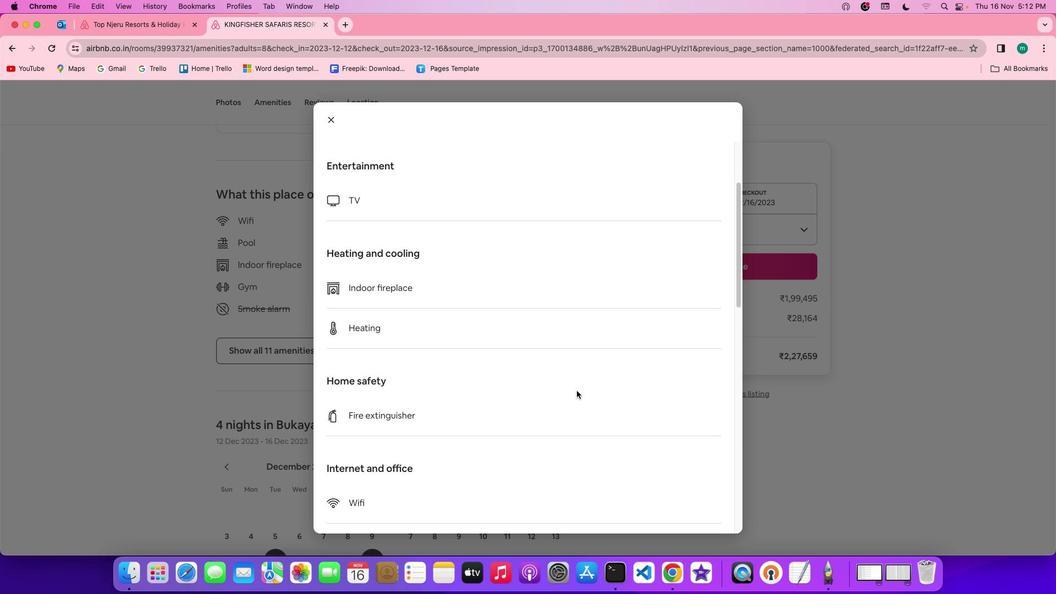 
Action: Mouse moved to (431, 342)
Screenshot: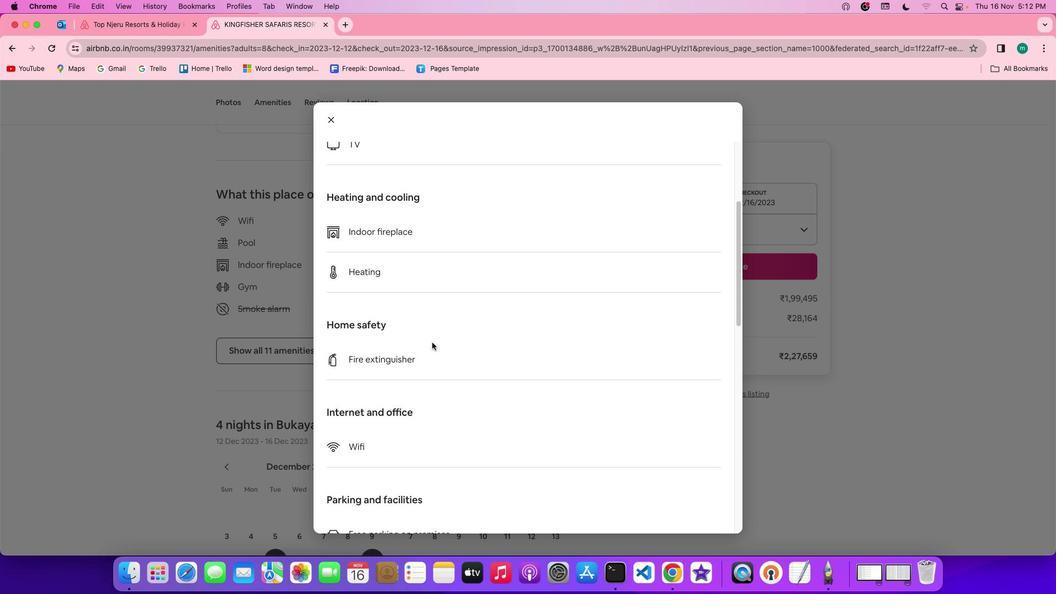 
Action: Mouse scrolled (431, 342) with delta (0, 0)
Screenshot: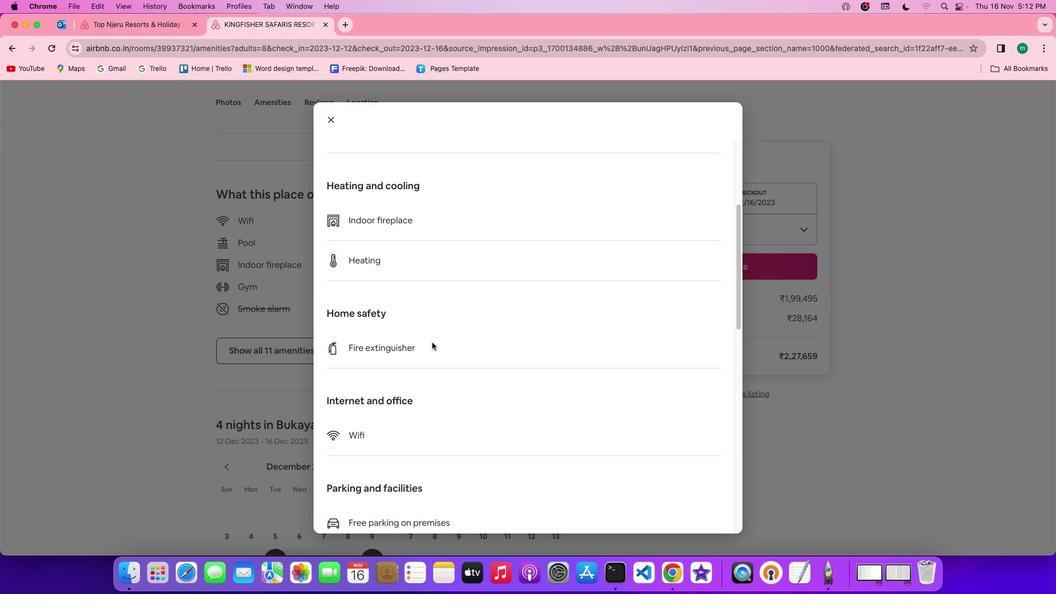 
Action: Mouse scrolled (431, 342) with delta (0, 0)
Screenshot: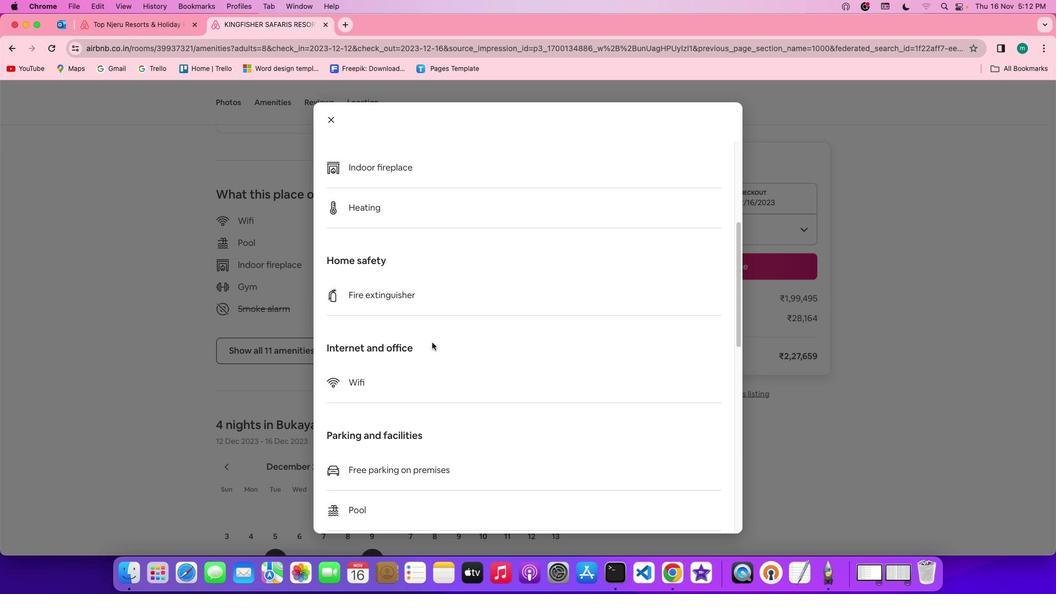 
Action: Mouse scrolled (431, 342) with delta (0, -1)
Screenshot: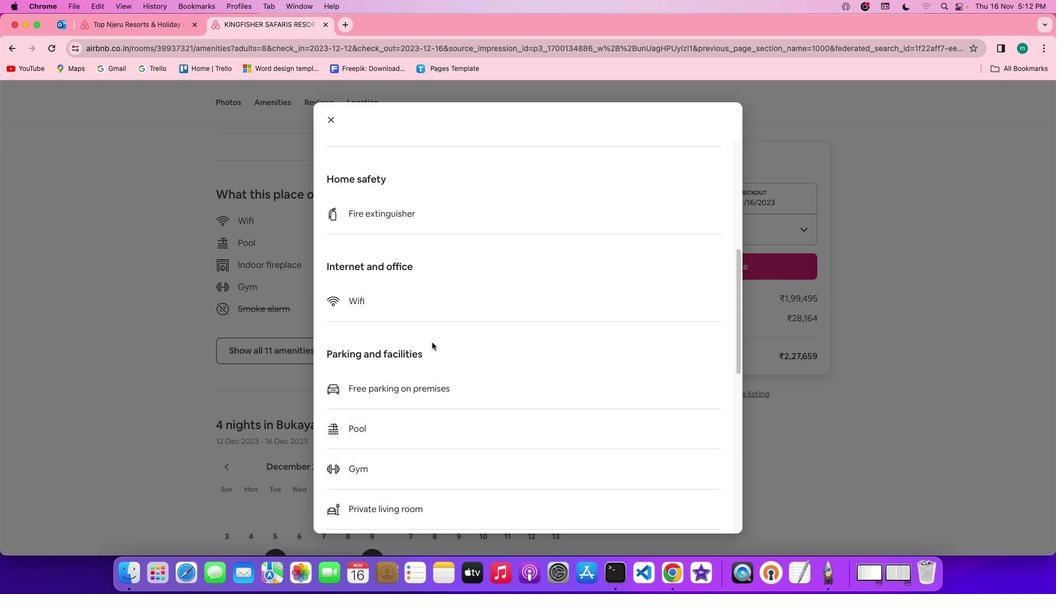 
Action: Mouse scrolled (431, 342) with delta (0, -2)
Screenshot: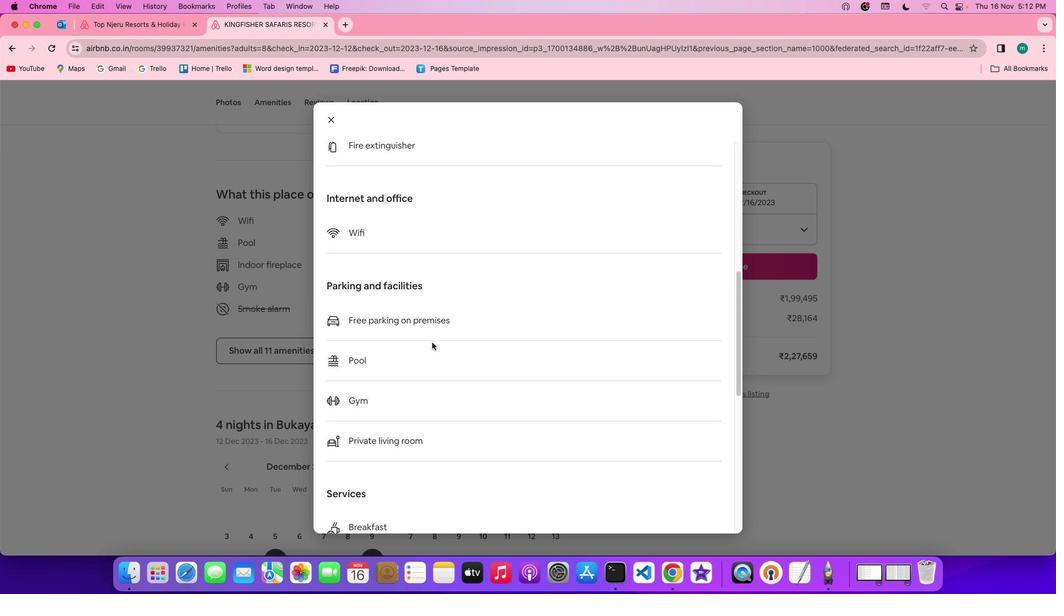 
Action: Mouse scrolled (431, 342) with delta (0, -2)
Screenshot: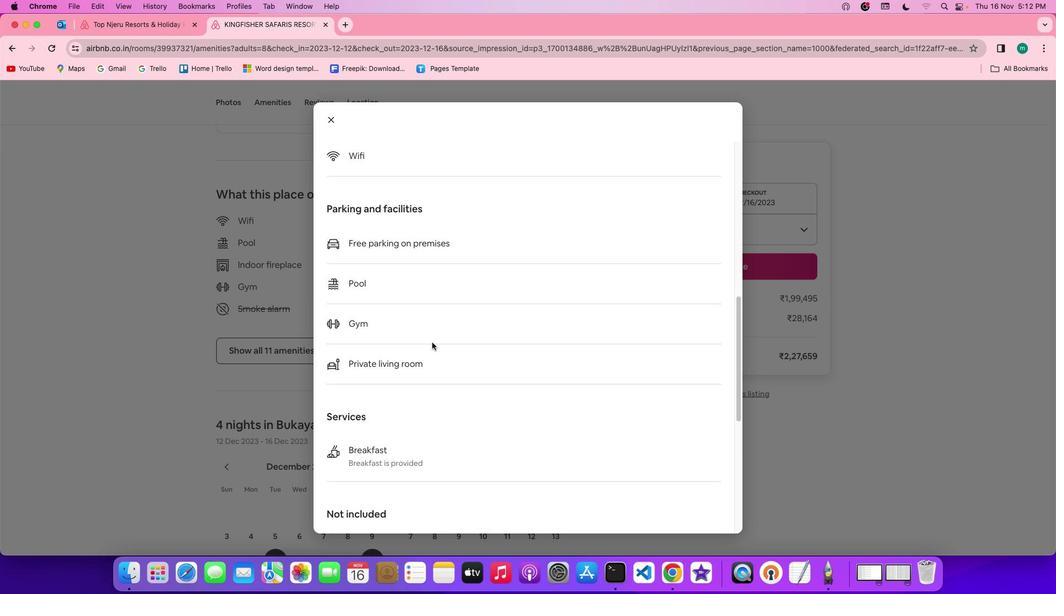 
Action: Mouse scrolled (431, 342) with delta (0, 0)
Screenshot: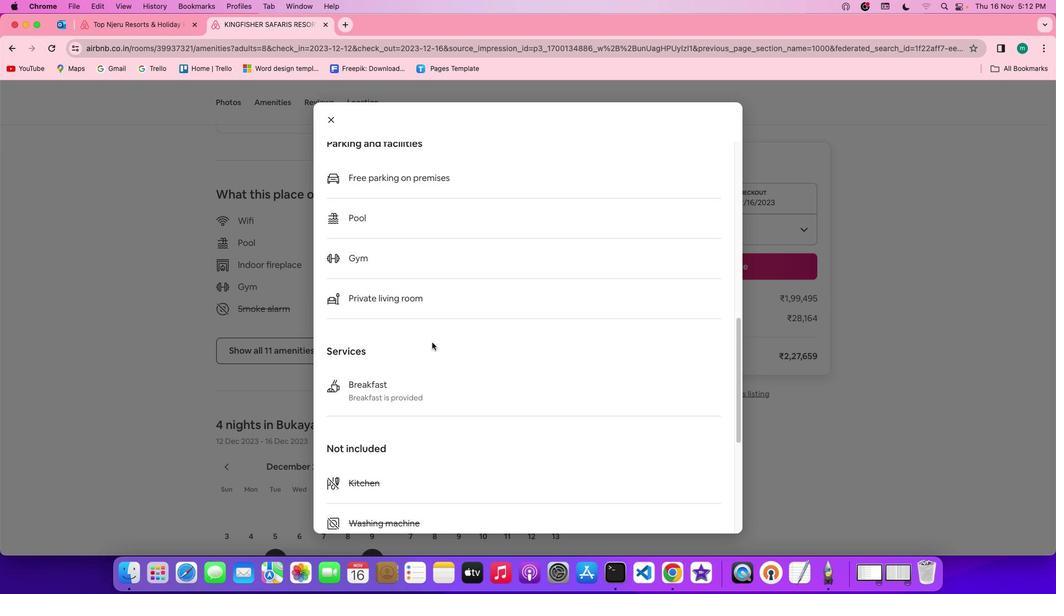 
Action: Mouse scrolled (431, 342) with delta (0, 0)
Screenshot: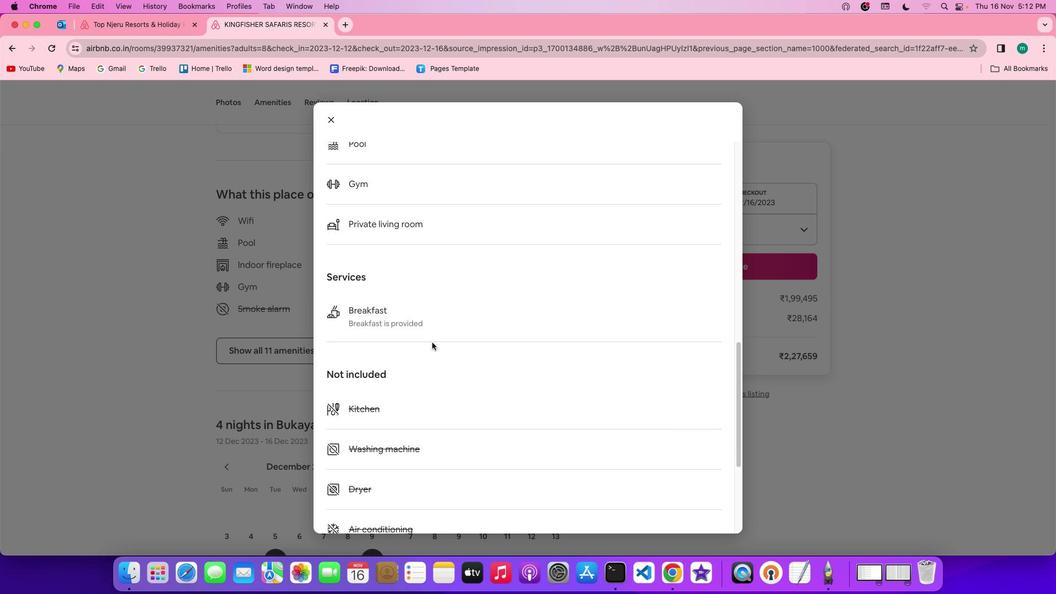 
Action: Mouse scrolled (431, 342) with delta (0, -1)
Screenshot: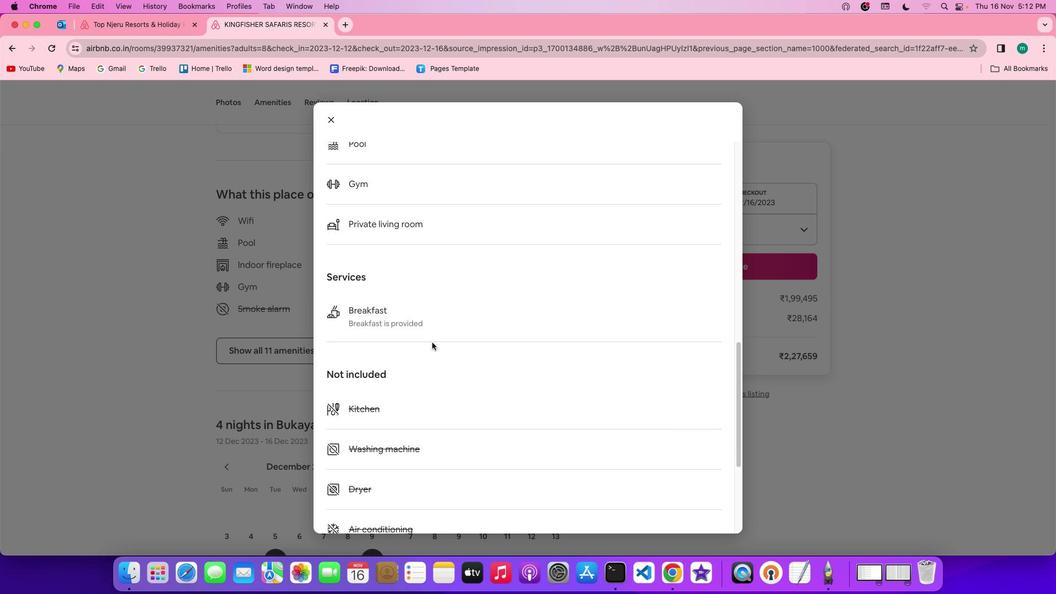 
Action: Mouse scrolled (431, 342) with delta (0, -2)
Screenshot: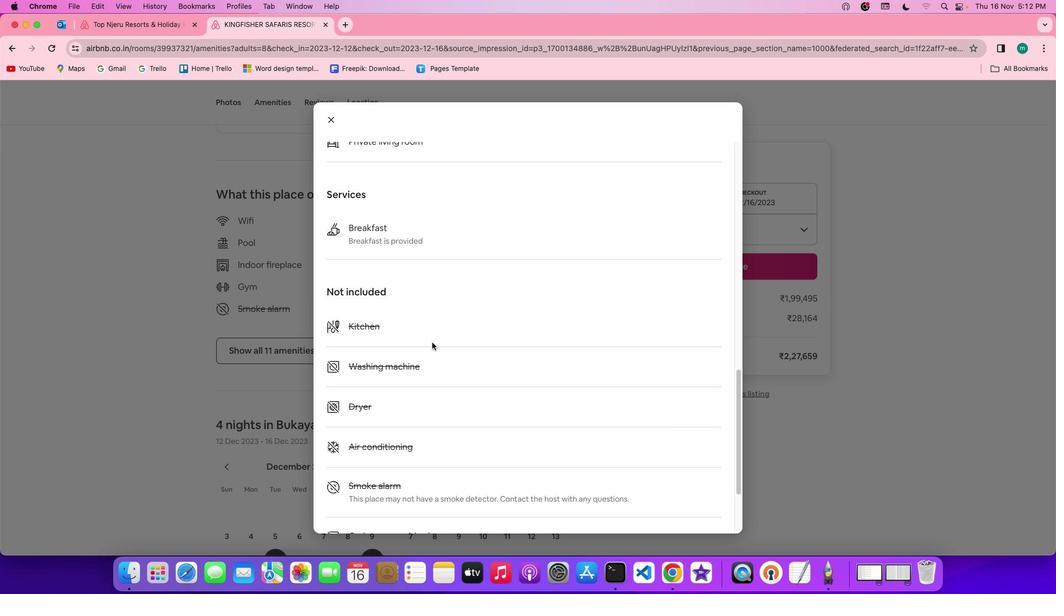 
Action: Mouse scrolled (431, 342) with delta (0, -2)
Screenshot: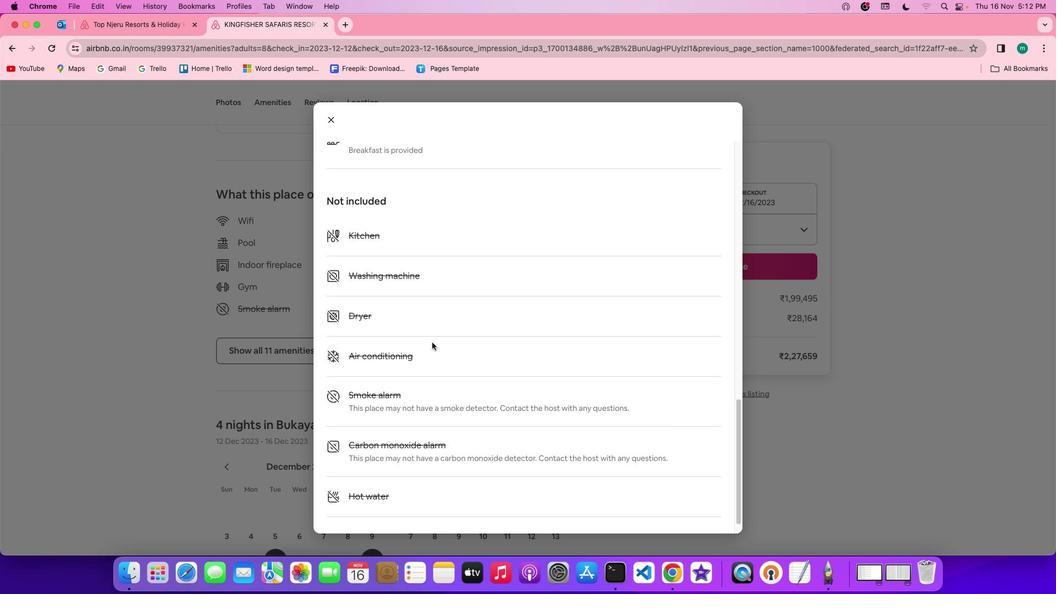 
Action: Mouse scrolled (431, 342) with delta (0, 0)
Screenshot: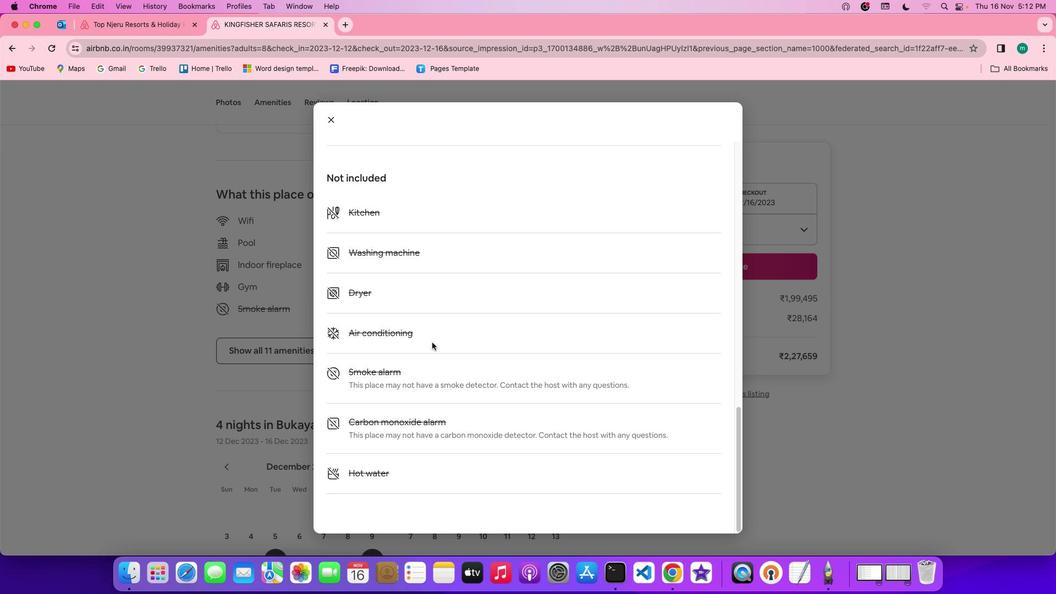 
Action: Mouse scrolled (431, 342) with delta (0, 0)
Screenshot: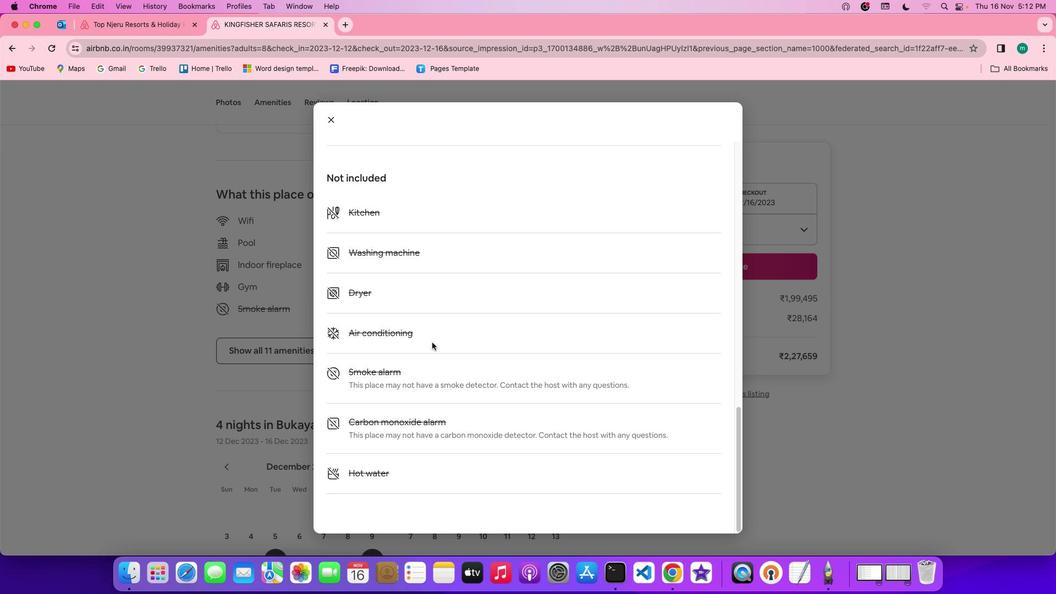 
Action: Mouse scrolled (431, 342) with delta (0, -1)
Screenshot: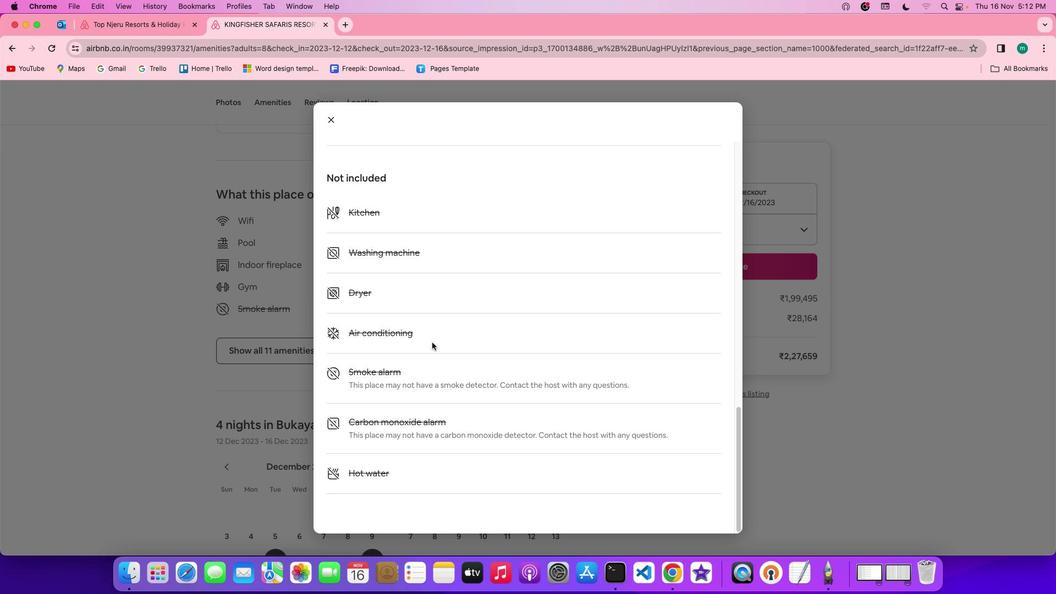 
Action: Mouse scrolled (431, 342) with delta (0, -2)
Screenshot: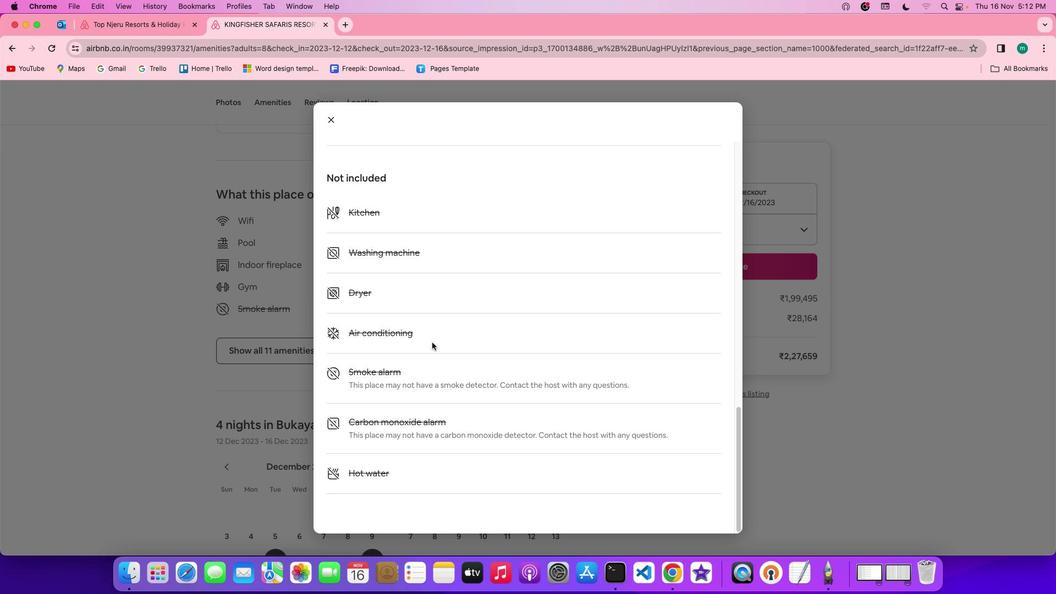 
Action: Mouse scrolled (431, 342) with delta (0, -3)
Screenshot: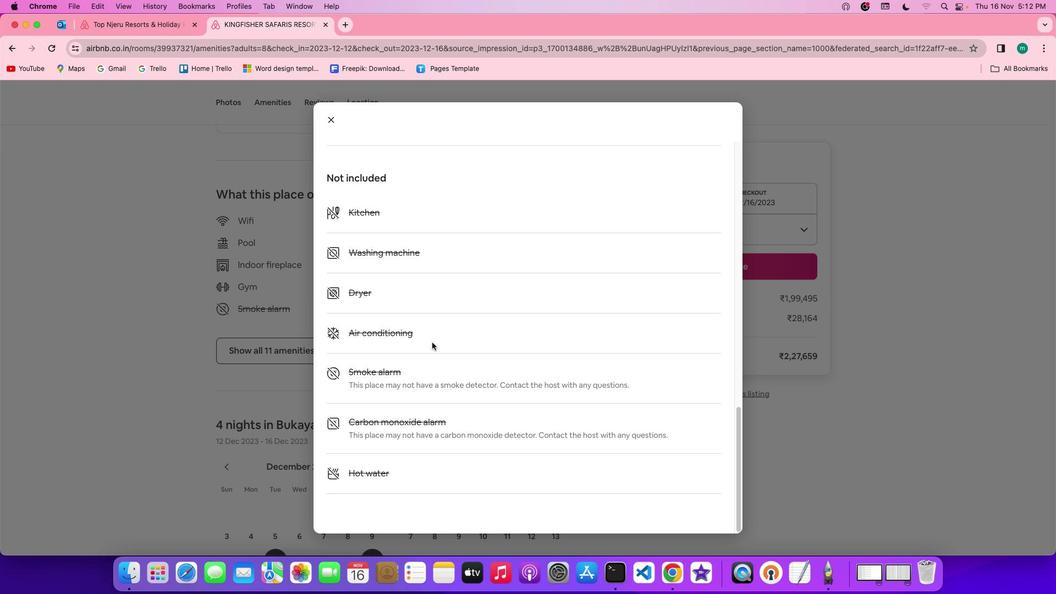 
Action: Mouse moved to (336, 120)
Screenshot: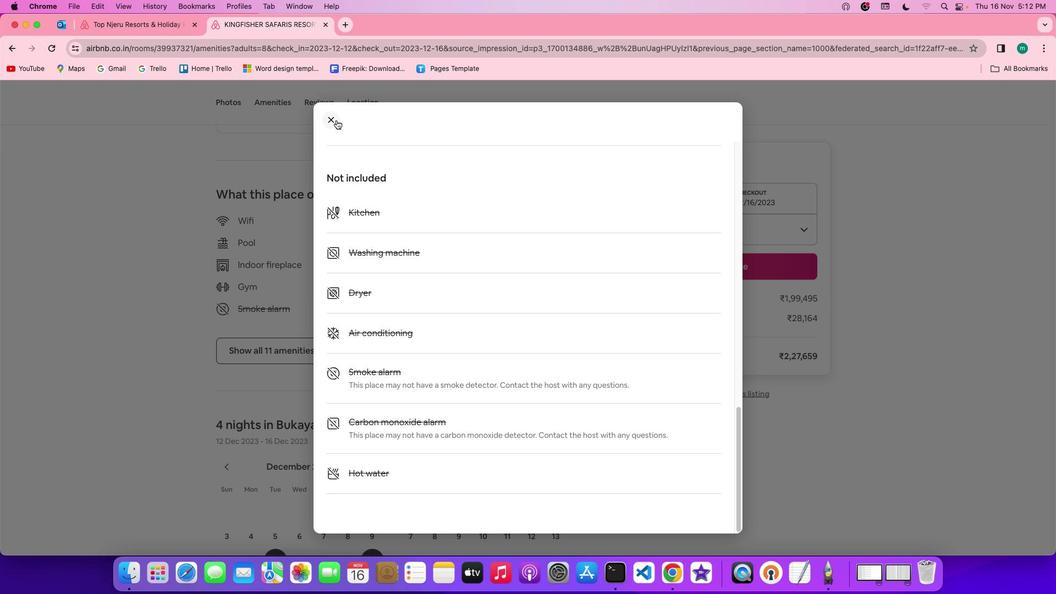 
Action: Mouse pressed left at (336, 120)
Screenshot: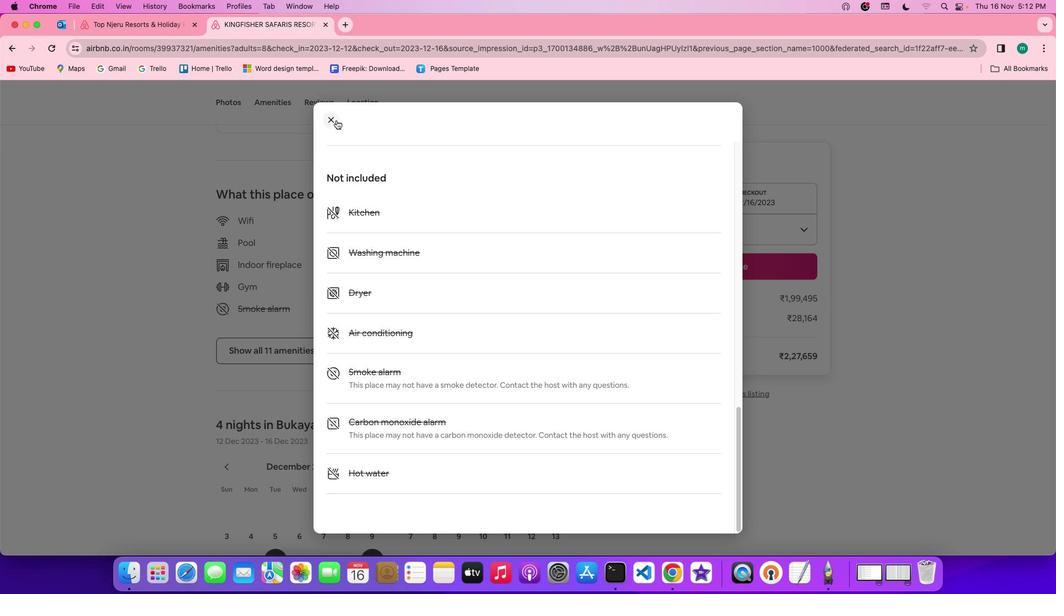 
Action: Mouse moved to (365, 321)
Screenshot: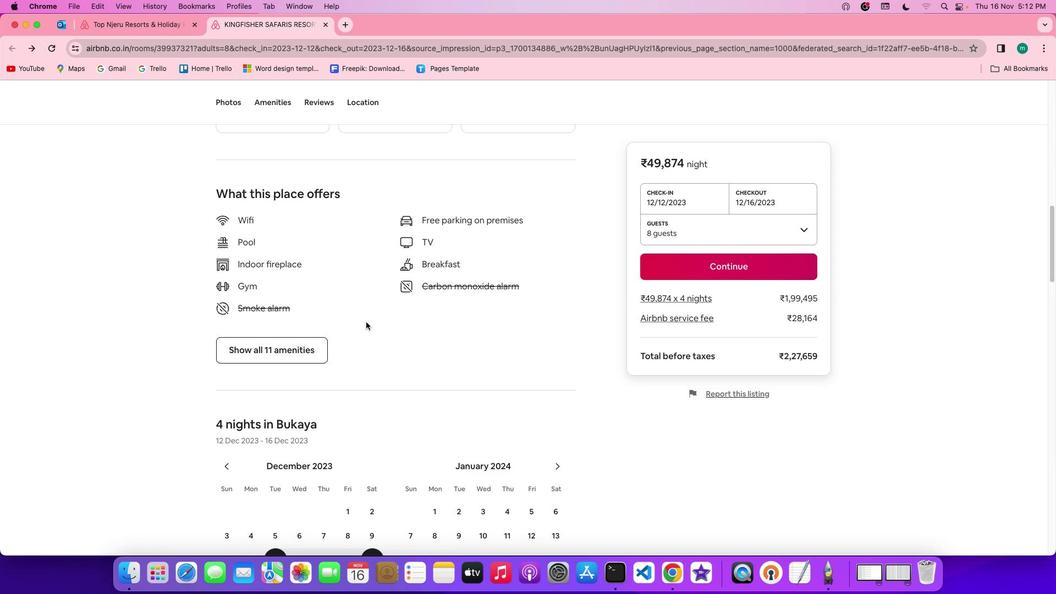 
Action: Mouse scrolled (365, 321) with delta (0, 0)
Screenshot: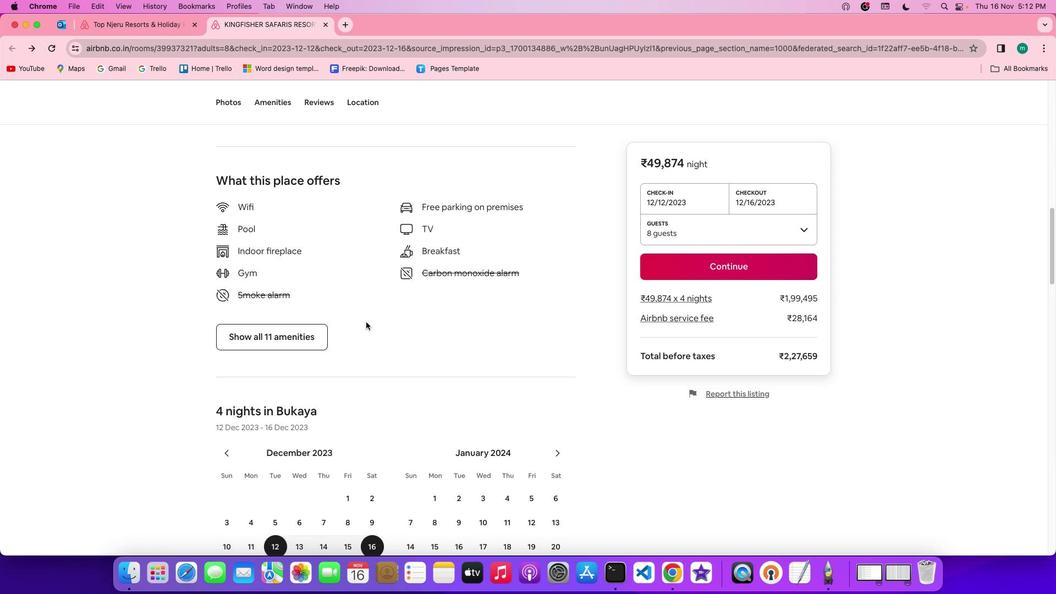 
Action: Mouse scrolled (365, 321) with delta (0, 0)
Screenshot: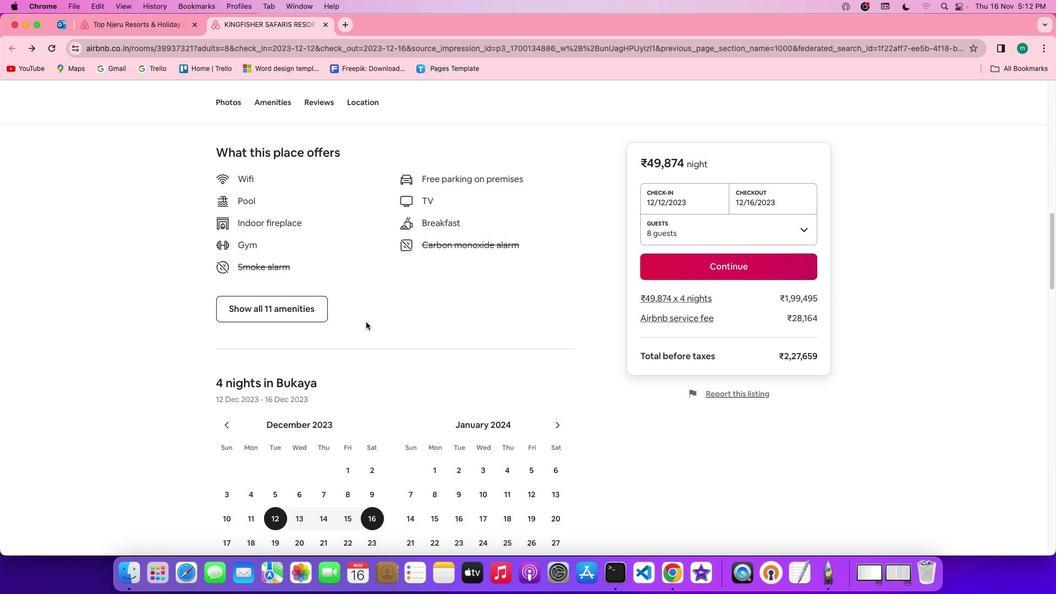 
Action: Mouse scrolled (365, 321) with delta (0, -1)
Screenshot: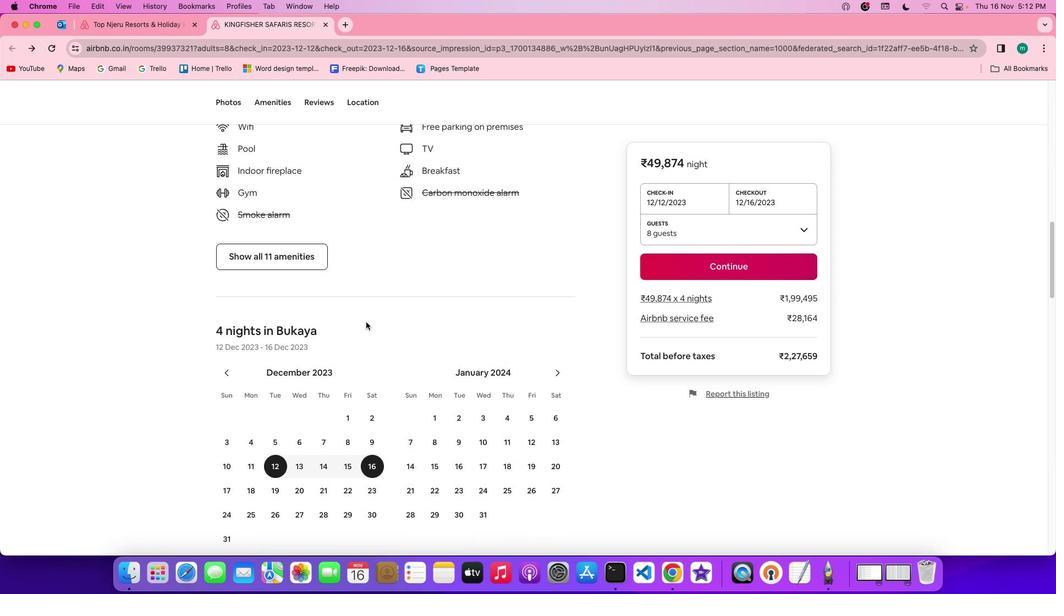 
Action: Mouse scrolled (365, 321) with delta (0, -2)
Screenshot: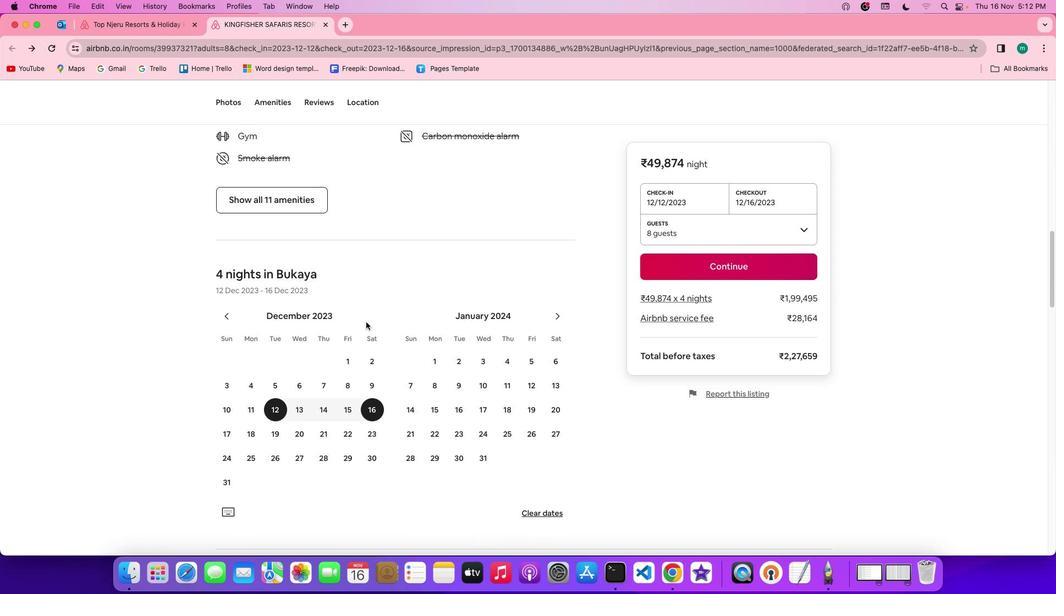 
Action: Mouse scrolled (365, 321) with delta (0, 0)
Screenshot: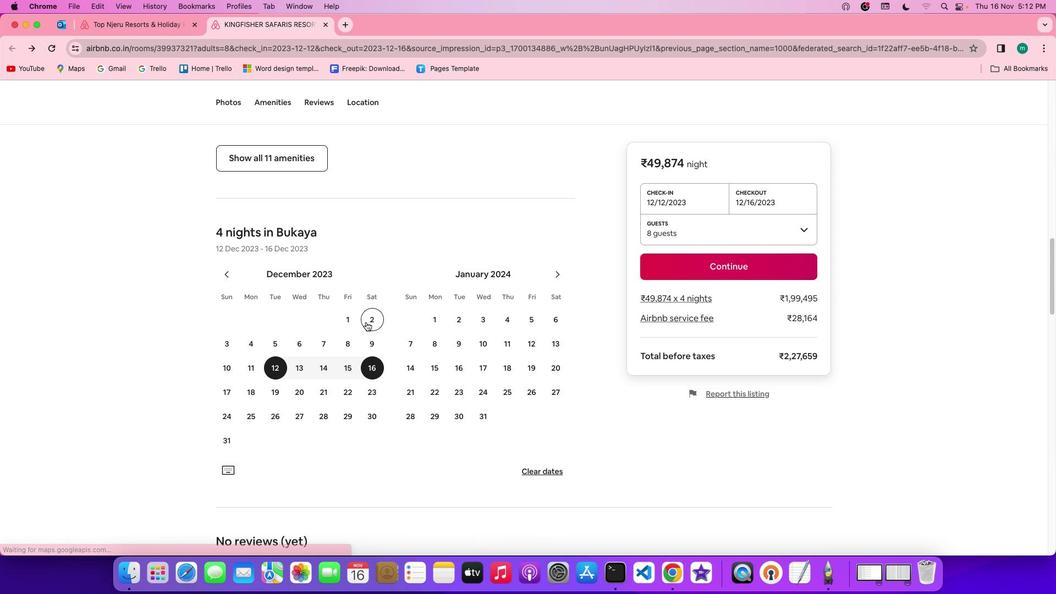 
Action: Mouse scrolled (365, 321) with delta (0, 0)
Screenshot: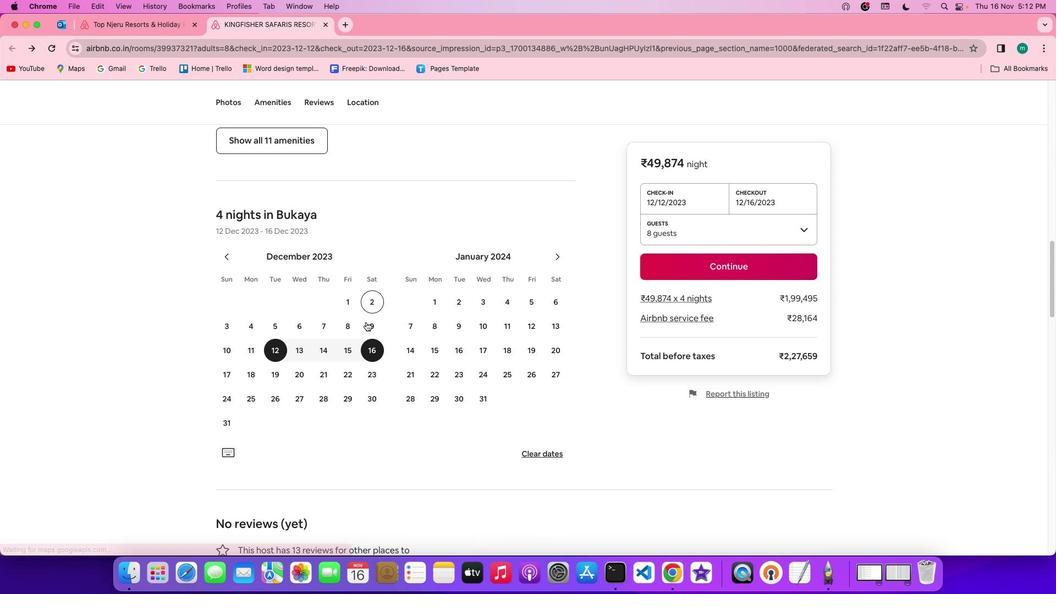 
Action: Mouse scrolled (365, 321) with delta (0, -1)
Screenshot: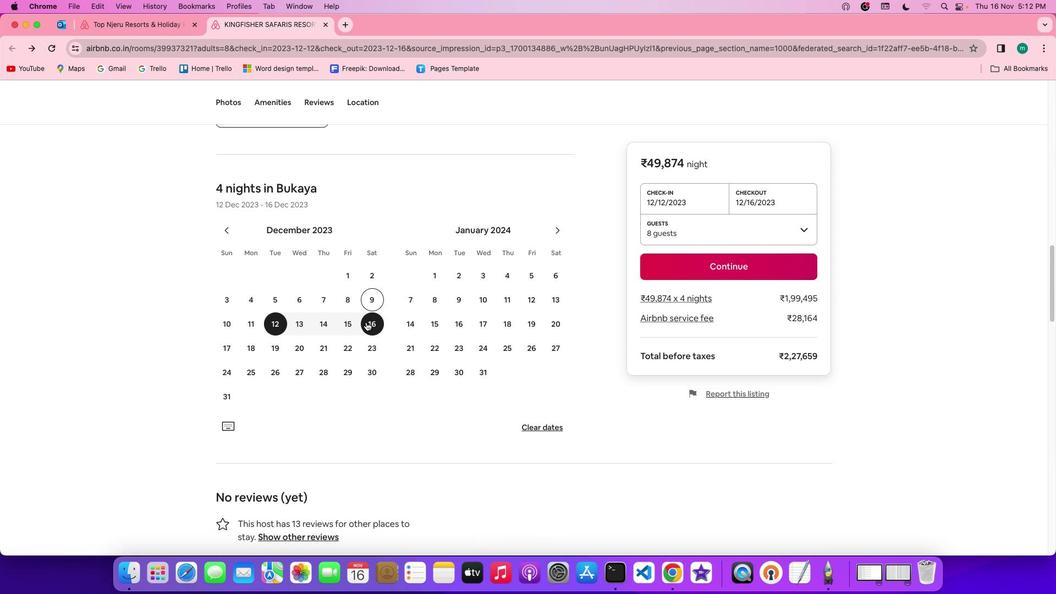 
Action: Mouse scrolled (365, 321) with delta (0, -1)
Screenshot: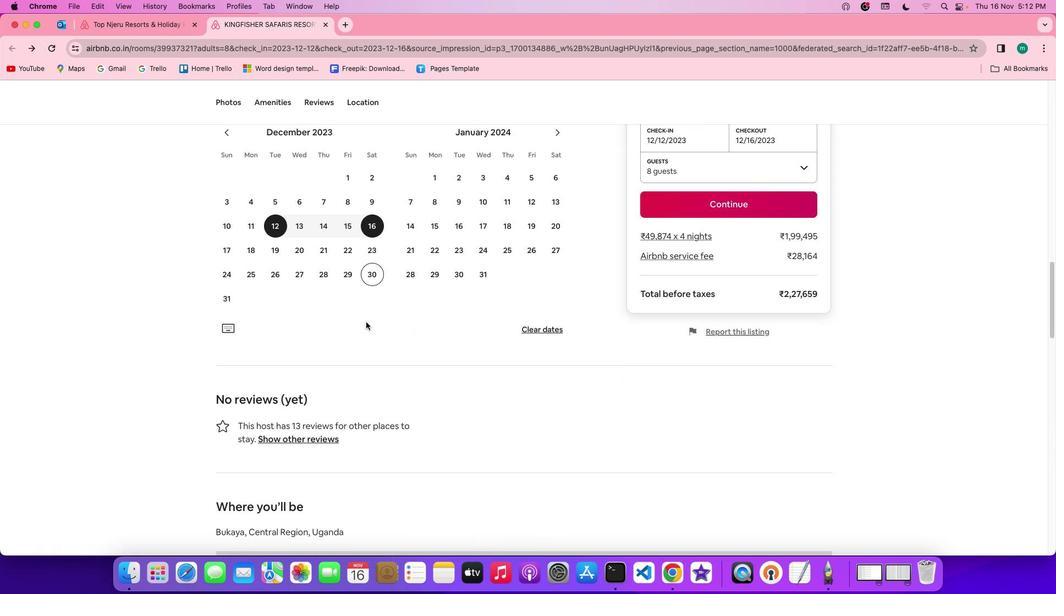 
Action: Mouse scrolled (365, 321) with delta (0, 0)
Screenshot: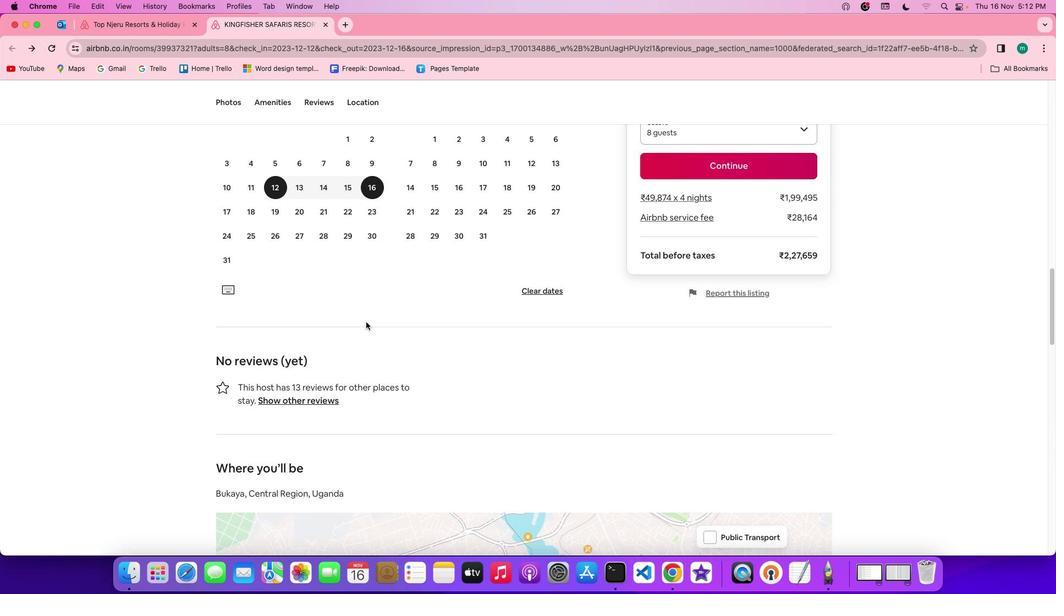 
Action: Mouse scrolled (365, 321) with delta (0, 0)
Screenshot: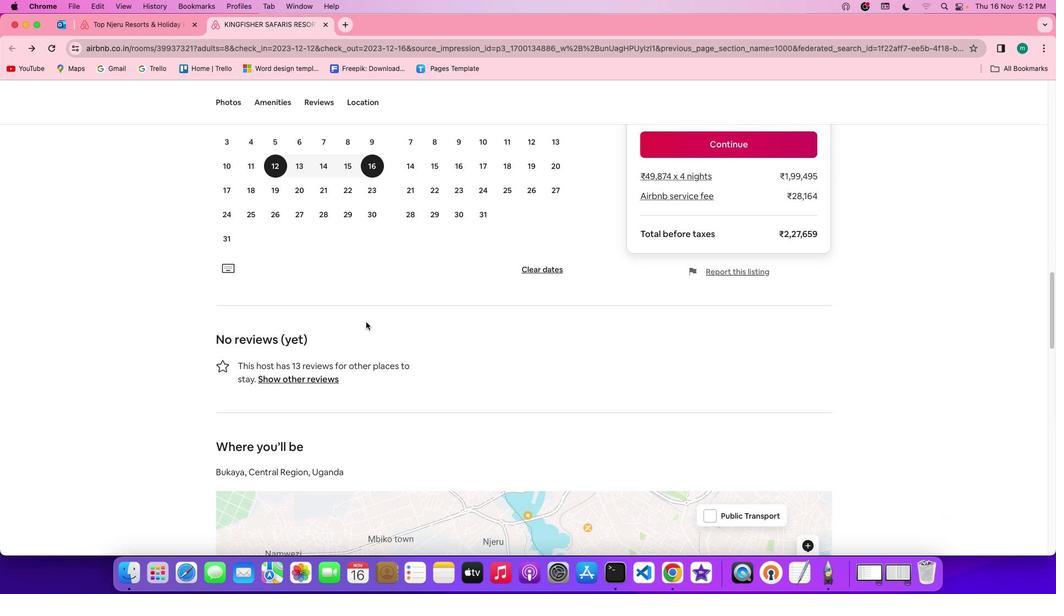 
Action: Mouse scrolled (365, 321) with delta (0, -1)
Screenshot: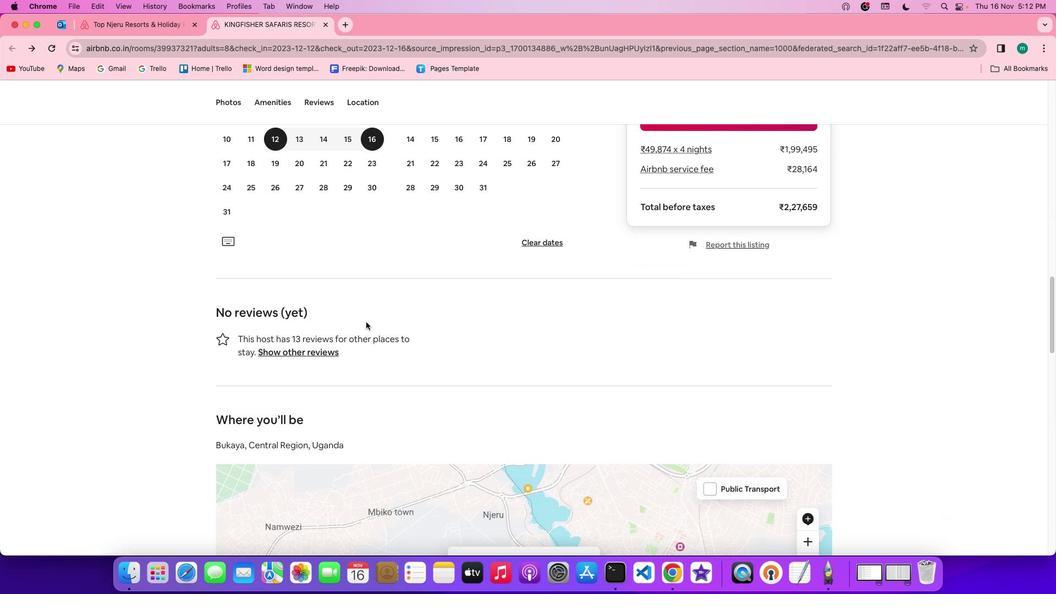 
Action: Mouse scrolled (365, 321) with delta (0, -1)
Screenshot: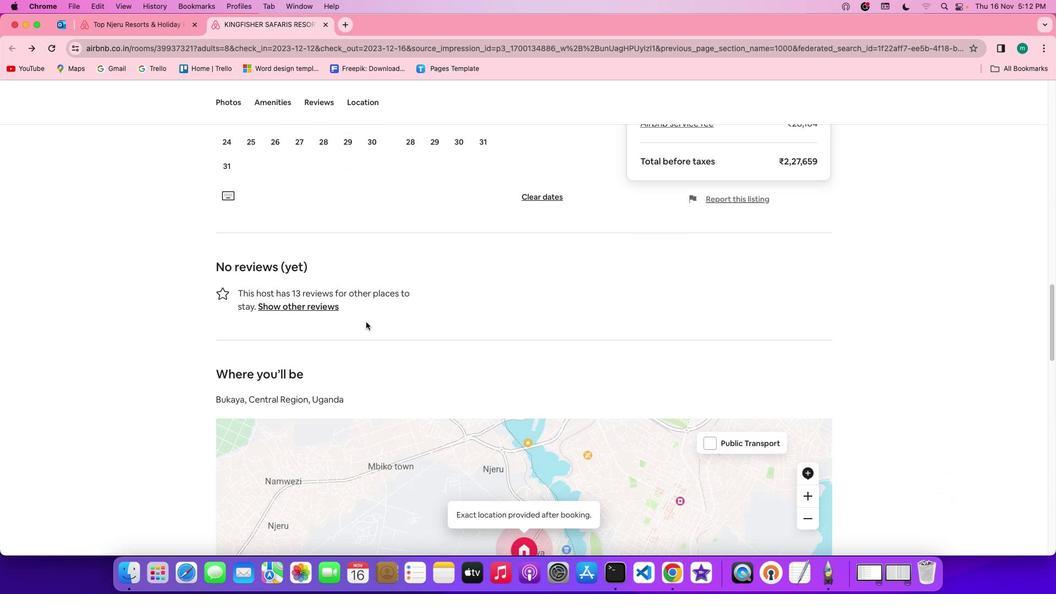
Action: Mouse scrolled (365, 321) with delta (0, 0)
Screenshot: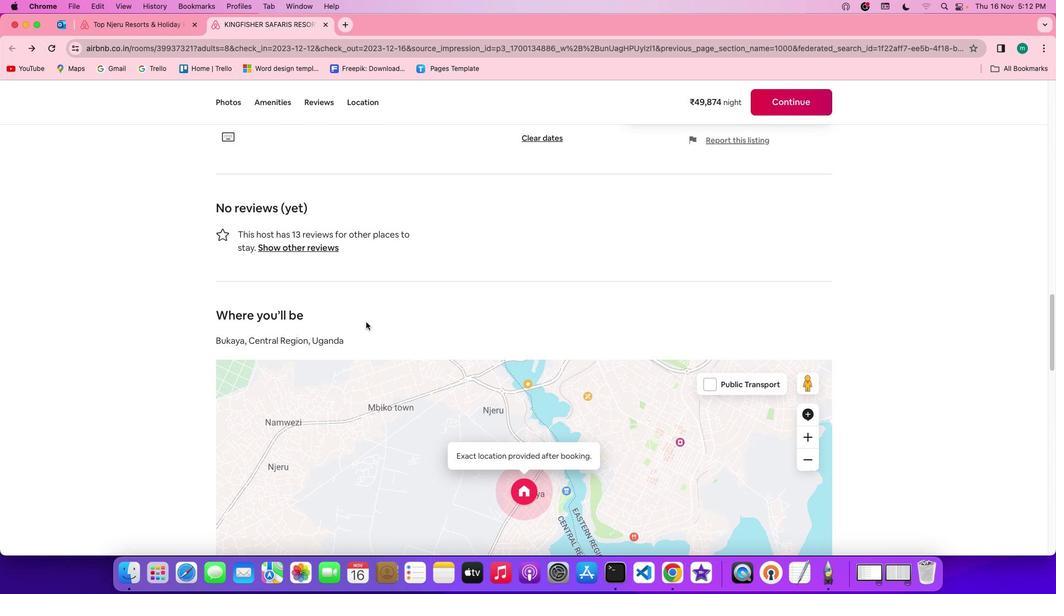 
Action: Mouse scrolled (365, 321) with delta (0, 0)
Screenshot: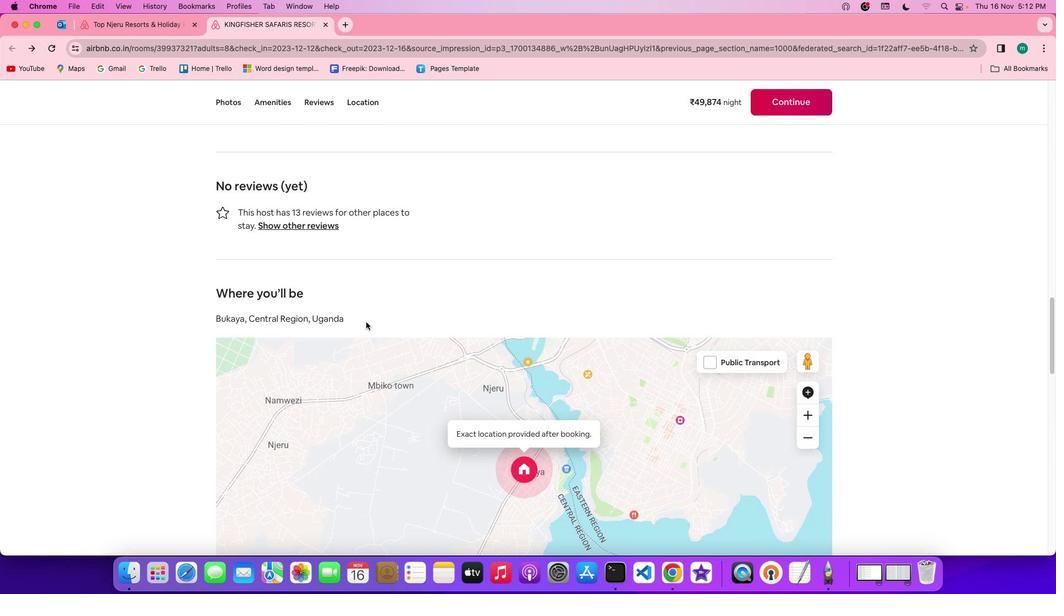 
Action: Mouse scrolled (365, 321) with delta (0, 0)
Screenshot: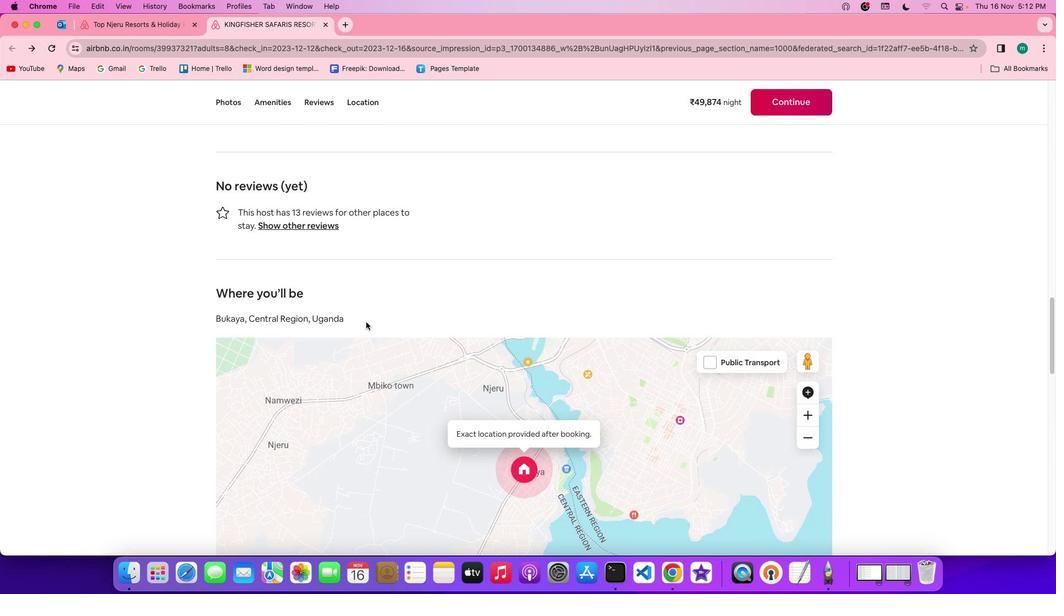 
Action: Mouse scrolled (365, 321) with delta (0, -1)
Screenshot: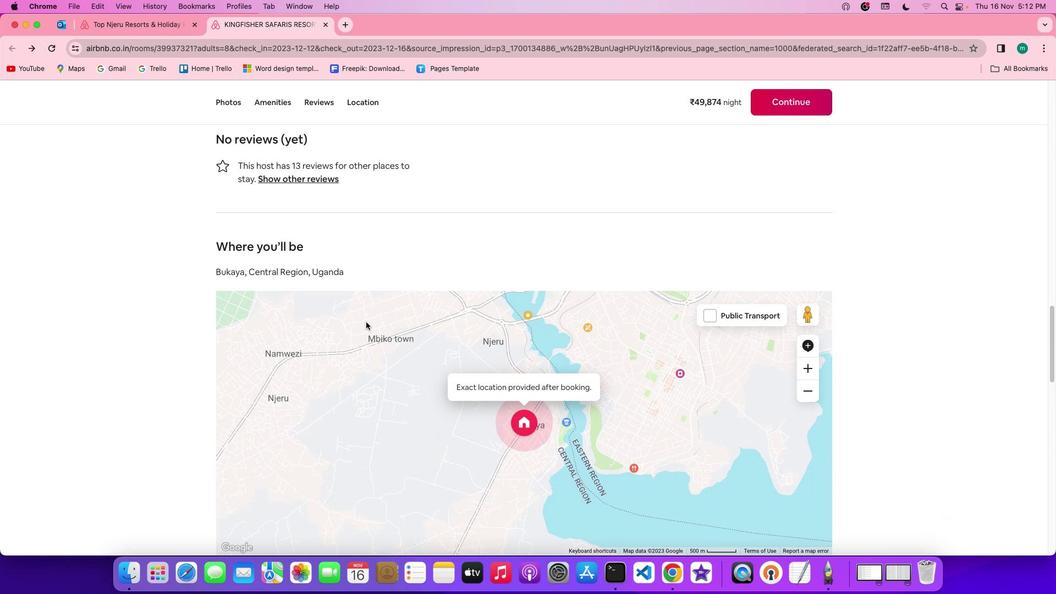
Action: Mouse scrolled (365, 321) with delta (0, 0)
Screenshot: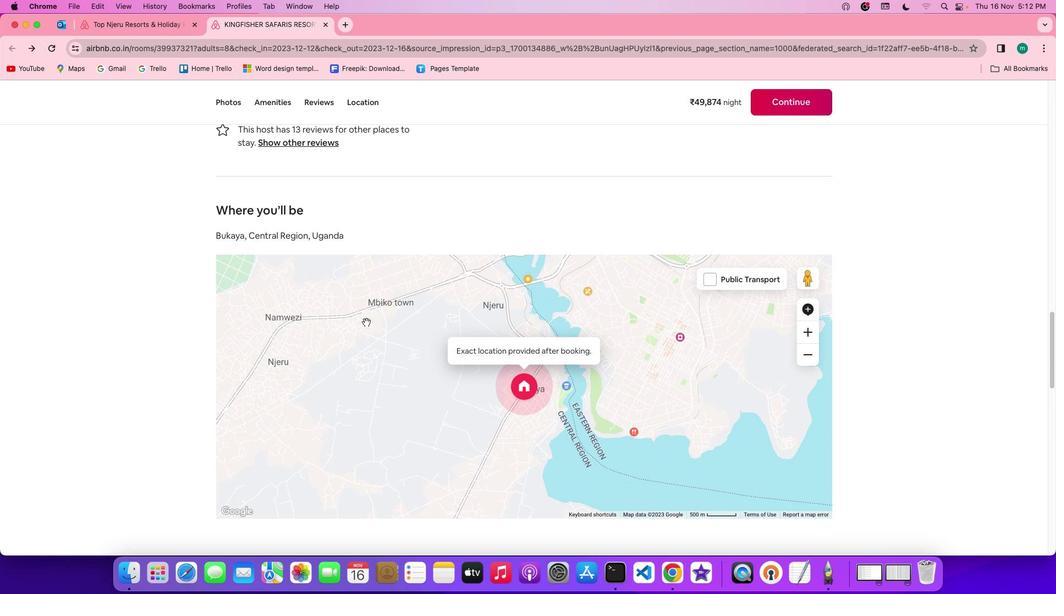 
Action: Mouse scrolled (365, 321) with delta (0, 0)
Screenshot: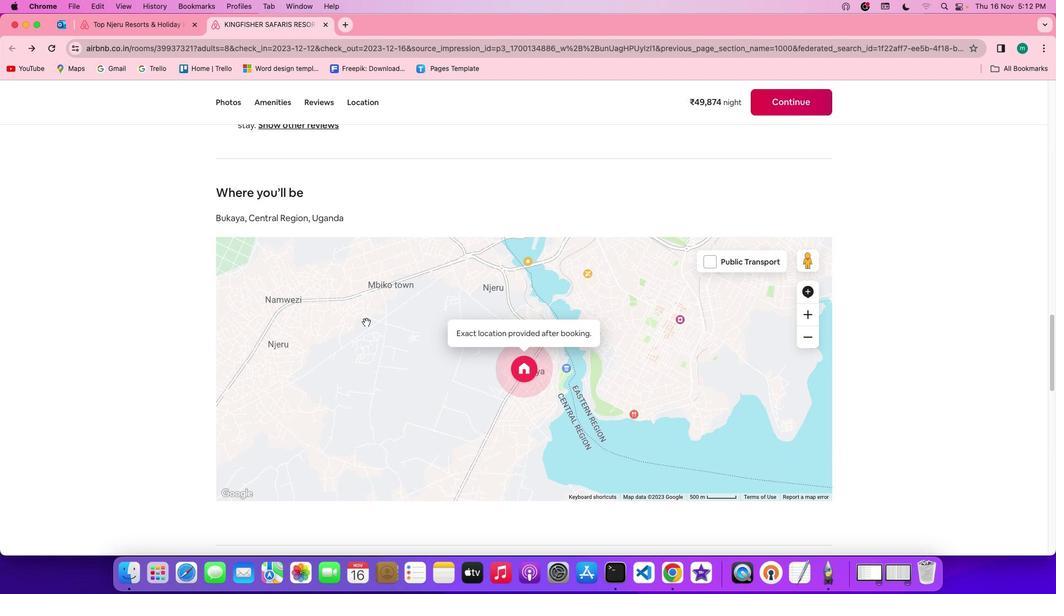 
Action: Mouse scrolled (365, 321) with delta (0, -1)
Screenshot: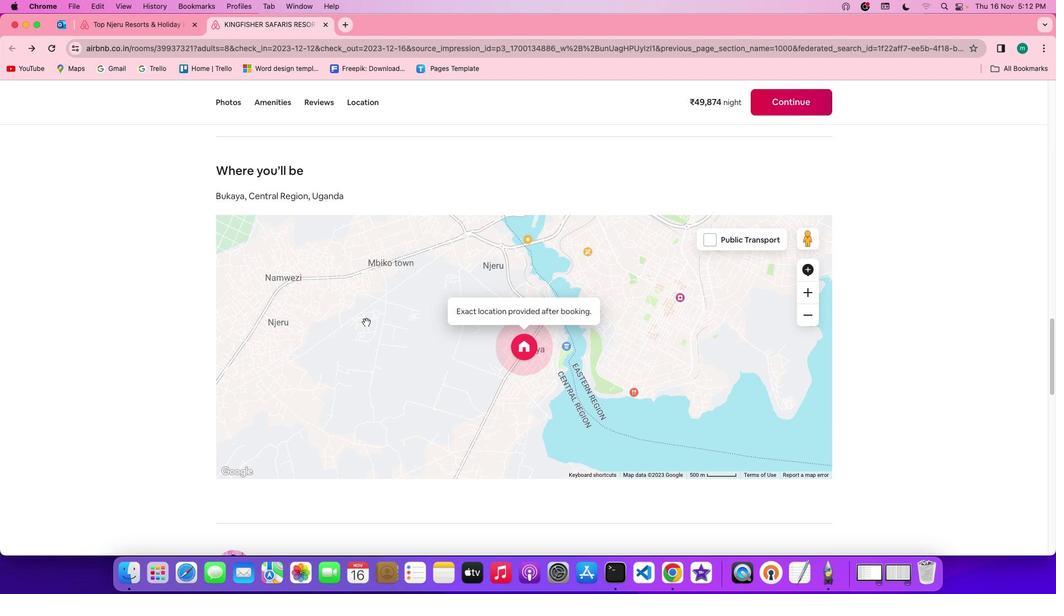 
Action: Mouse scrolled (365, 321) with delta (0, 0)
Screenshot: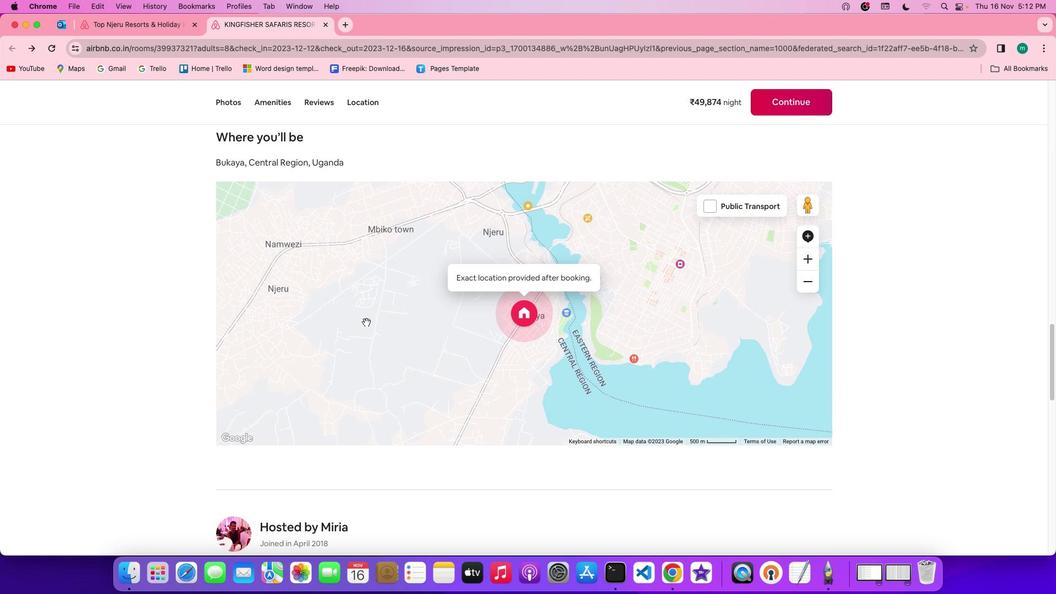 
Action: Mouse scrolled (365, 321) with delta (0, 0)
